 Task: Create a Trello card for 'Task-7 (Manali)' and add checklists for 'Famous Places To Visit' and 'Famous Food' with relevant items.
Action: Mouse moved to (458, 453)
Screenshot: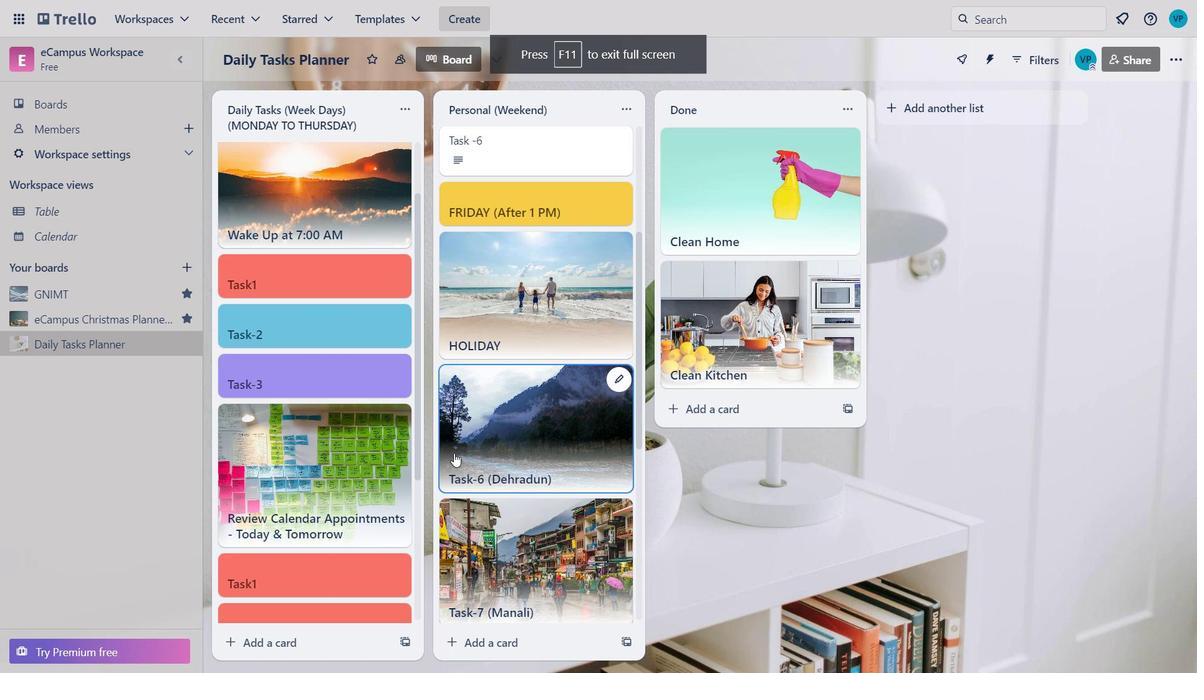 
Action: Mouse scrolled (458, 453) with delta (0, 0)
Screenshot: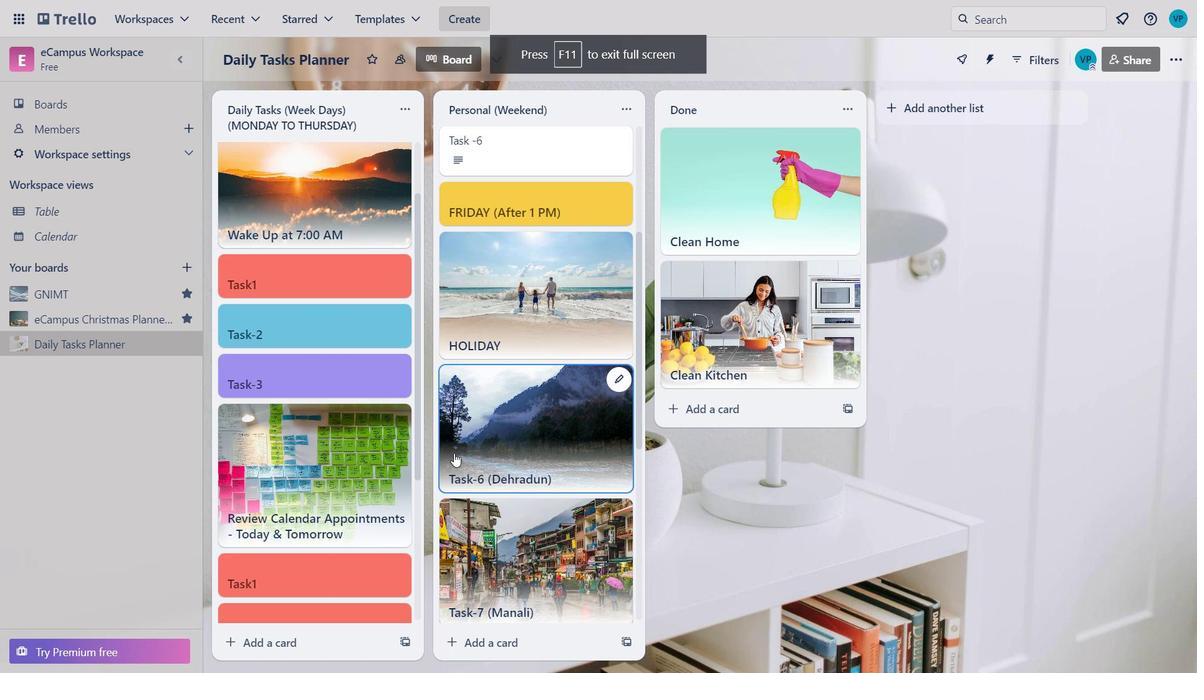 
Action: Mouse moved to (460, 456)
Screenshot: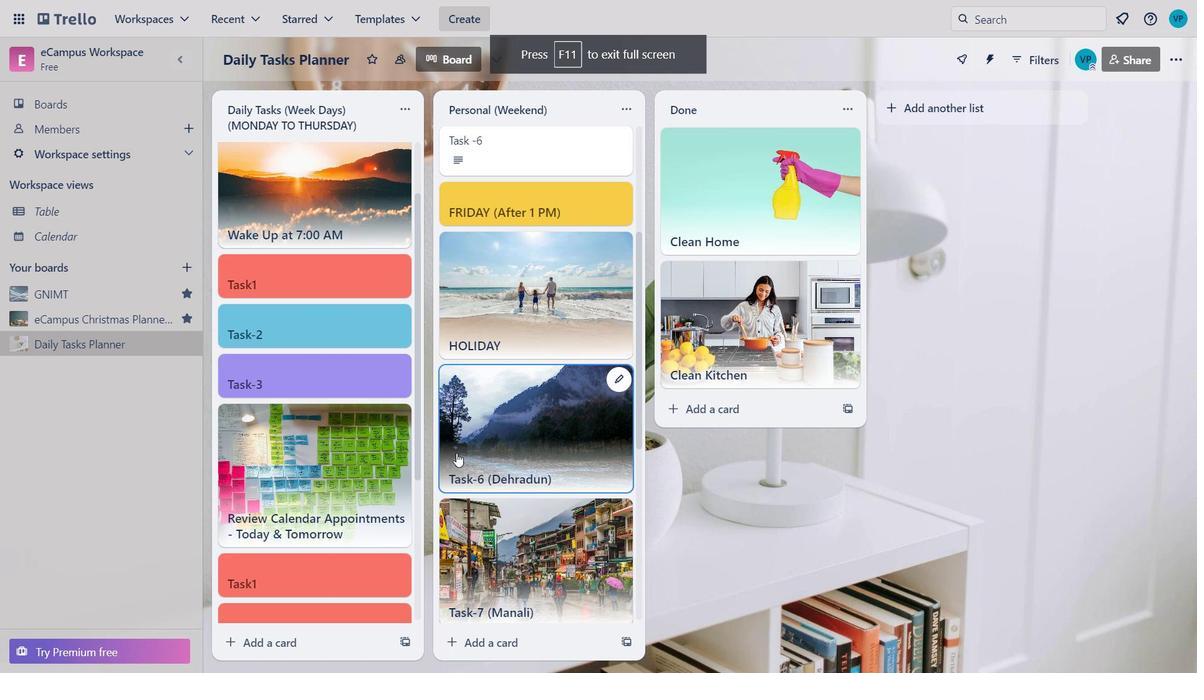 
Action: Mouse scrolled (460, 455) with delta (0, 0)
Screenshot: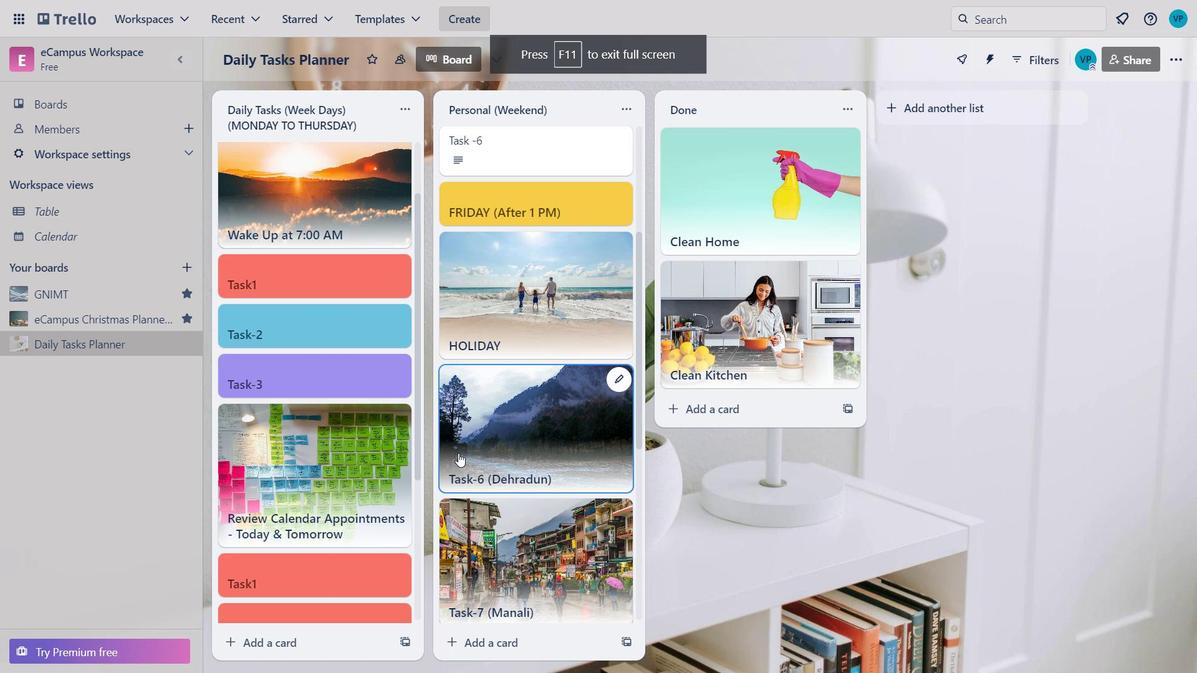 
Action: Mouse moved to (533, 404)
Screenshot: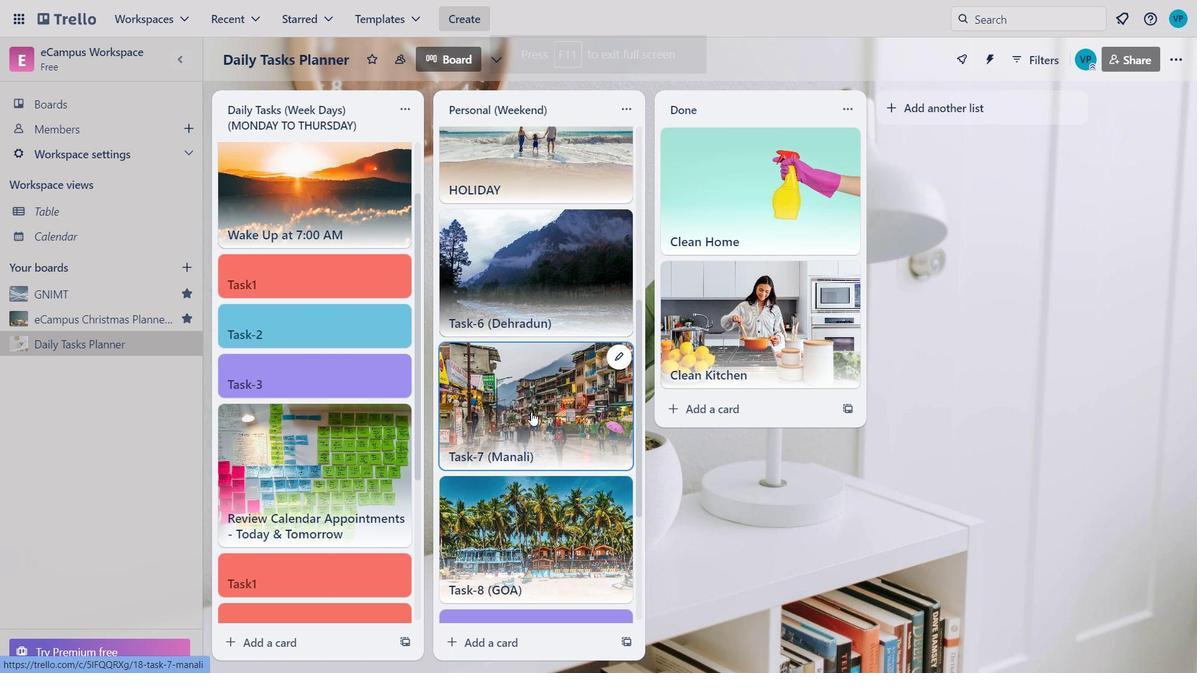 
Action: Mouse pressed left at (533, 404)
Screenshot: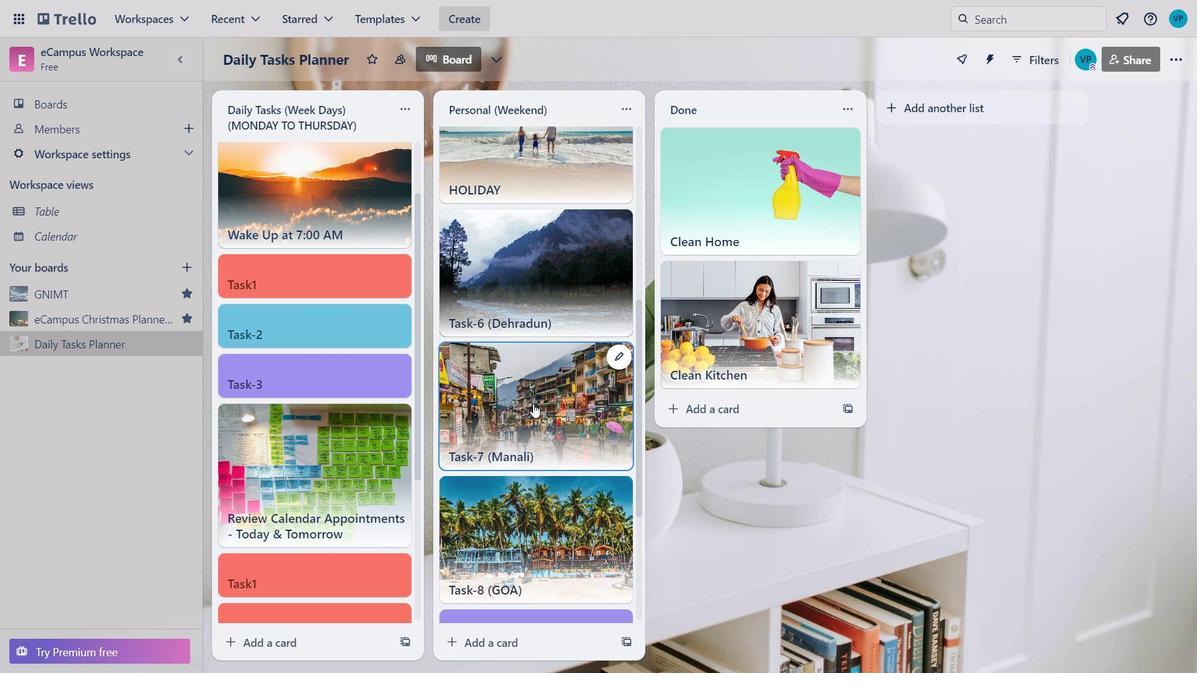 
Action: Mouse pressed left at (533, 404)
Screenshot: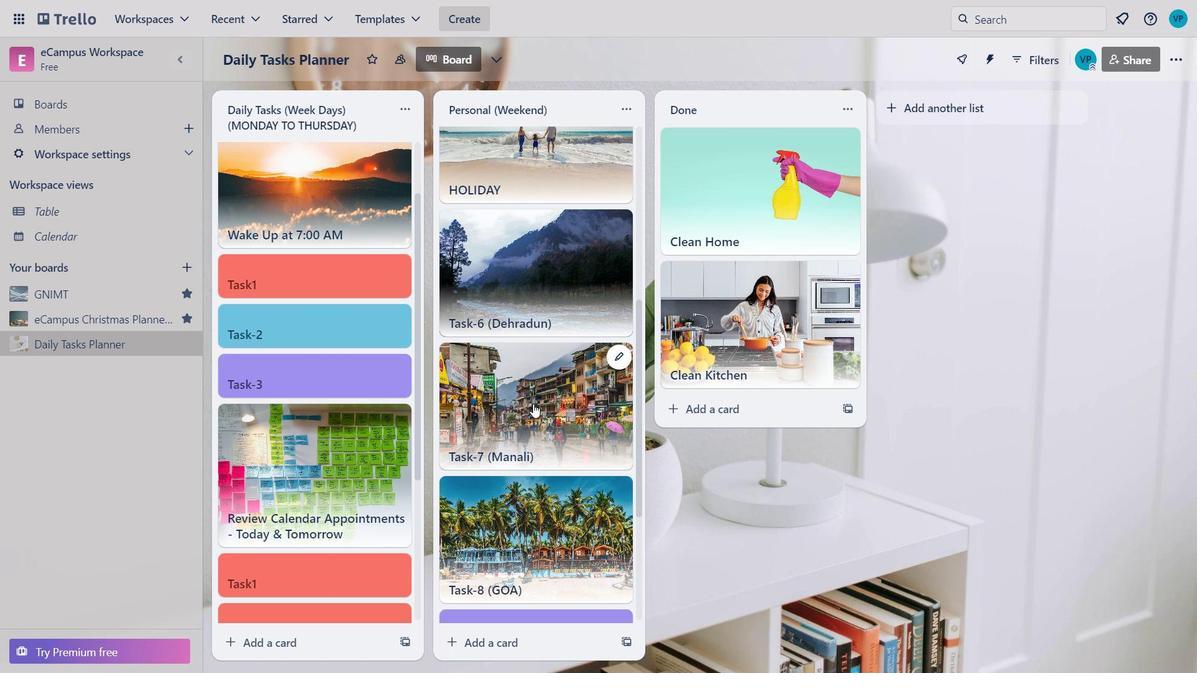 
Action: Mouse moved to (488, 352)
Screenshot: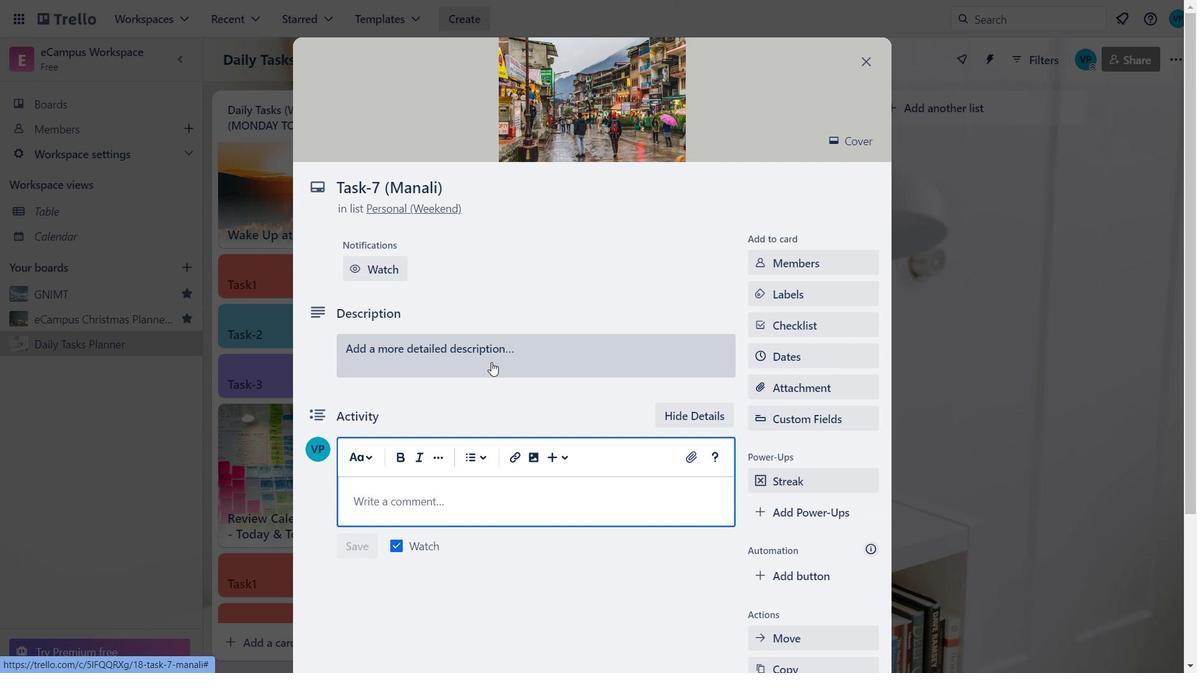 
Action: Mouse pressed left at (488, 352)
Screenshot: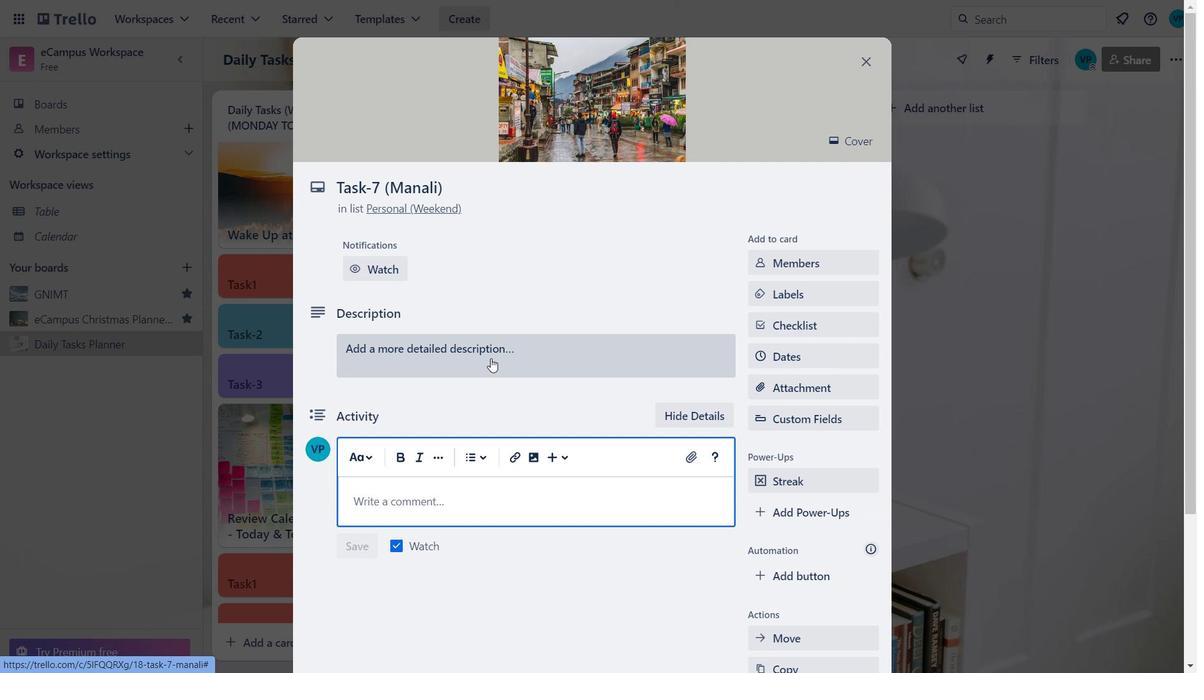 
Action: Mouse moved to (439, 406)
Screenshot: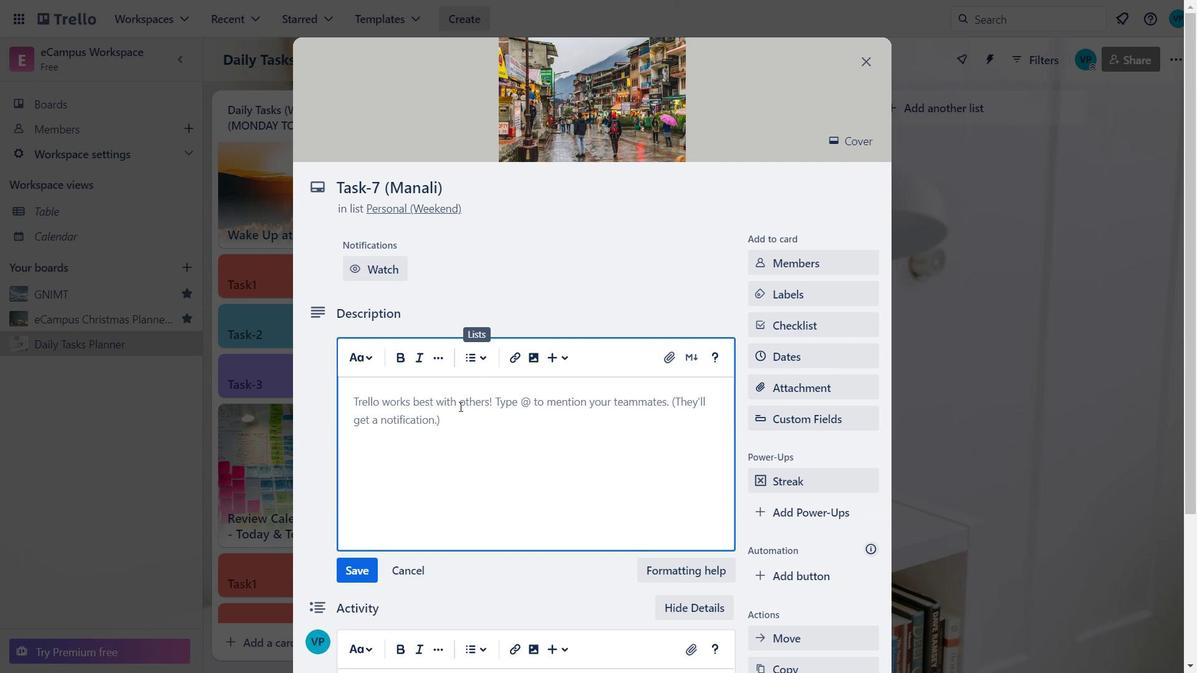 
Action: Key pressed <Key.caps_lock>FAMOUS<Key.space>PLACES<Key.space>TO<Key.space>VISIT
Screenshot: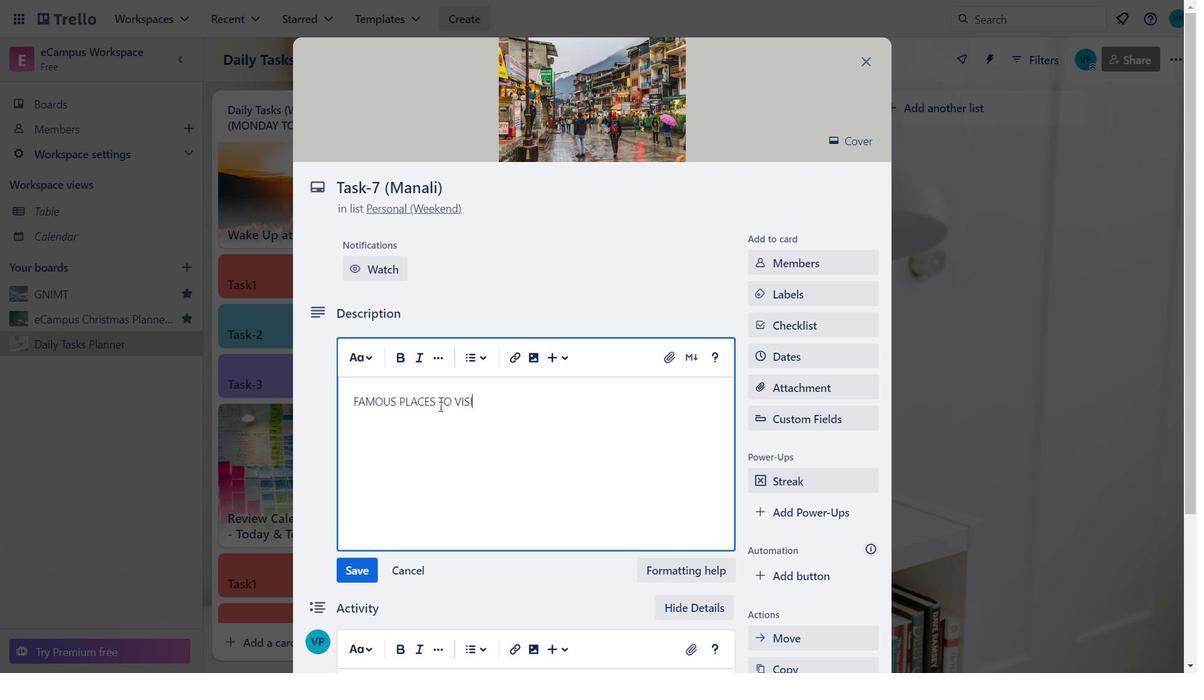 
Action: Mouse moved to (489, 400)
Screenshot: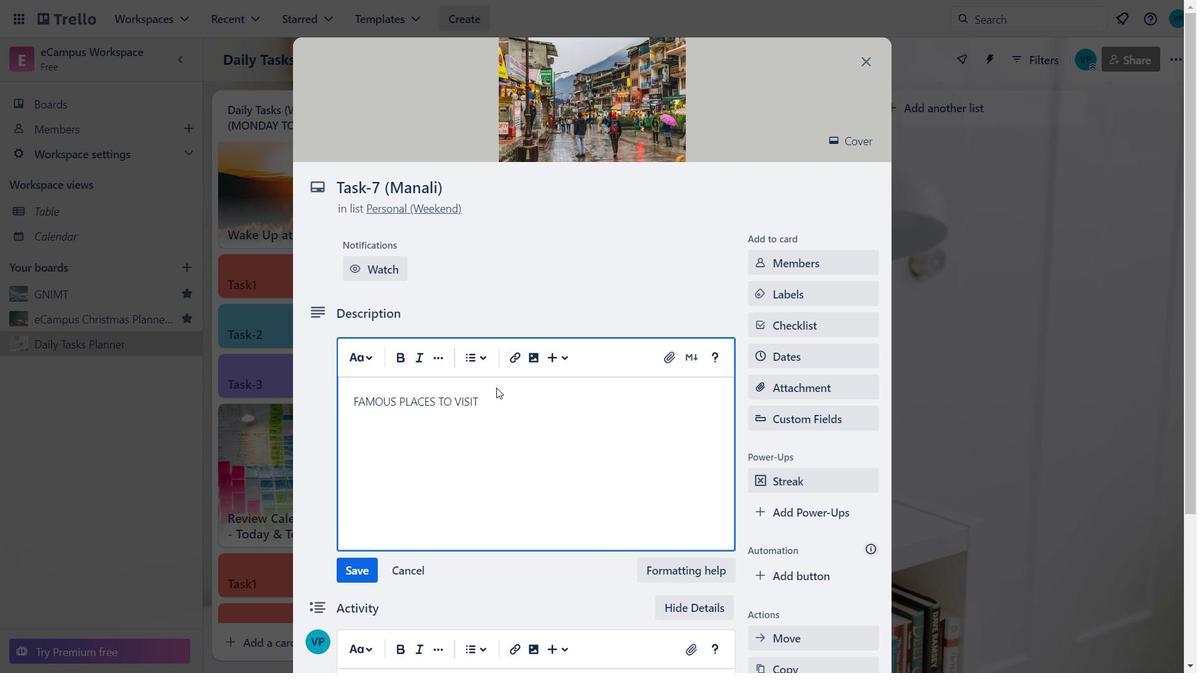 
Action: Mouse pressed left at (489, 400)
Screenshot: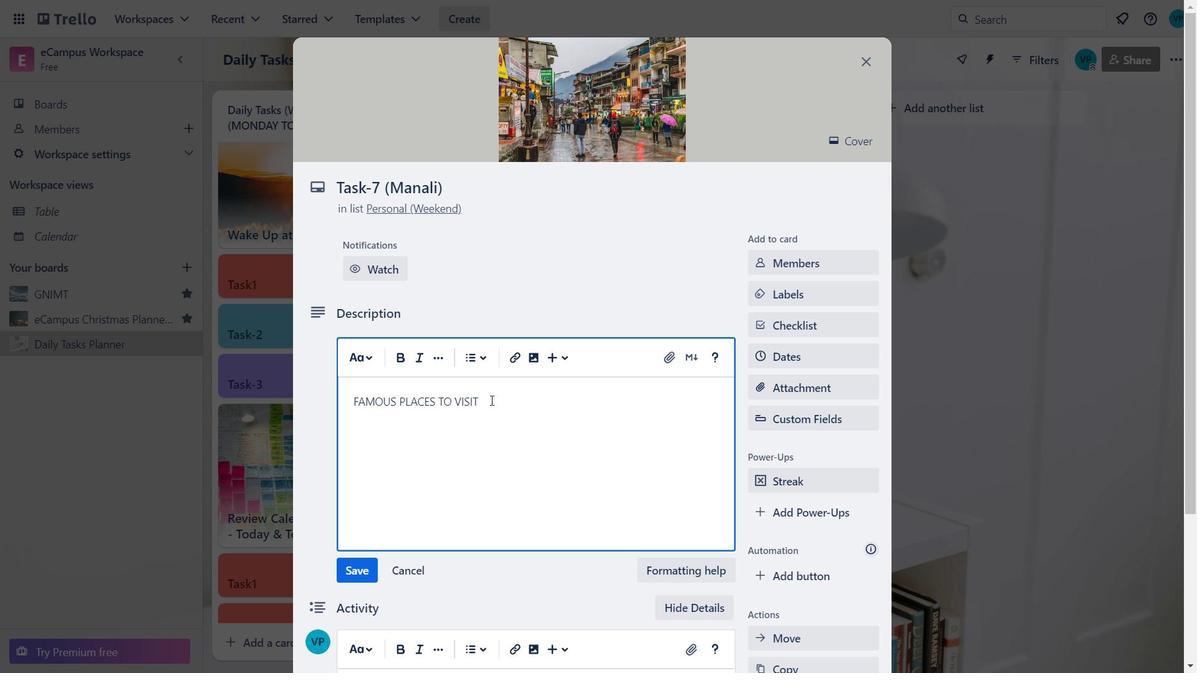 
Action: Mouse moved to (399, 359)
Screenshot: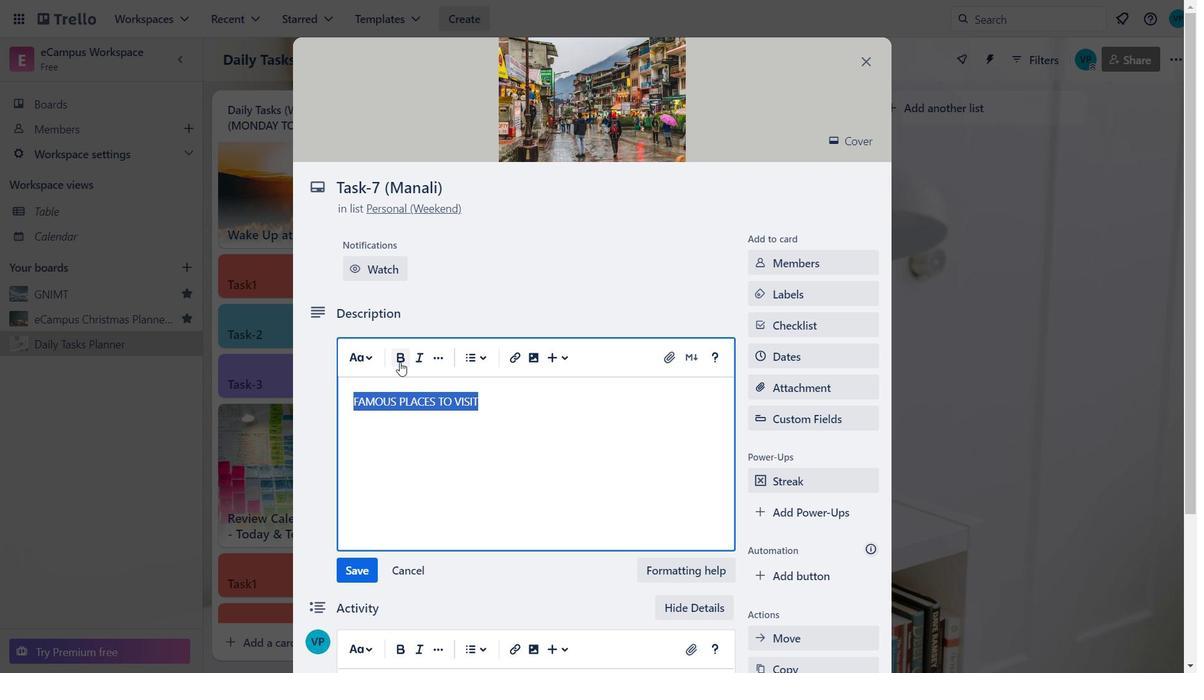 
Action: Mouse pressed left at (399, 359)
Screenshot: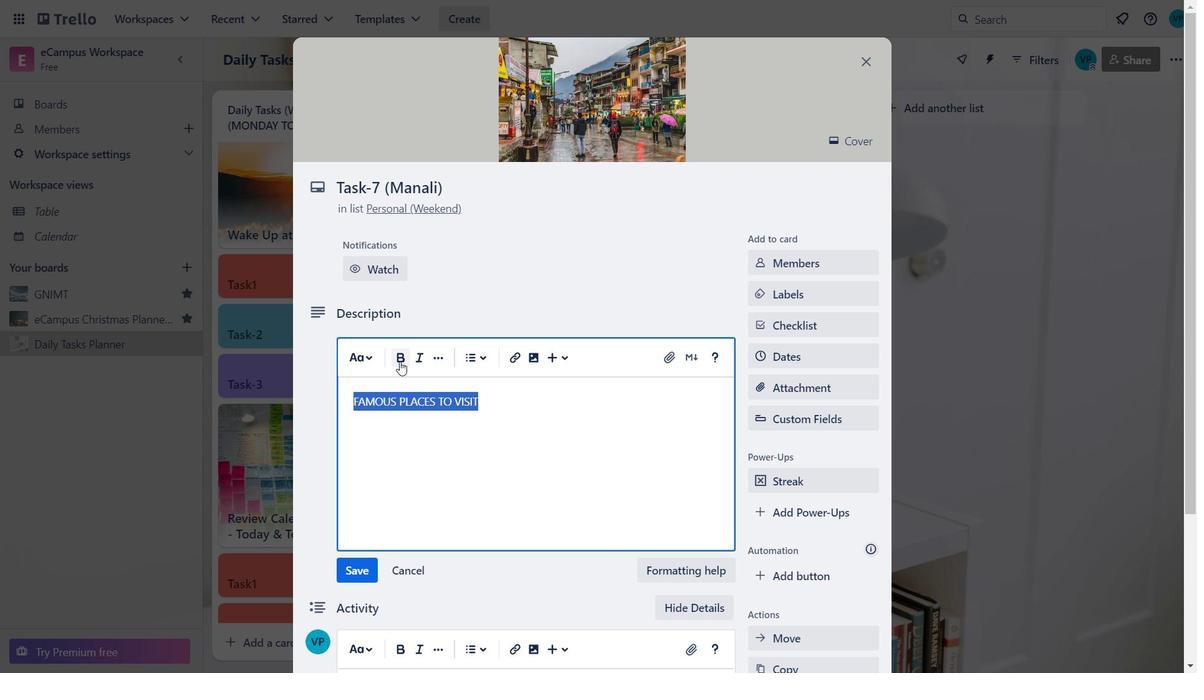 
Action: Mouse moved to (559, 430)
Screenshot: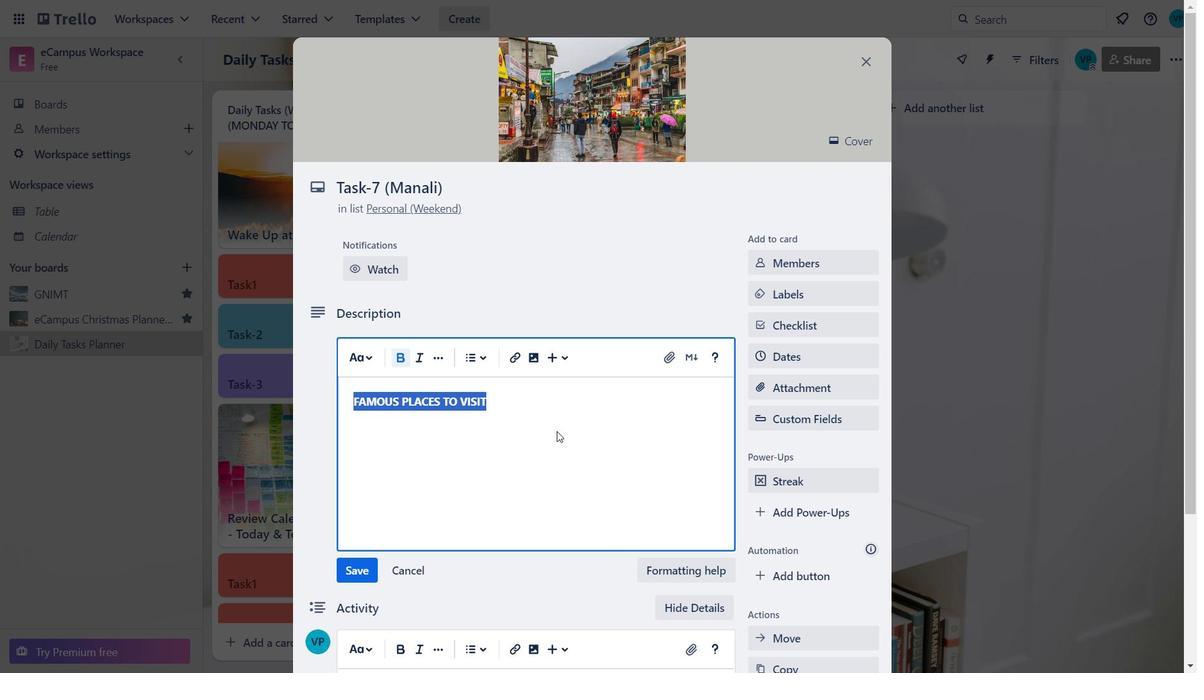 
Action: Mouse pressed left at (559, 430)
Screenshot: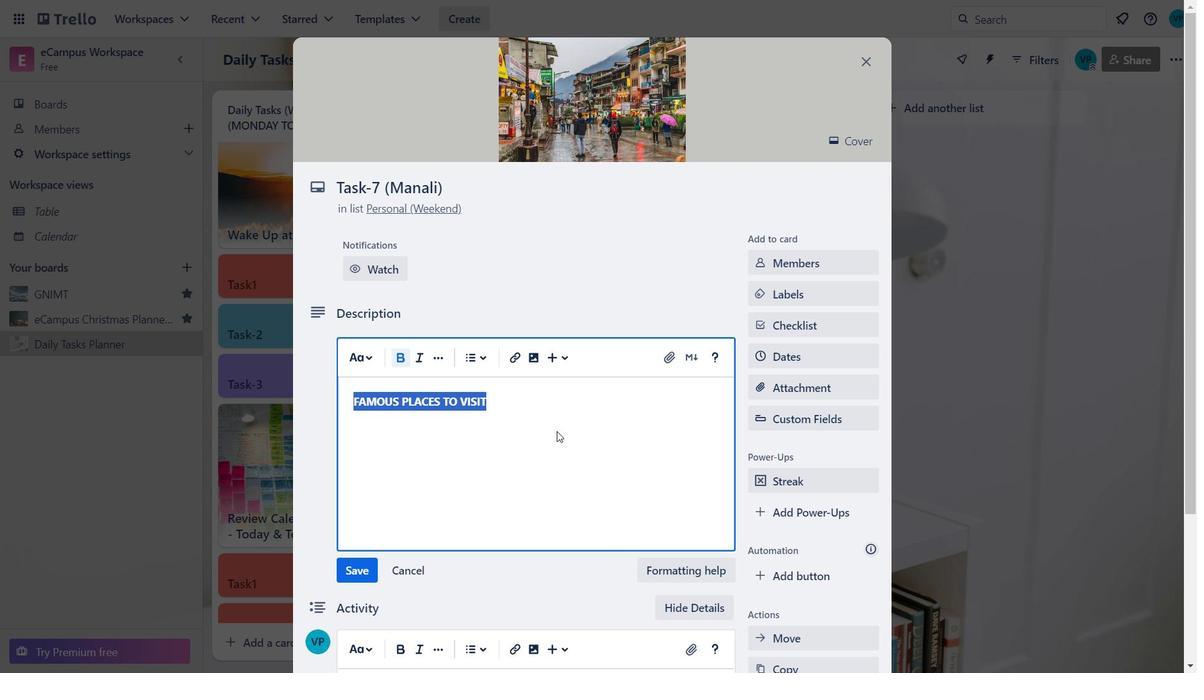 
Action: Mouse moved to (560, 289)
Screenshot: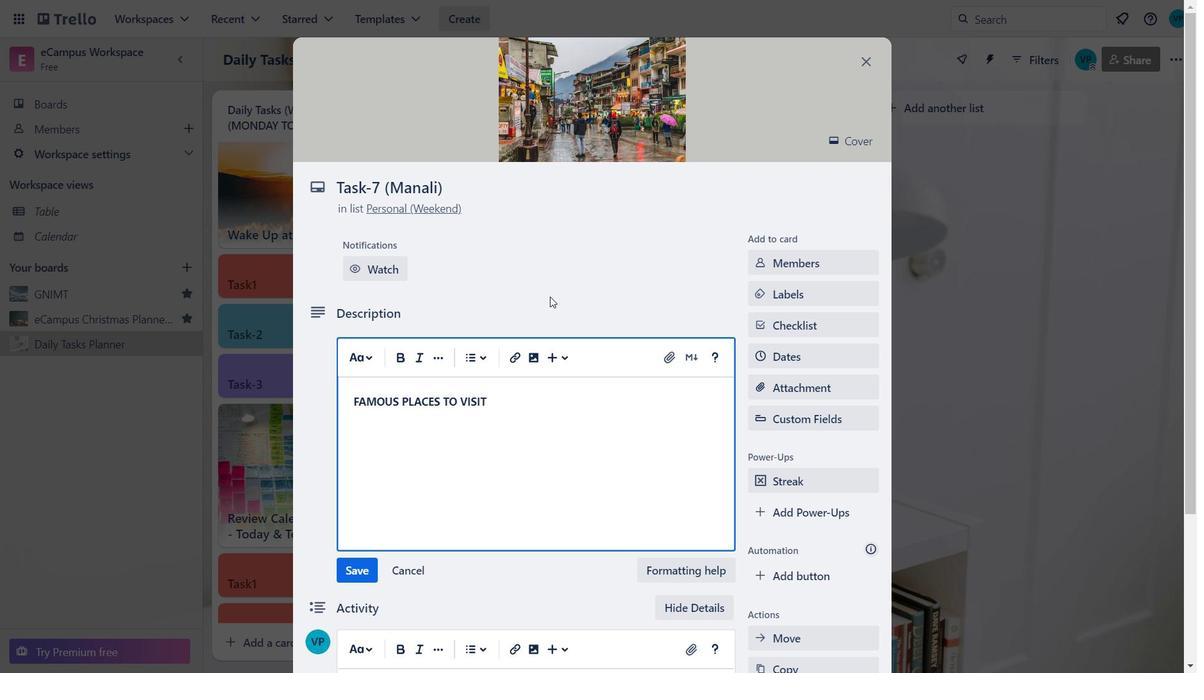 
Action: Mouse pressed left at (560, 289)
Screenshot: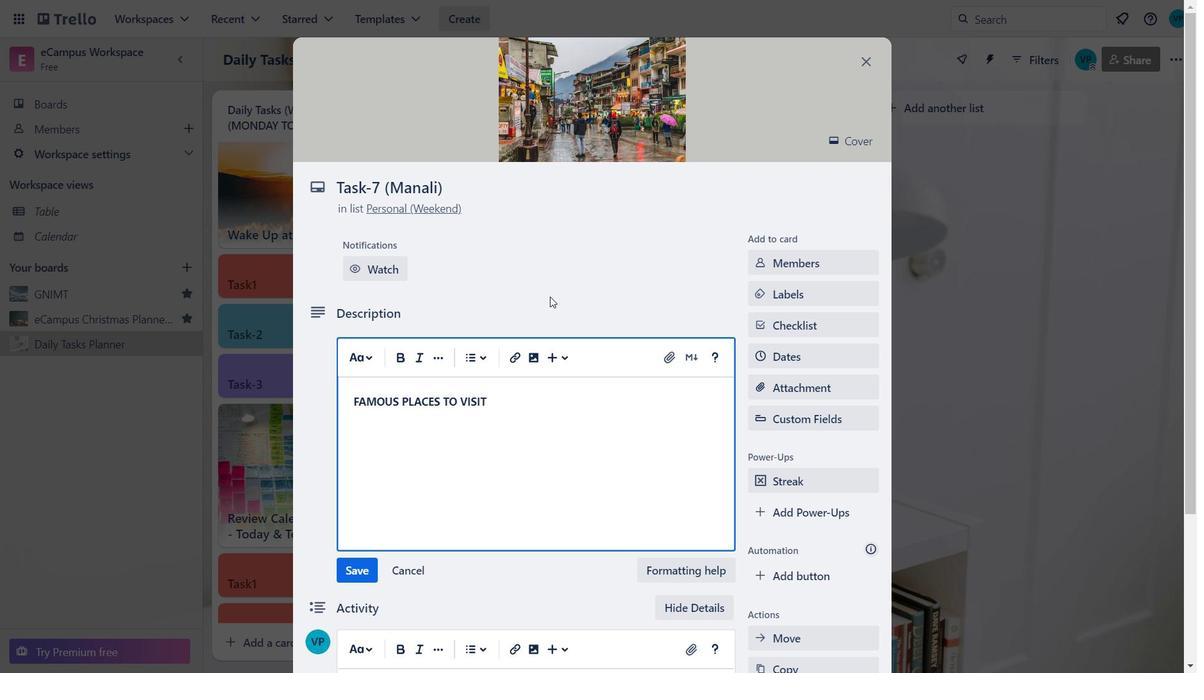 
Action: Mouse moved to (790, 322)
Screenshot: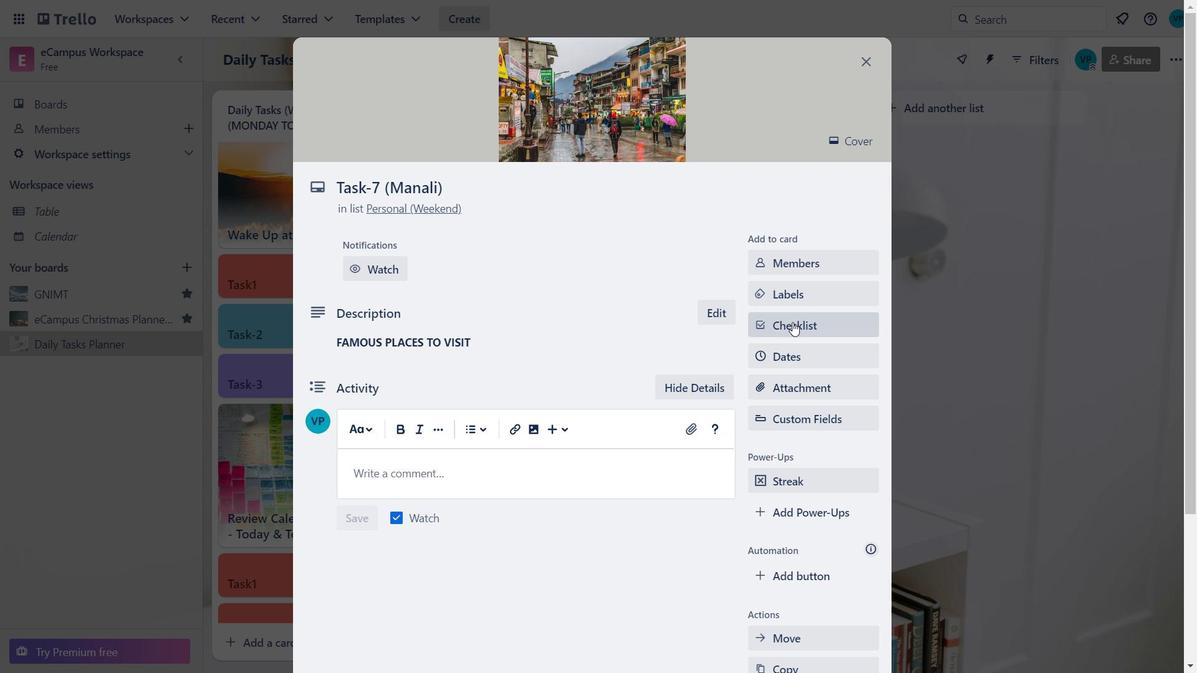 
Action: Mouse pressed left at (790, 322)
Screenshot: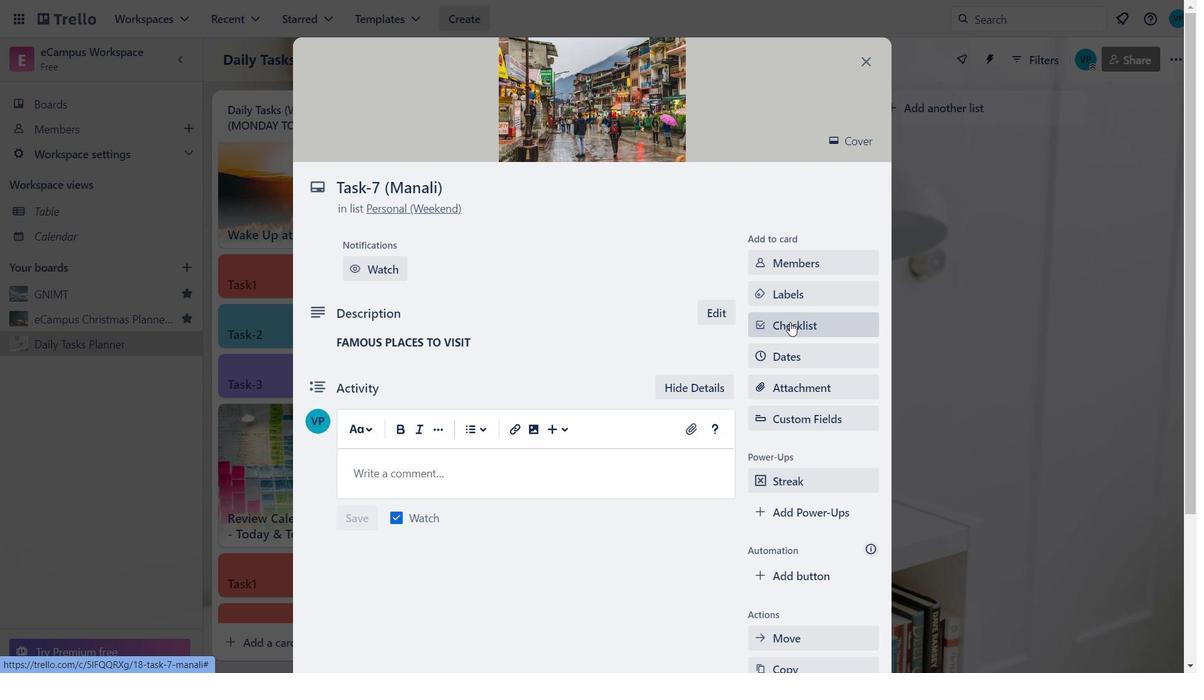 
Action: Mouse moved to (857, 411)
Screenshot: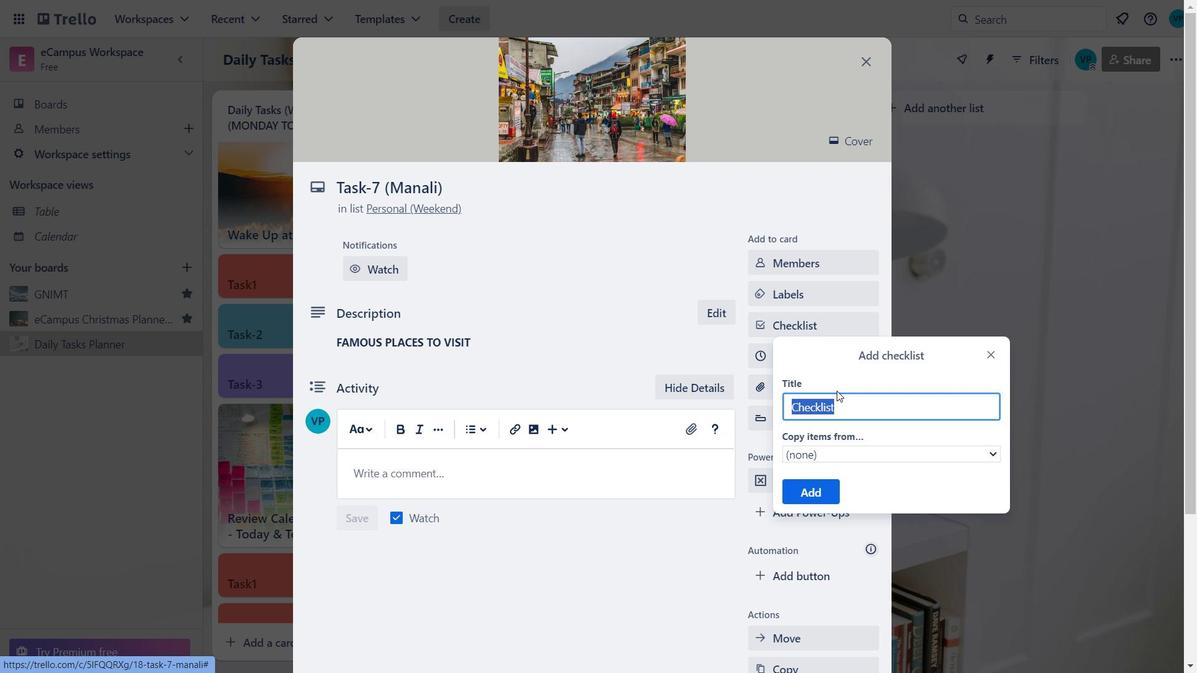 
Action: Mouse pressed left at (857, 411)
Screenshot: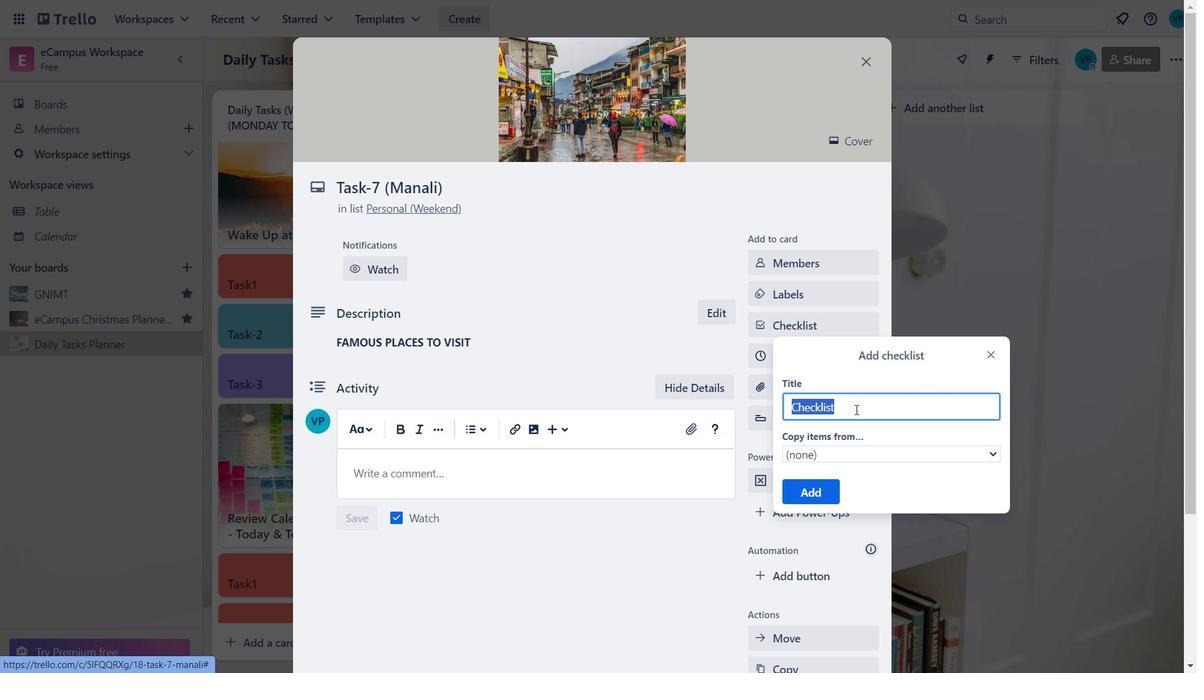 
Action: Mouse moved to (853, 409)
Screenshot: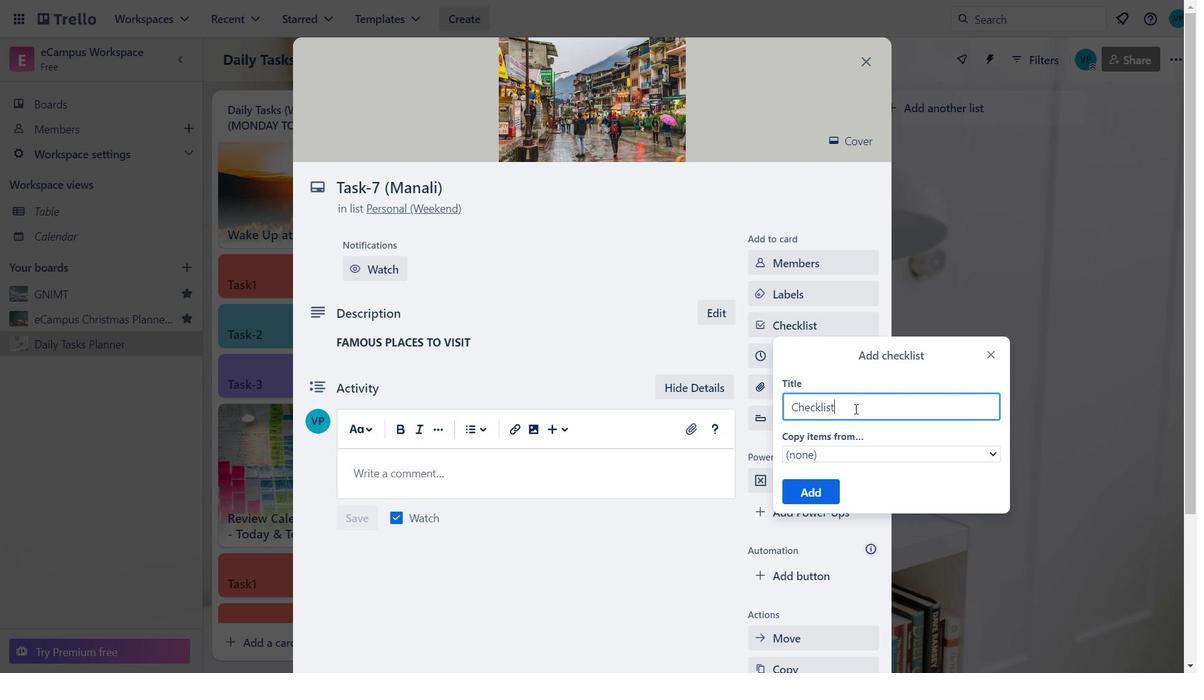 
Action: Key pressed <Key.backspace><Key.backspace><Key.backspace><Key.backspace><Key.backspace><Key.backspace><Key.backspace><Key.backspace><Key.backspace><Key.backspace><Key.backspace><Key.backspace><Key.backspace><Key.backspace><Key.backspace><Key.backspace><Key.caps_lock>p<Key.backspace><Key.caps_lock>P<Key.caps_lock>laces<Key.space><Key.caps_lock>T<Key.caps_lock>o<Key.space><Key.caps_lock>V<Key.caps_lock>isit<Key.enter>
Screenshot: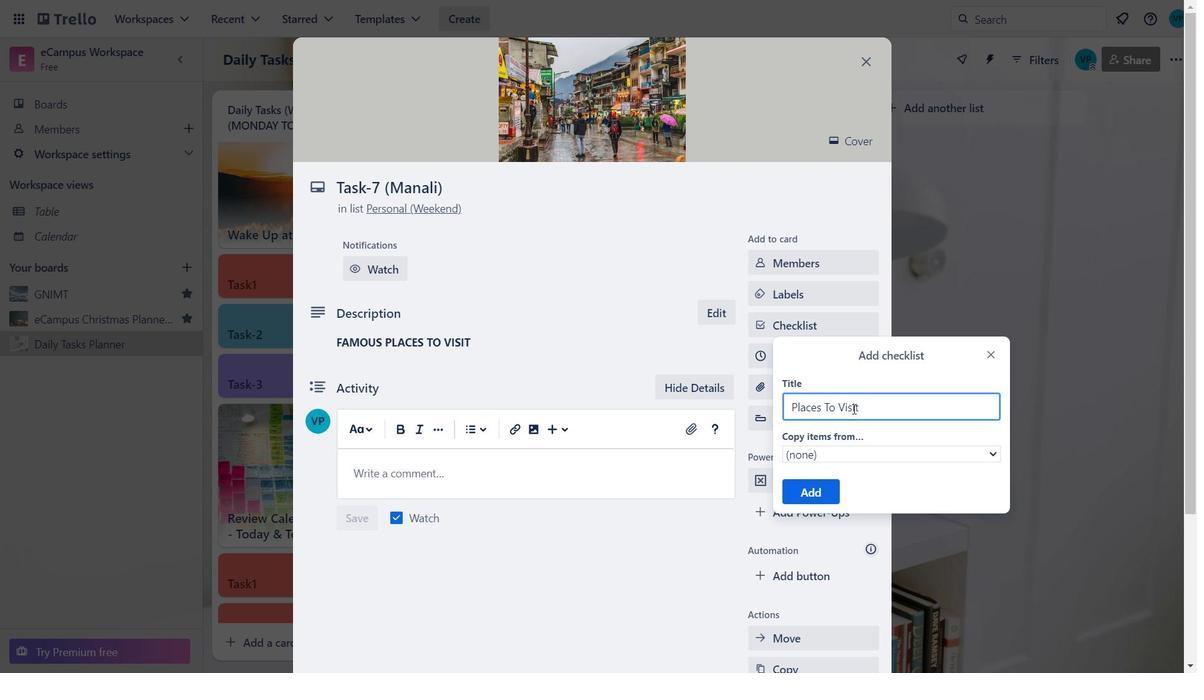 
Action: Mouse moved to (357, 479)
Screenshot: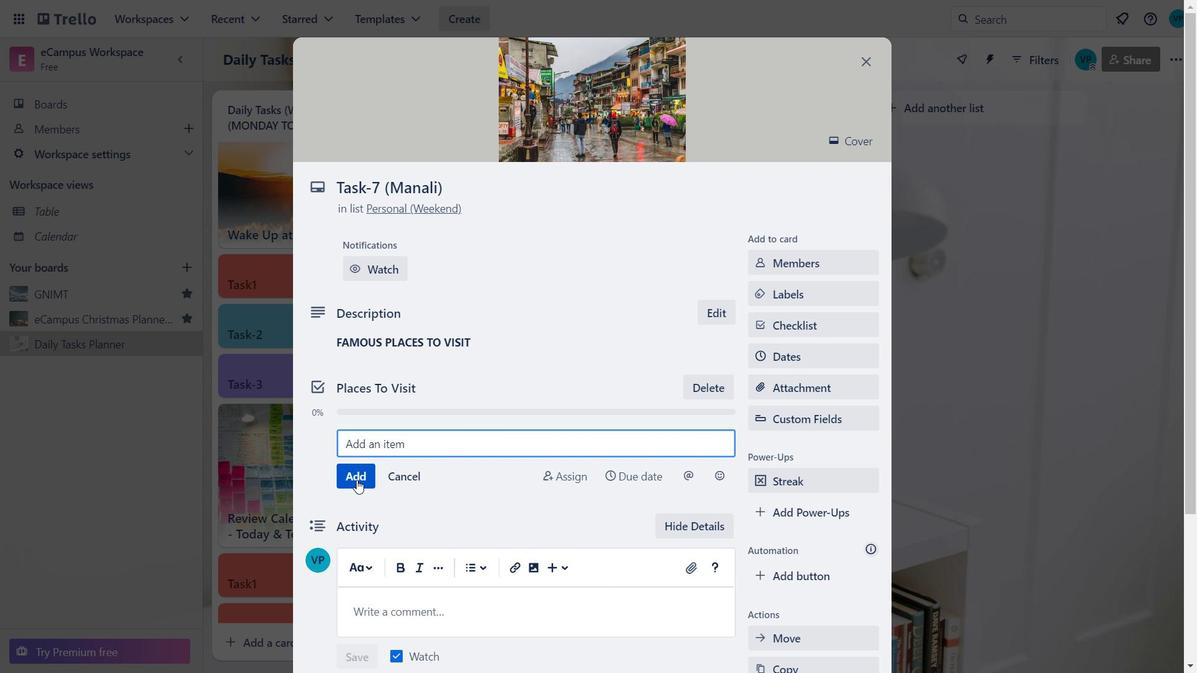 
Action: Mouse pressed left at (357, 479)
Screenshot: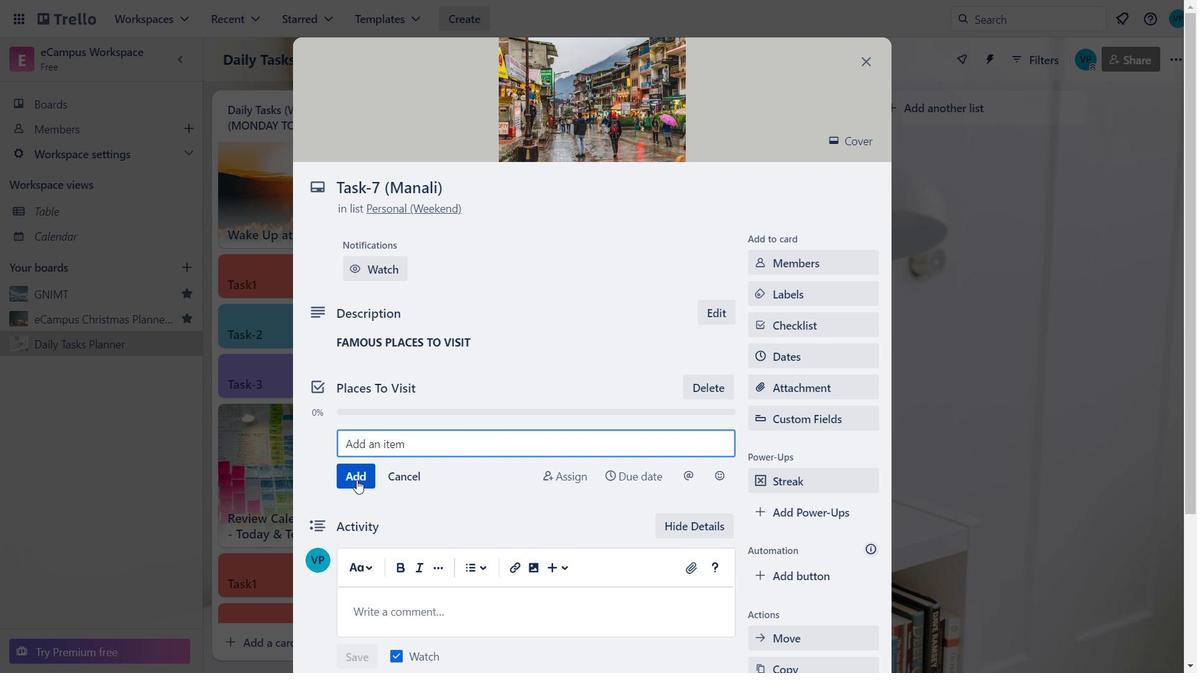 
Action: Mouse moved to (415, 445)
Screenshot: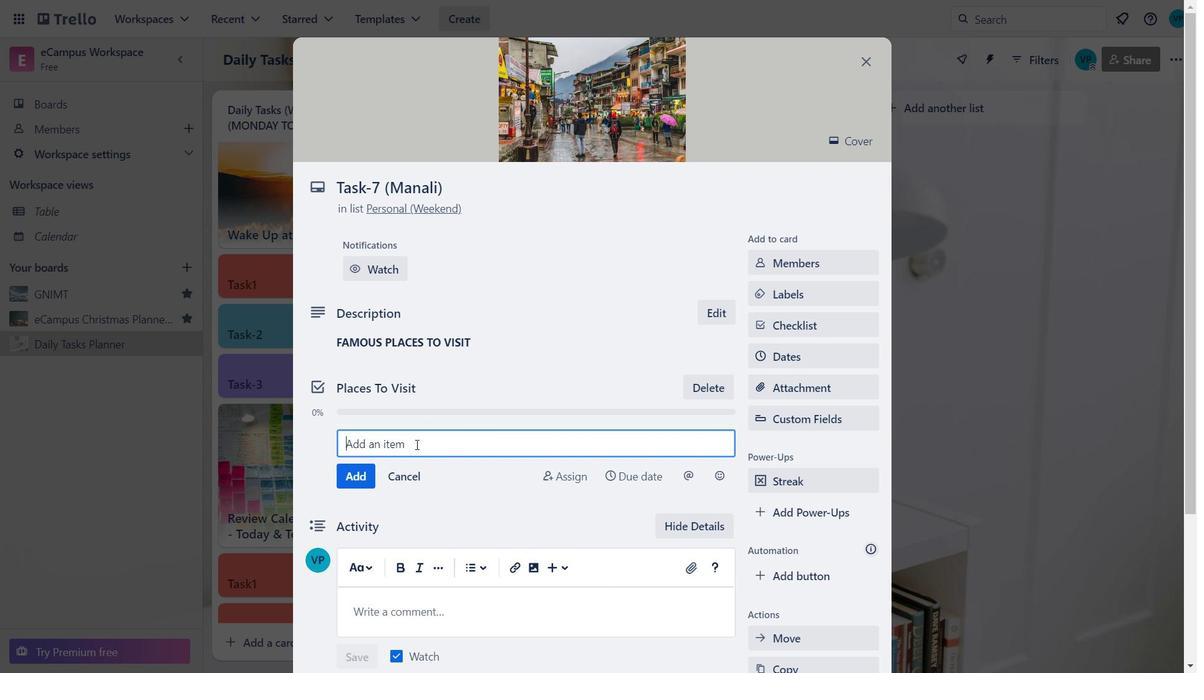 
Action: Mouse pressed left at (415, 445)
Screenshot: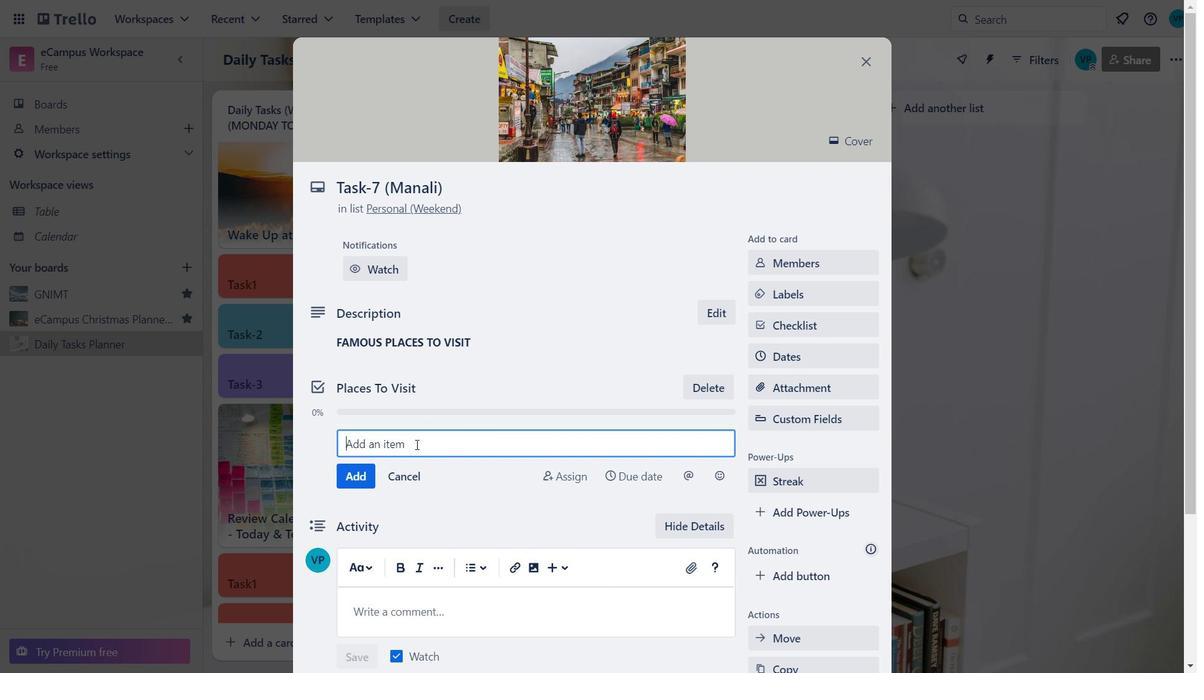 
Action: Mouse moved to (452, 420)
Screenshot: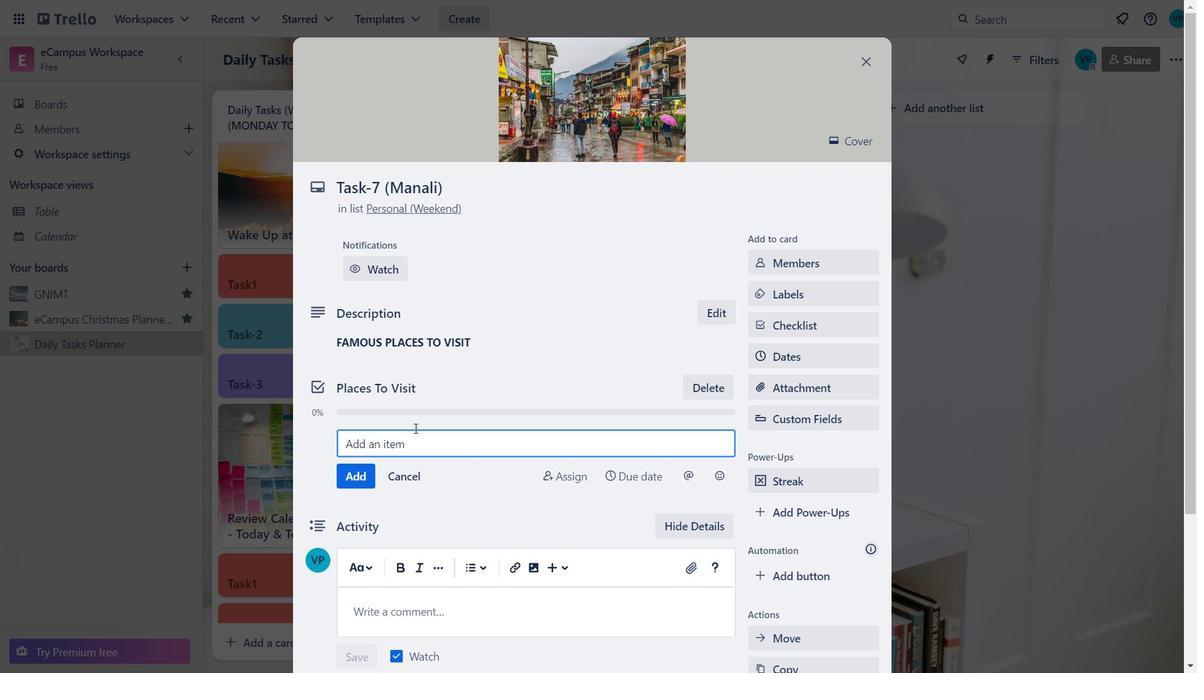 
Action: Key pressed m
Screenshot: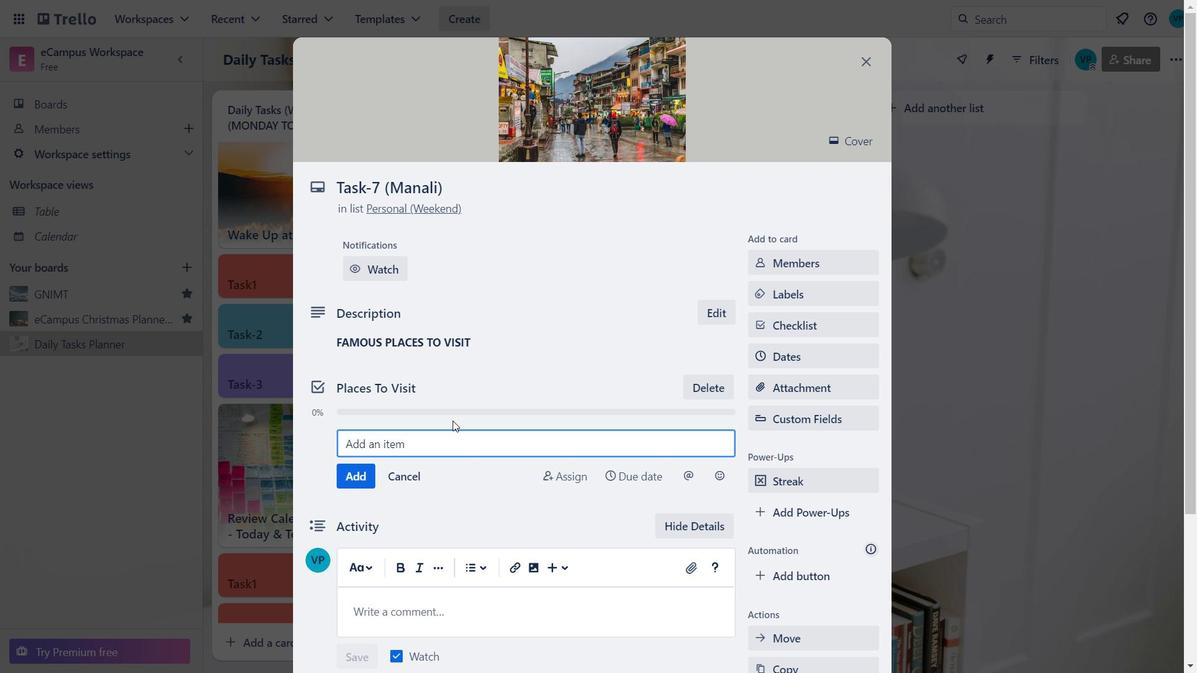 
Action: Mouse moved to (439, 574)
Screenshot: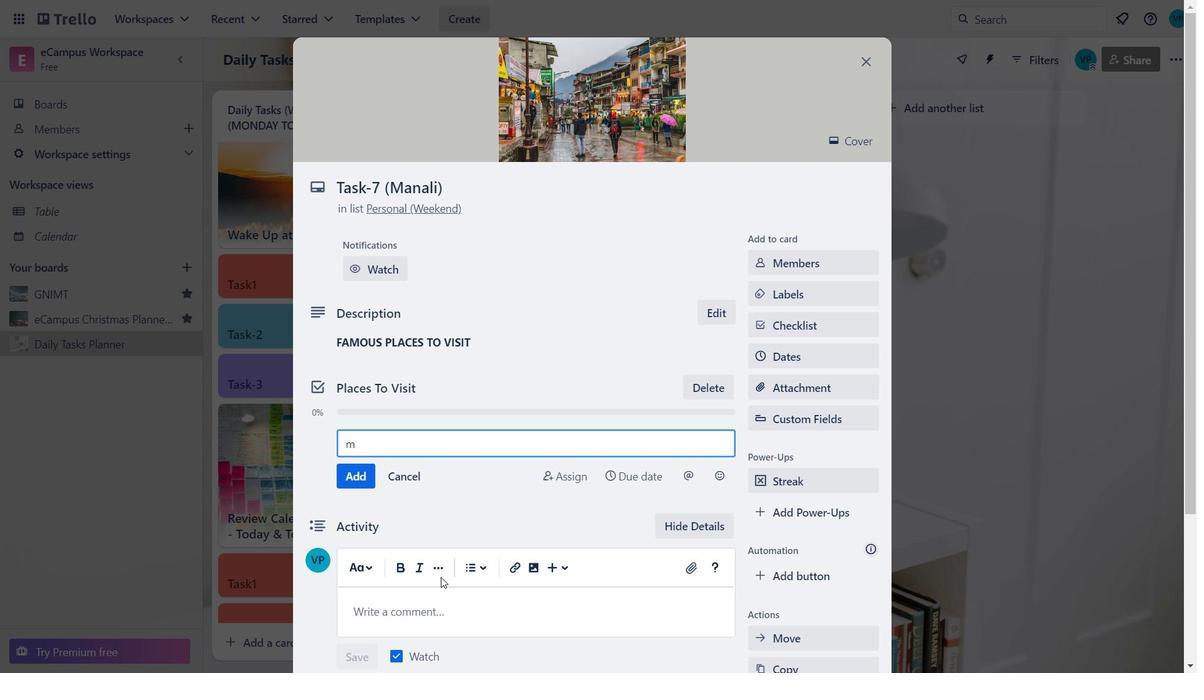 
Action: Key pressed an
Screenshot: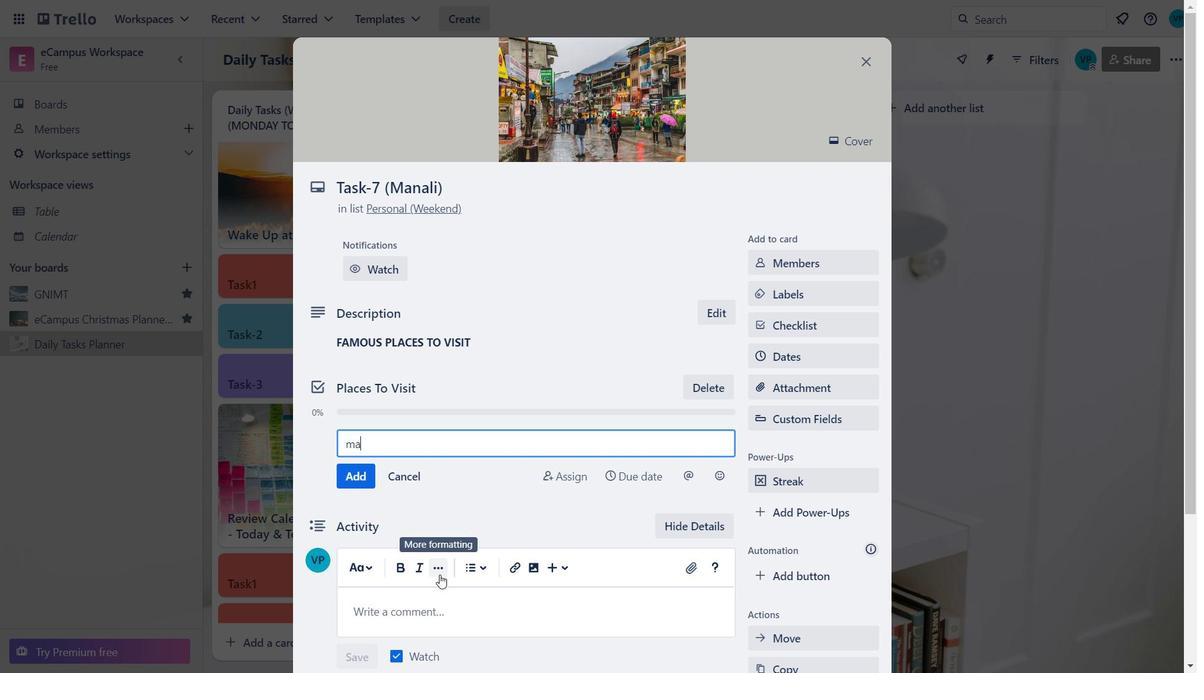 
Action: Mouse moved to (480, 381)
Screenshot: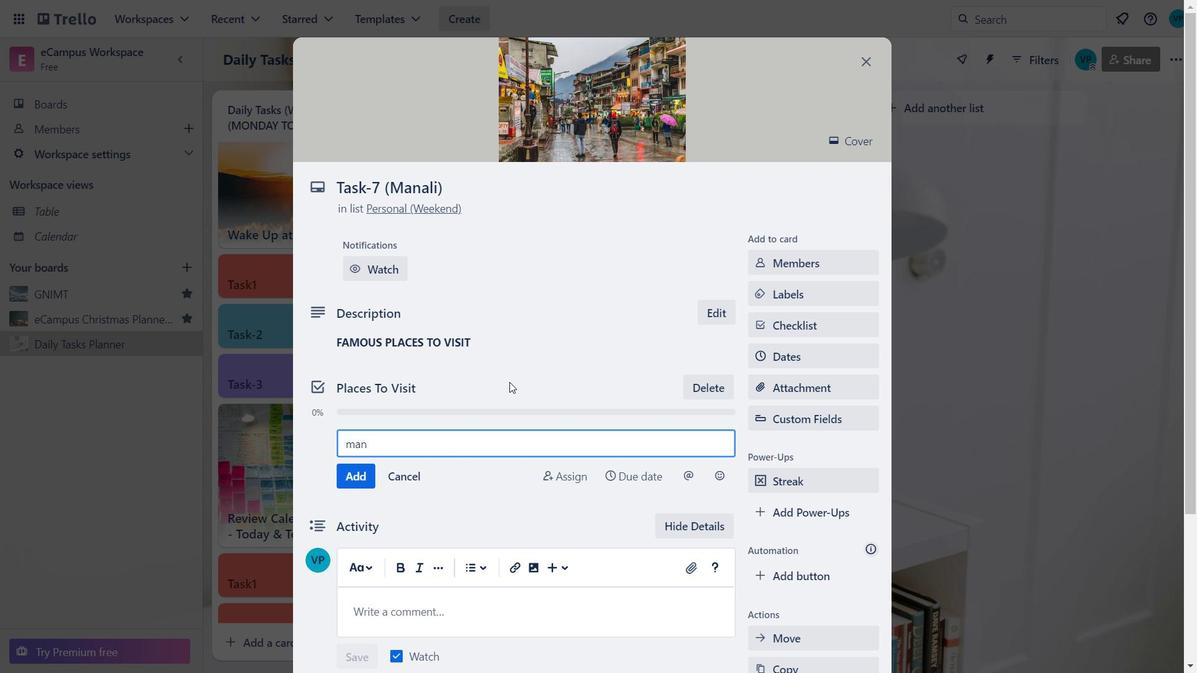 
Action: Mouse pressed left at (480, 381)
Screenshot: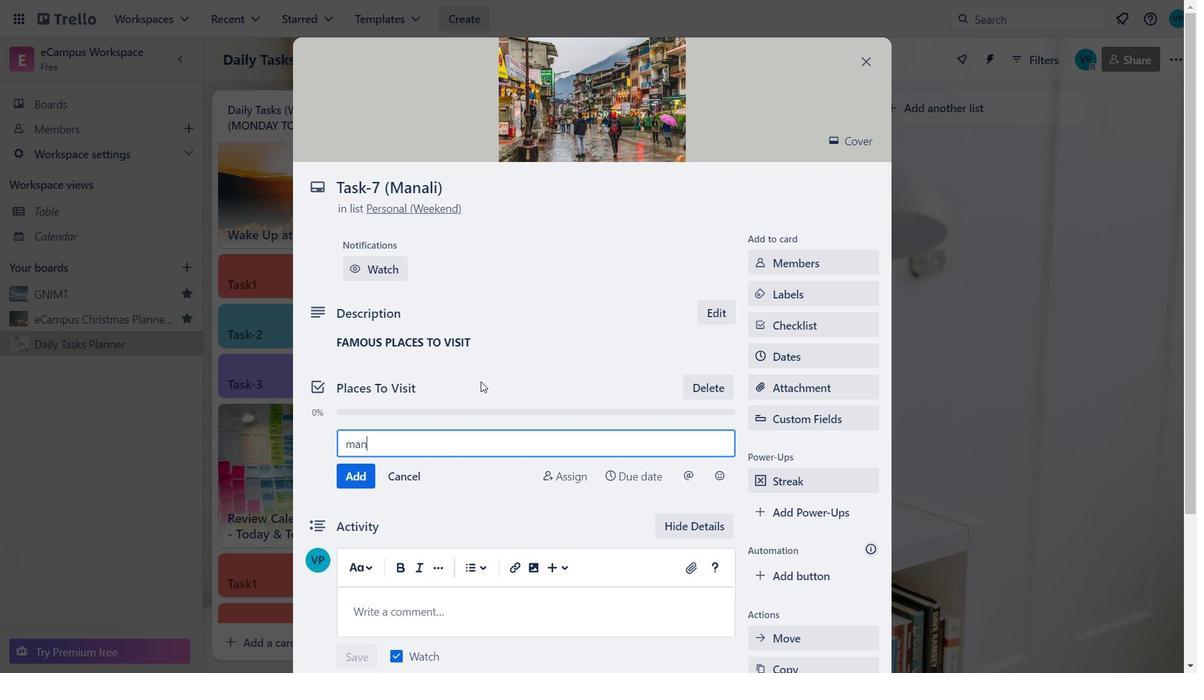 
Action: Mouse pressed left at (480, 381)
Screenshot: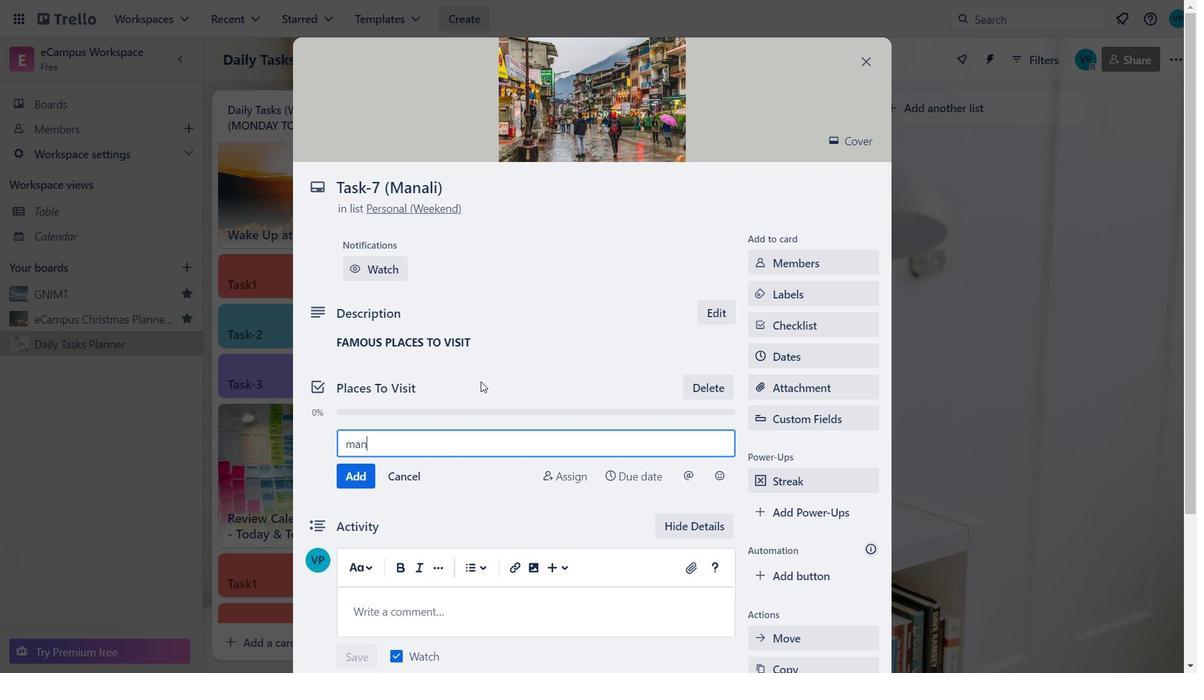 
Action: Mouse moved to (347, 393)
Screenshot: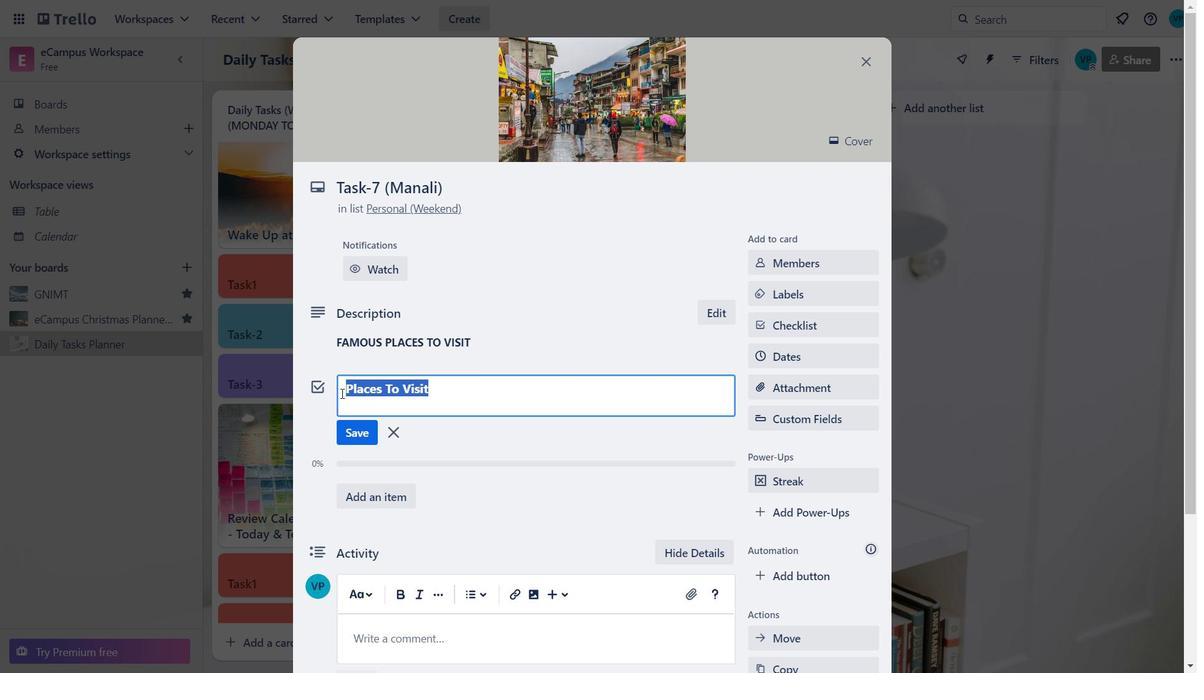 
Action: Mouse pressed left at (347, 393)
Screenshot: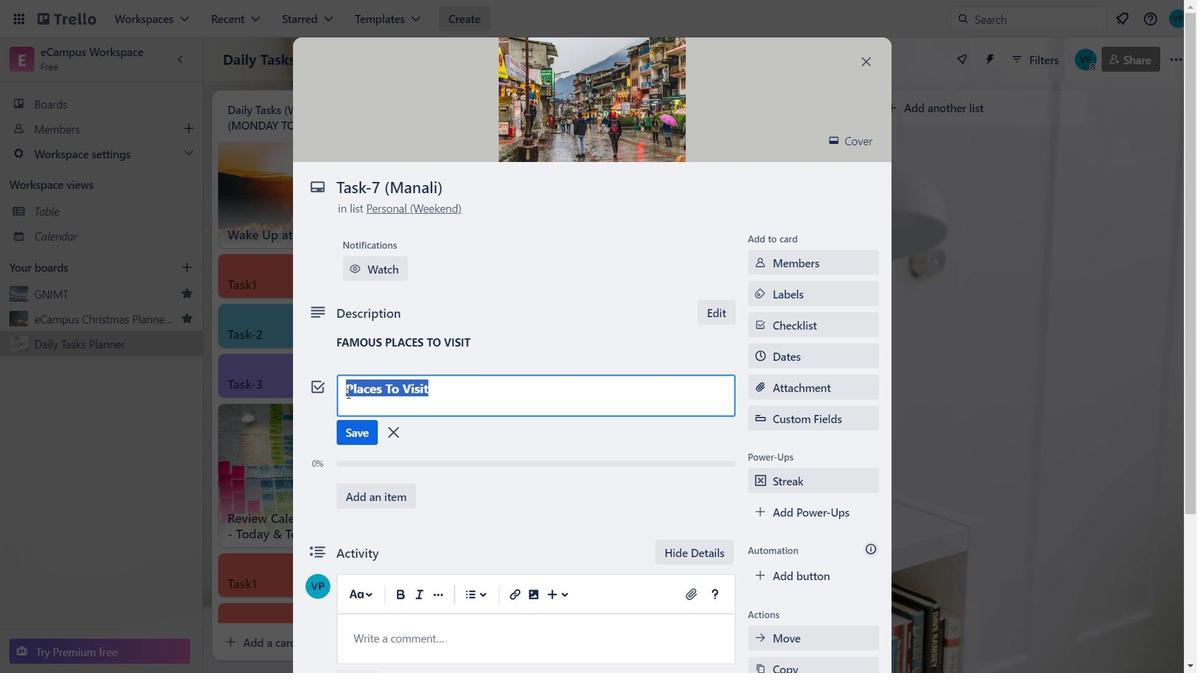 
Action: Key pressed <Key.caps_lock>F<Key.caps_lock>amous<Key.space>
Screenshot: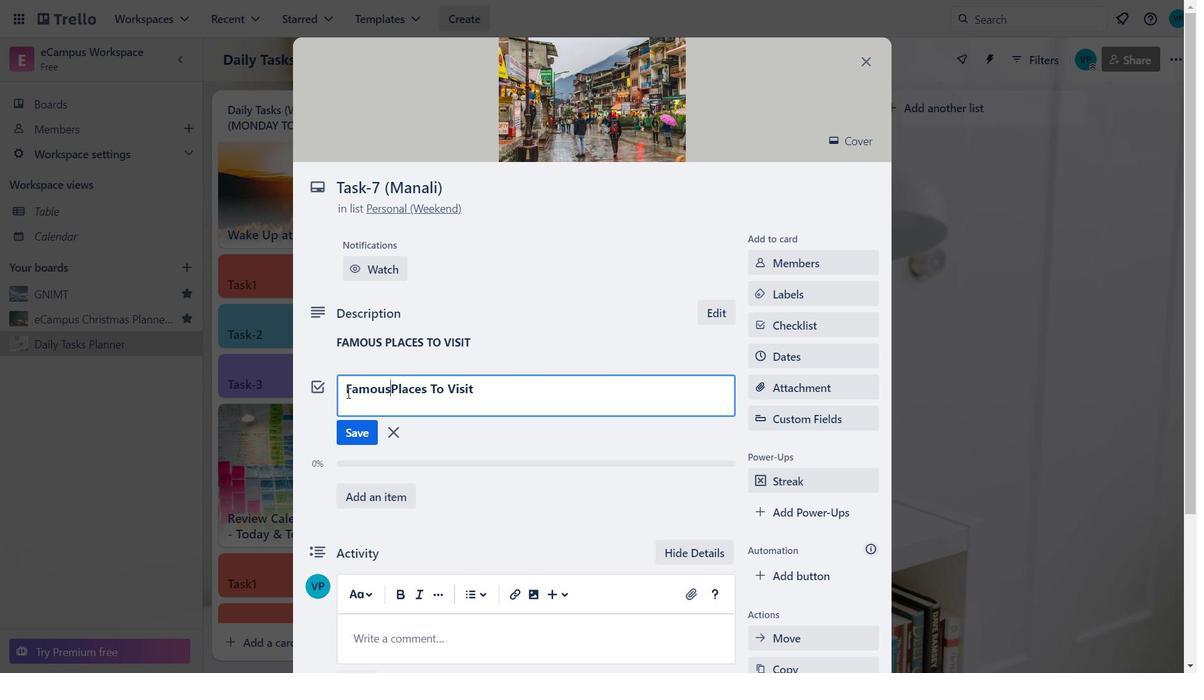 
Action: Mouse moved to (369, 427)
Screenshot: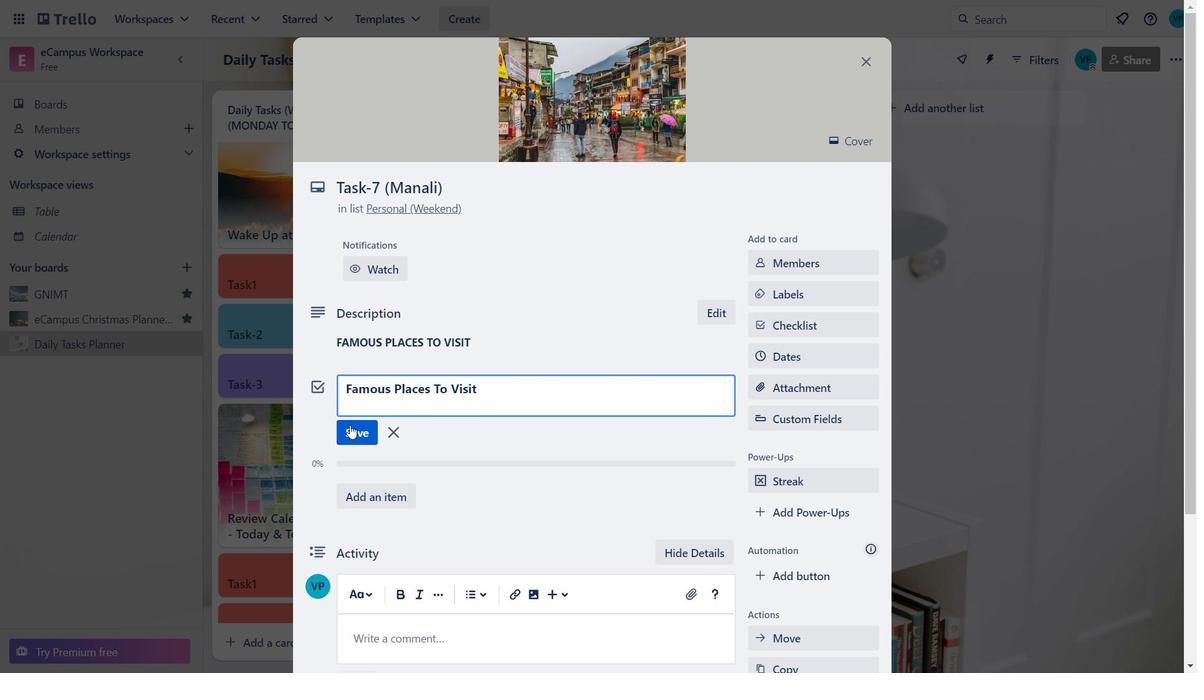 
Action: Mouse pressed left at (369, 427)
Screenshot: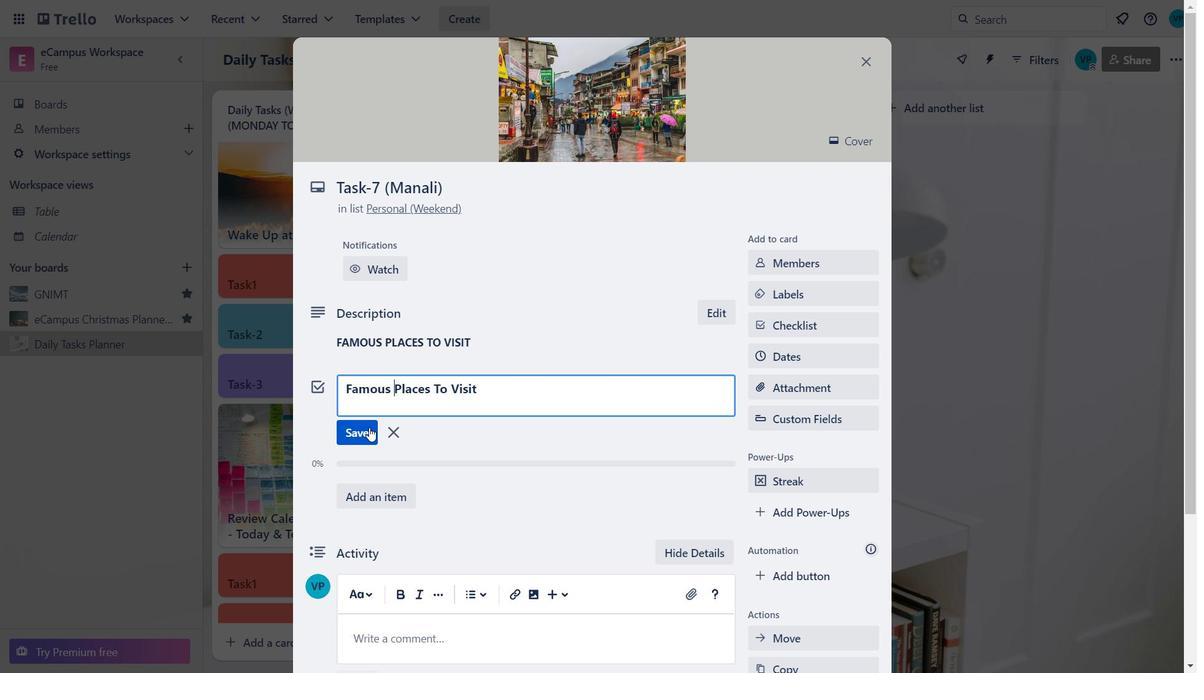
Action: Mouse moved to (370, 438)
Screenshot: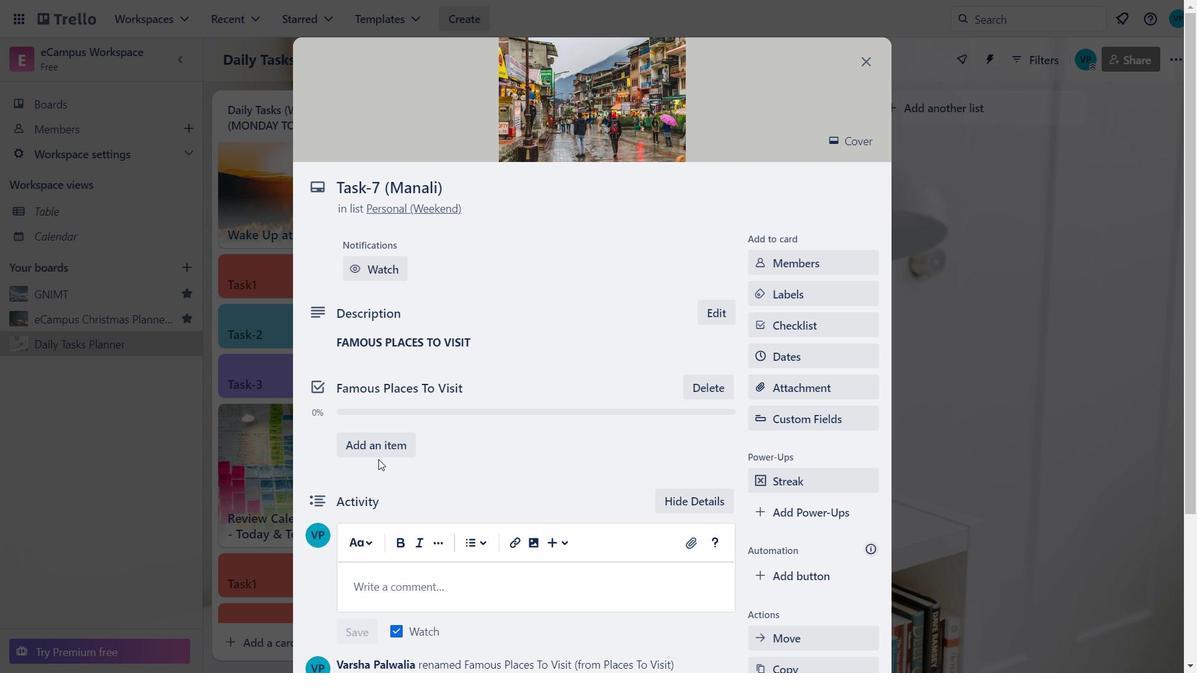 
Action: Mouse pressed left at (370, 438)
Screenshot: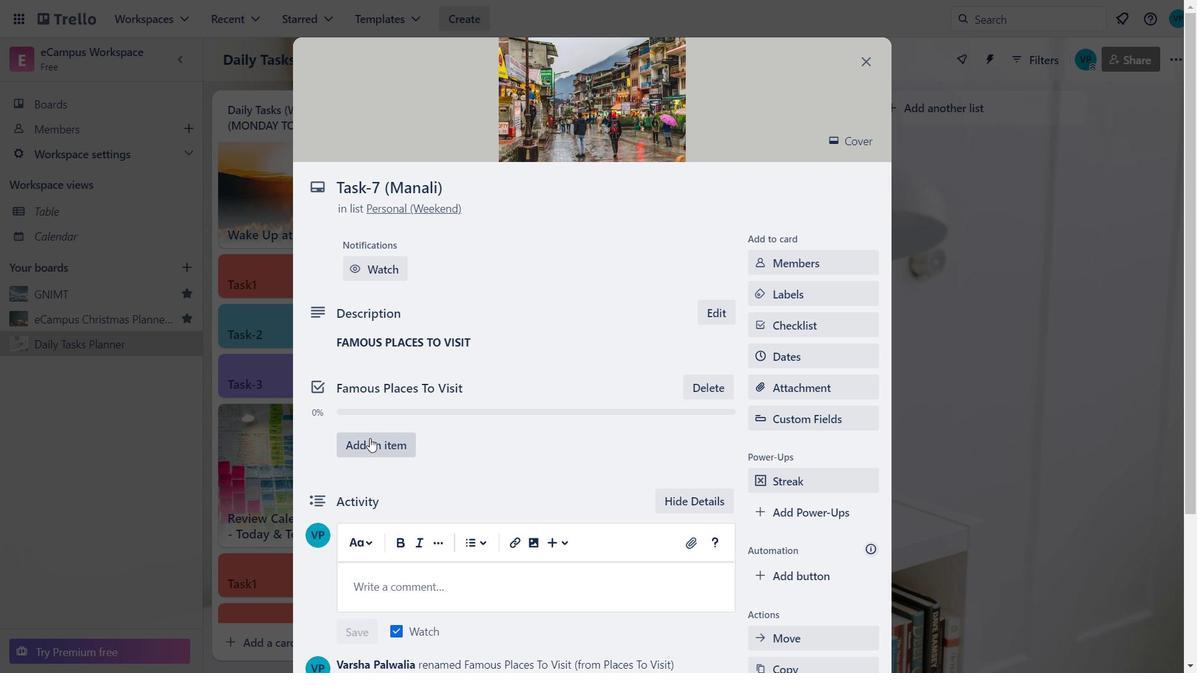 
Action: Key pressed ali<Key.backspace><Key.backspace><Key.backspace><Key.backspace>
Screenshot: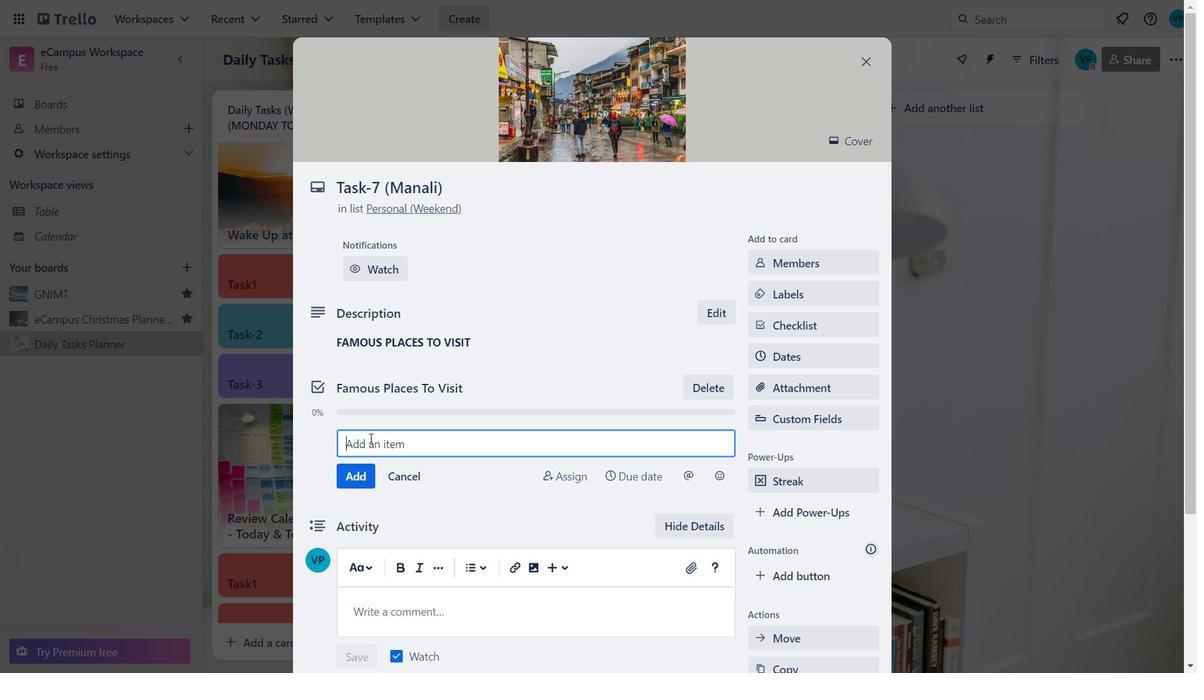 
Action: Mouse moved to (186, 0)
Screenshot: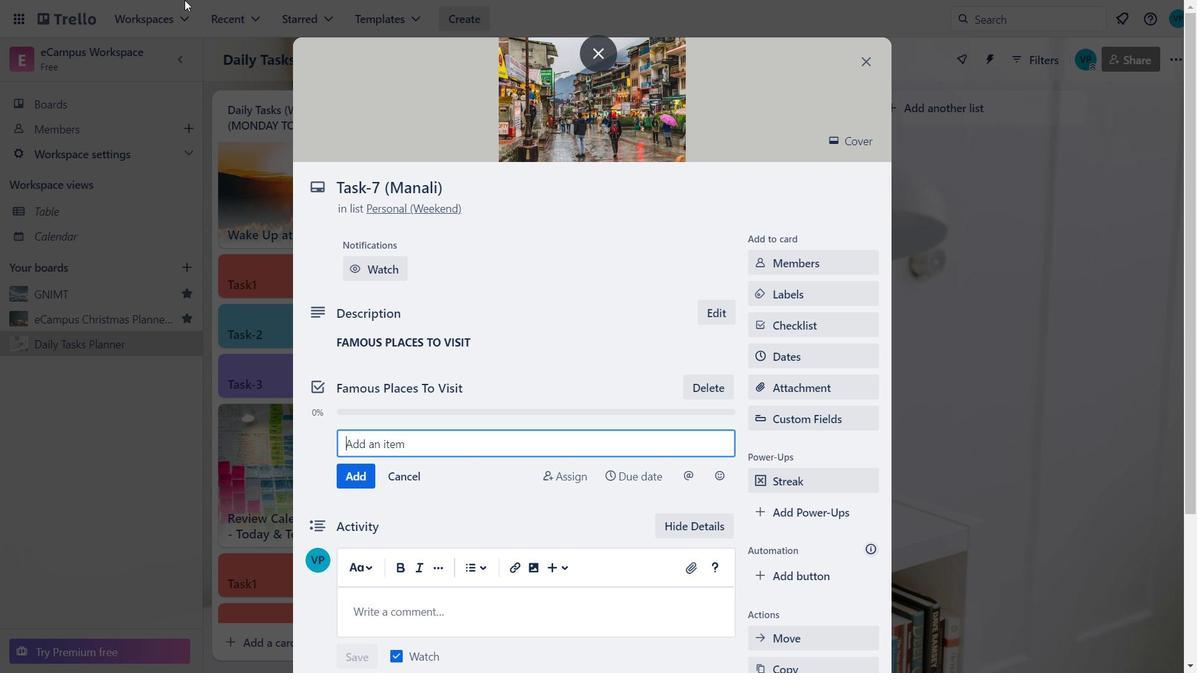 
Action: Mouse pressed left at (186, 0)
Screenshot: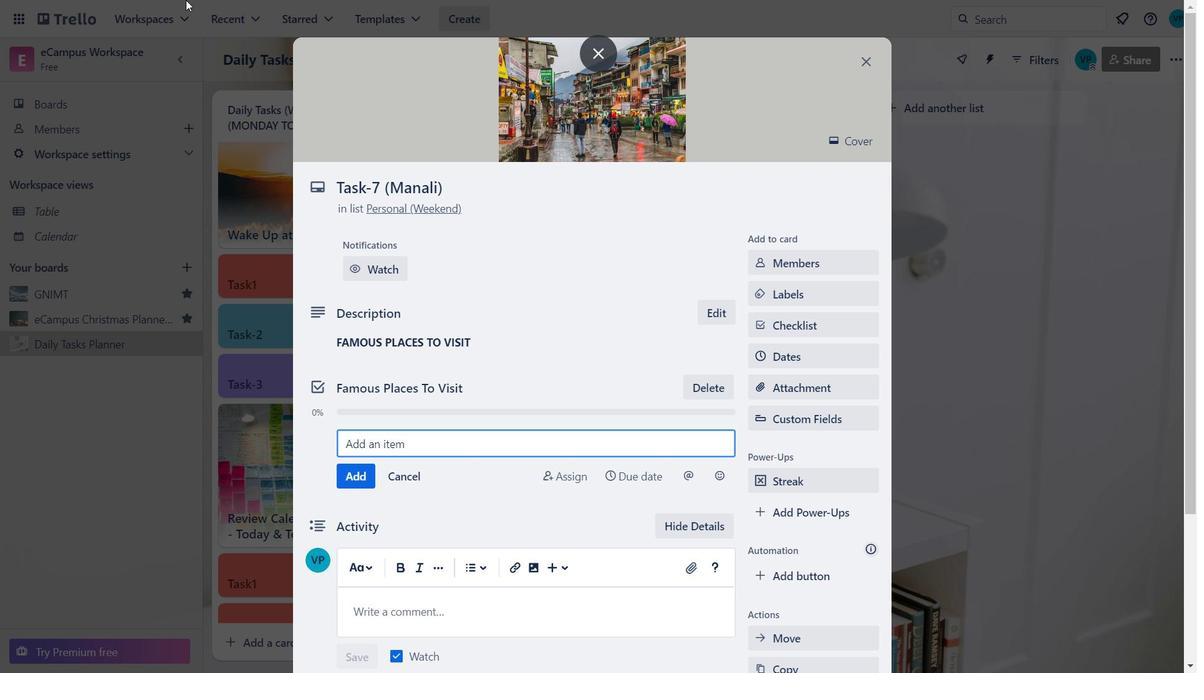 
Action: Mouse moved to (380, 455)
Screenshot: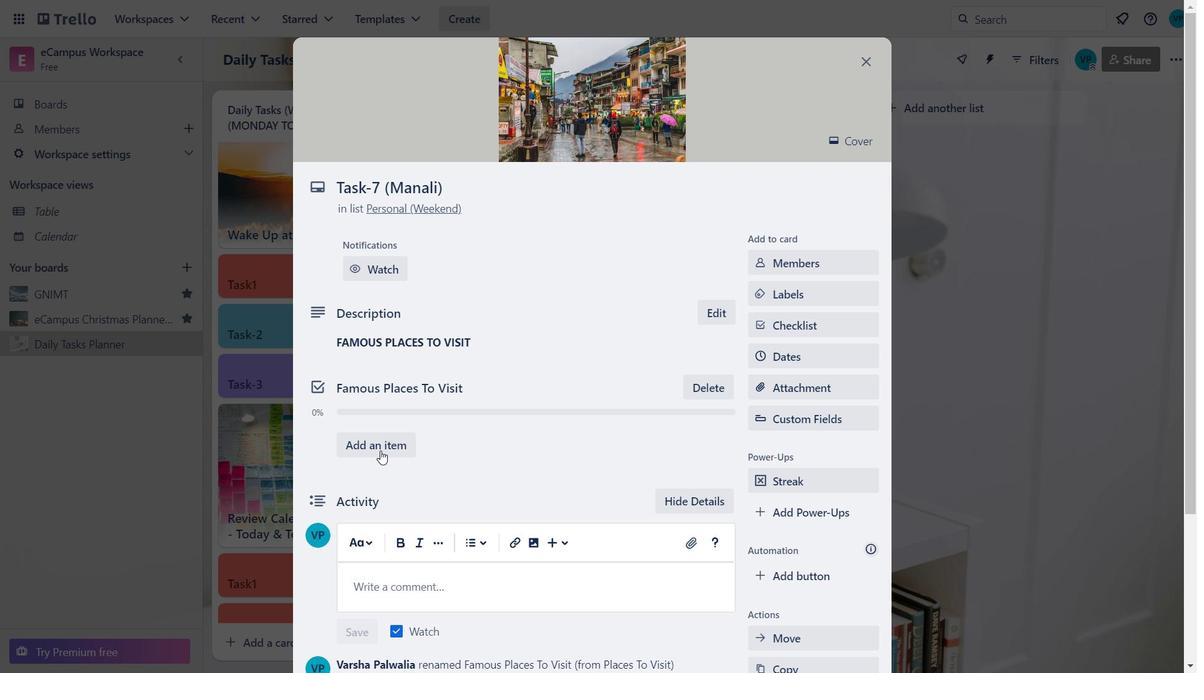
Action: Mouse pressed left at (380, 455)
Screenshot: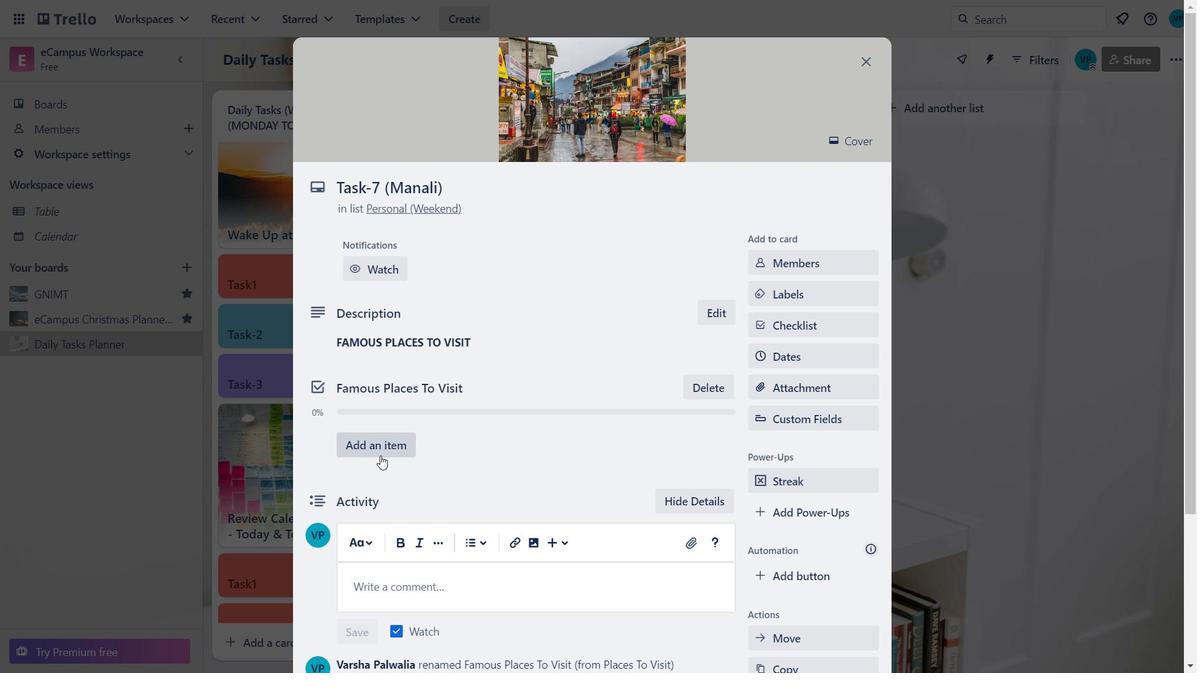
Action: Mouse moved to (394, 453)
Screenshot: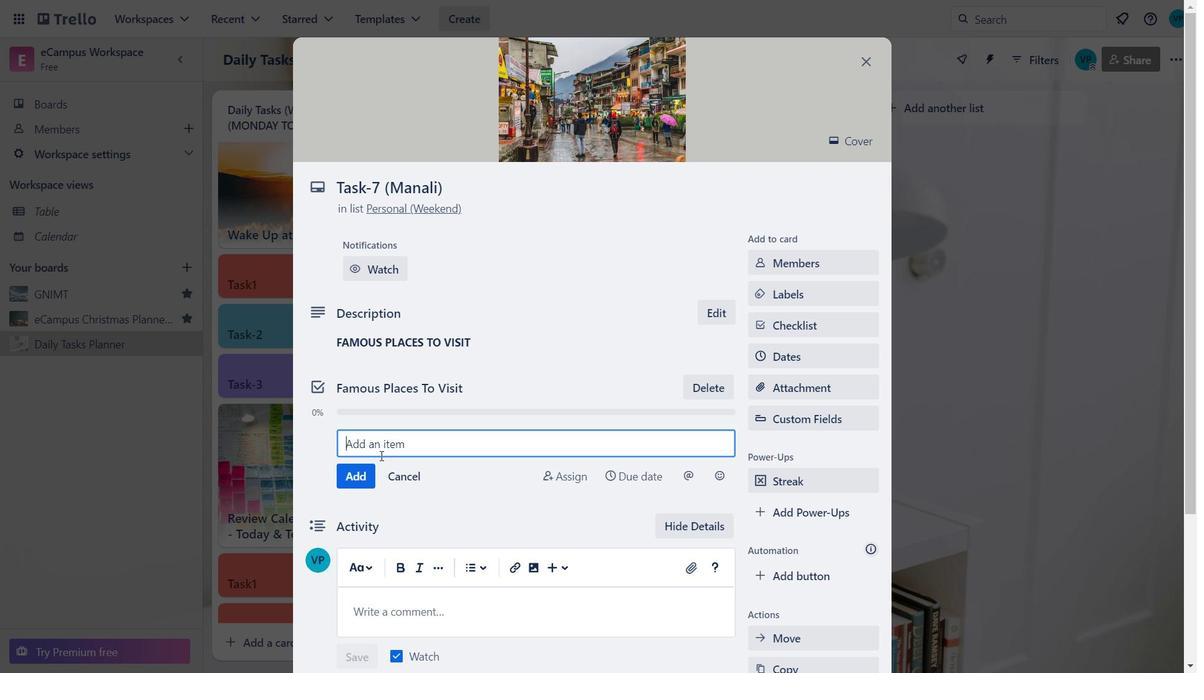 
Action: Key pressed <Key.caps_lock>H<Key.caps_lock>idimba<Key.space><Key.left><Key.left>h
Screenshot: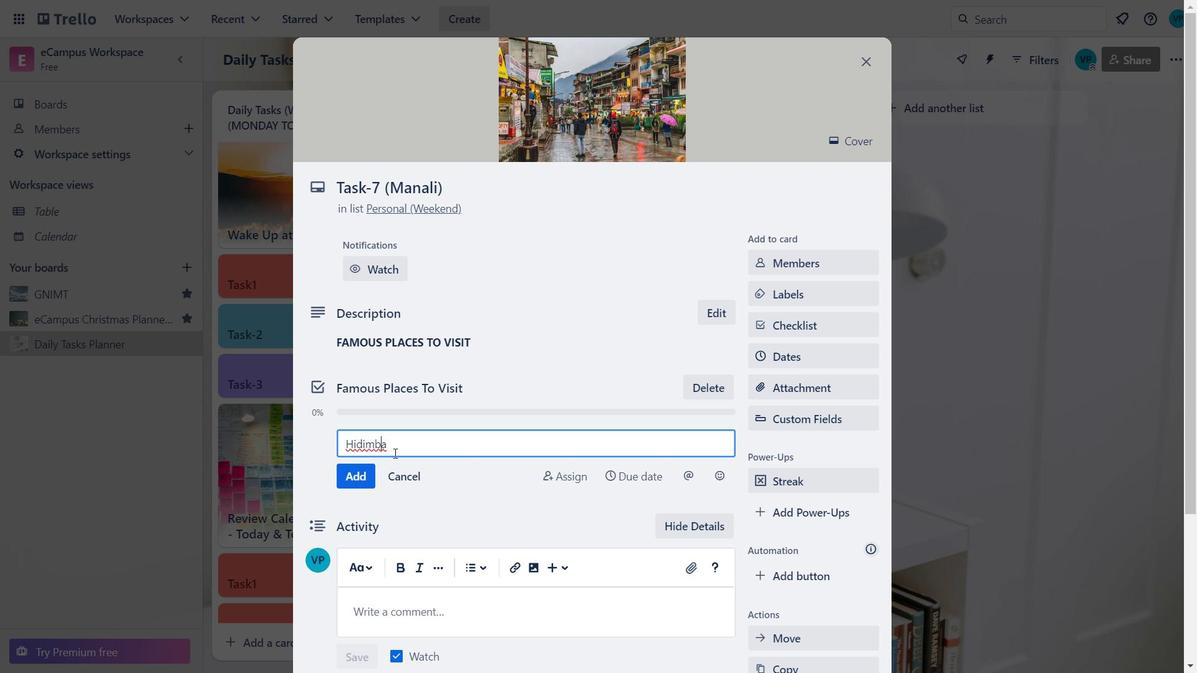 
Action: Mouse moved to (425, 452)
Screenshot: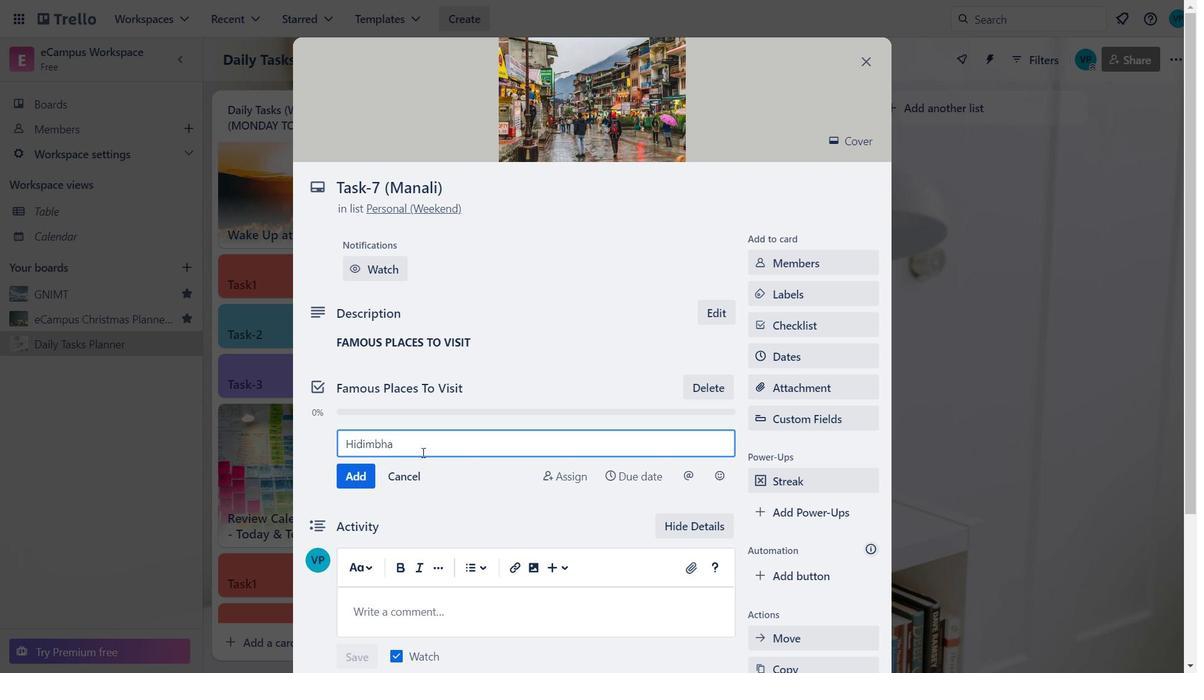 
Action: Mouse pressed left at (425, 452)
Screenshot: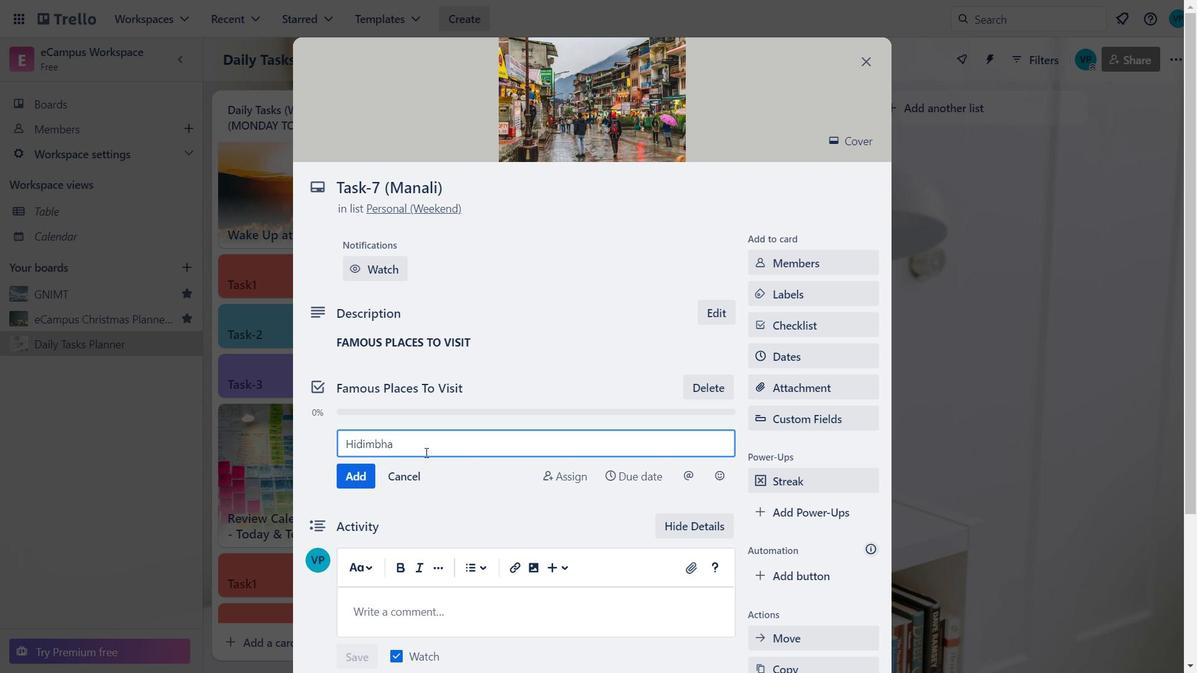 
Action: Mouse moved to (374, 444)
Screenshot: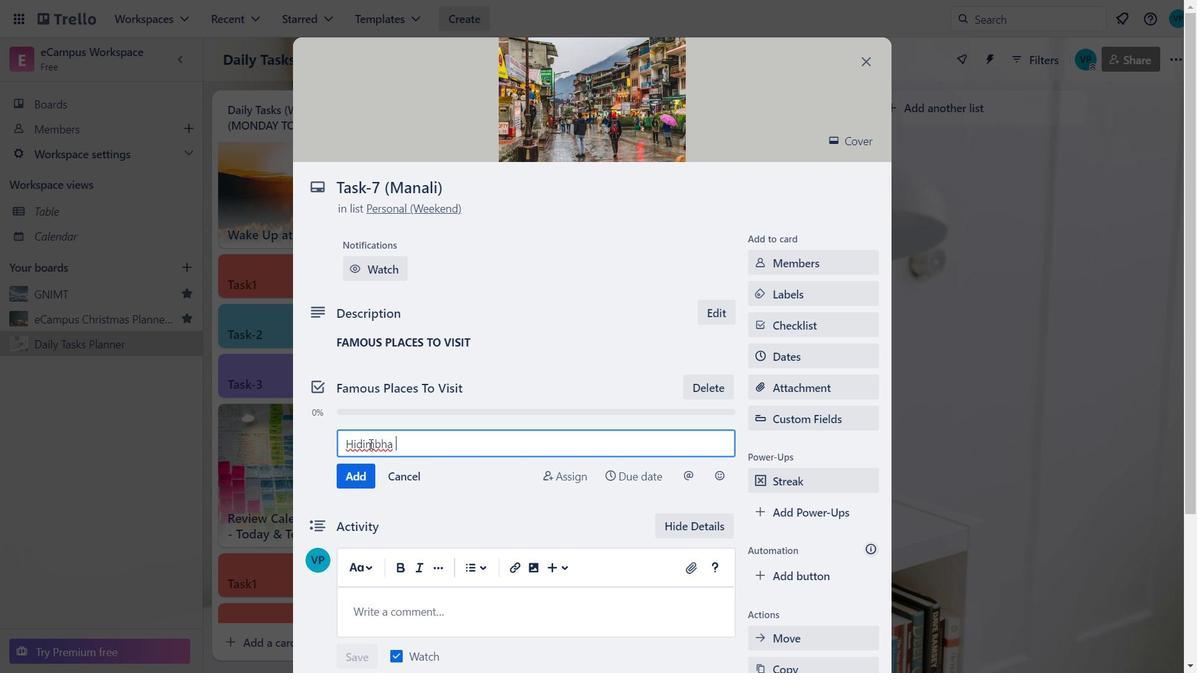 
Action: Mouse pressed left at (374, 444)
Screenshot: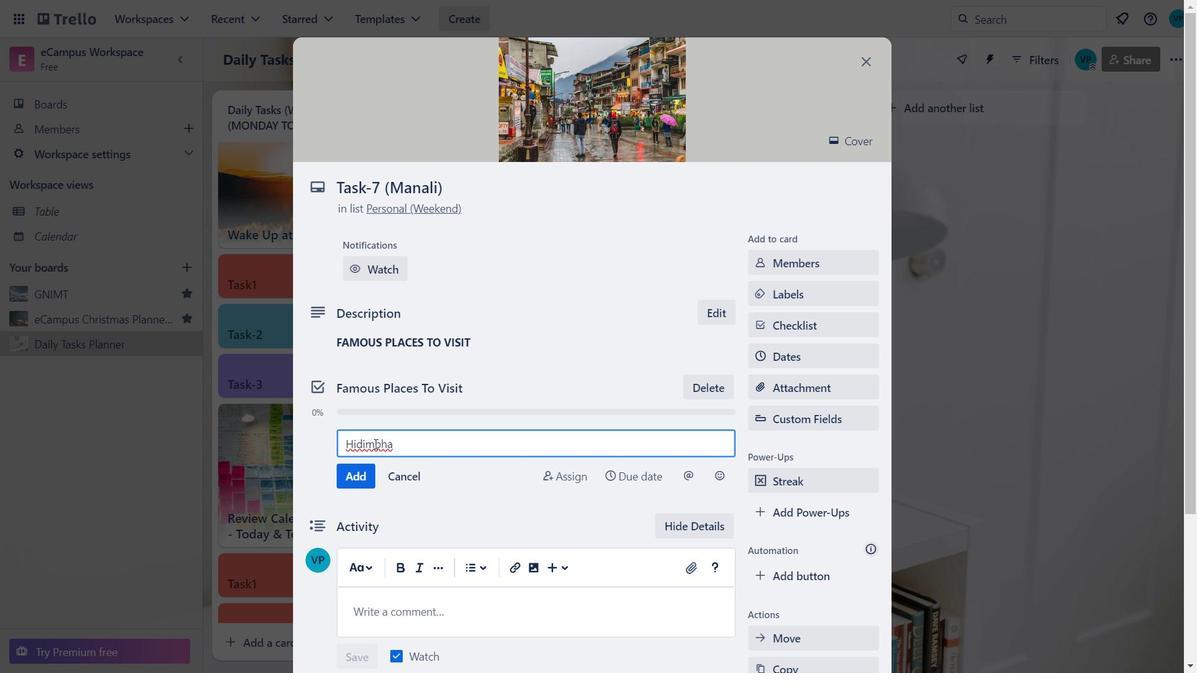 
Action: Key pressed a
Screenshot: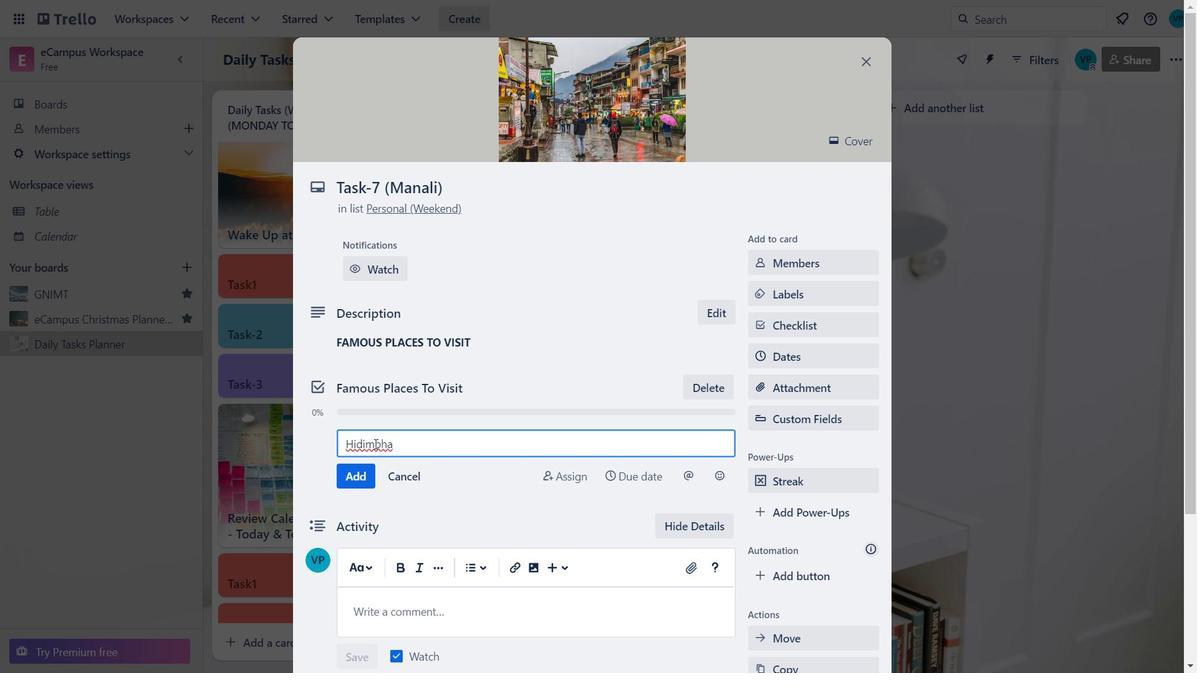 
Action: Mouse moved to (425, 445)
Screenshot: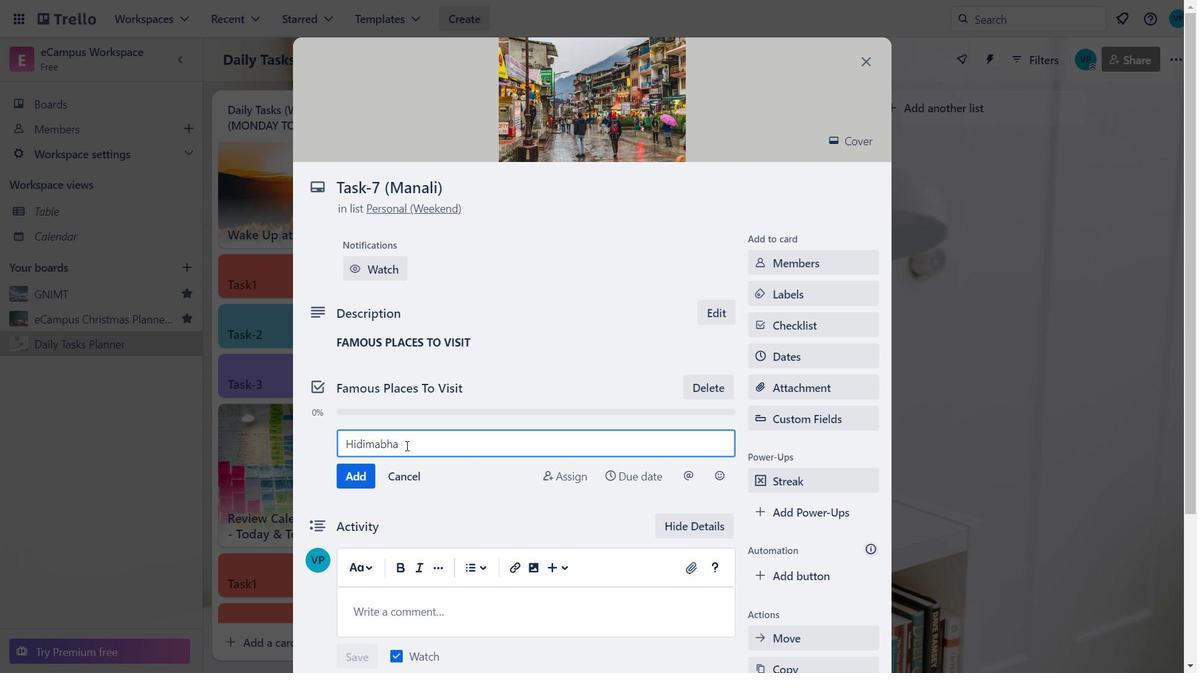 
Action: Mouse pressed left at (425, 445)
Screenshot: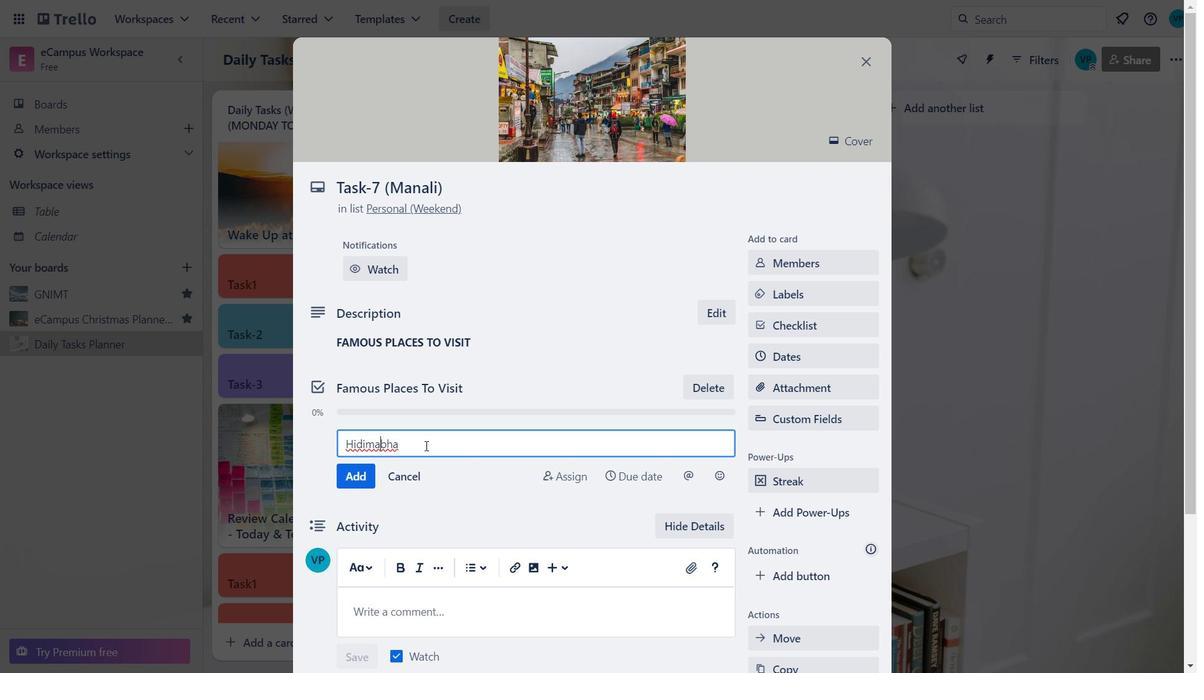 
Action: Key pressed <Key.caps_lock>D<Key.caps_lock>evi<Key.space><Key.caps_lock>T<Key.caps_lock>emple
Screenshot: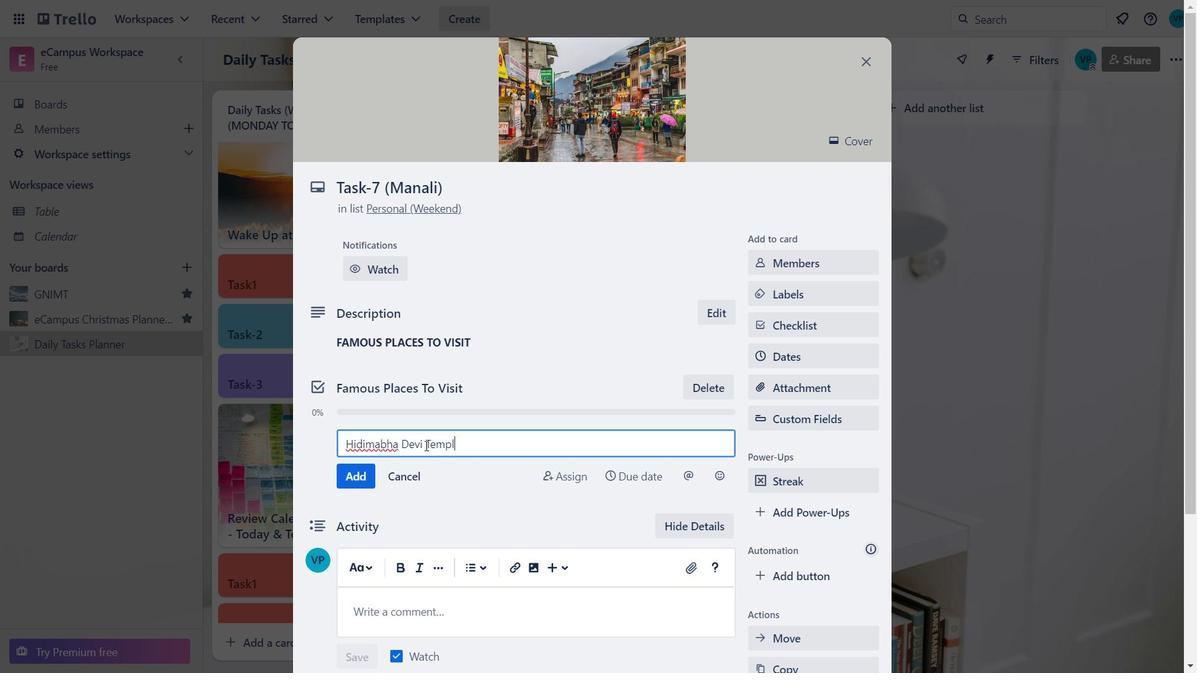 
Action: Mouse moved to (359, 478)
Screenshot: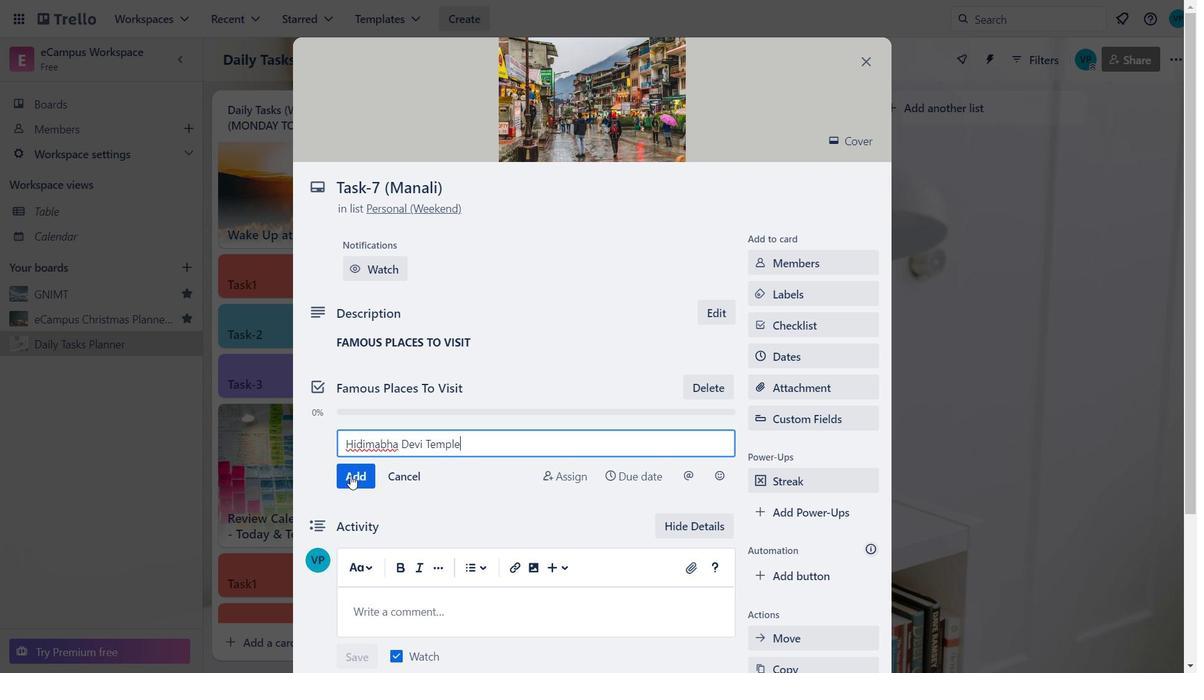 
Action: Mouse pressed left at (359, 478)
Screenshot: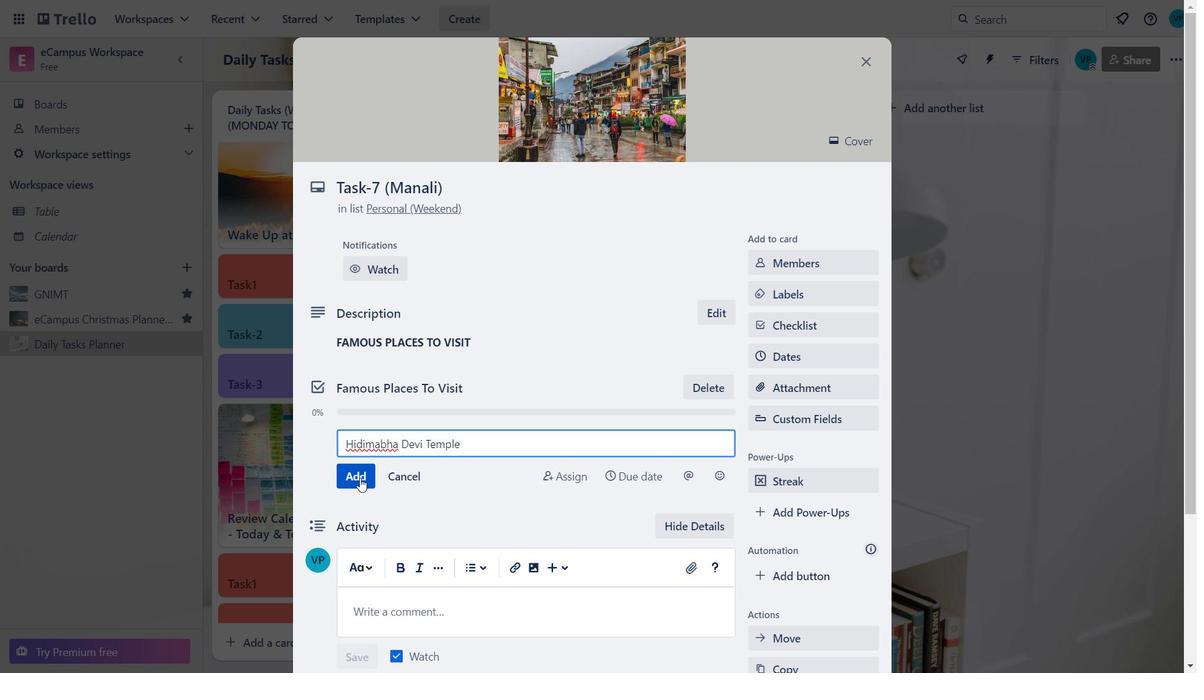 
Action: Mouse moved to (371, 460)
Screenshot: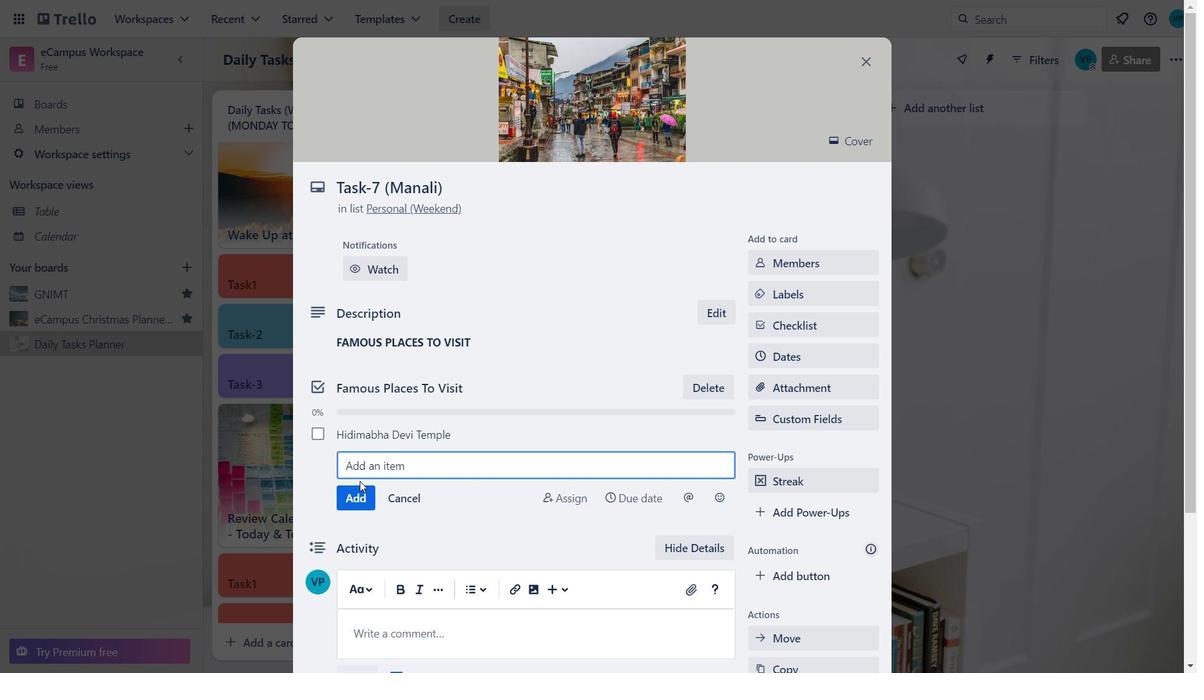 
Action: Key pressed <Key.caps_lock>S<Key.caps_lock>holang<Key.space><Key.caps_lock>V<Key.caps_lock>allet<Key.backspace>y
Screenshot: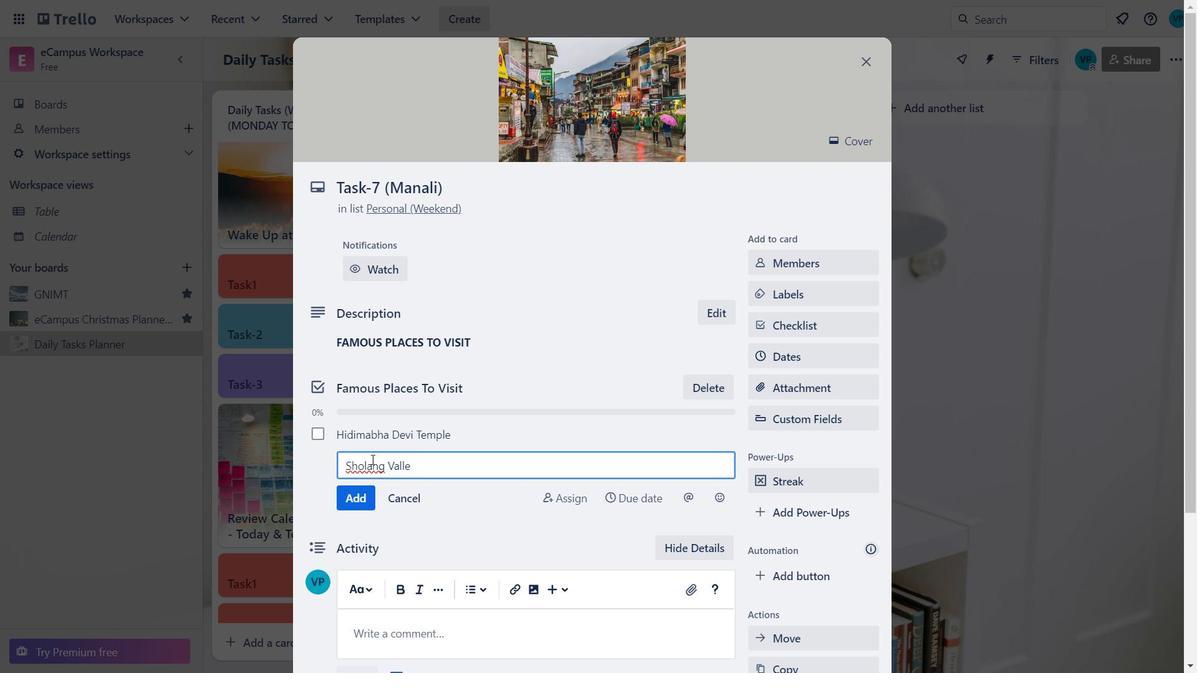 
Action: Mouse moved to (357, 471)
Screenshot: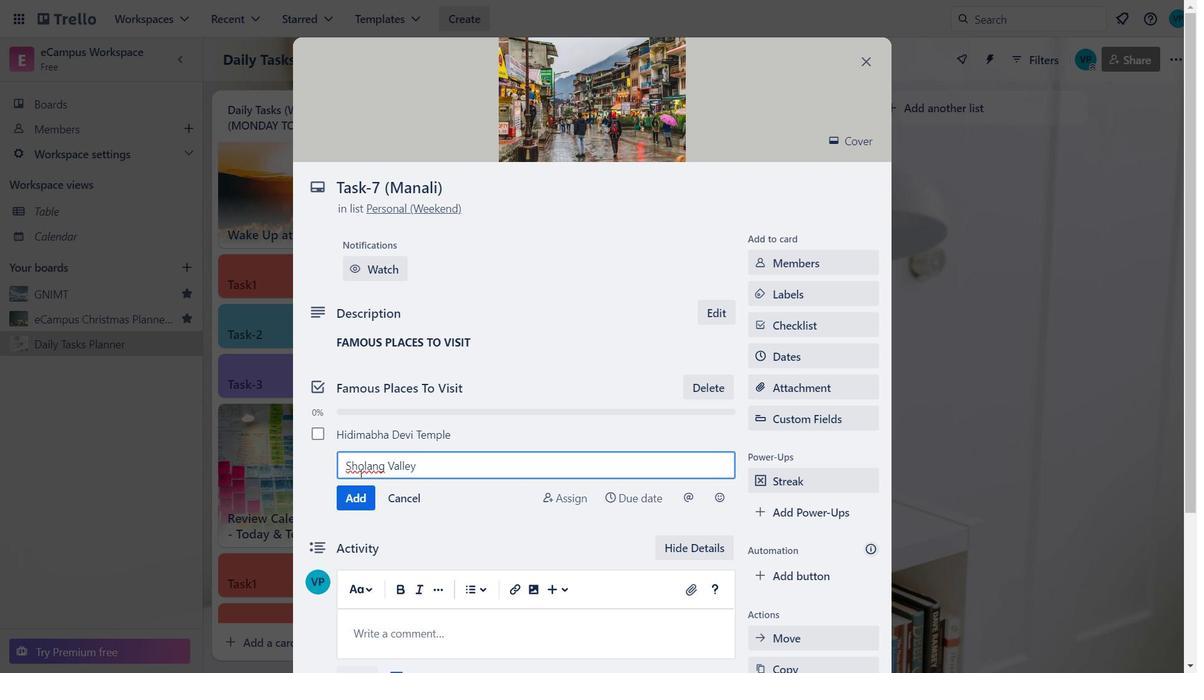 
Action: Mouse pressed left at (357, 471)
Screenshot: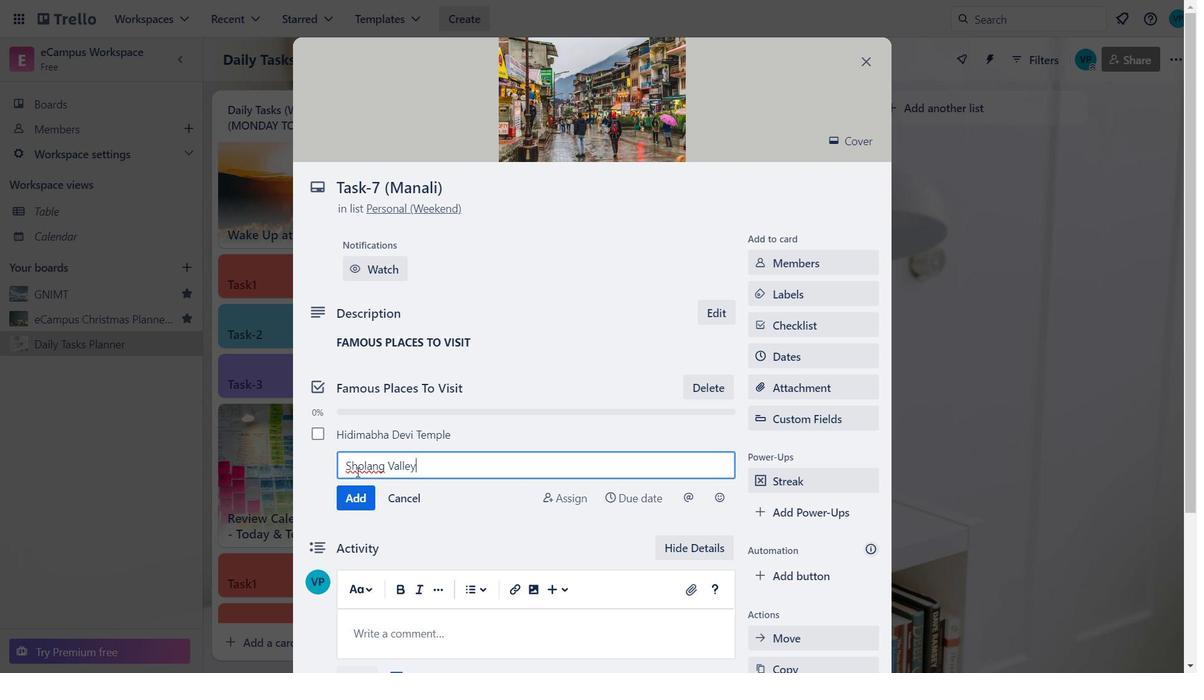 
Action: Key pressed <Key.backspace>
Screenshot: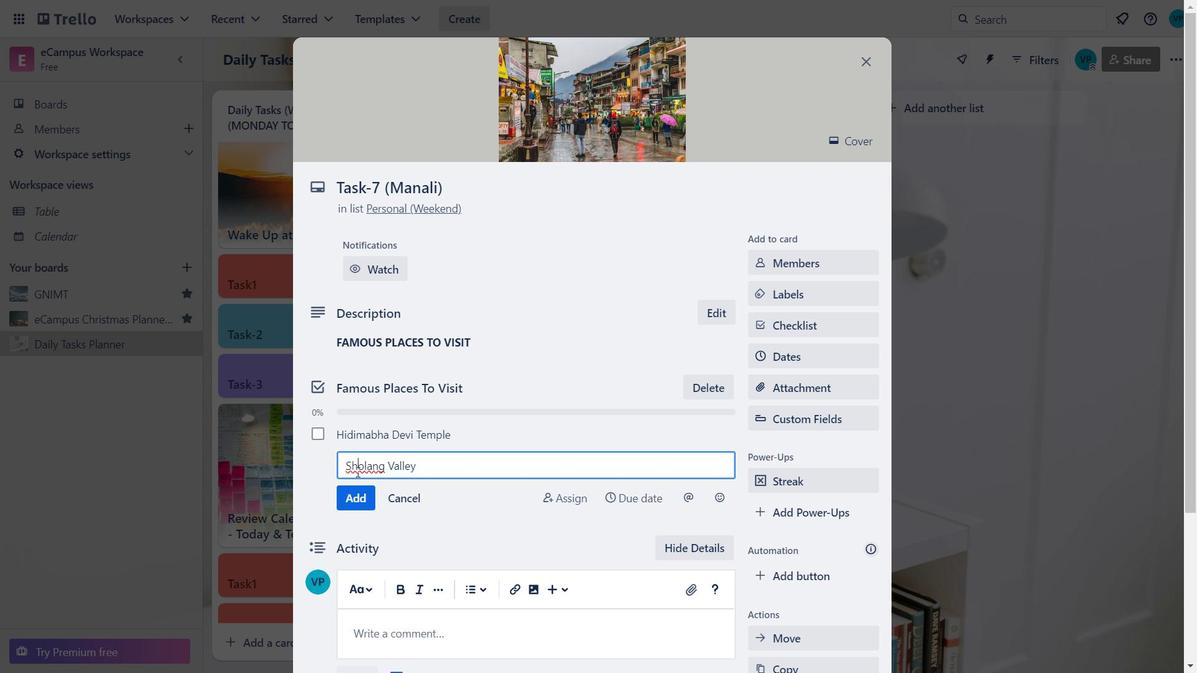 
Action: Mouse moved to (359, 494)
Screenshot: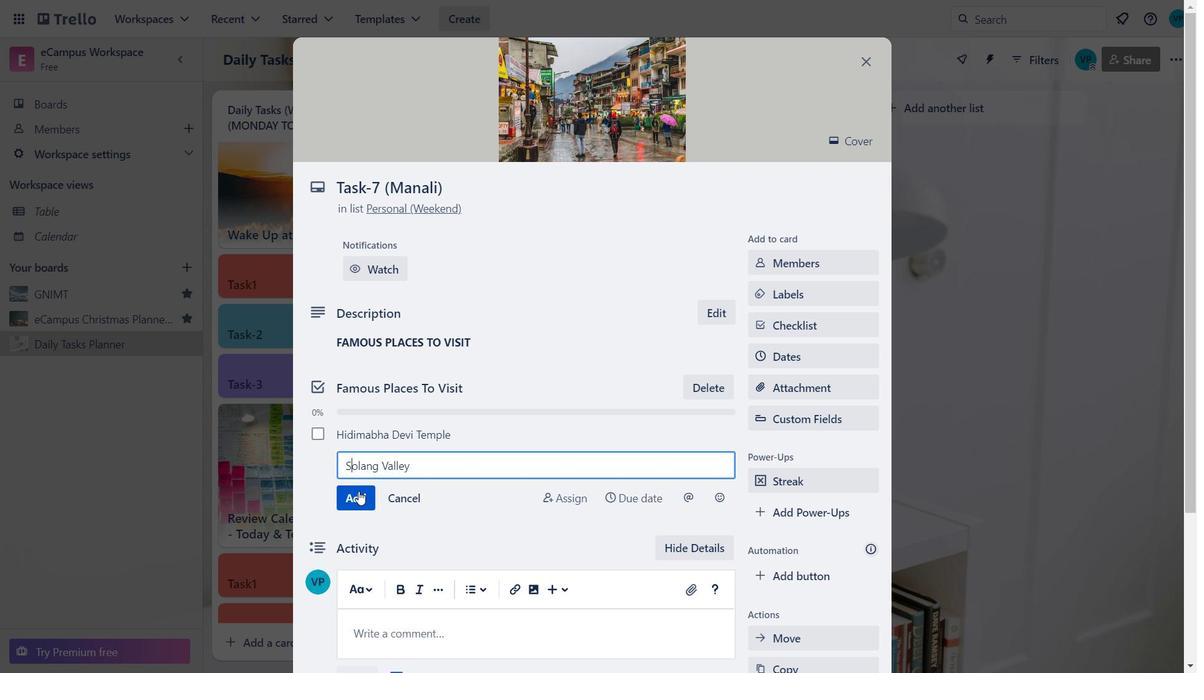 
Action: Mouse pressed left at (359, 494)
Screenshot: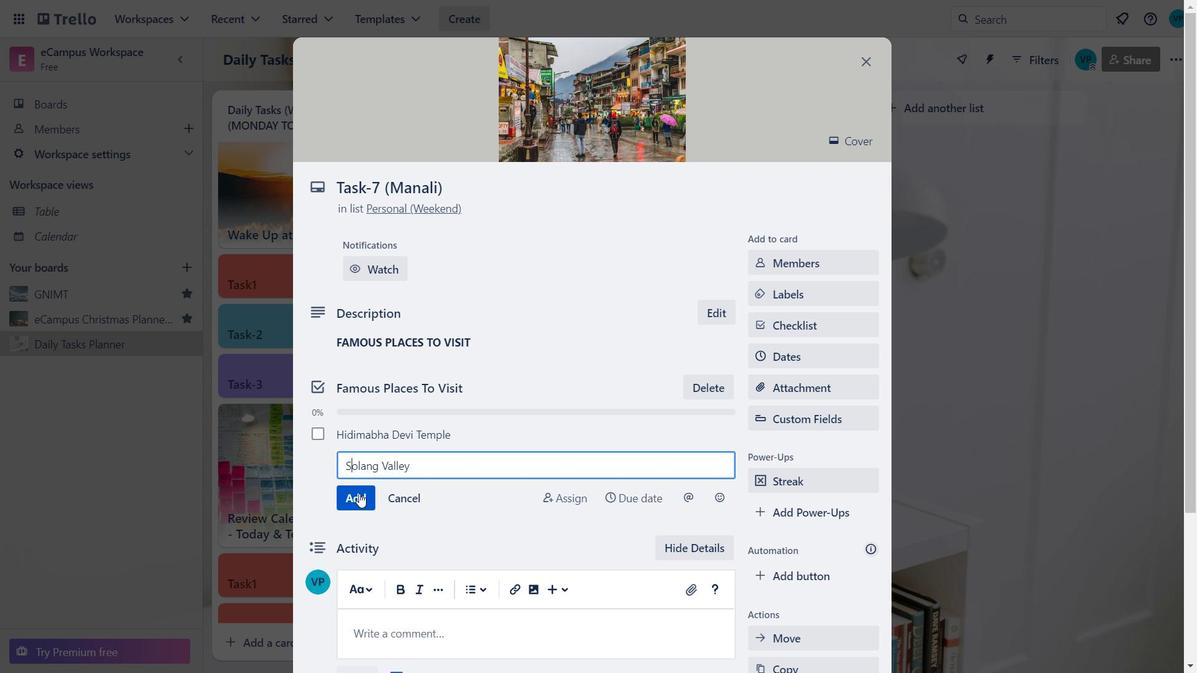 
Action: Key pressed <Key.caps_lock>R<Key.caps_lock>ohtang<Key.space><Key.caps_lock>P<Key.caps_lock>ass
Screenshot: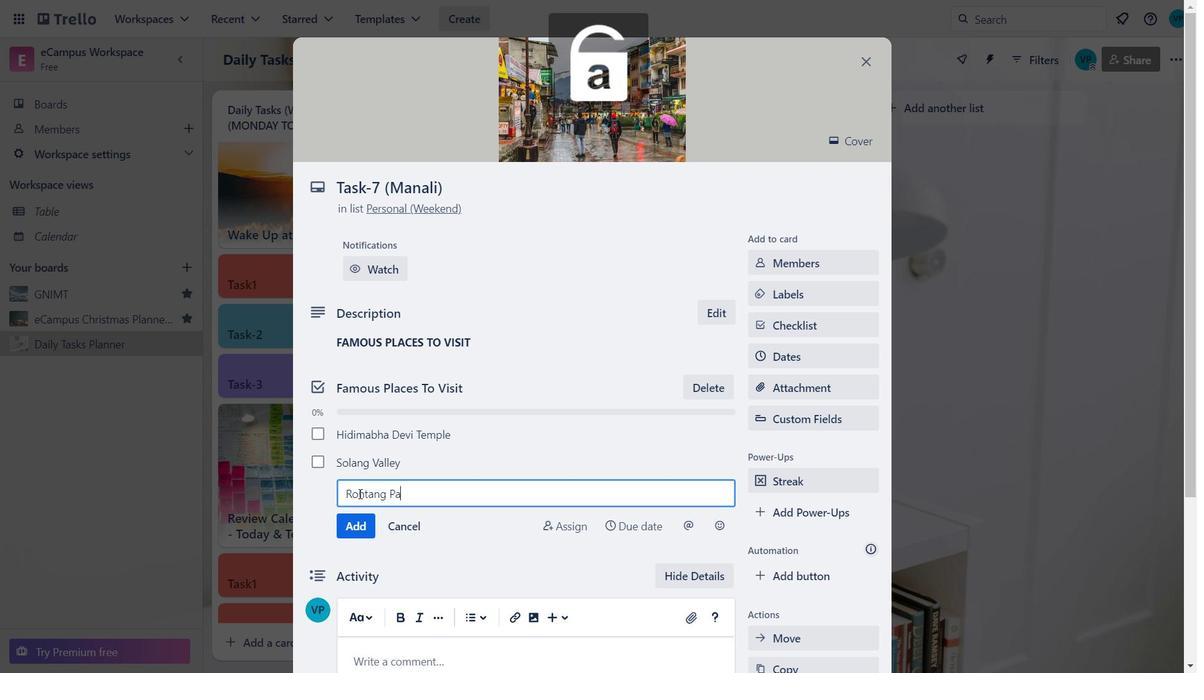 
Action: Mouse moved to (359, 532)
Screenshot: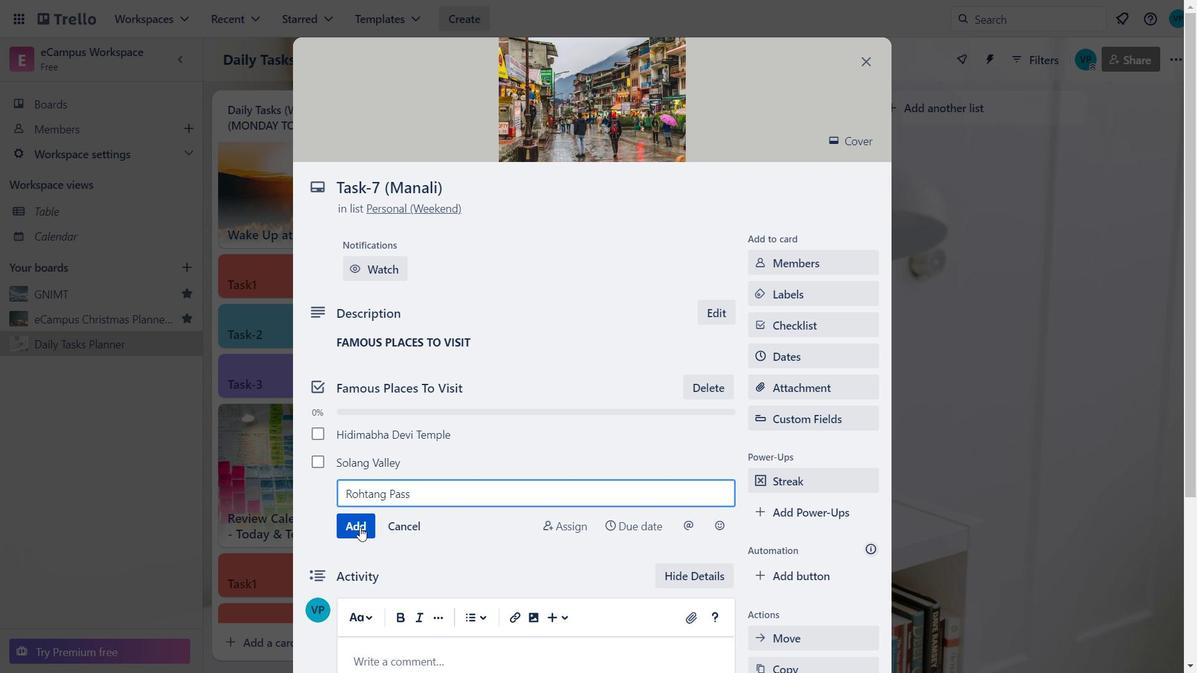 
Action: Mouse pressed left at (359, 532)
Screenshot: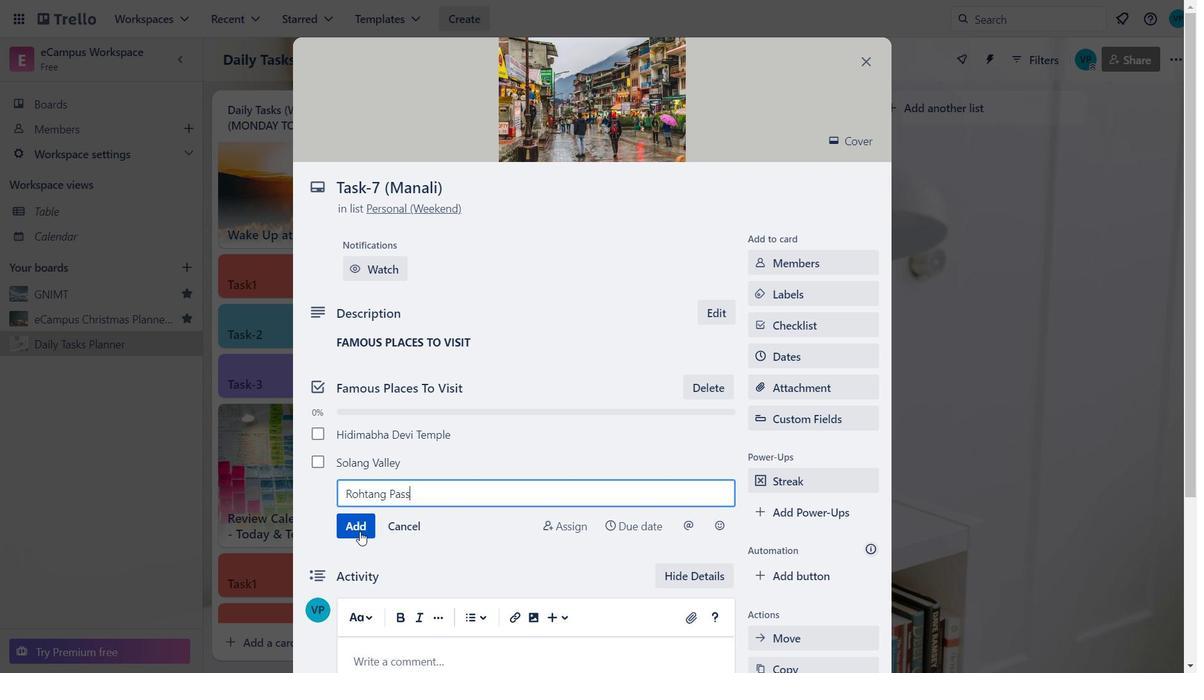 
Action: Mouse moved to (385, 526)
Screenshot: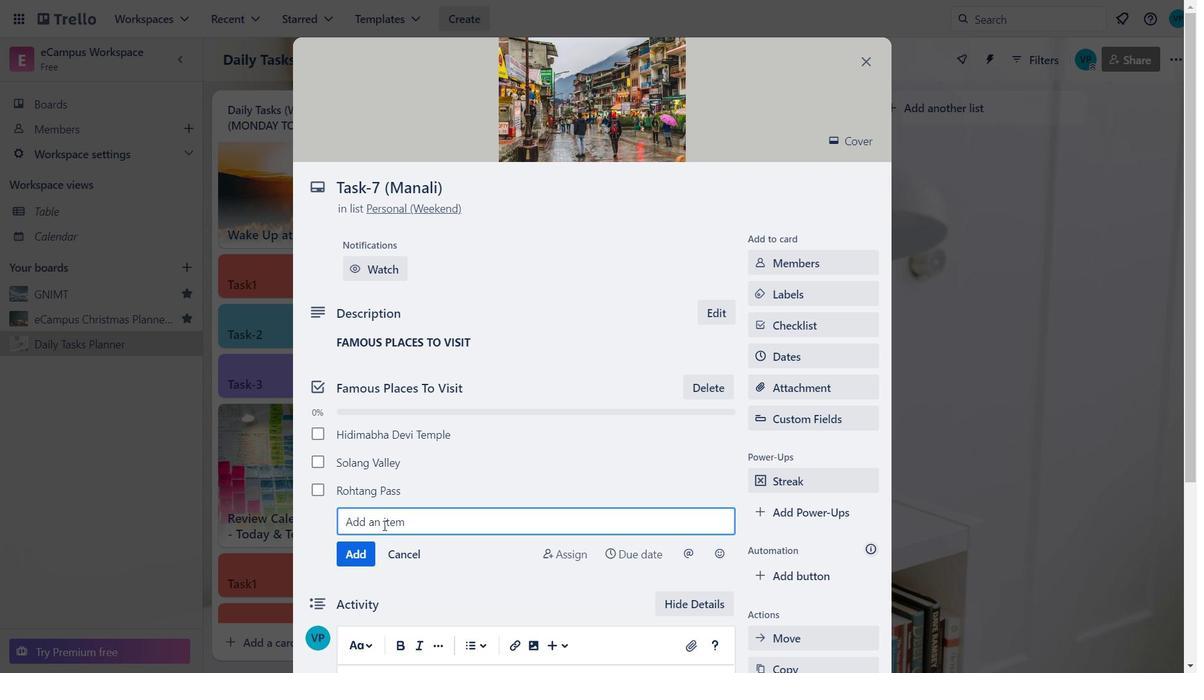 
Action: Key pressed sa<Key.backspace><Key.backspace><Key.caps_lock>S<Key.caps_lock>anctuary
Screenshot: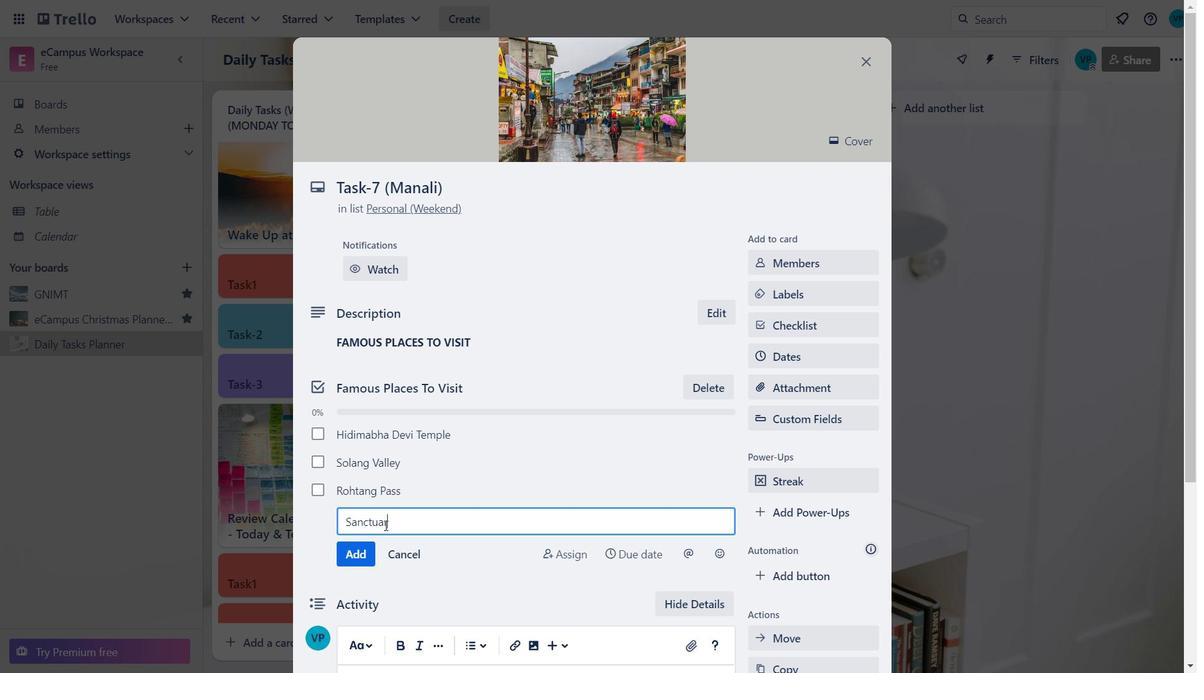 
Action: Mouse moved to (370, 554)
Screenshot: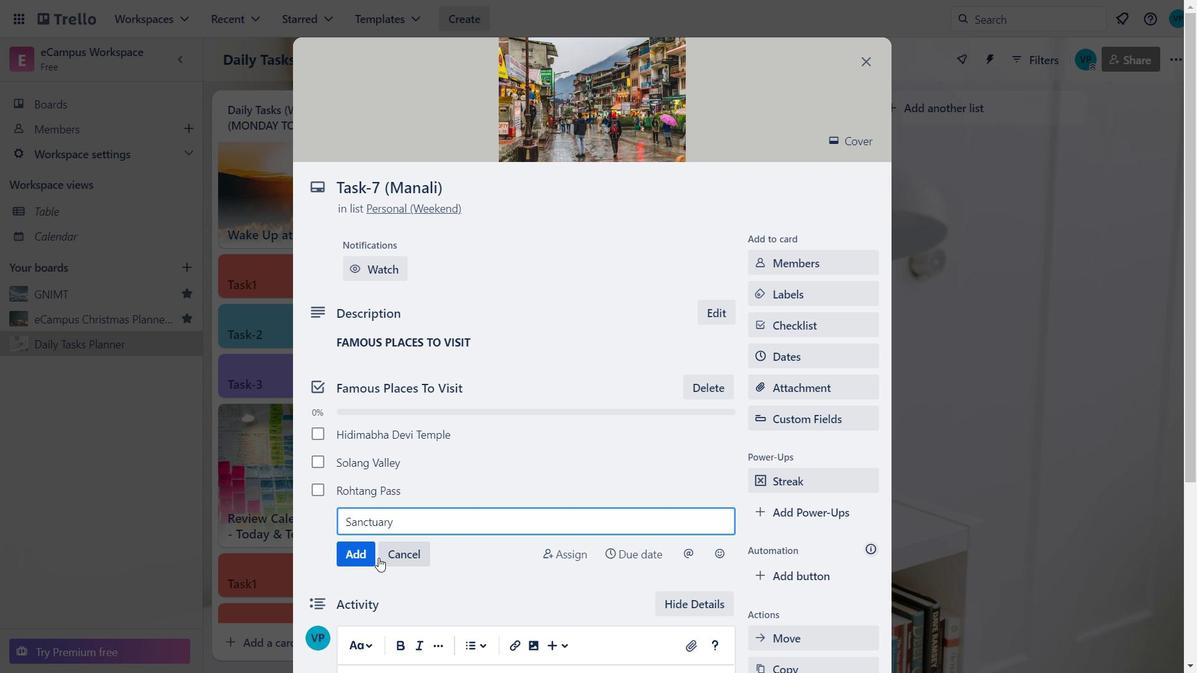 
Action: Mouse pressed left at (370, 554)
Screenshot: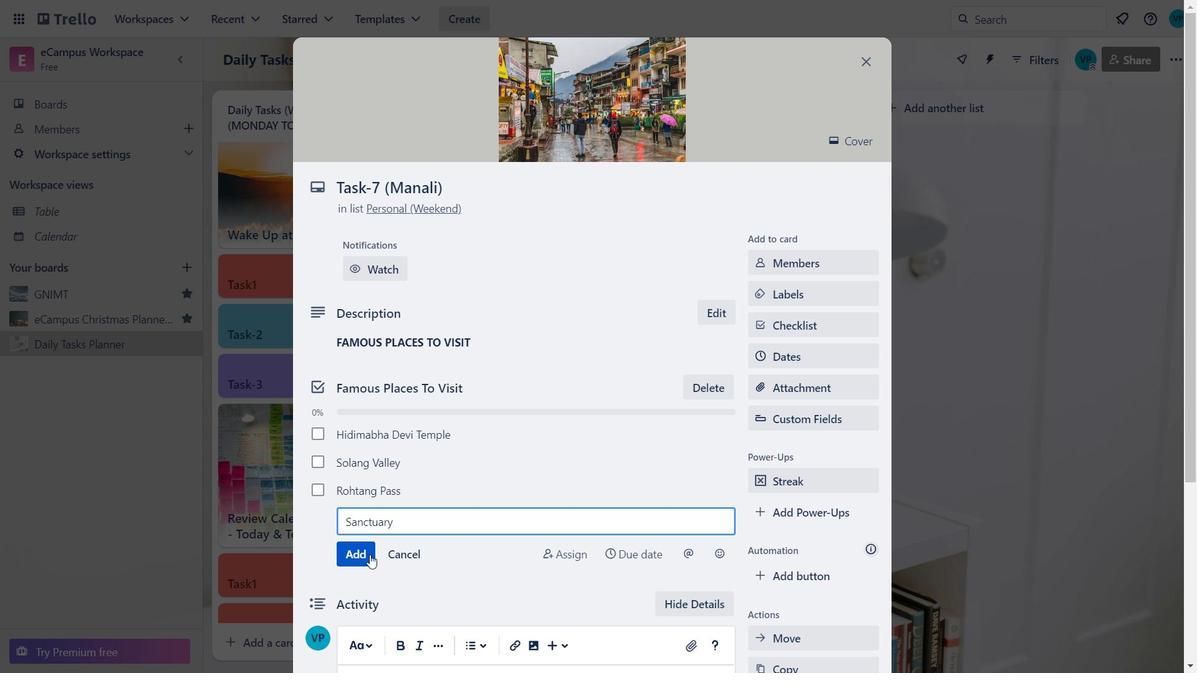 
Action: Mouse moved to (394, 541)
Screenshot: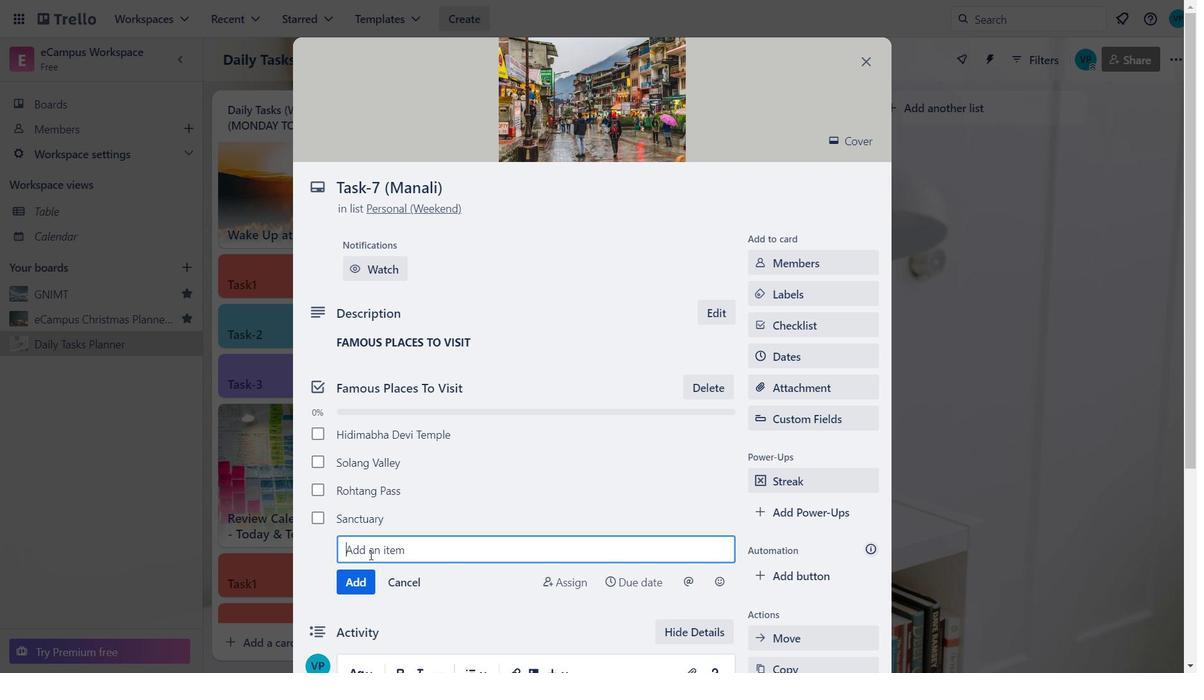 
Action: Key pressed <Key.caps_lock>M<Key.caps_lock>all<Key.space>r<Key.backspace><Key.caps_lock>R<Key.caps_lock>oad
Screenshot: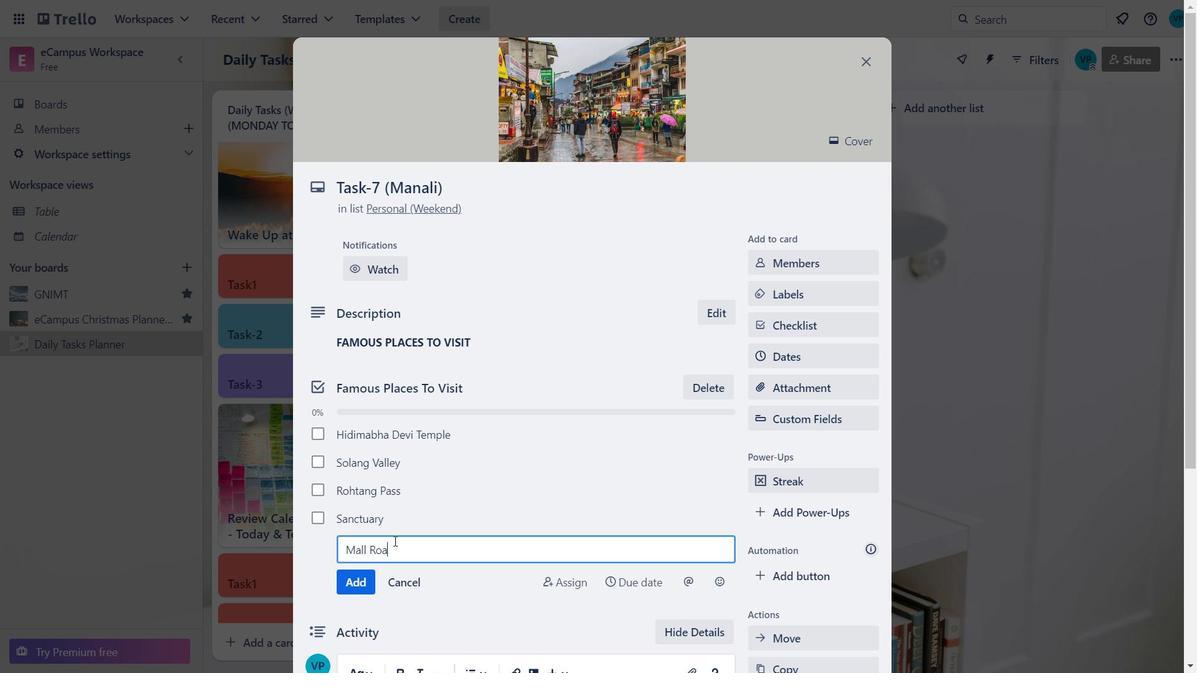 
Action: Mouse moved to (352, 576)
Screenshot: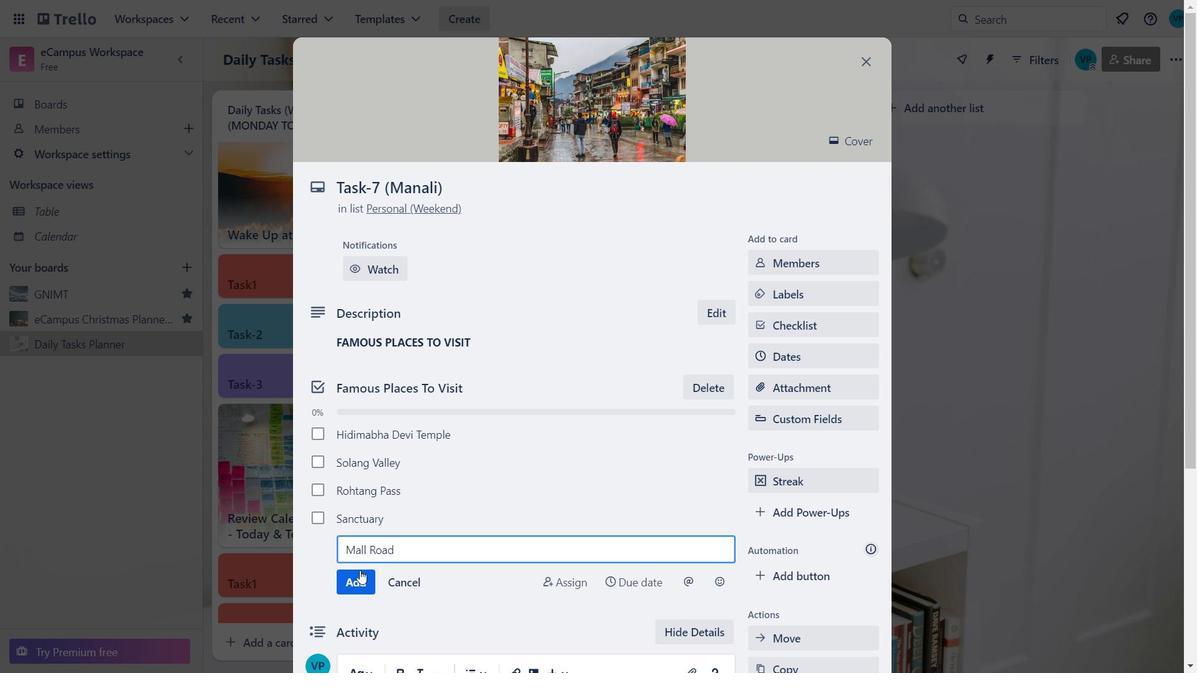 
Action: Mouse pressed left at (352, 576)
Screenshot: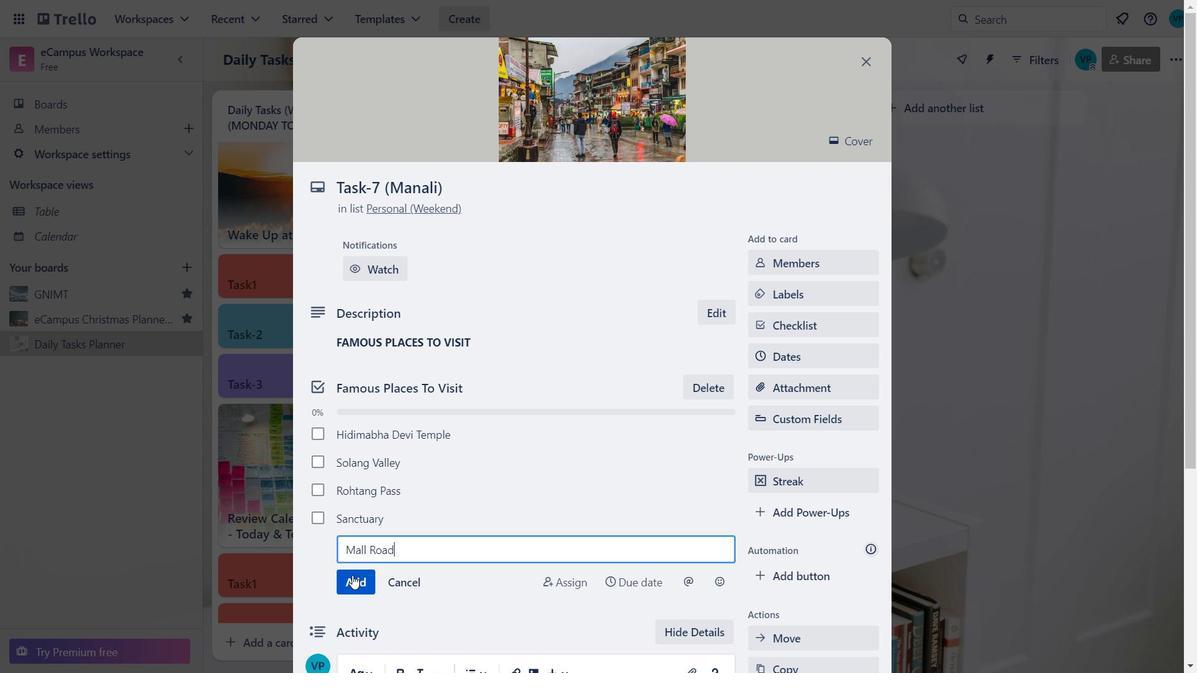 
Action: Key pressed o<Key.backspace><Key.caps_lock>O<Key.caps_lock>ld<Key.space><Key.caps_lock>M<Key.caps_lock>anali
Screenshot: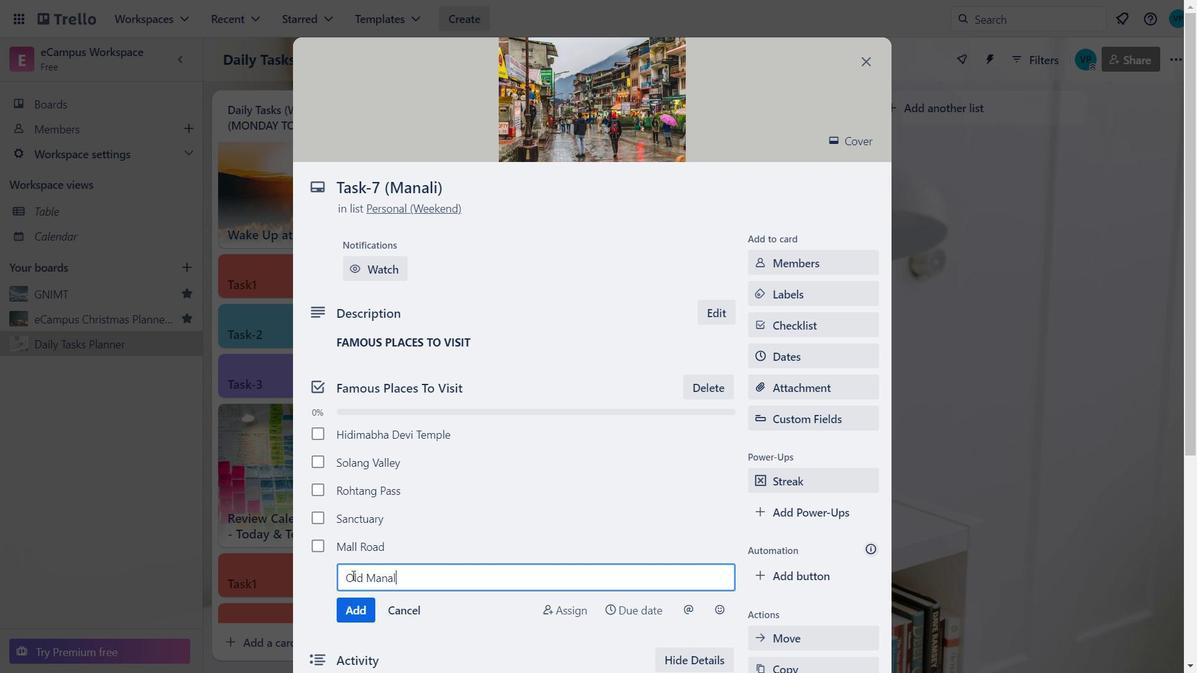 
Action: Mouse moved to (341, 608)
Screenshot: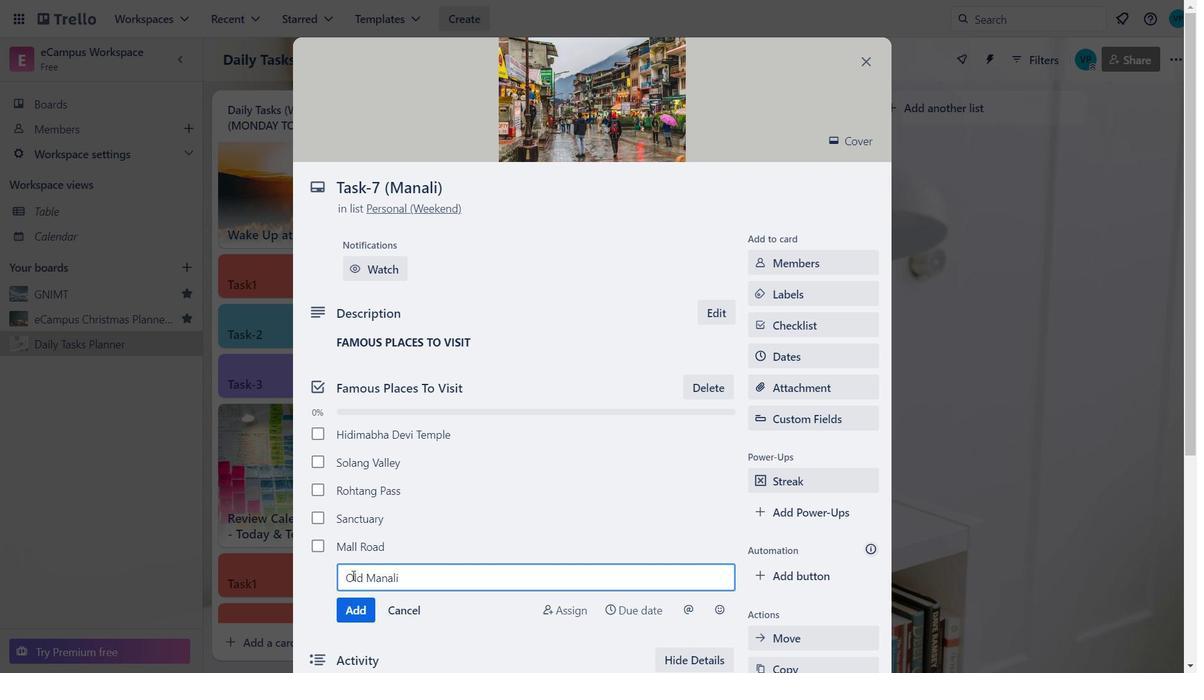 
Action: Mouse pressed left at (341, 608)
Screenshot: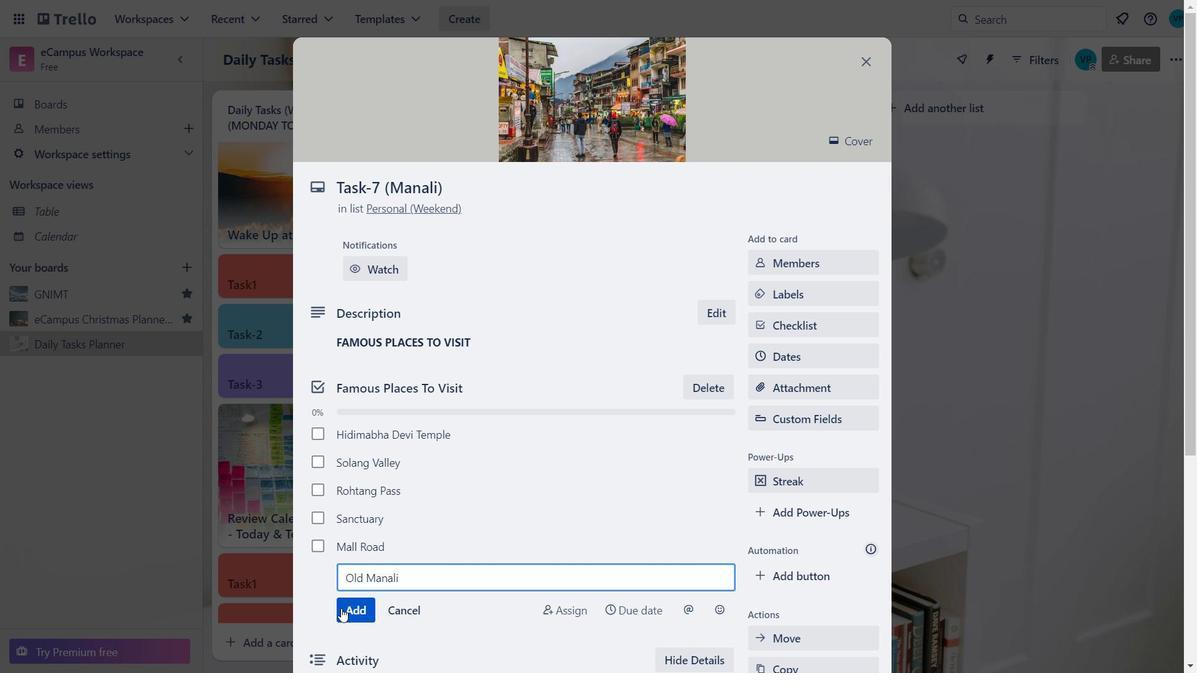 
Action: Key pressed <Key.caps_lock>V<Key.caps_lock>an<Key.space><Key.caps_lock>V<Key.caps_lock>ihar<Key.space>n<Key.backspace><Key.caps_lock>N<Key.caps_lock>atiom<Key.backspace>a<Key.backspace>nal<Key.space><Key.caps_lock>P<Key.caps_lock>ark<Key.enter>
Screenshot: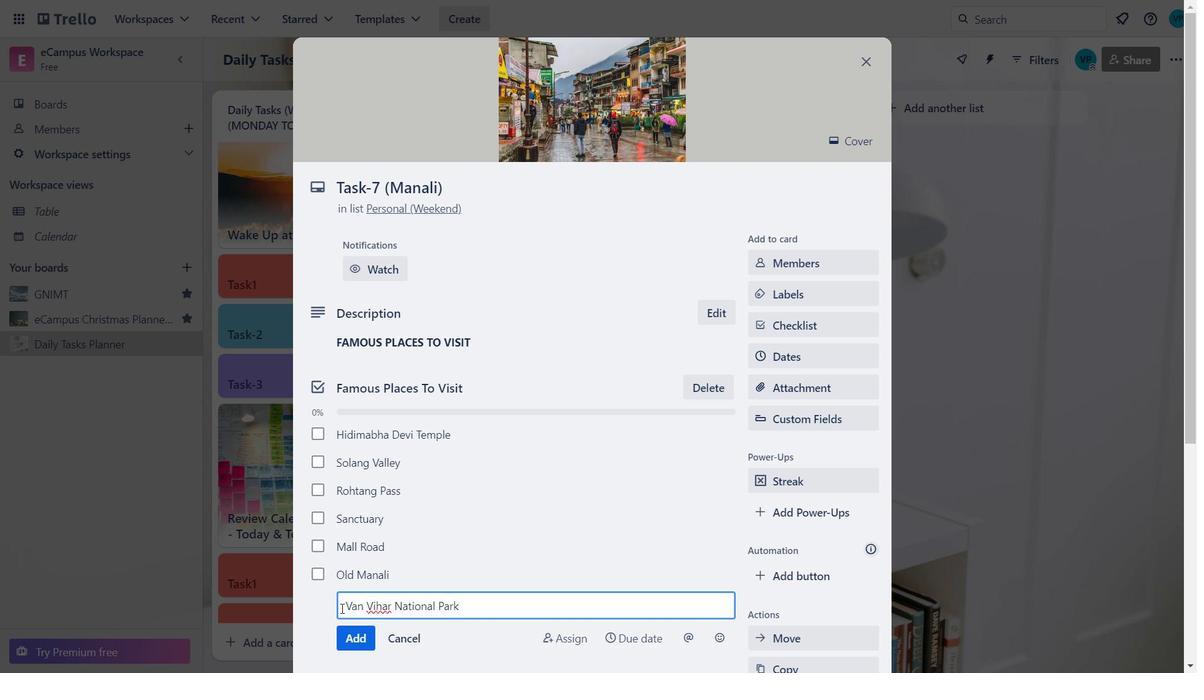 
Action: Mouse moved to (392, 630)
Screenshot: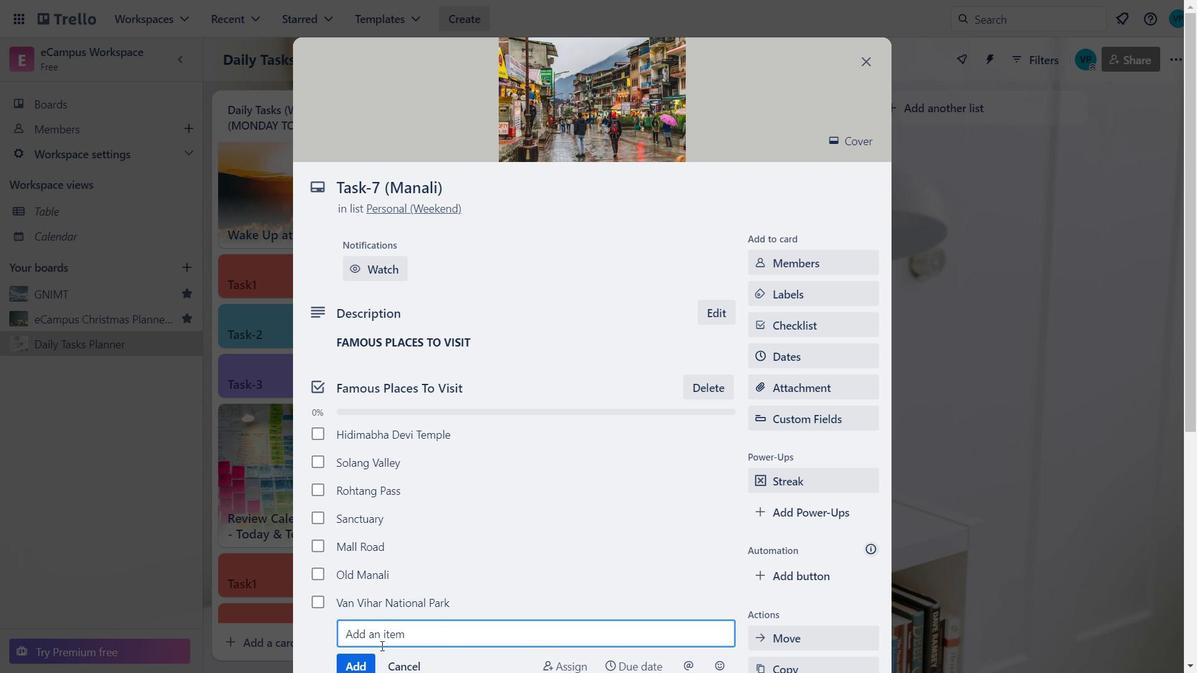 
Action: Key pressed <Key.caps_lock>J<Key.caps_lock>ogini<Key.space><Key.caps_lock>F<Key.caps_lock>alls
Screenshot: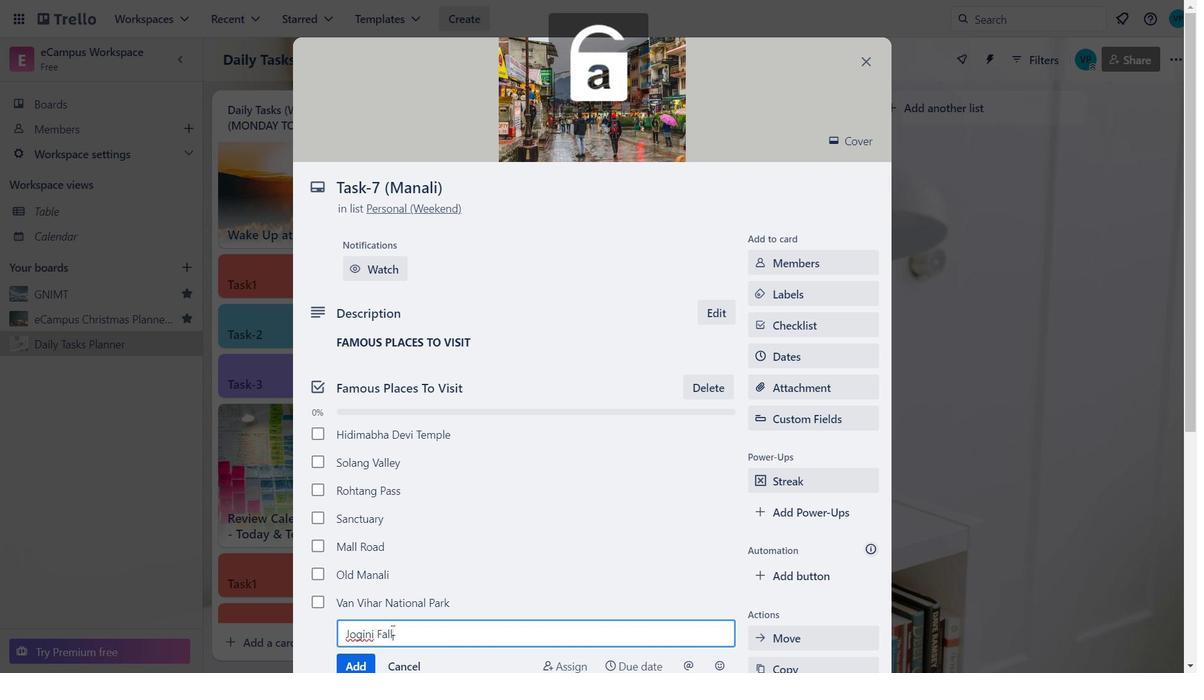 
Action: Mouse moved to (358, 663)
Screenshot: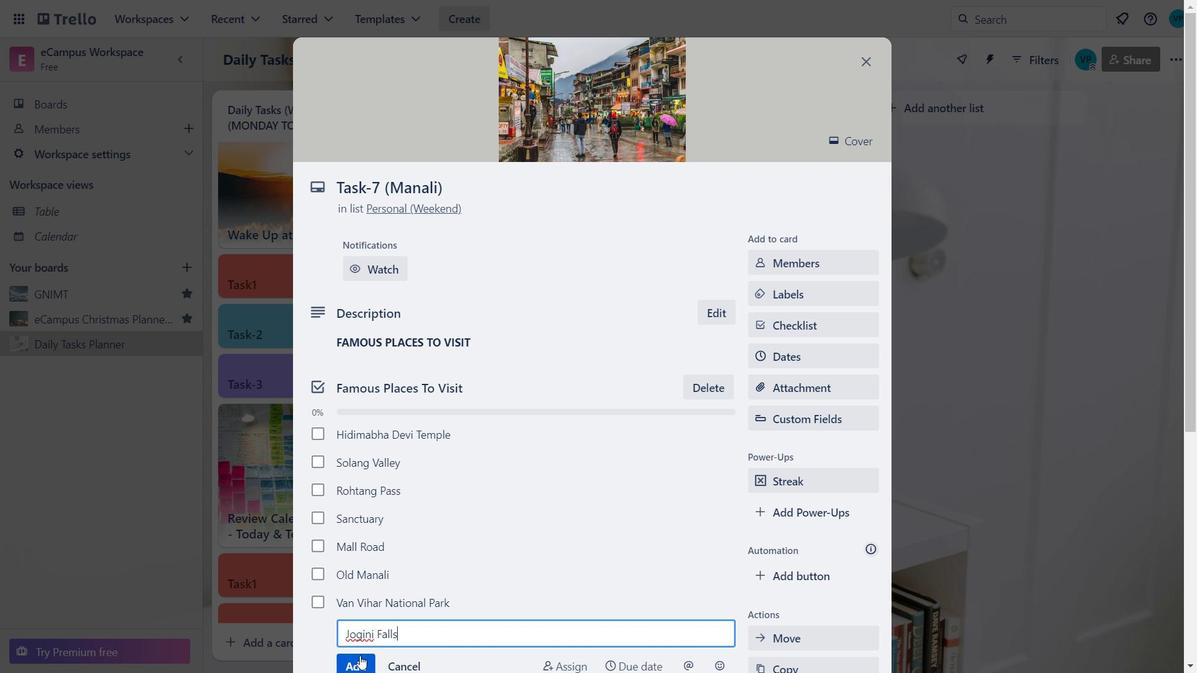 
Action: Mouse pressed left at (358, 663)
Screenshot: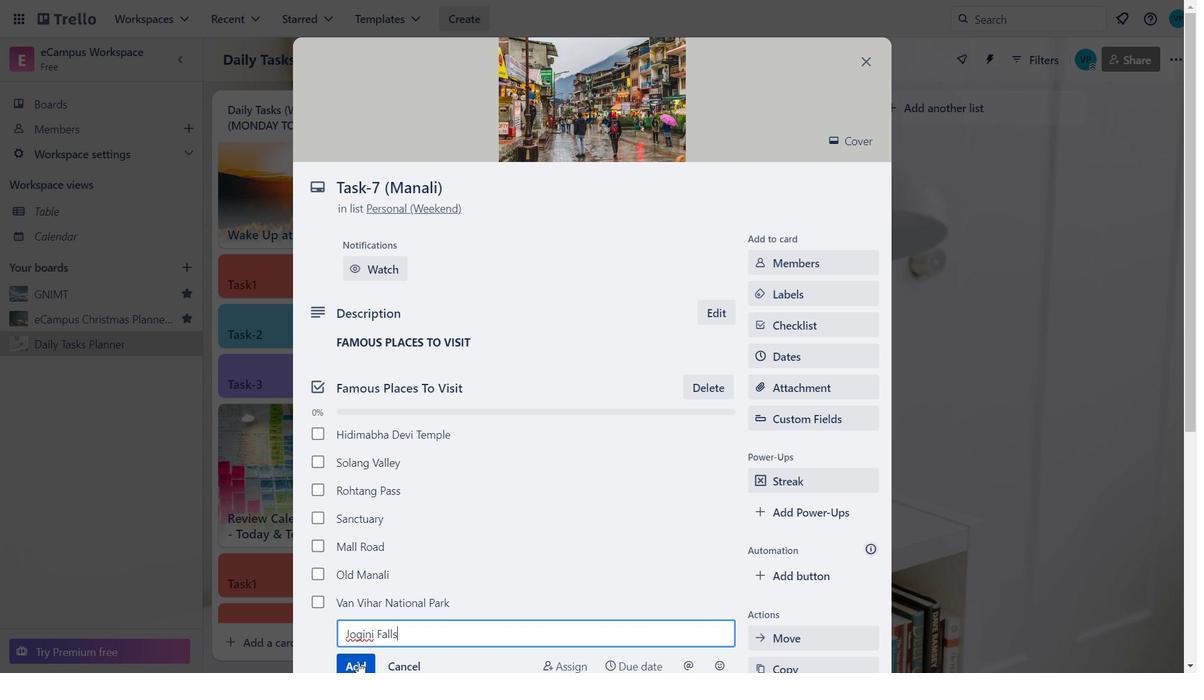 
Action: Mouse moved to (511, 565)
Screenshot: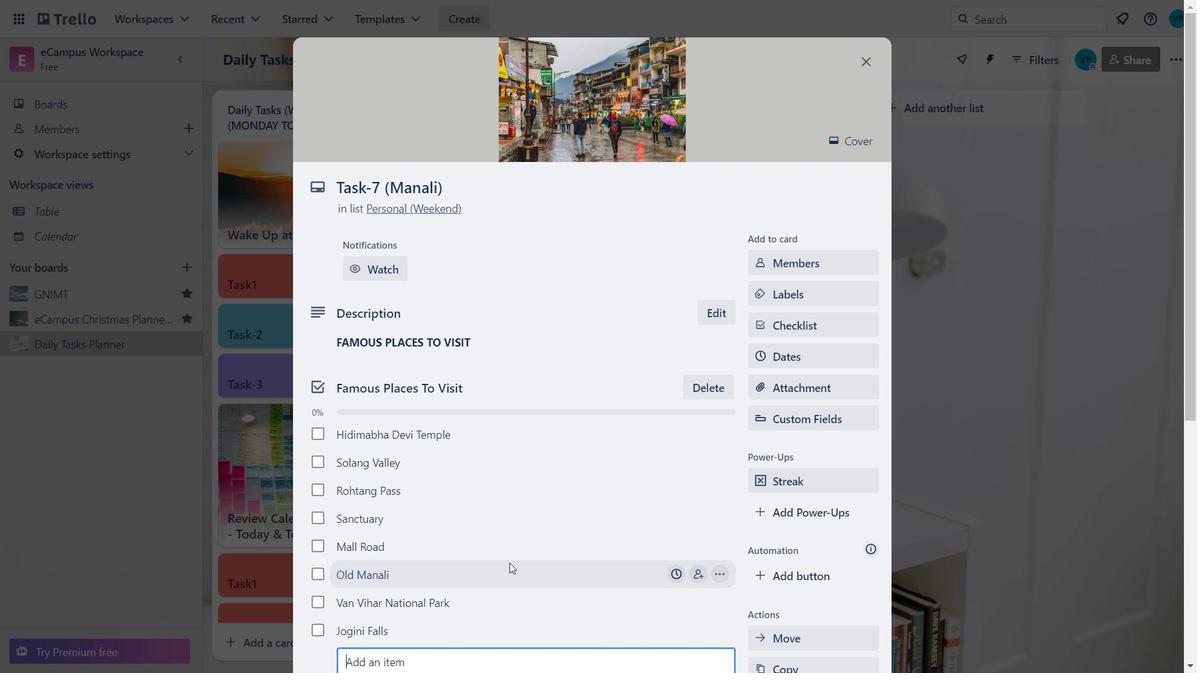 
Action: Mouse scrolled (511, 566) with delta (0, 0)
Screenshot: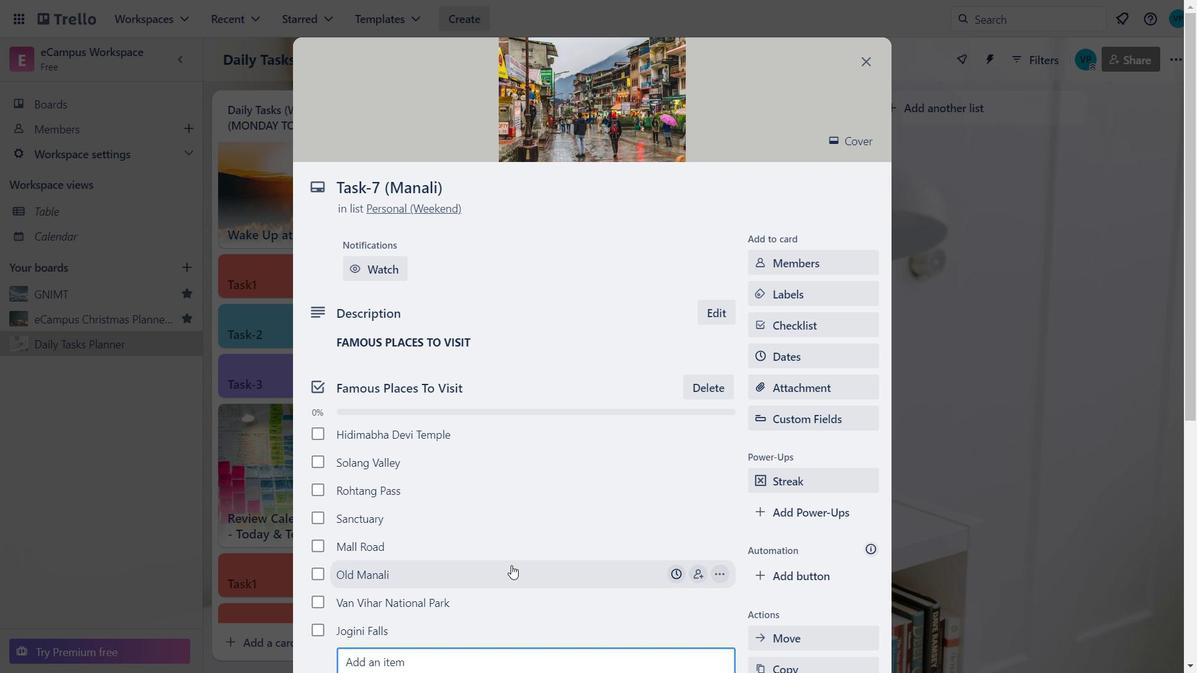 
Action: Mouse scrolled (511, 564) with delta (0, 0)
Screenshot: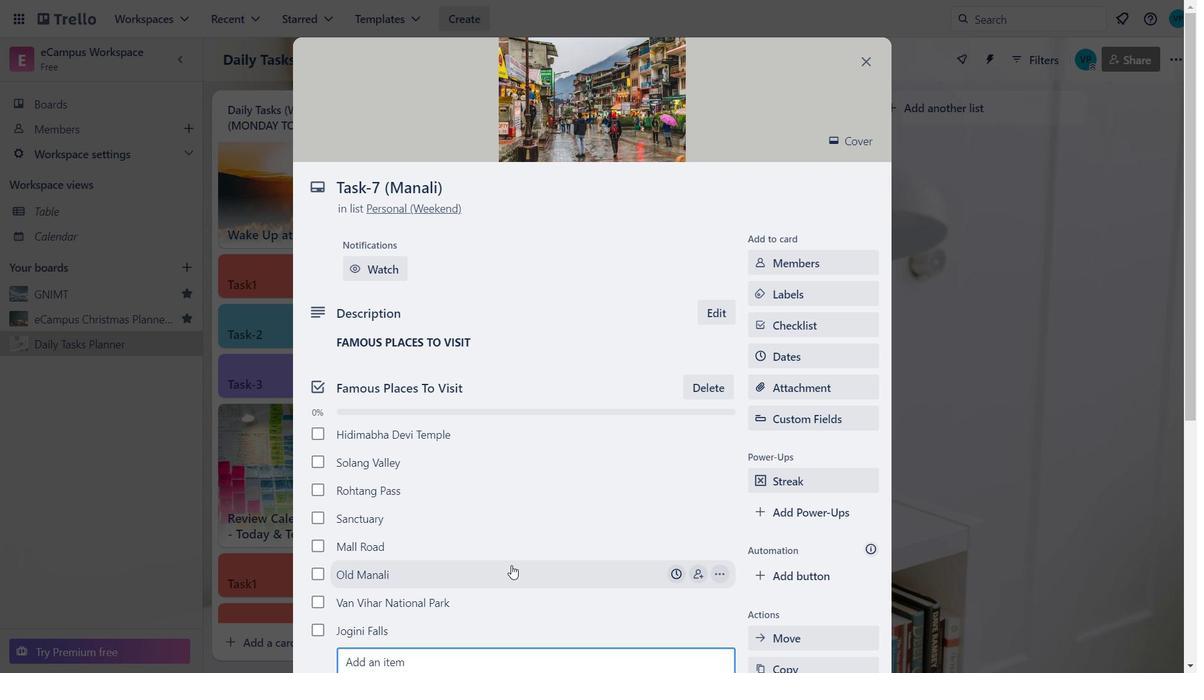 
Action: Mouse scrolled (511, 564) with delta (0, 0)
Screenshot: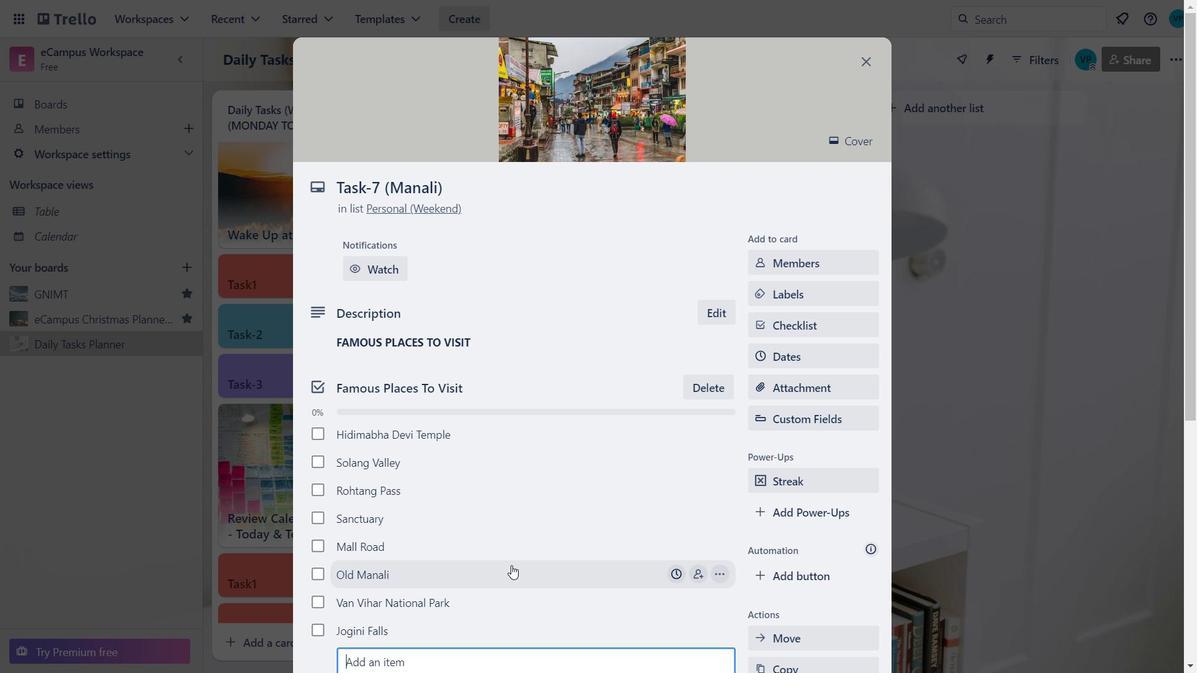 
Action: Mouse moved to (506, 573)
Screenshot: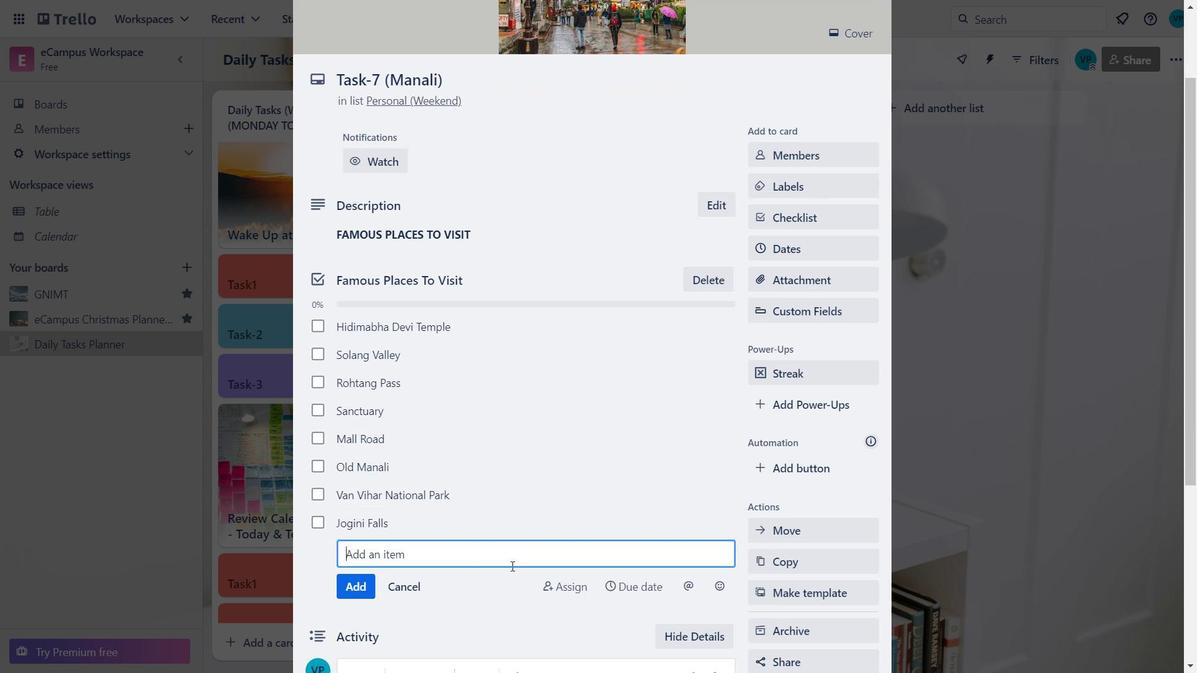 
Action: Mouse scrolled (506, 572) with delta (0, 0)
Screenshot: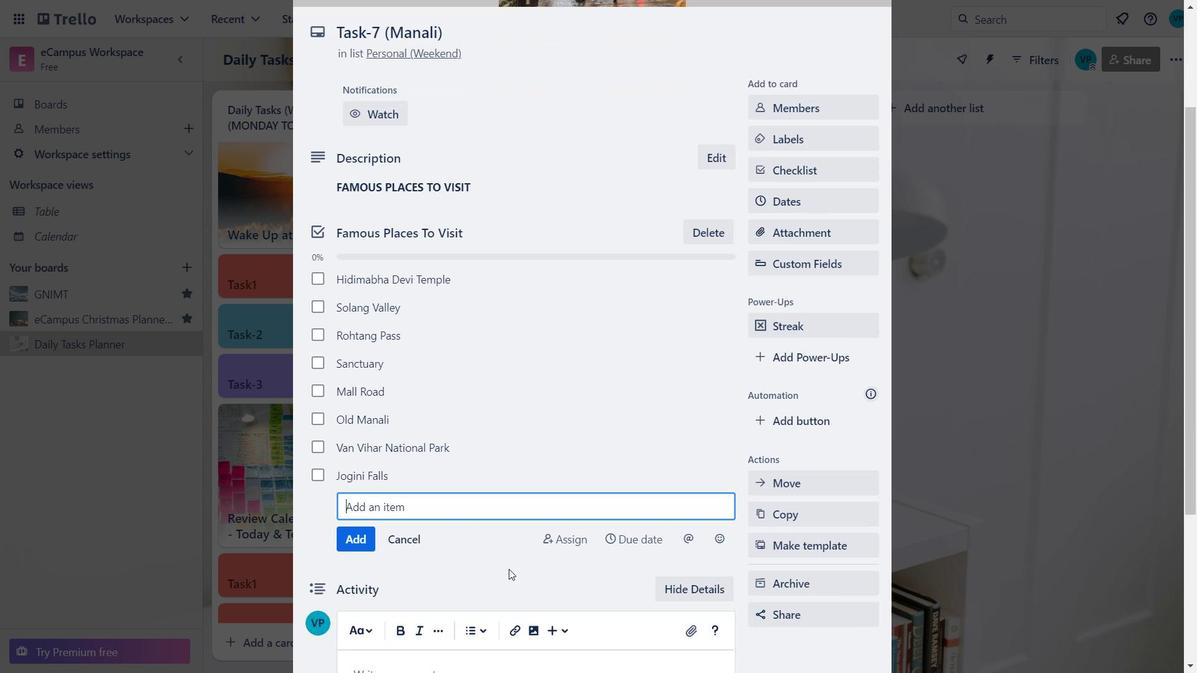 
Action: Mouse moved to (489, 637)
Screenshot: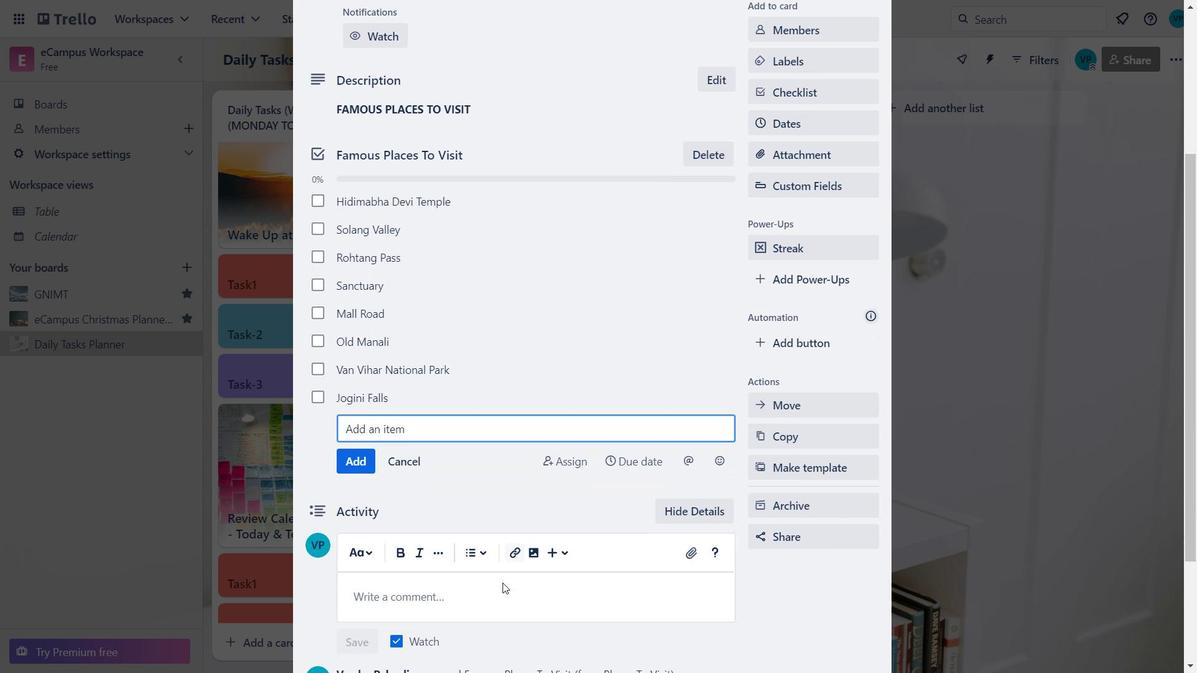 
Action: Key pressed <Key.caps_lock>N<Key.caps_lock>ehru<Key.space><Key.caps_lock>K<Key.caps_lock>und
Screenshot: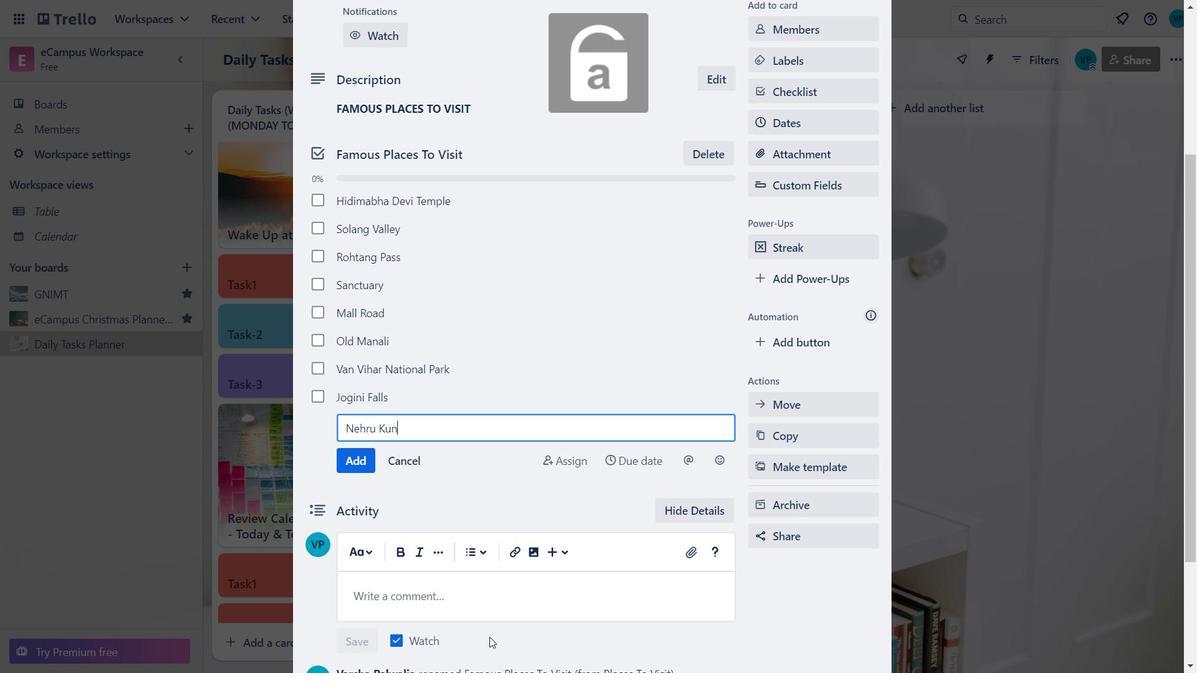 
Action: Mouse moved to (359, 465)
Screenshot: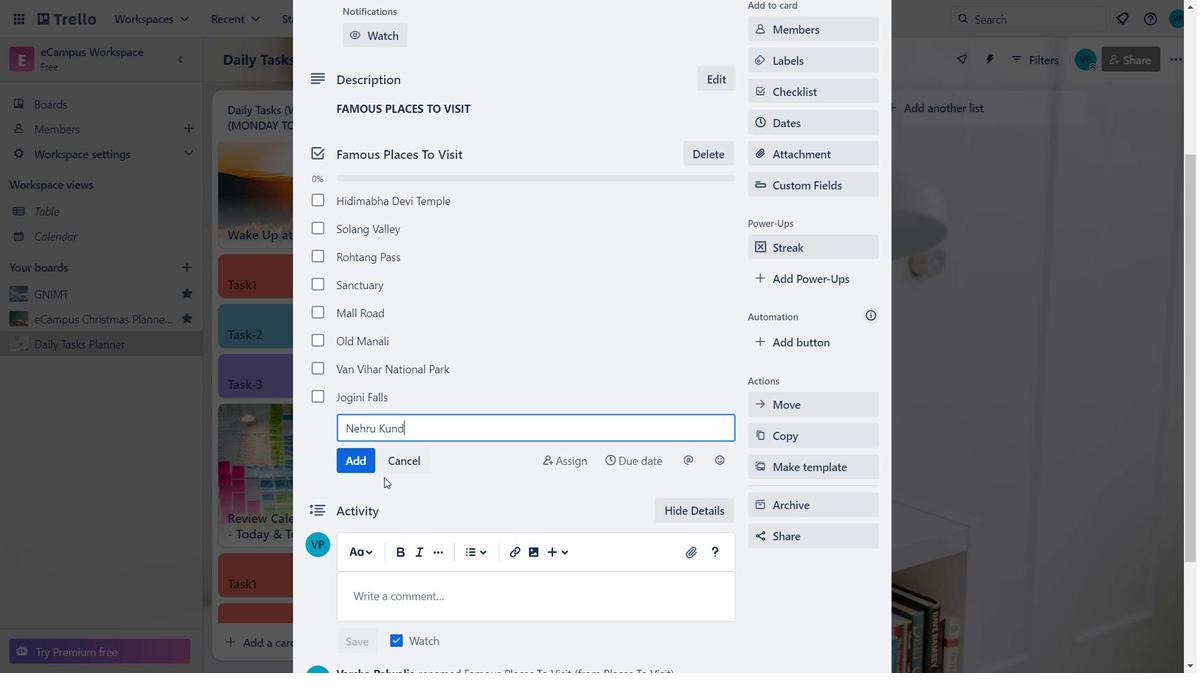 
Action: Mouse pressed left at (359, 465)
Screenshot: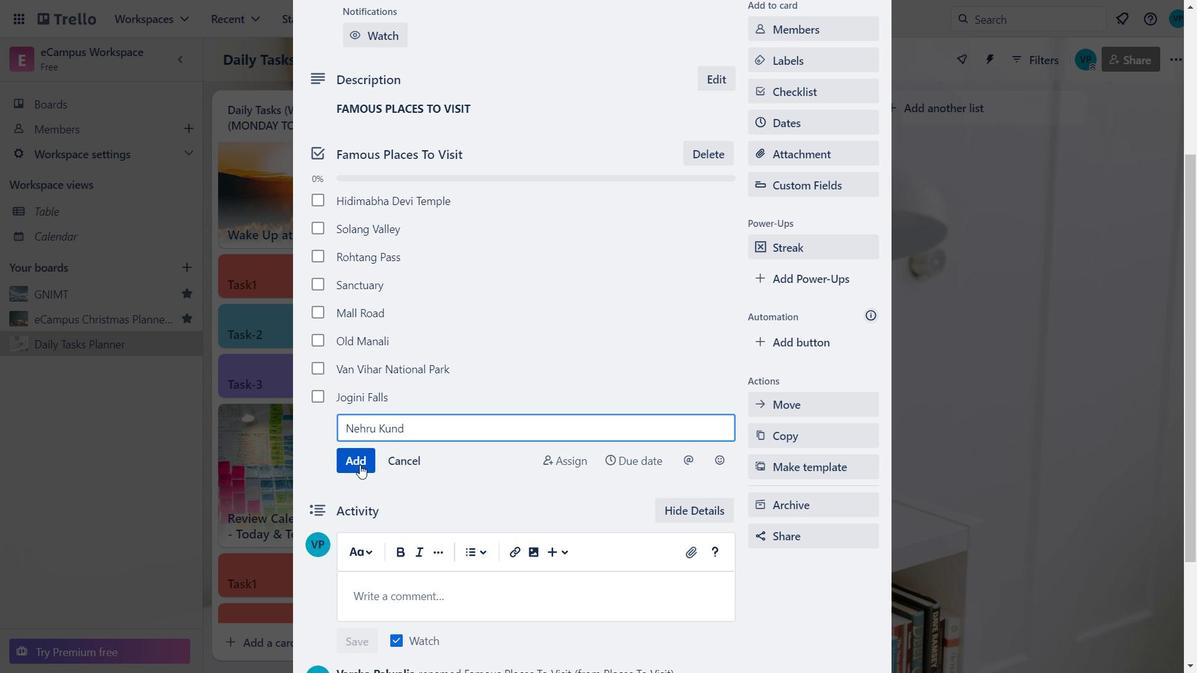 
Action: Mouse pressed left at (359, 465)
Screenshot: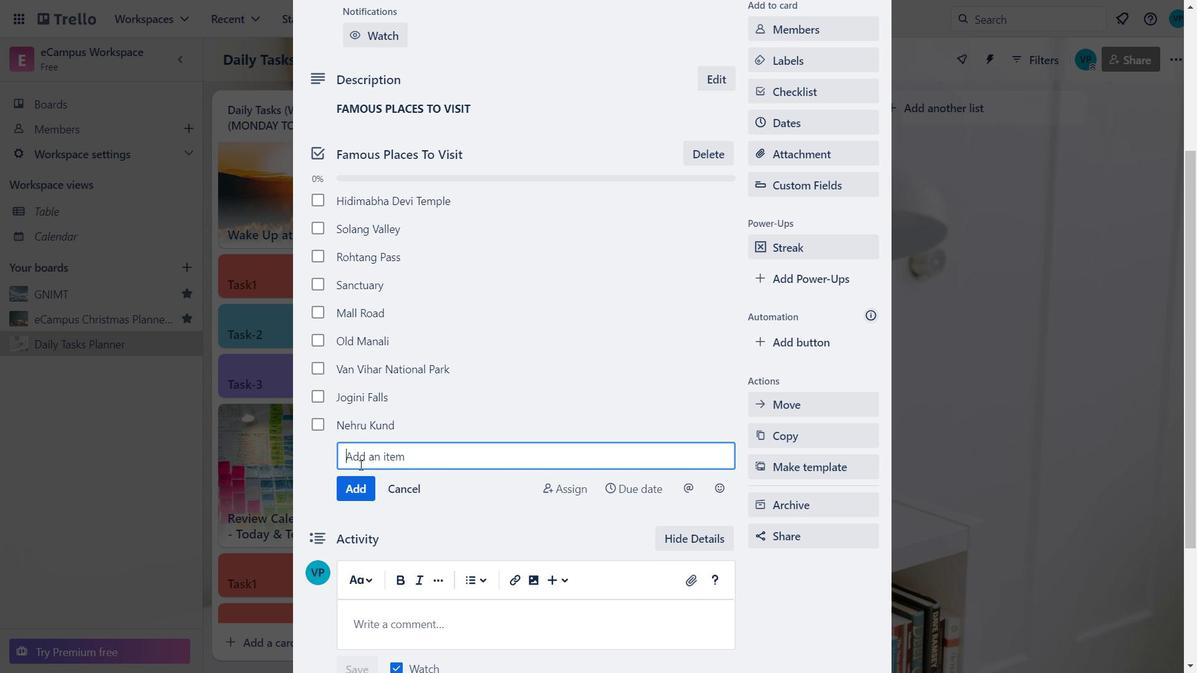 
Action: Key pressed <Key.caps_lock>R<Key.caps_lock>ahalla<Key.space><Key.caps_lock>F<Key.caps_lock>alls
Screenshot: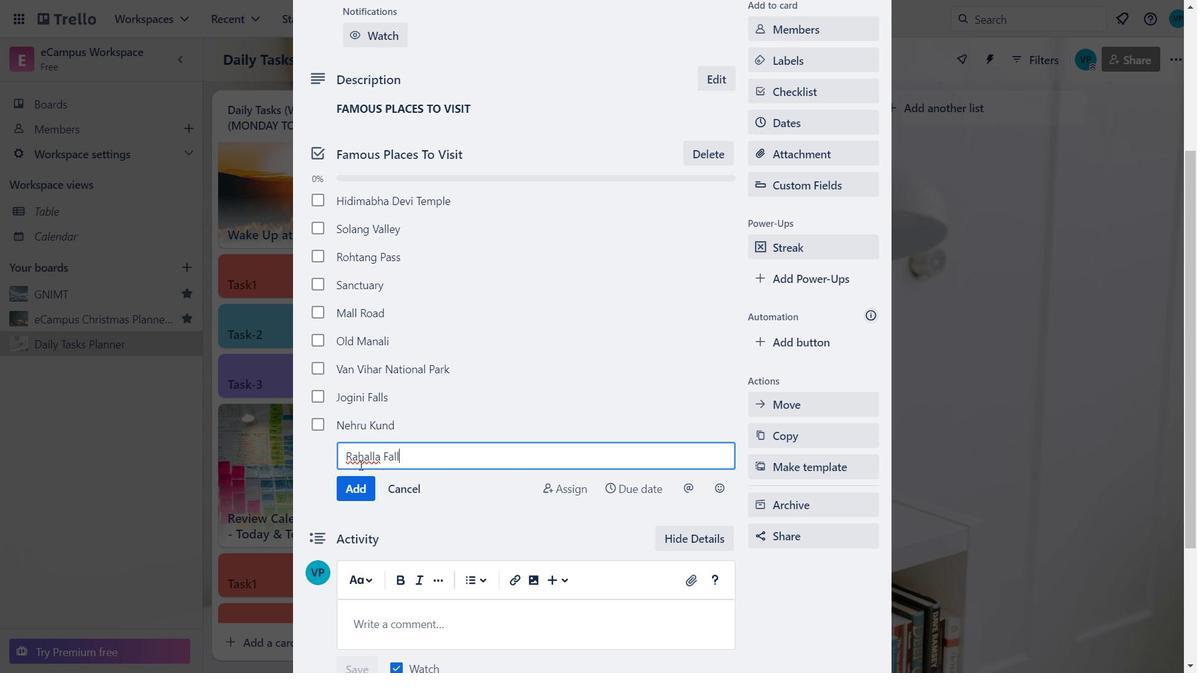 
Action: Mouse moved to (367, 495)
Screenshot: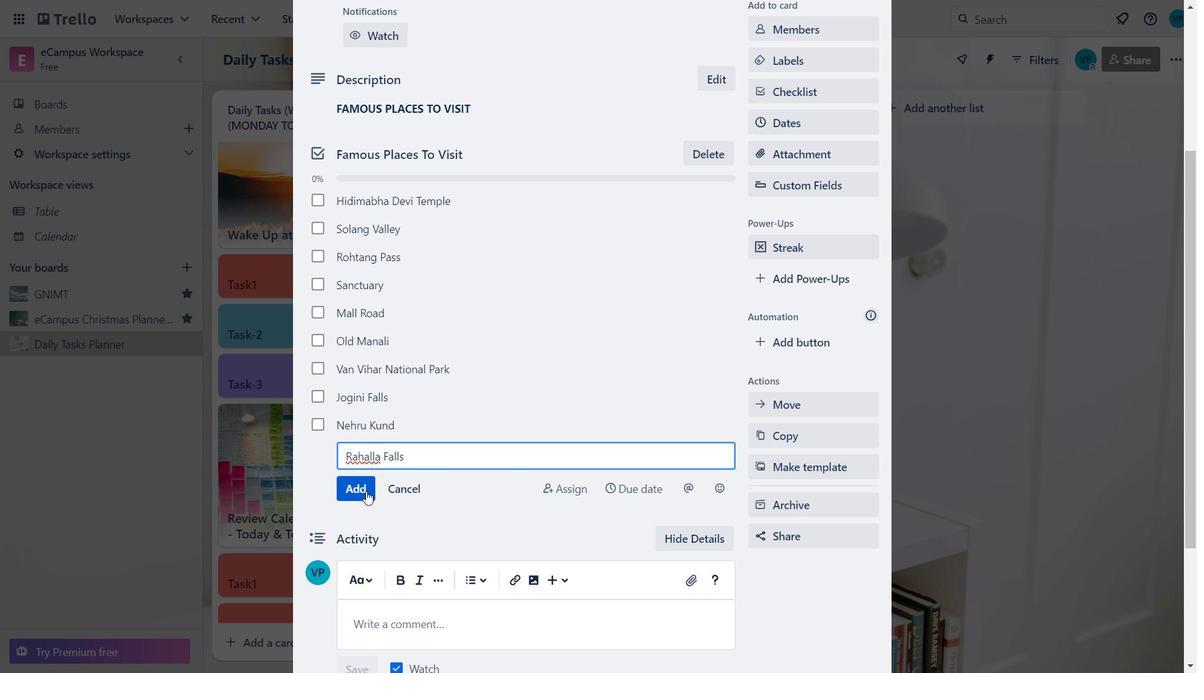 
Action: Mouse pressed left at (367, 495)
Screenshot: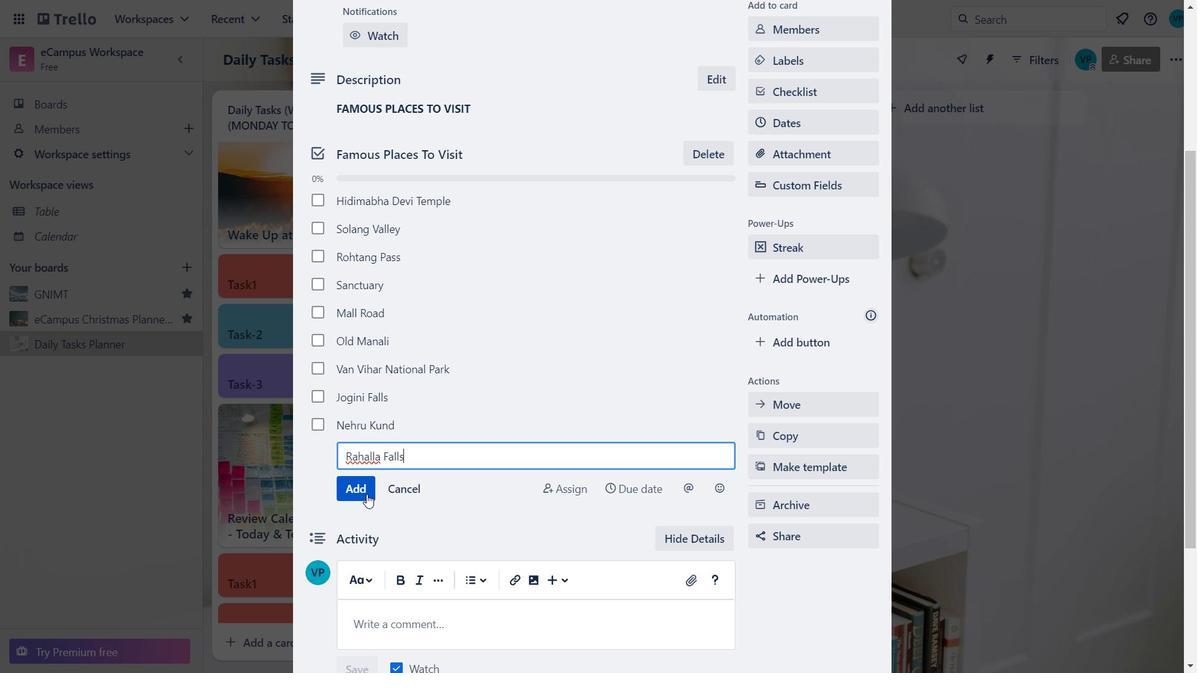 
Action: Mouse moved to (384, 494)
Screenshot: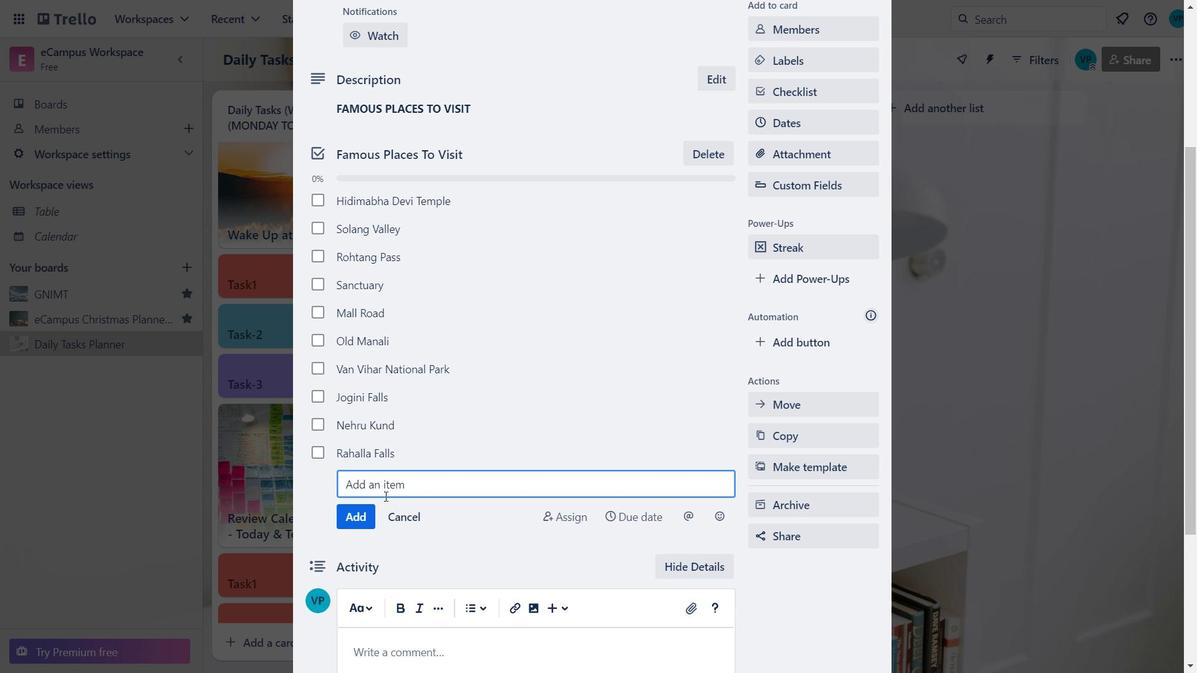
Action: Key pressed m<Key.backspace><Key.caps_lock>M<Key.caps_lock>anikarnika<Key.space><Key.caps_lock>S<Key.caps_lock>ahib
Screenshot: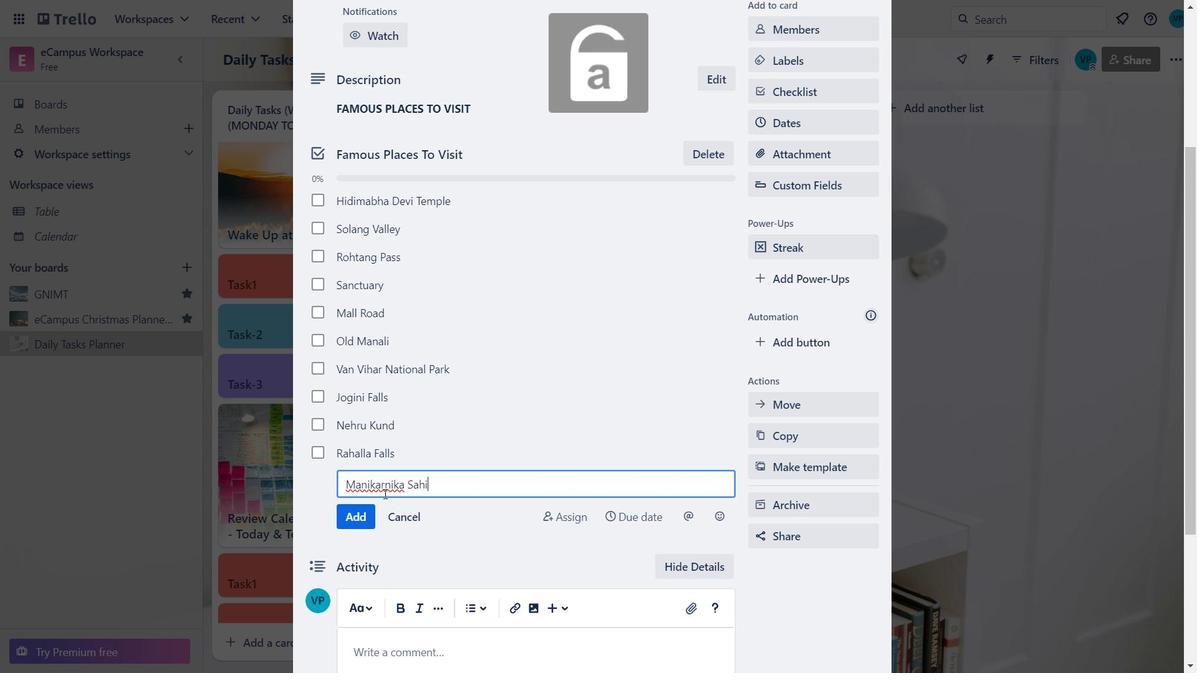 
Action: Mouse moved to (384, 203)
Screenshot: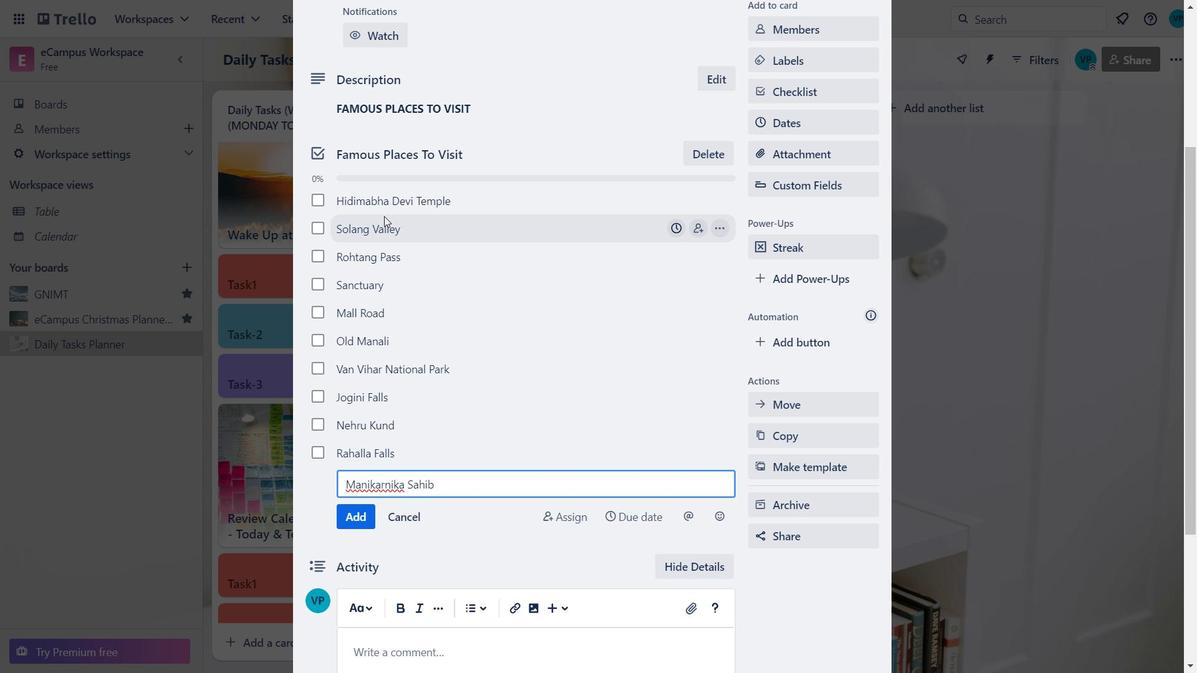 
Action: Mouse pressed left at (384, 203)
Screenshot: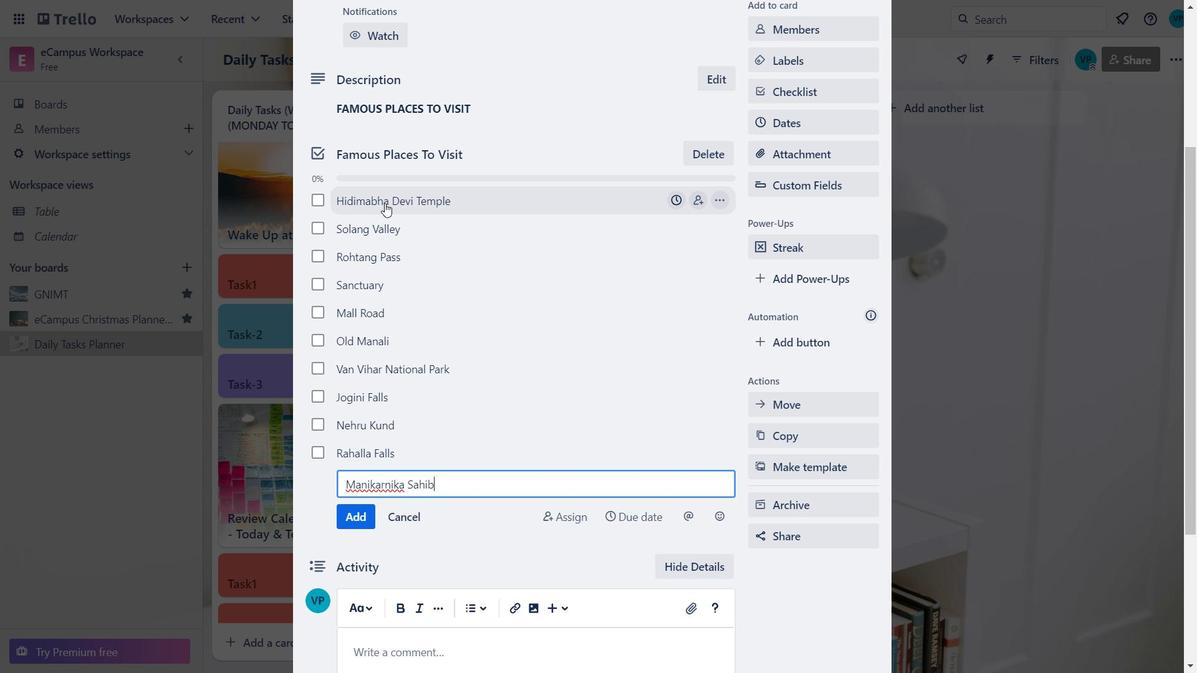 
Action: Mouse pressed left at (384, 203)
Screenshot: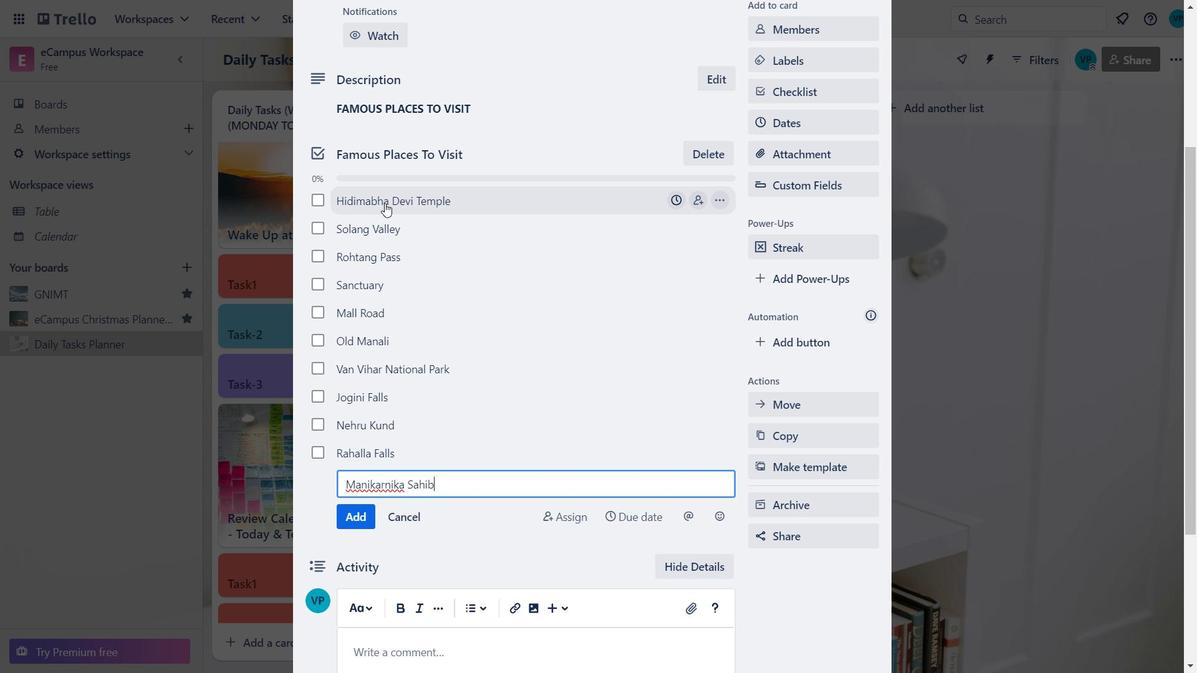 
Action: Mouse moved to (378, 203)
Screenshot: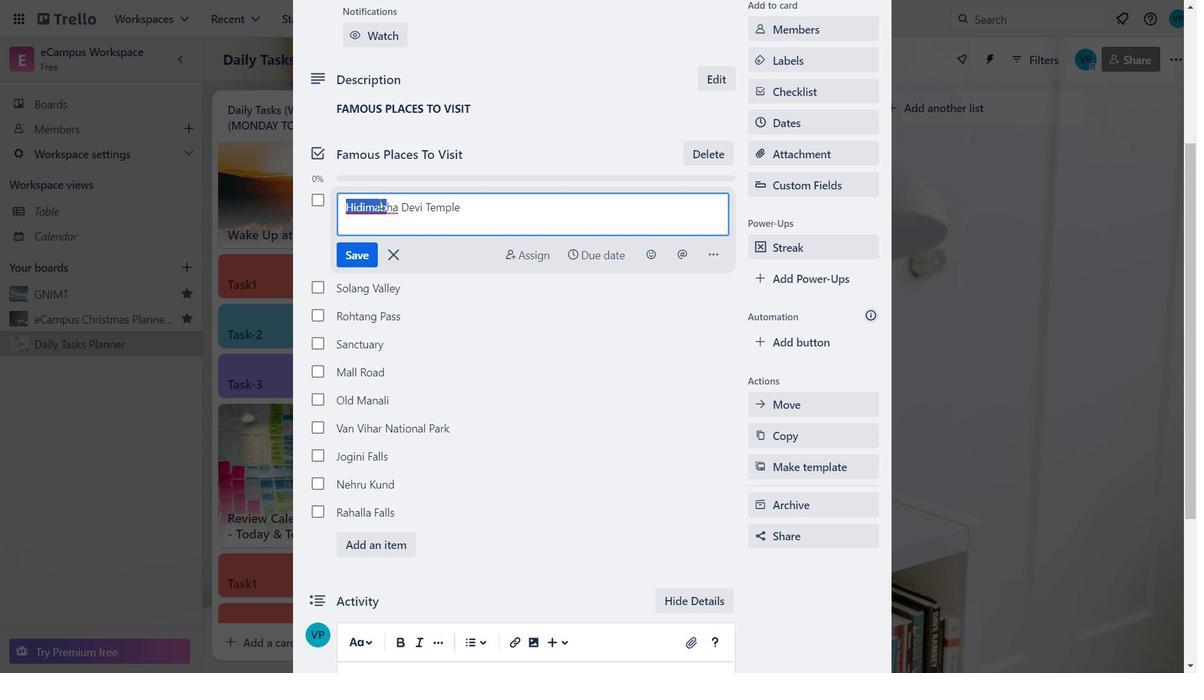 
Action: Mouse pressed left at (378, 203)
Screenshot: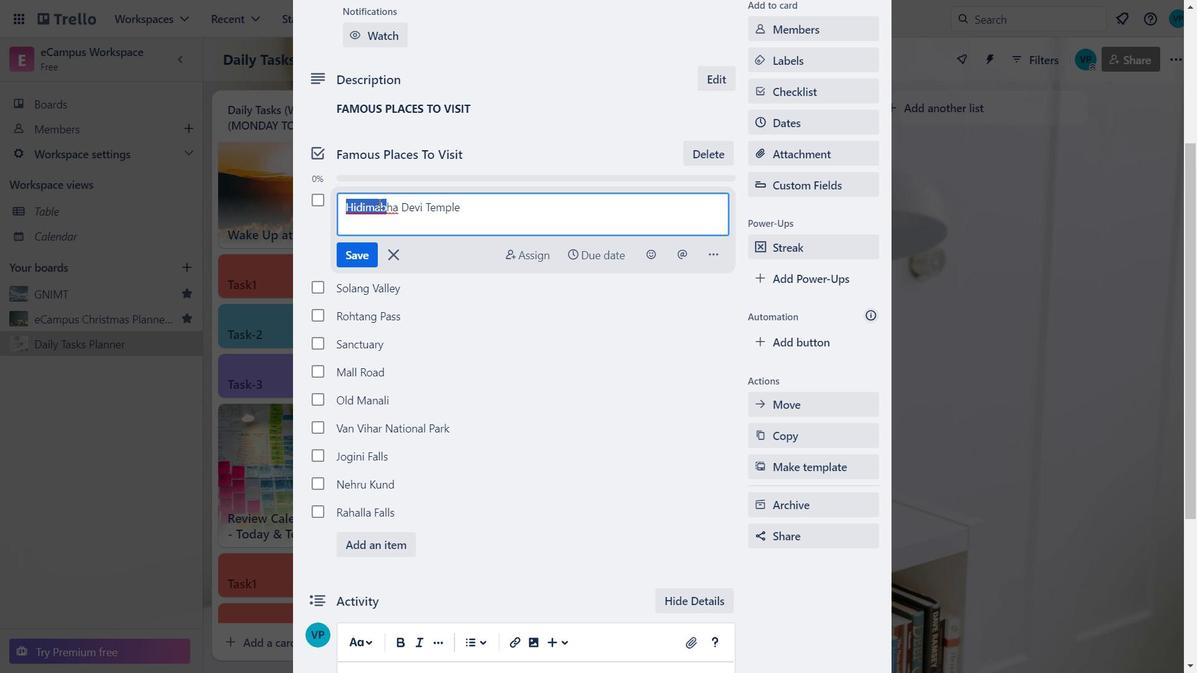 
Action: Key pressed <Key.backspace>
Screenshot: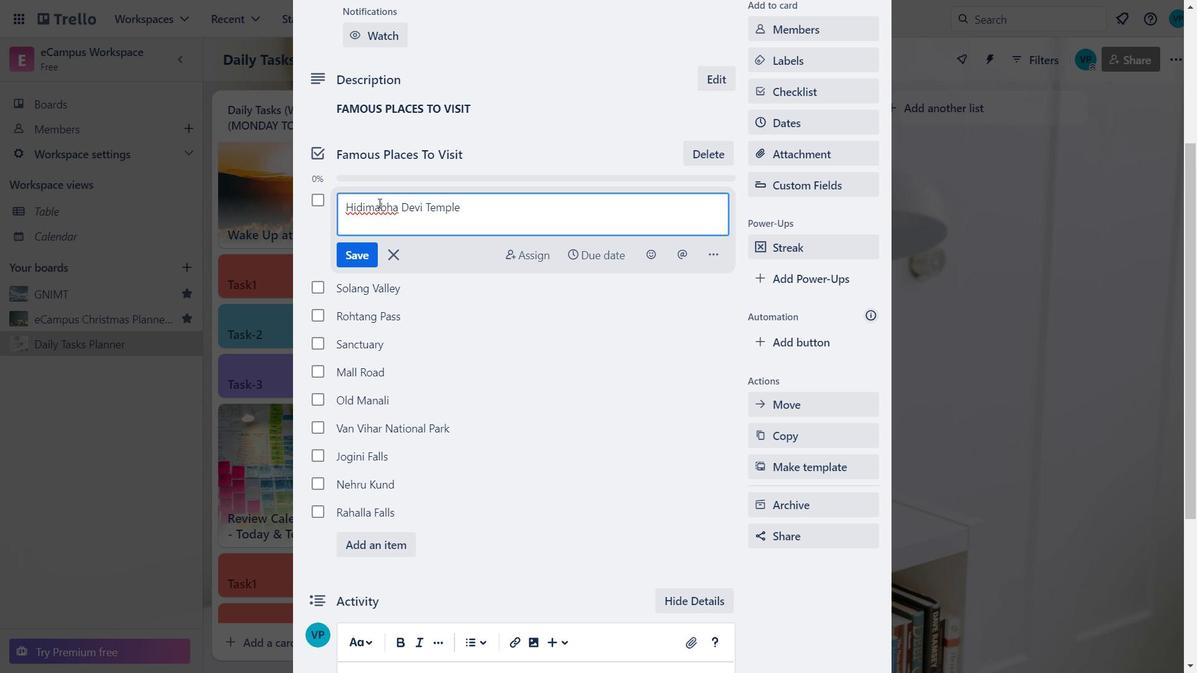
Action: Mouse moved to (388, 538)
Screenshot: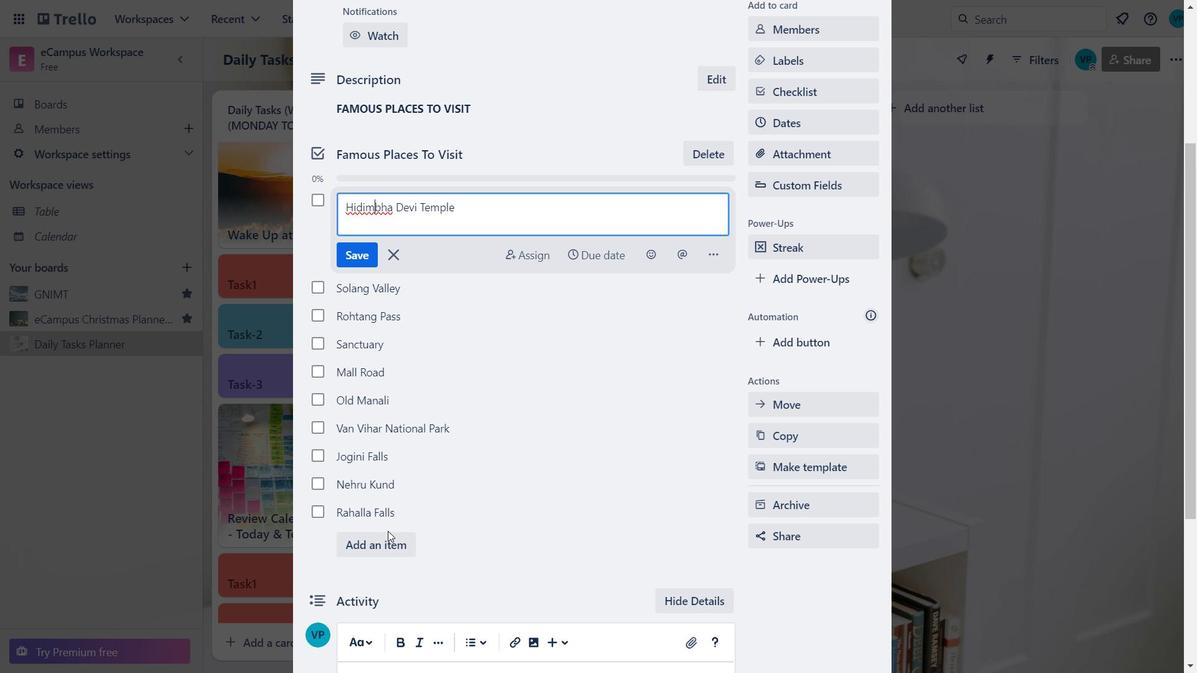 
Action: Mouse pressed left at (388, 538)
Screenshot: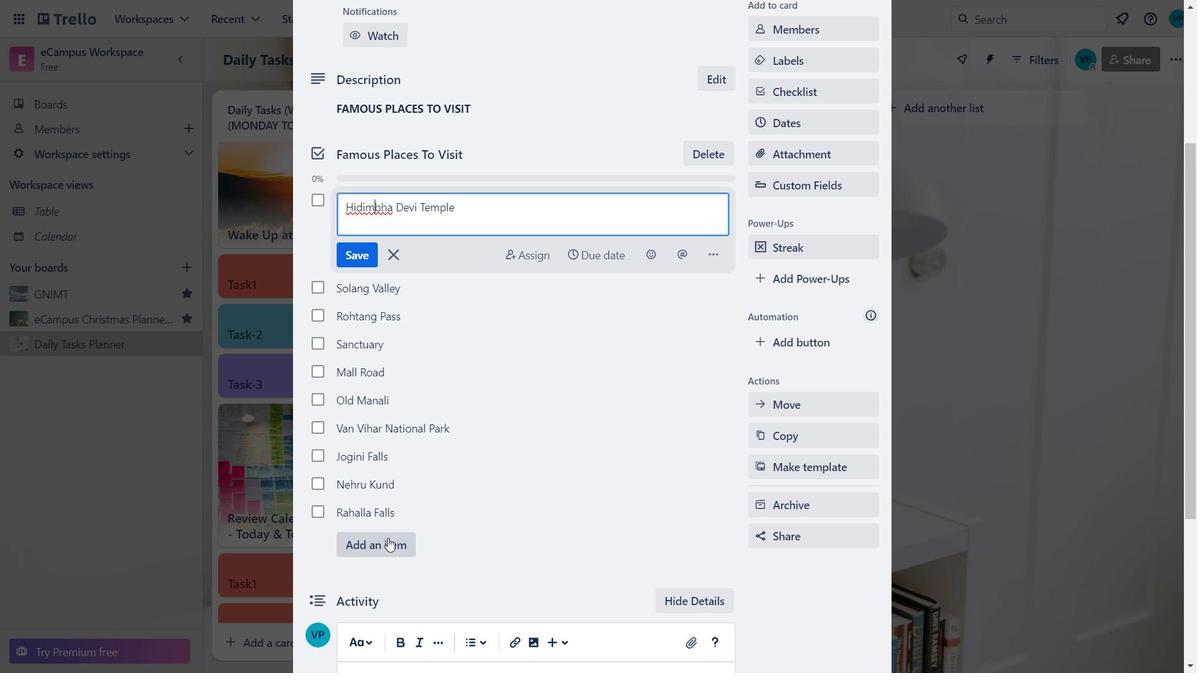 
Action: Mouse moved to (354, 538)
Screenshot: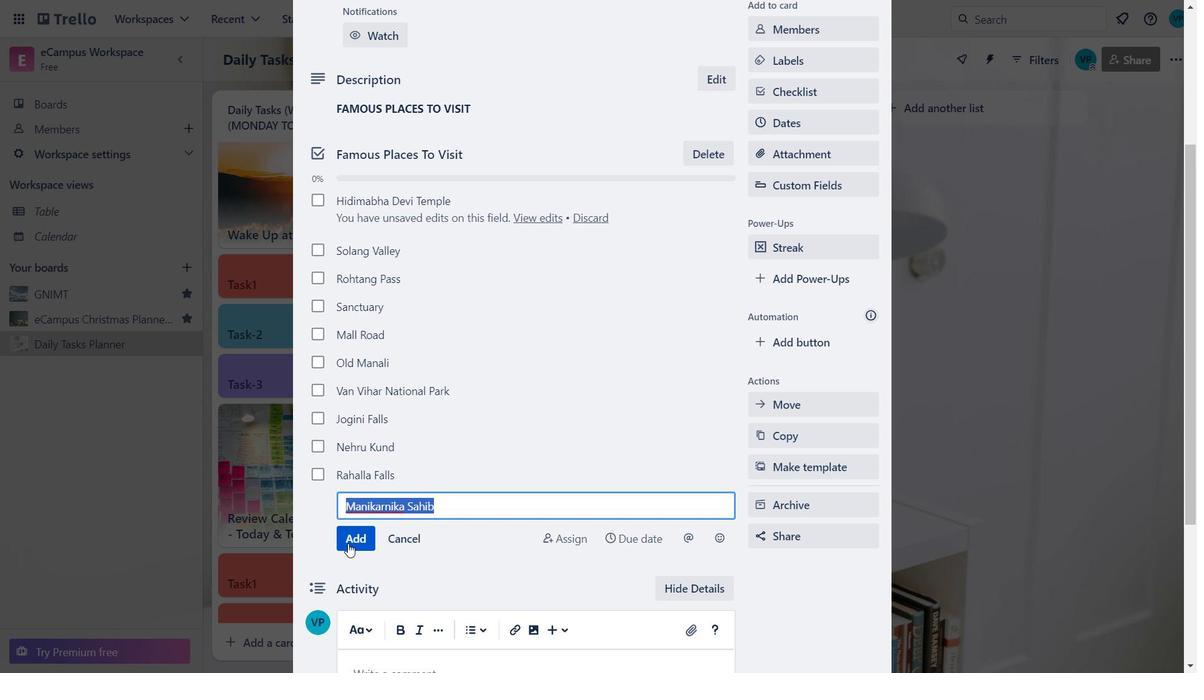 
Action: Mouse pressed left at (354, 538)
Screenshot: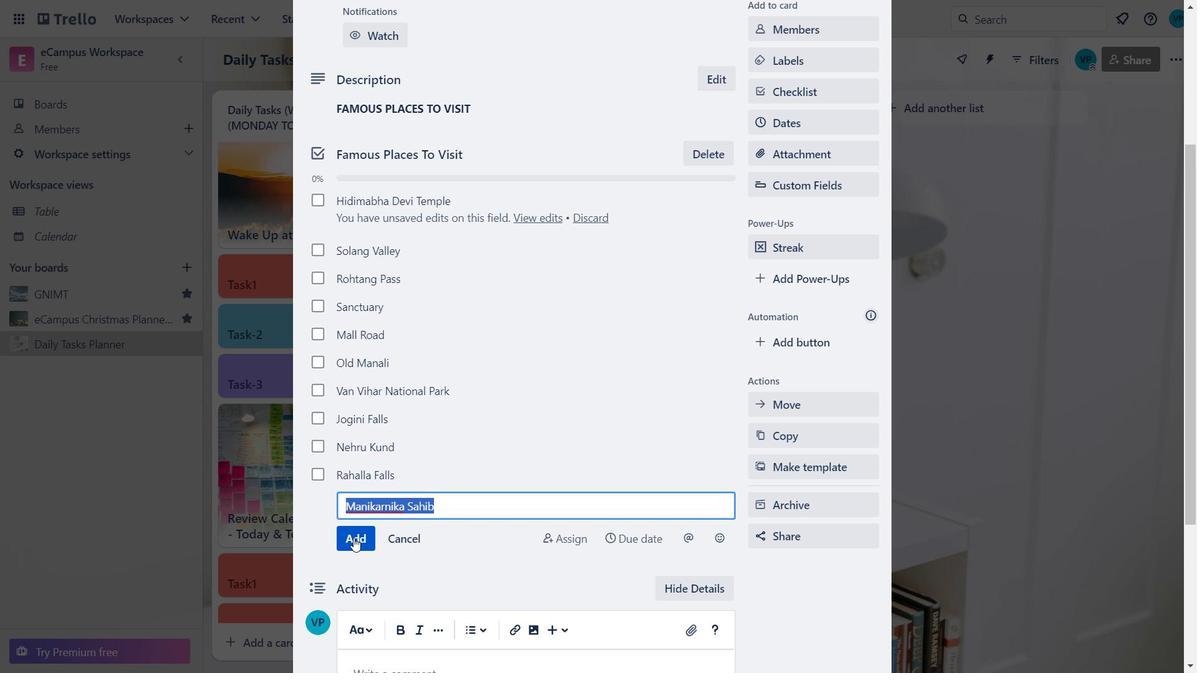 
Action: Mouse moved to (452, 528)
Screenshot: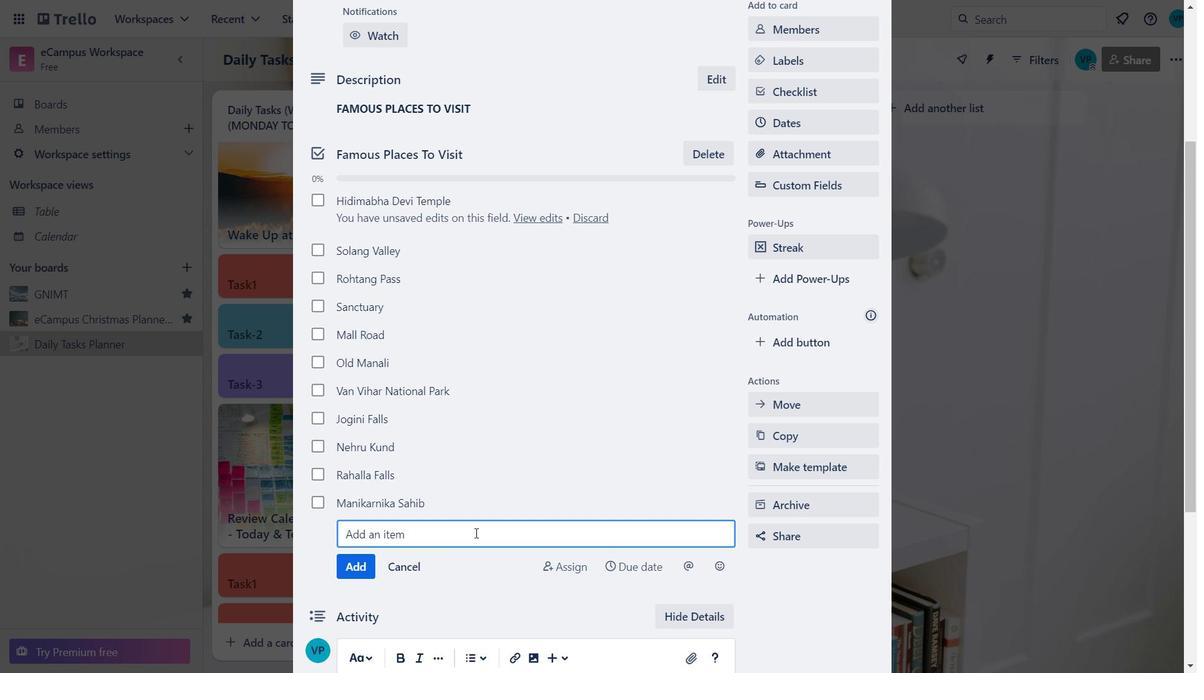 
Action: Key pressed <Key.caps_lock>N<Key.caps_lock>aggar<Key.space><Key.caps_lock>C<Key.caps_lock>astle<Key.space><Key.caps_lock>N<Key.caps_lock>ear<Key.space><Key.caps_lock>M<Key.caps_lock>anali
Screenshot: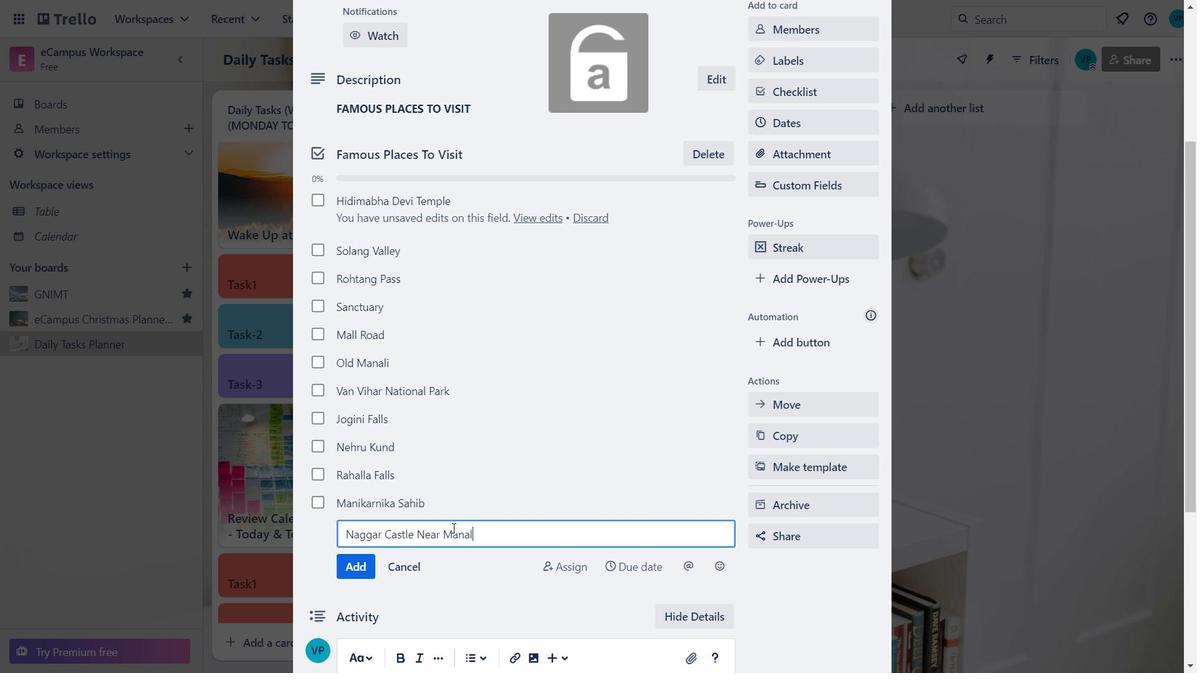 
Action: Mouse moved to (367, 564)
Screenshot: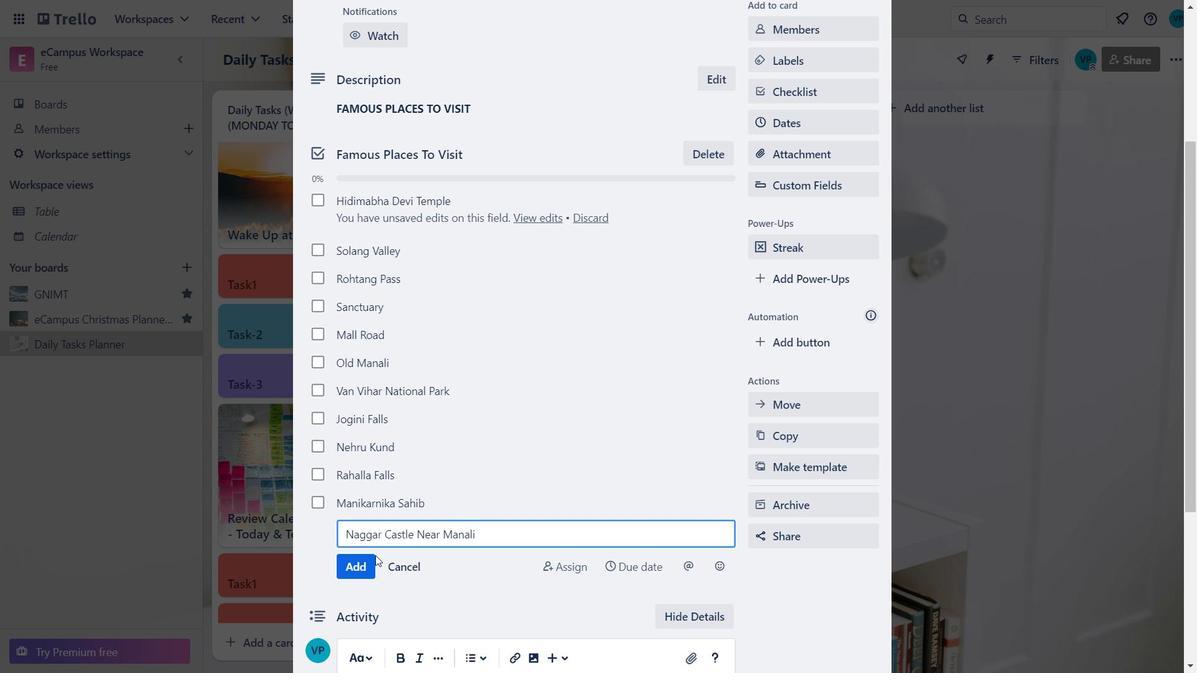 
Action: Mouse pressed left at (367, 564)
Screenshot: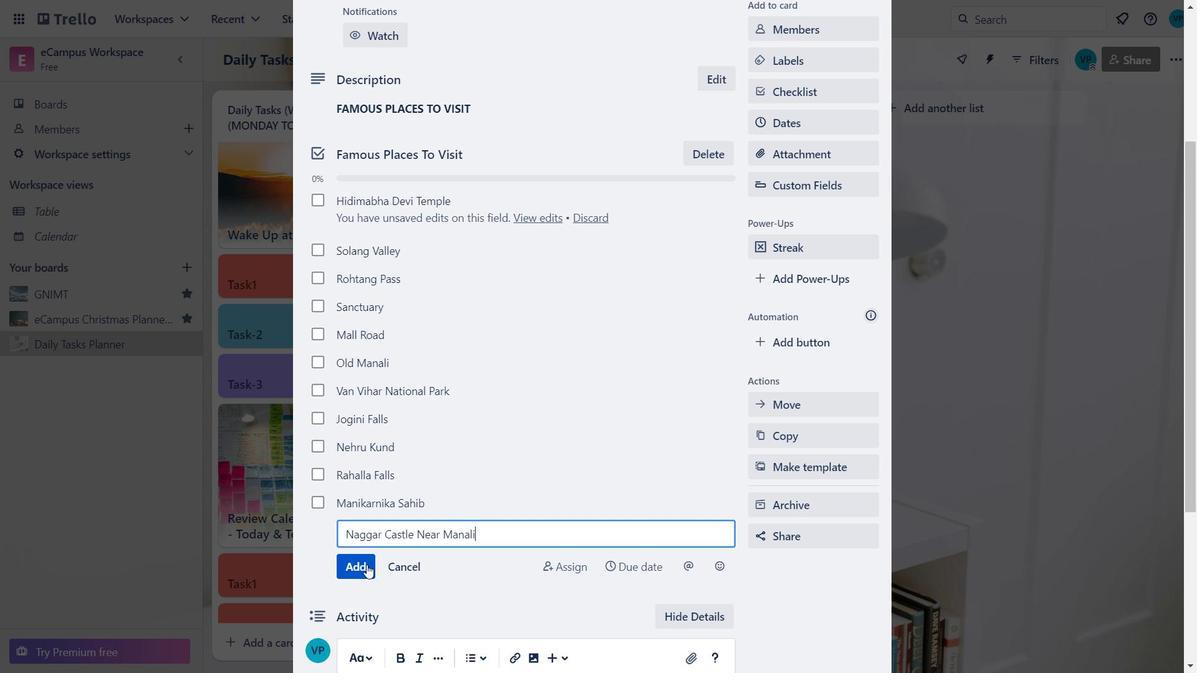 
Action: Key pressed <Key.caps_lock>S<Key.caps_lock>ethan<Key.space><Key.caps_lock>V<Key.caps_lock>alley
Screenshot: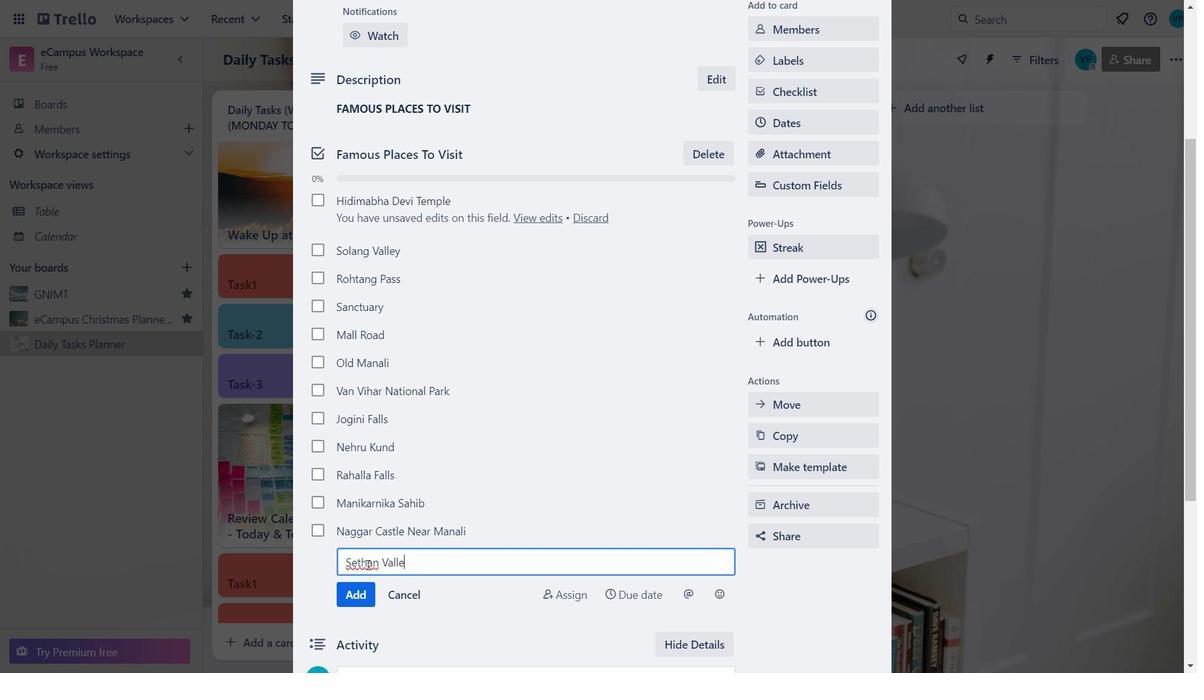 
Action: Mouse moved to (362, 598)
Screenshot: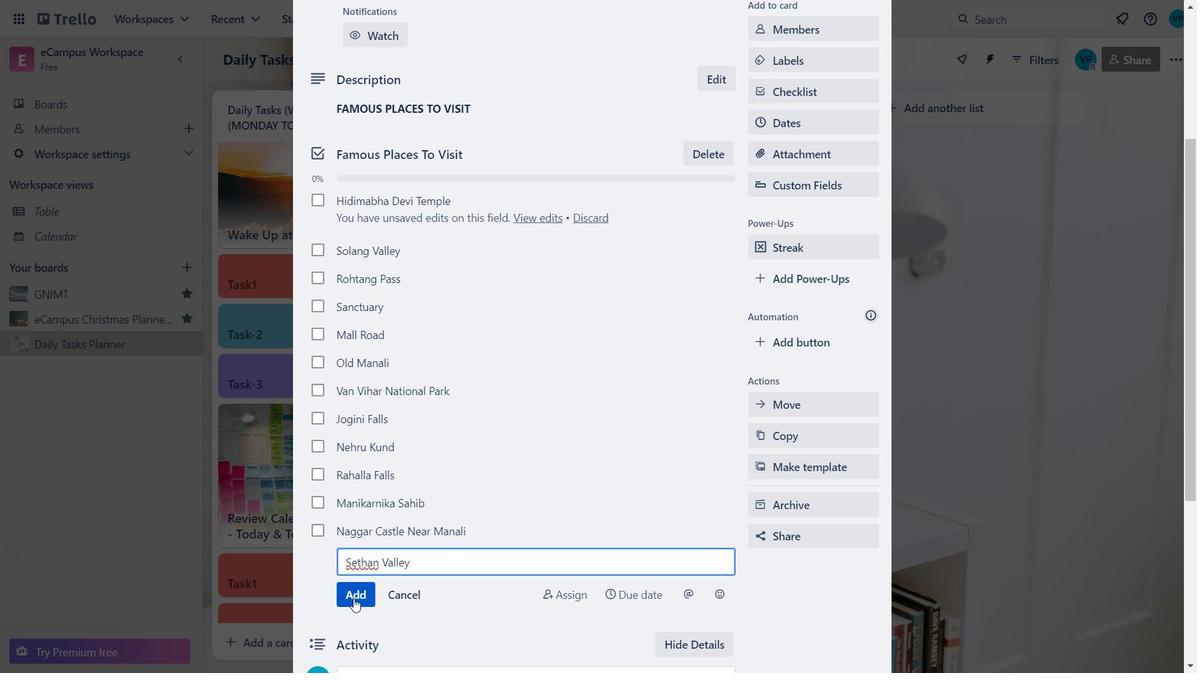 
Action: Mouse pressed left at (362, 598)
Screenshot: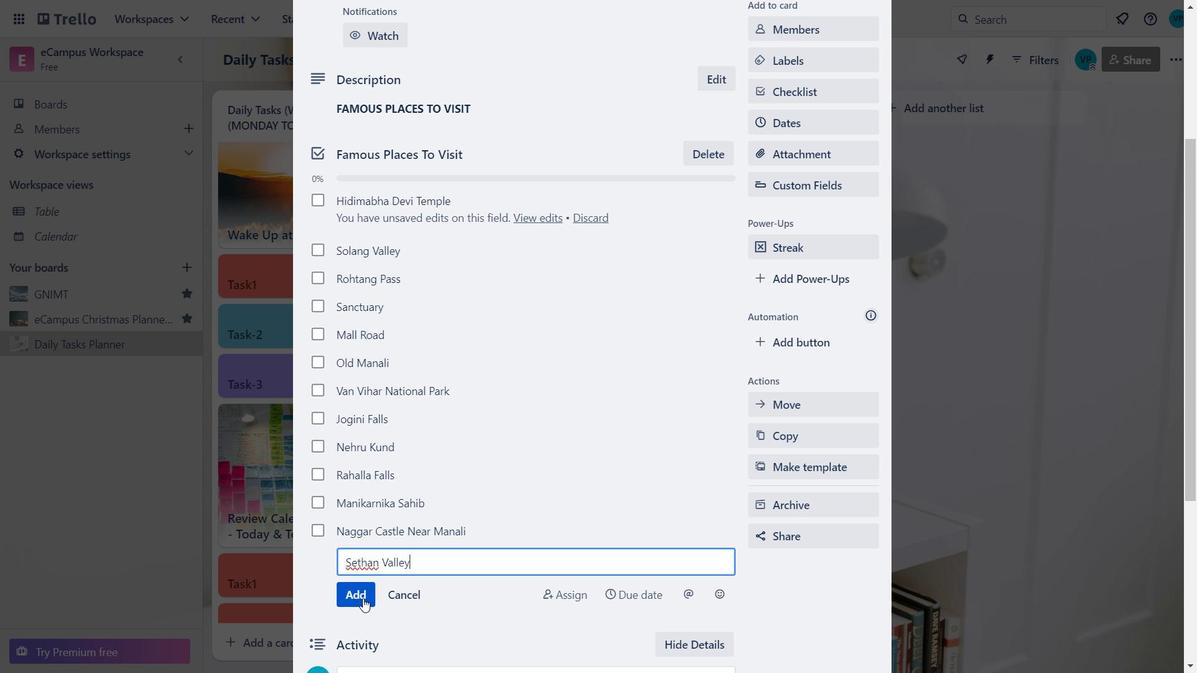 
Action: Key pressed <Key.caps_lock>A<Key.caps_lock>tak<Key.space><Key.caps_lock><Key.backspace><Key.backspace>L<Key.space><Key.caps_lock><Key.caps_lock>T<Key.caps_lock>unnel
Screenshot: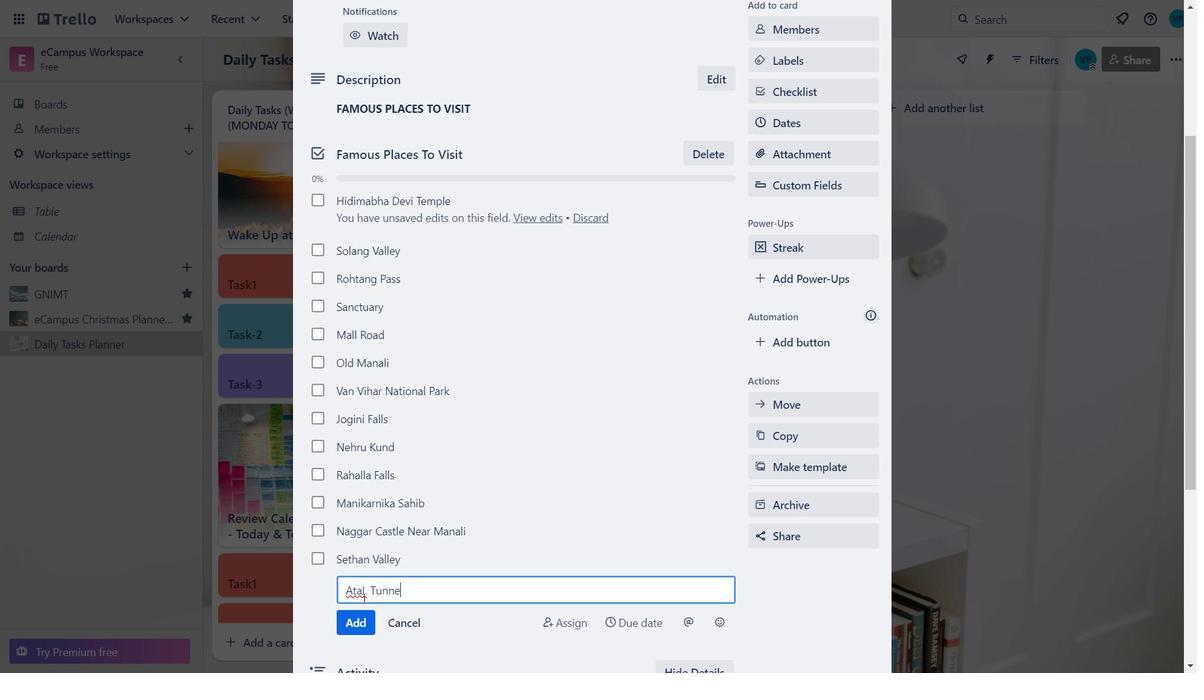 
Action: Mouse moved to (358, 616)
Screenshot: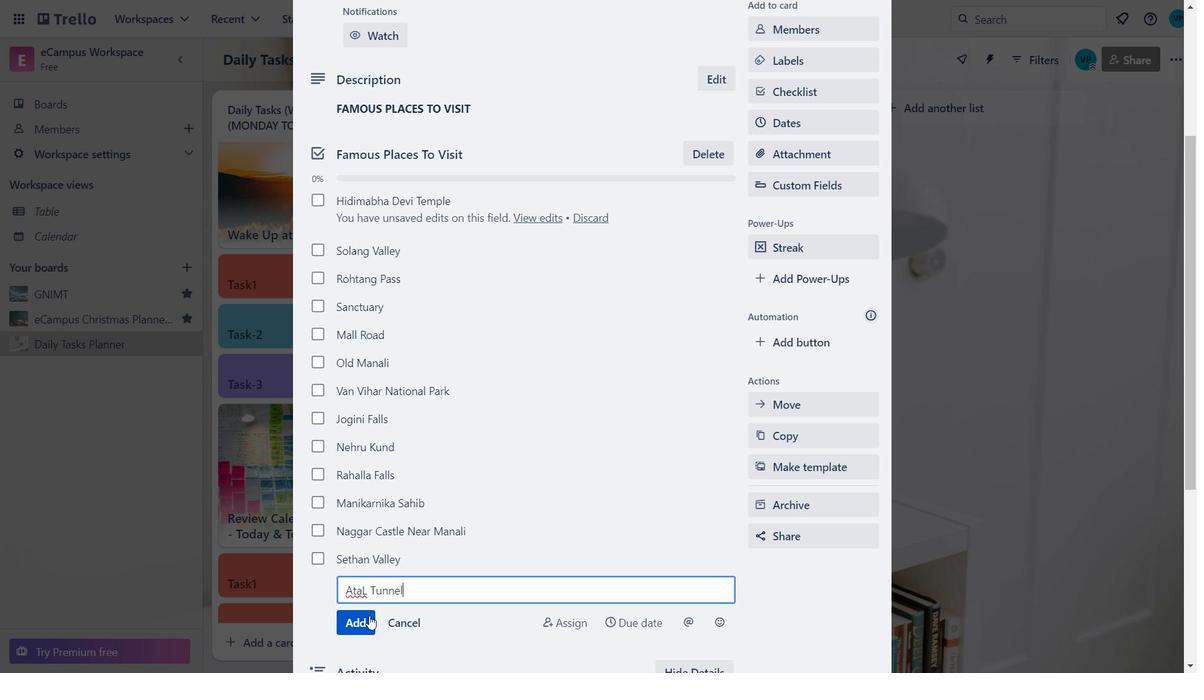 
Action: Mouse pressed left at (358, 616)
Screenshot: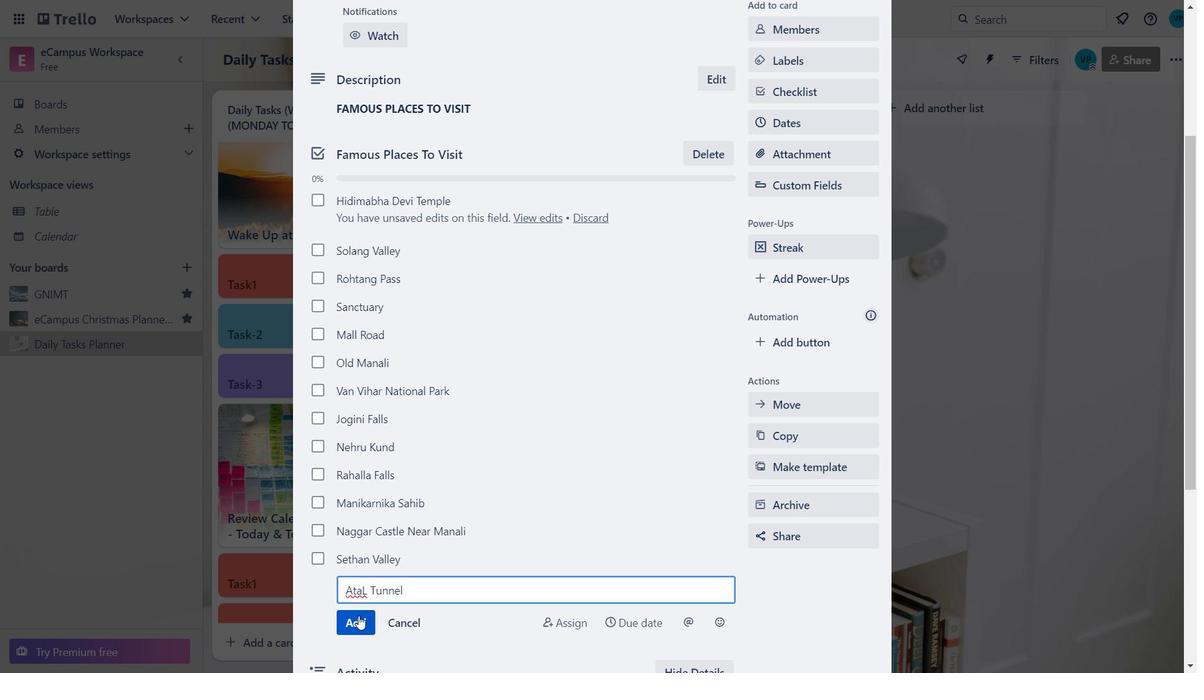 
Action: Mouse moved to (362, 594)
Screenshot: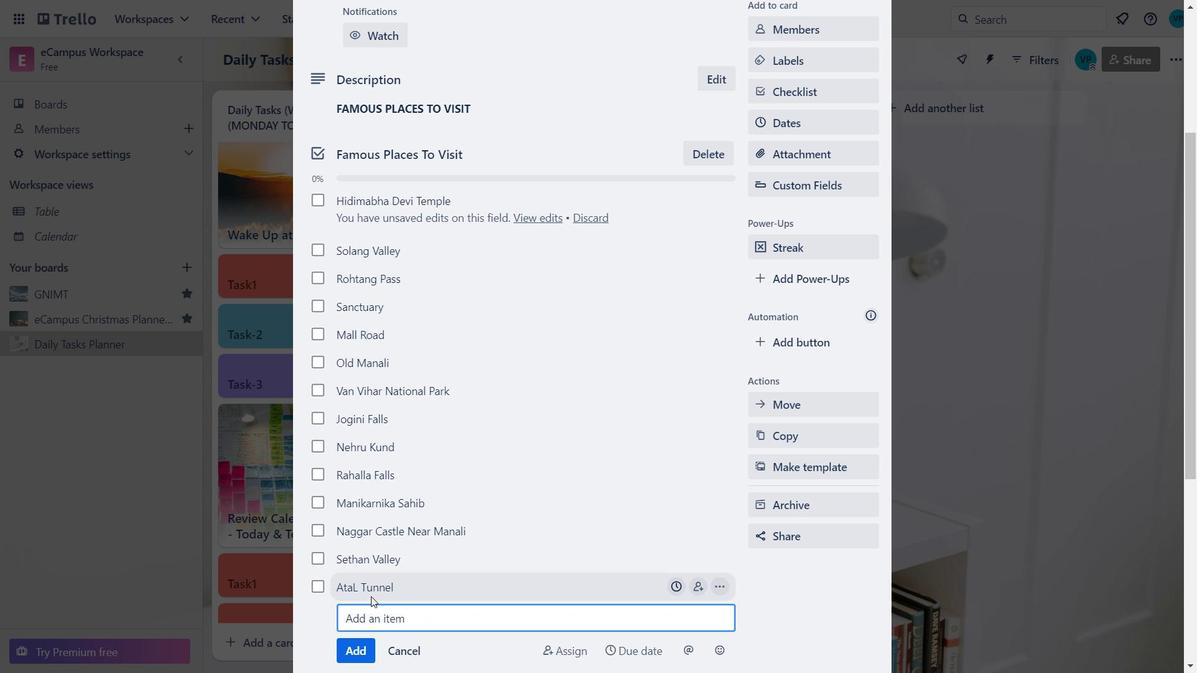 
Action: Mouse pressed left at (362, 594)
Screenshot: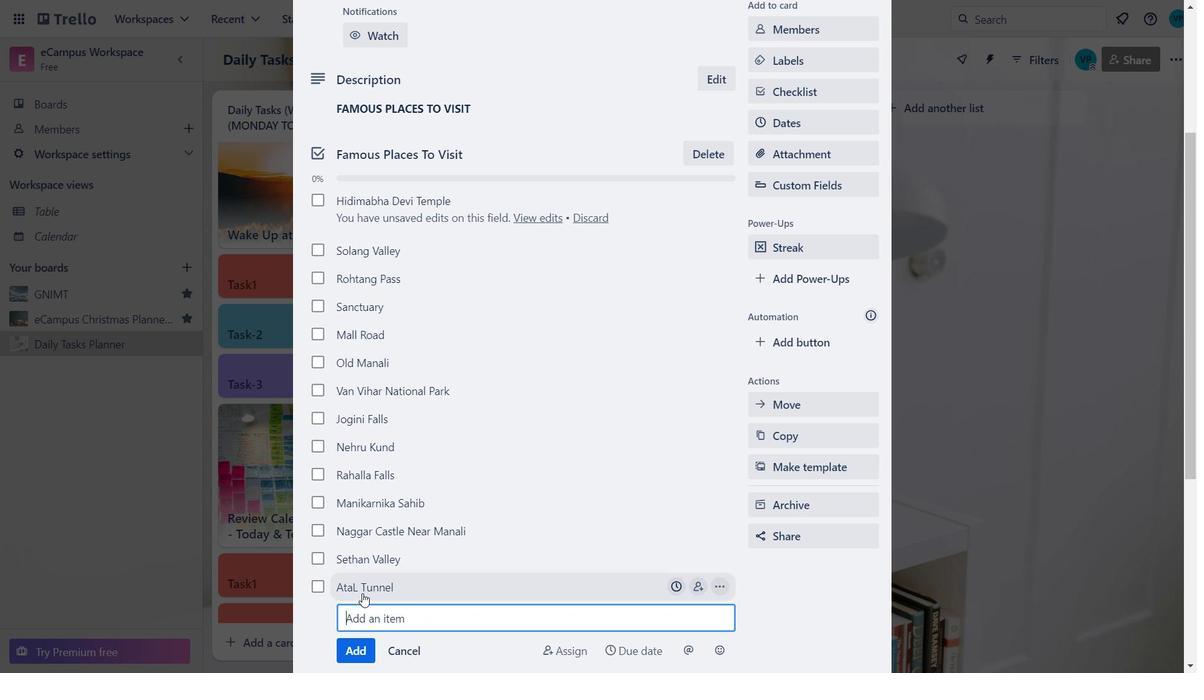 
Action: Mouse pressed left at (362, 594)
Screenshot: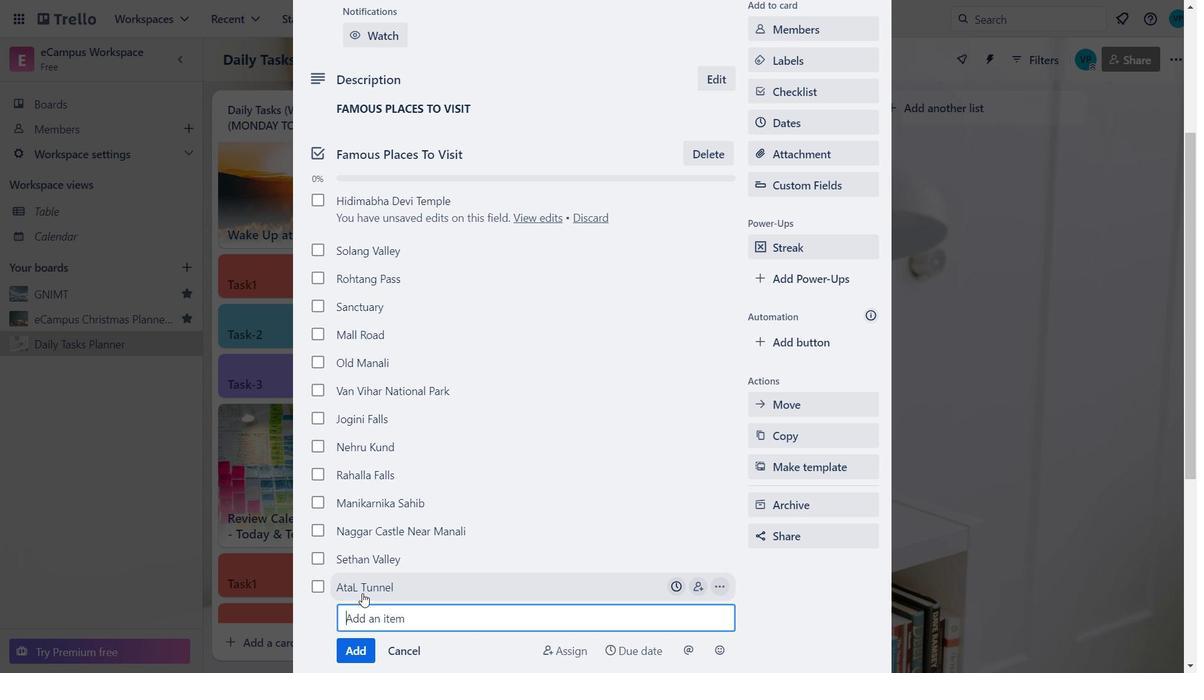 
Action: Mouse pressed left at (362, 594)
Screenshot: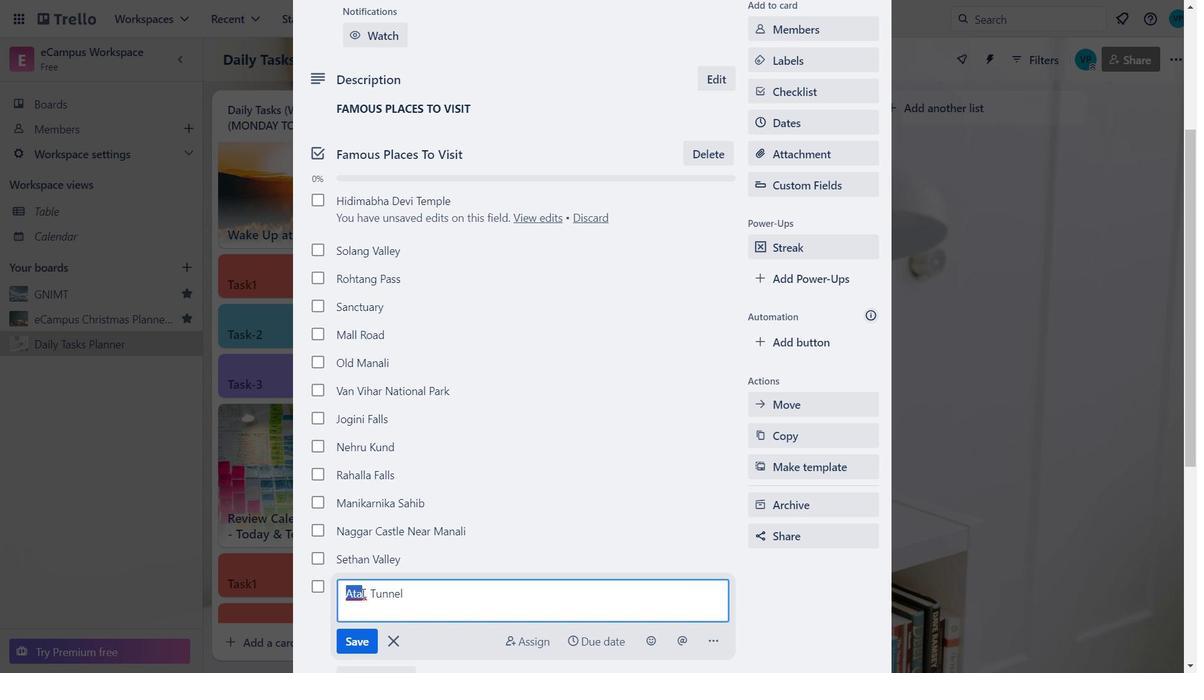 
Action: Mouse moved to (365, 594)
Screenshot: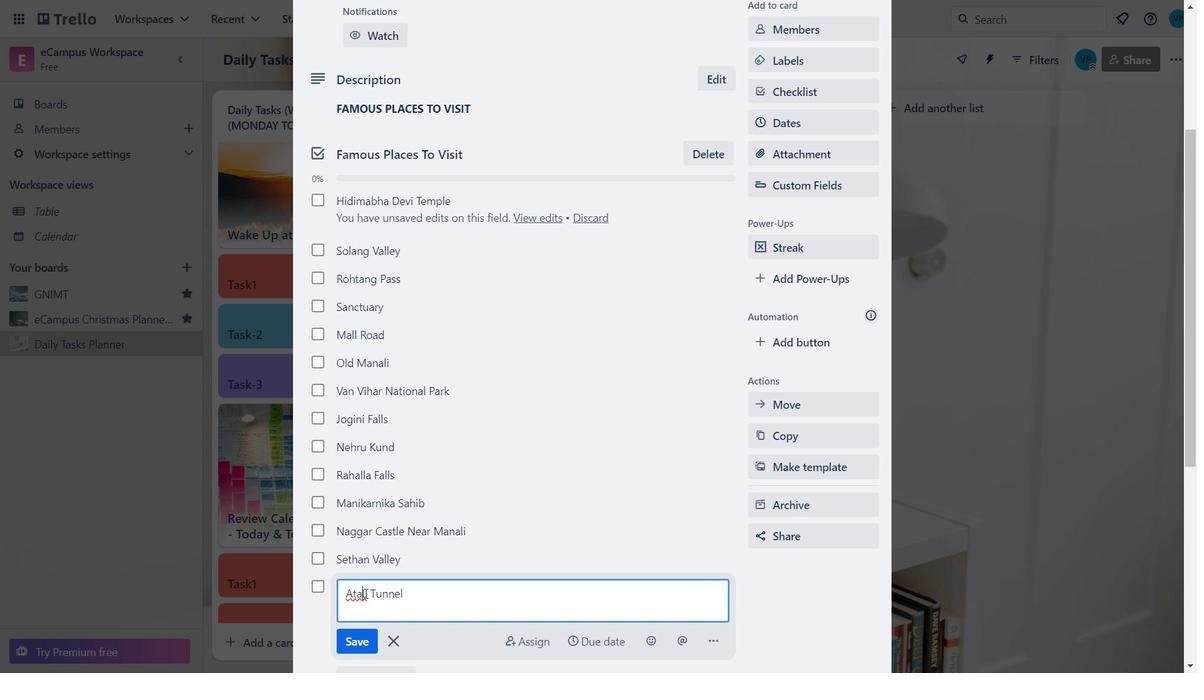 
Action: Mouse pressed left at (365, 594)
Screenshot: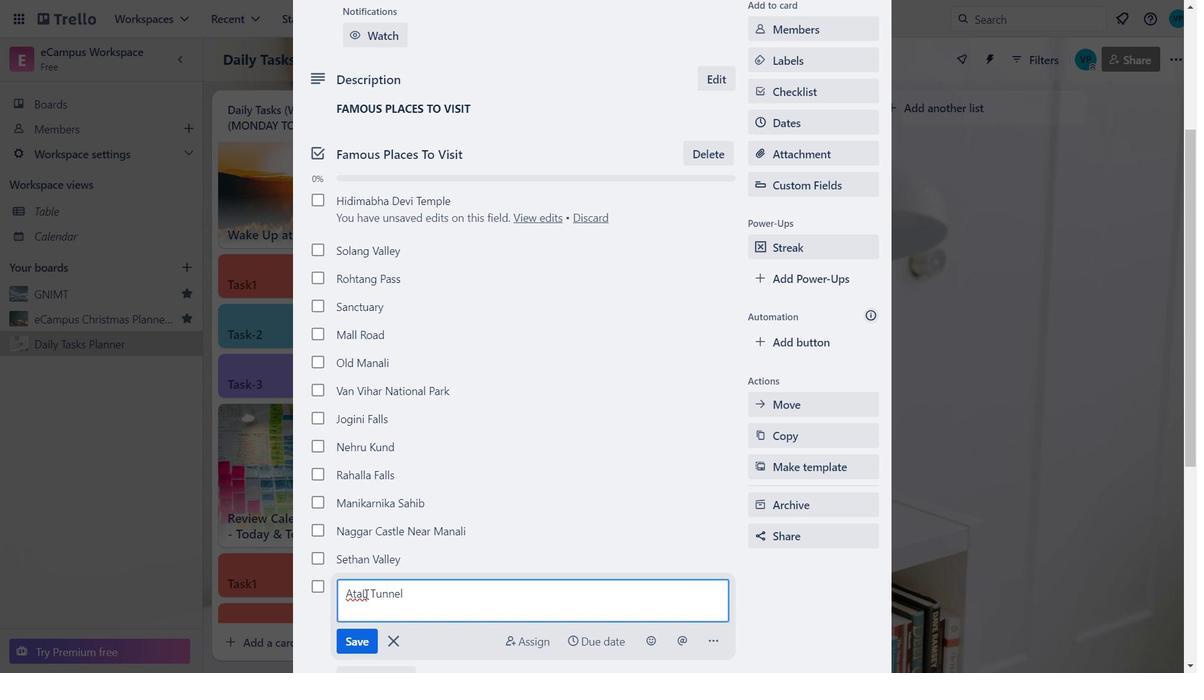 
Action: Key pressed <Key.backspace>
Screenshot: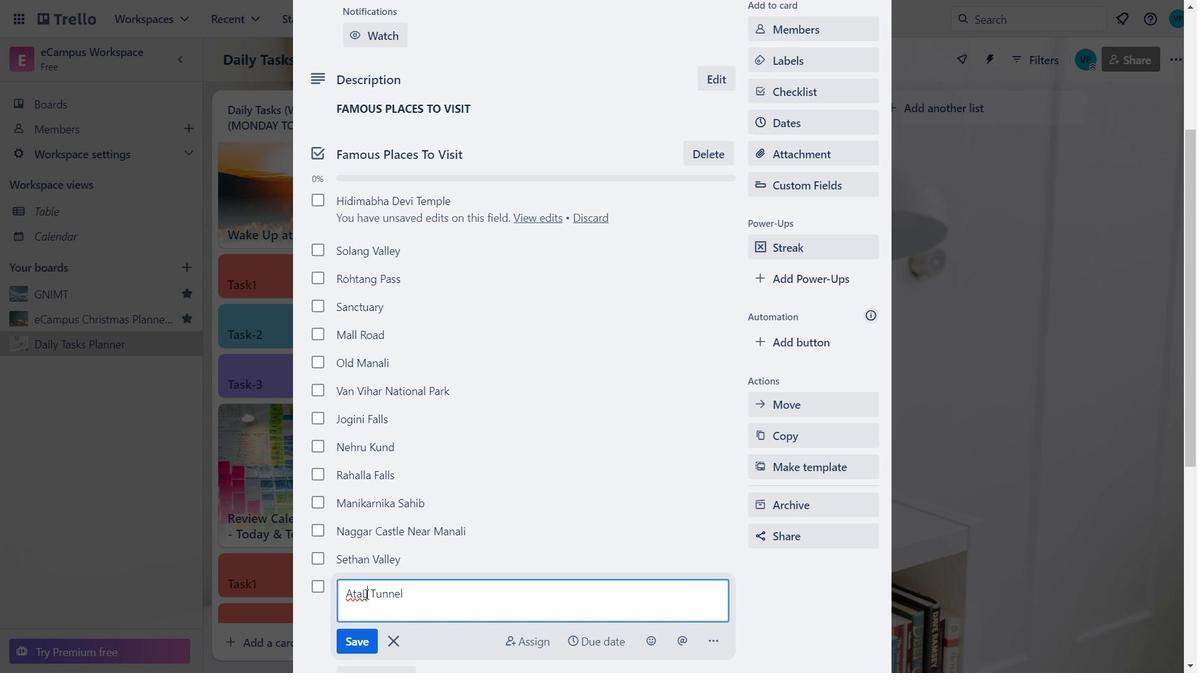 
Action: Mouse moved to (363, 632)
Screenshot: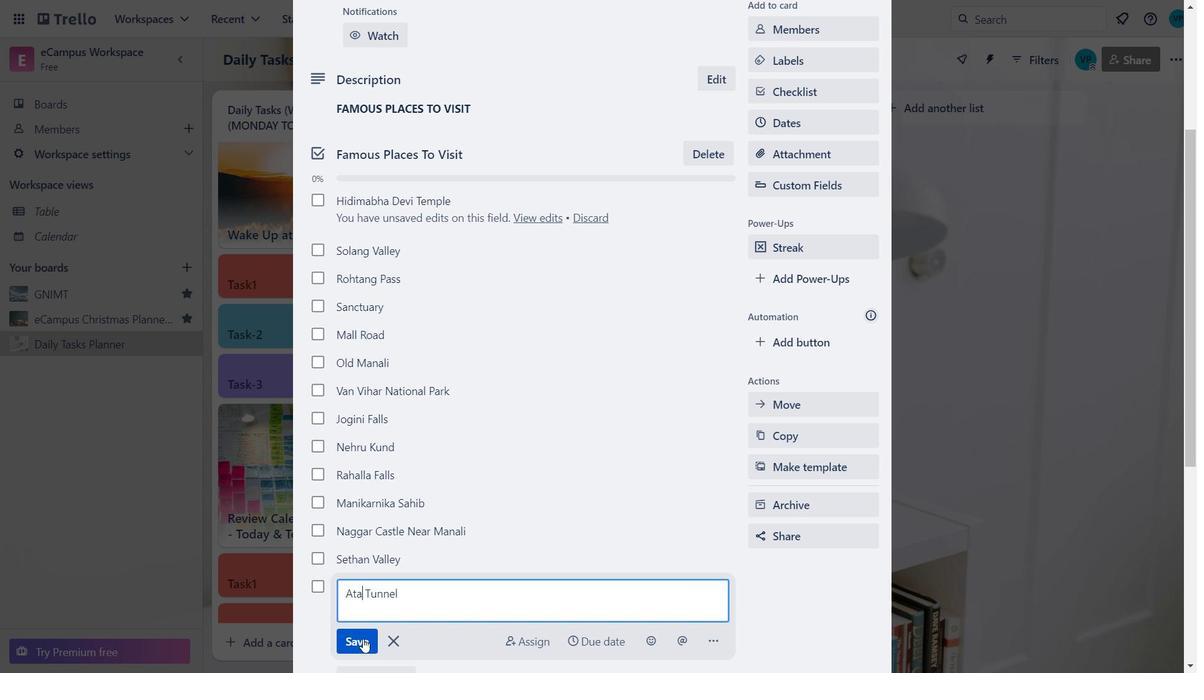 
Action: Key pressed l
Screenshot: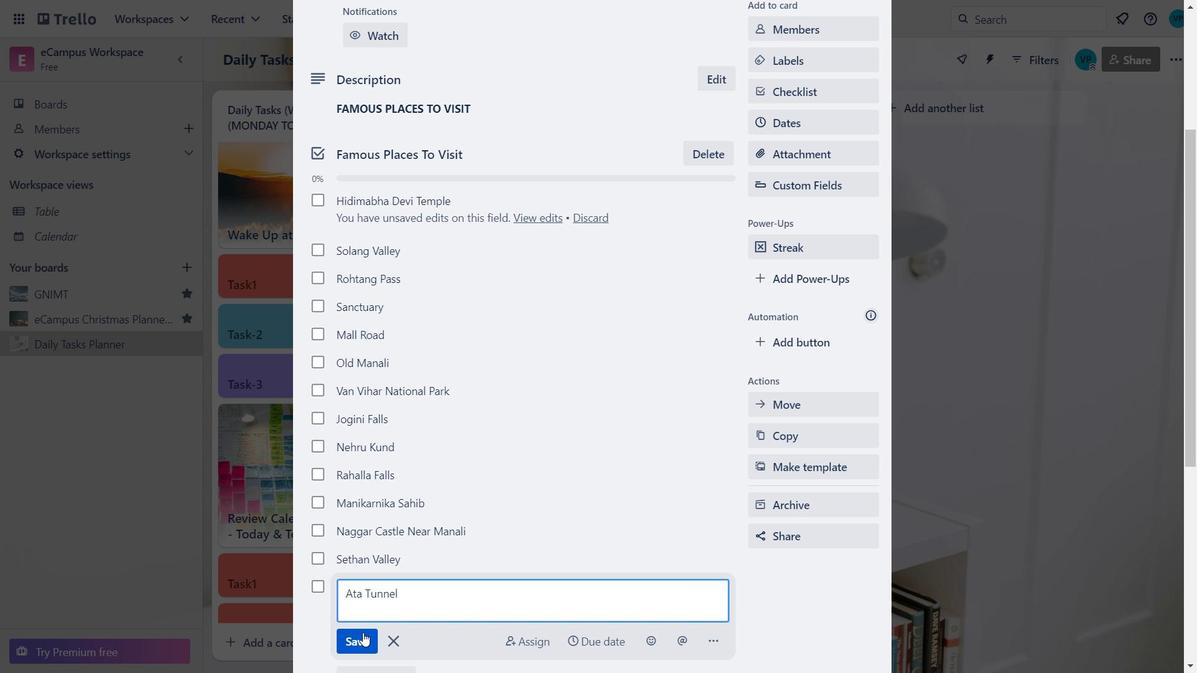 
Action: Mouse moved to (363, 641)
Screenshot: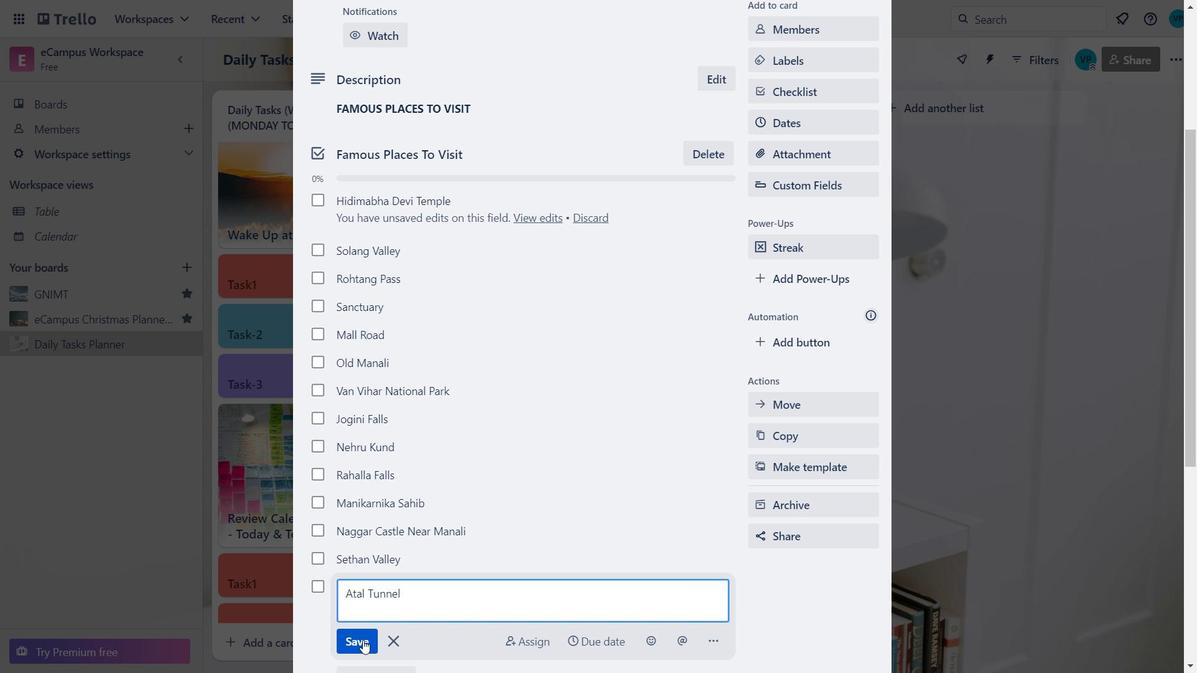 
Action: Mouse pressed left at (363, 641)
Screenshot: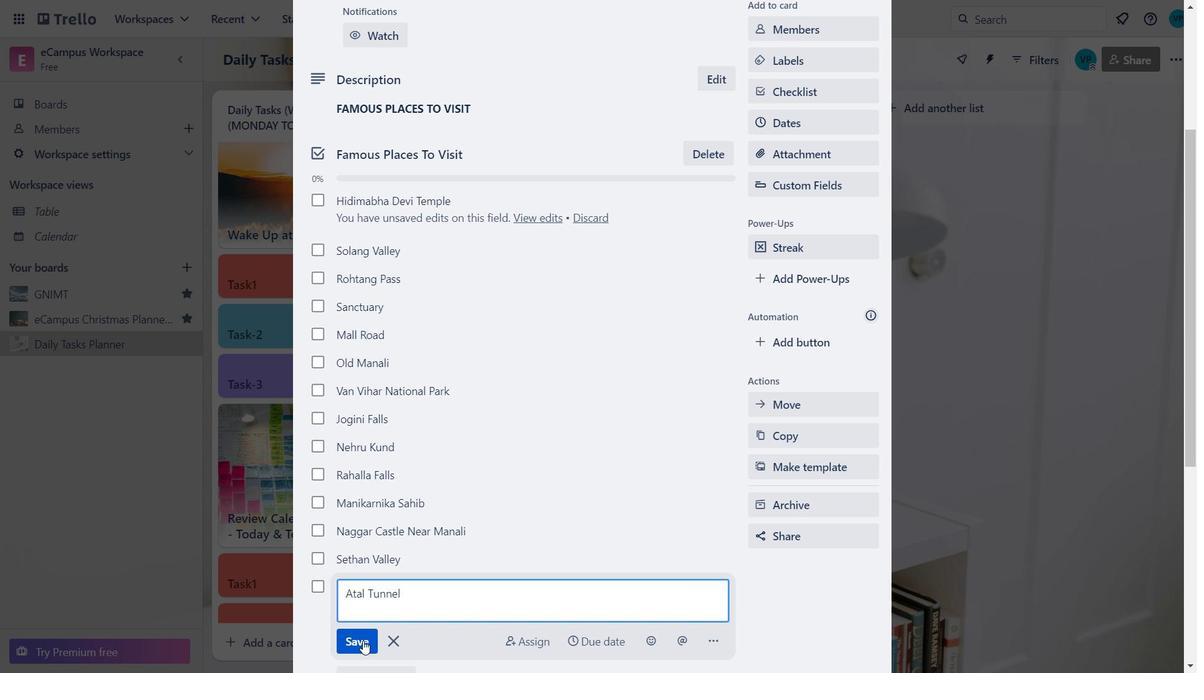 
Action: Mouse moved to (519, 362)
Screenshot: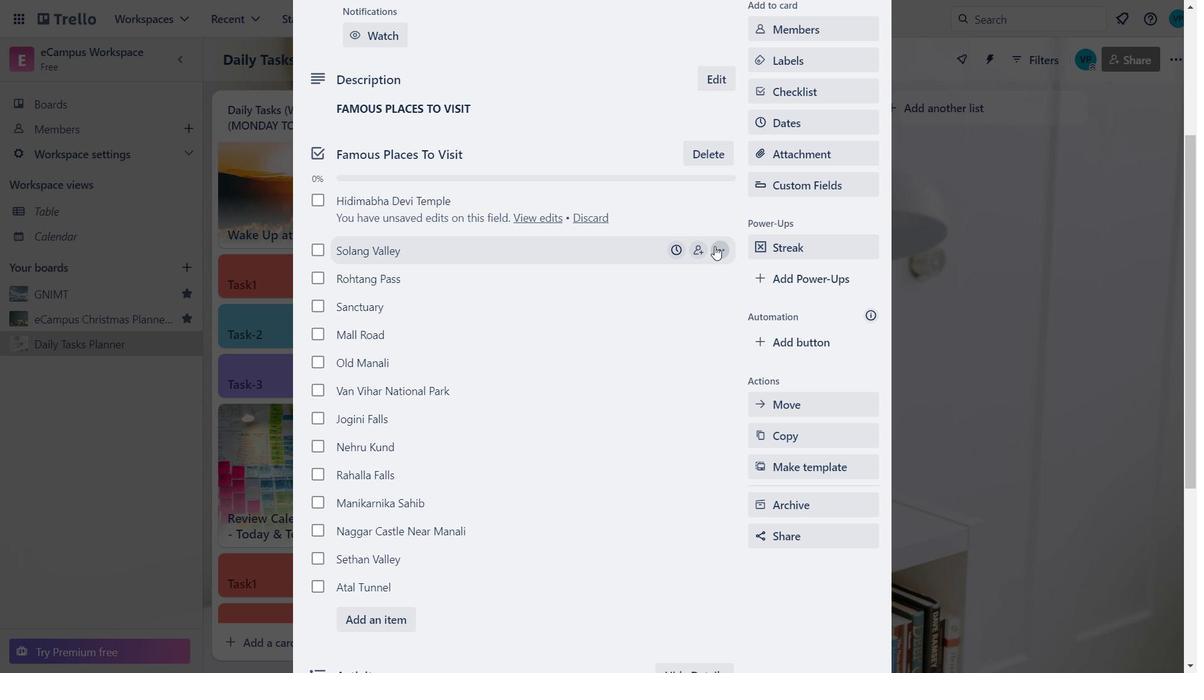 
Action: Mouse scrolled (519, 363) with delta (0, 0)
Screenshot: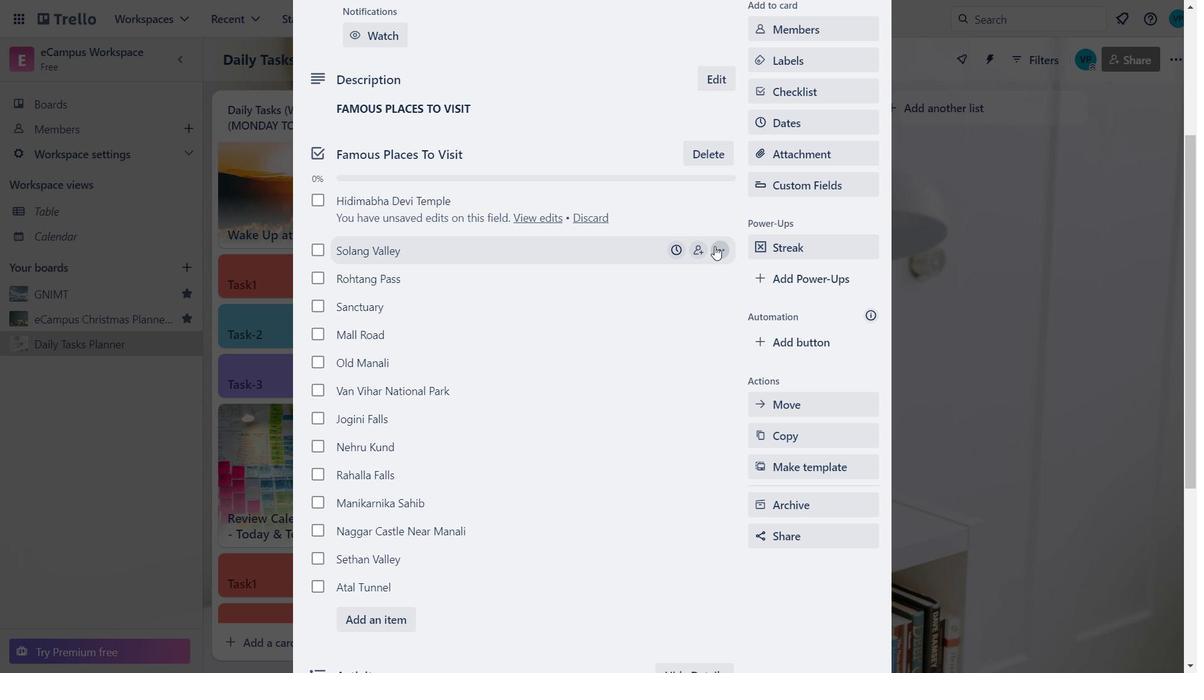 
Action: Mouse scrolled (519, 363) with delta (0, 0)
Screenshot: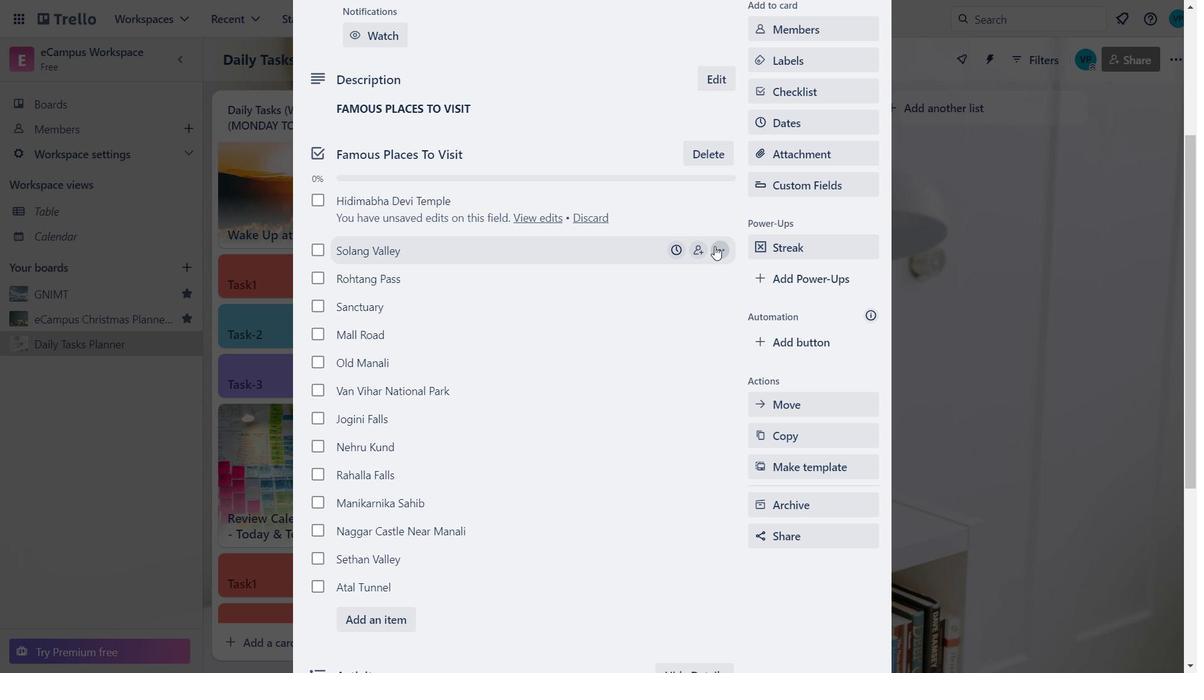 
Action: Mouse scrolled (519, 363) with delta (0, 0)
Screenshot: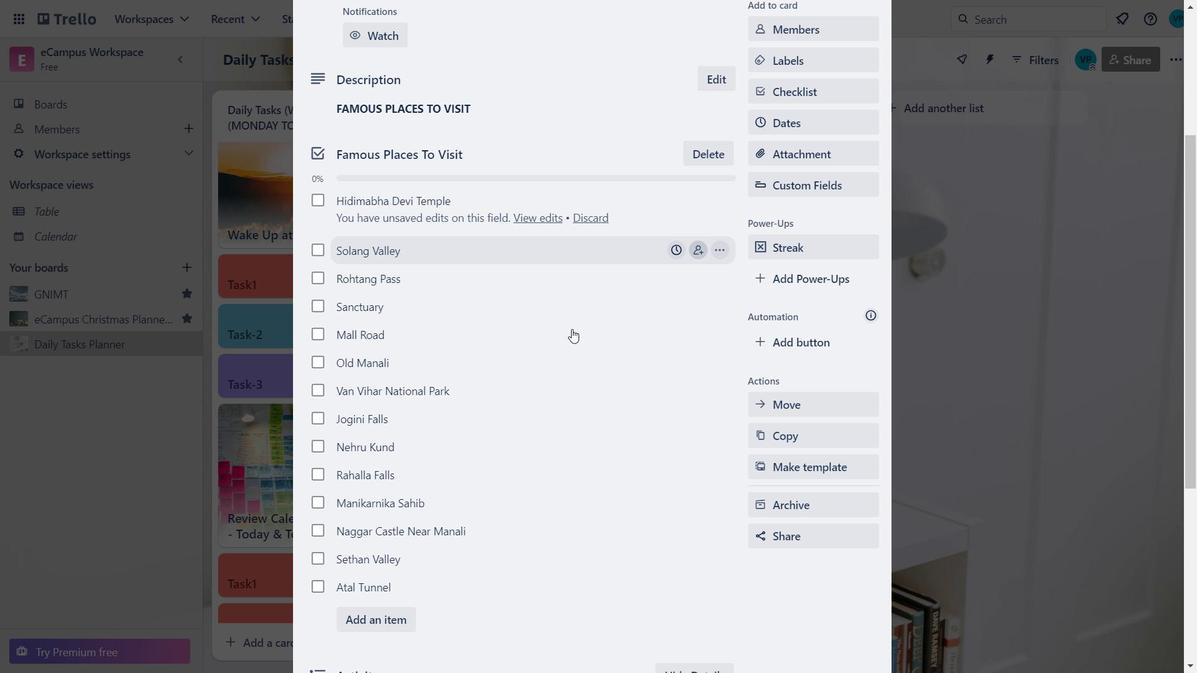 
Action: Mouse moved to (803, 316)
Screenshot: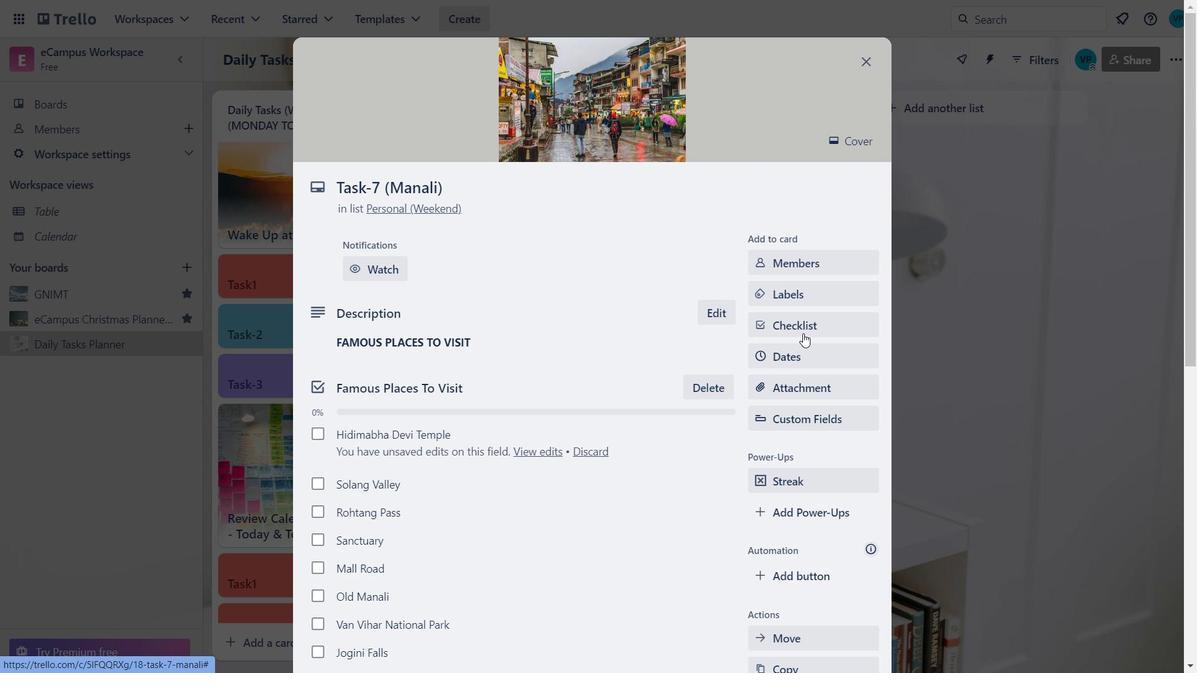 
Action: Mouse pressed left at (803, 316)
Screenshot: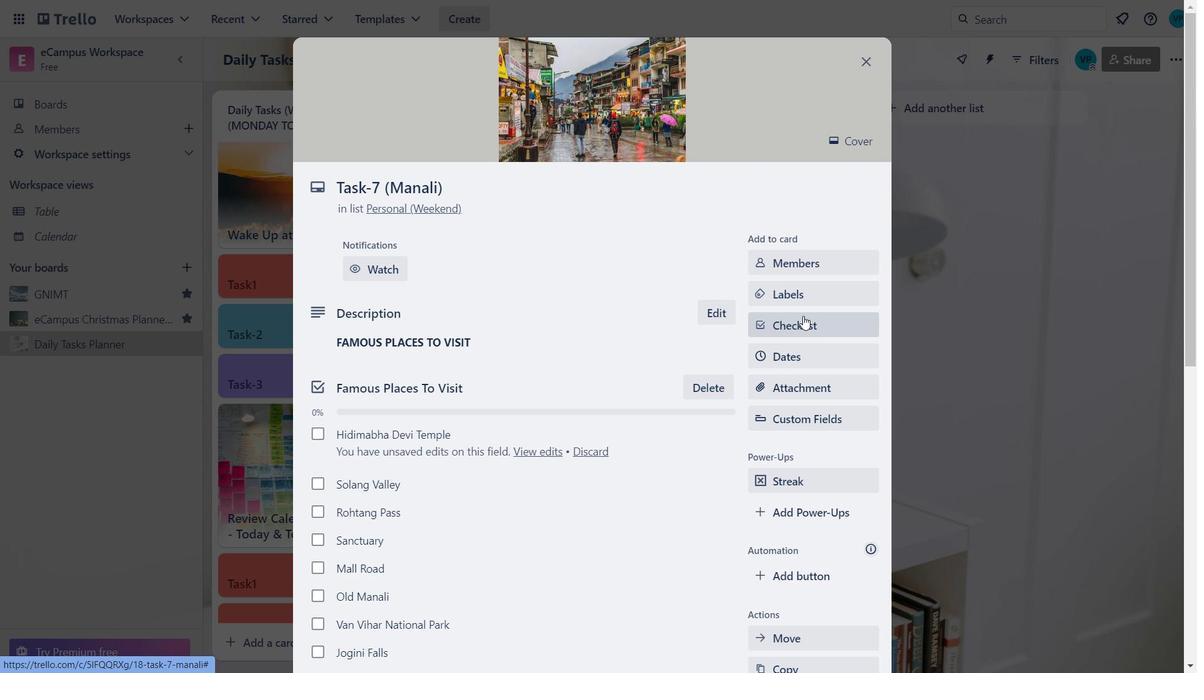 
Action: Mouse moved to (877, 412)
Screenshot: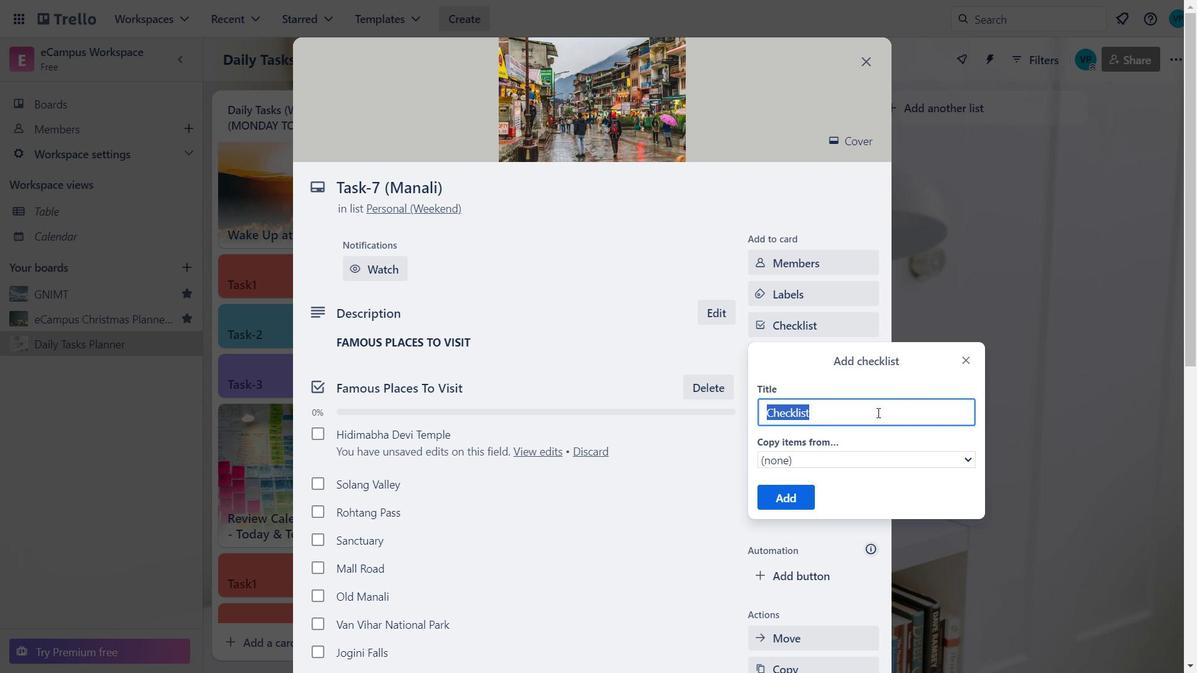 
Action: Key pressed <Key.backspace><Key.caps_lock>FAM<Key.backspace><Key.backspace><Key.caps_lock>amous<Key.space><Key.caps_lock>F<Key.caps_lock>ood
Screenshot: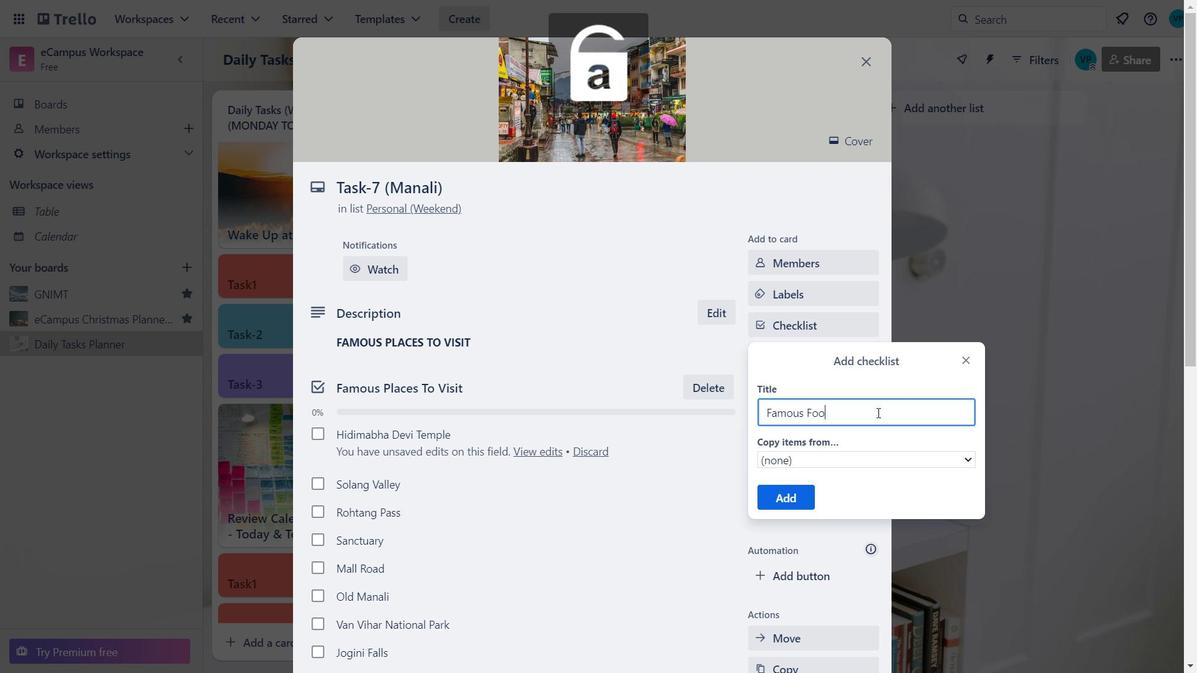 
Action: Mouse moved to (800, 490)
Screenshot: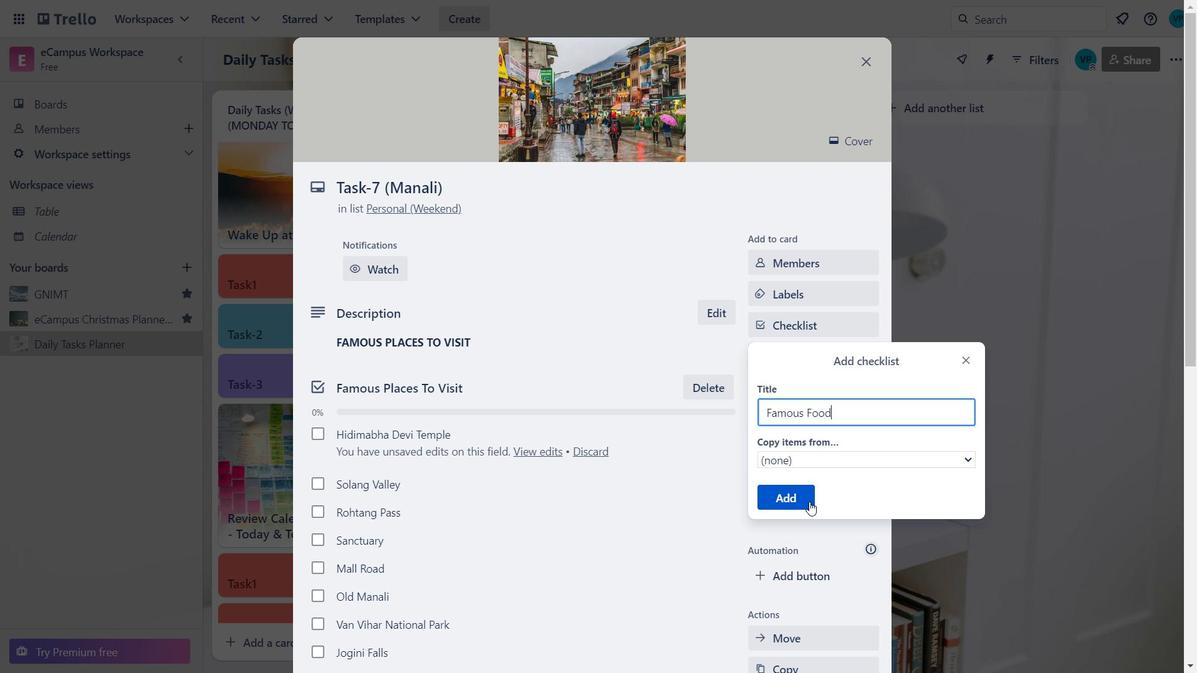 
Action: Mouse pressed left at (800, 490)
Screenshot: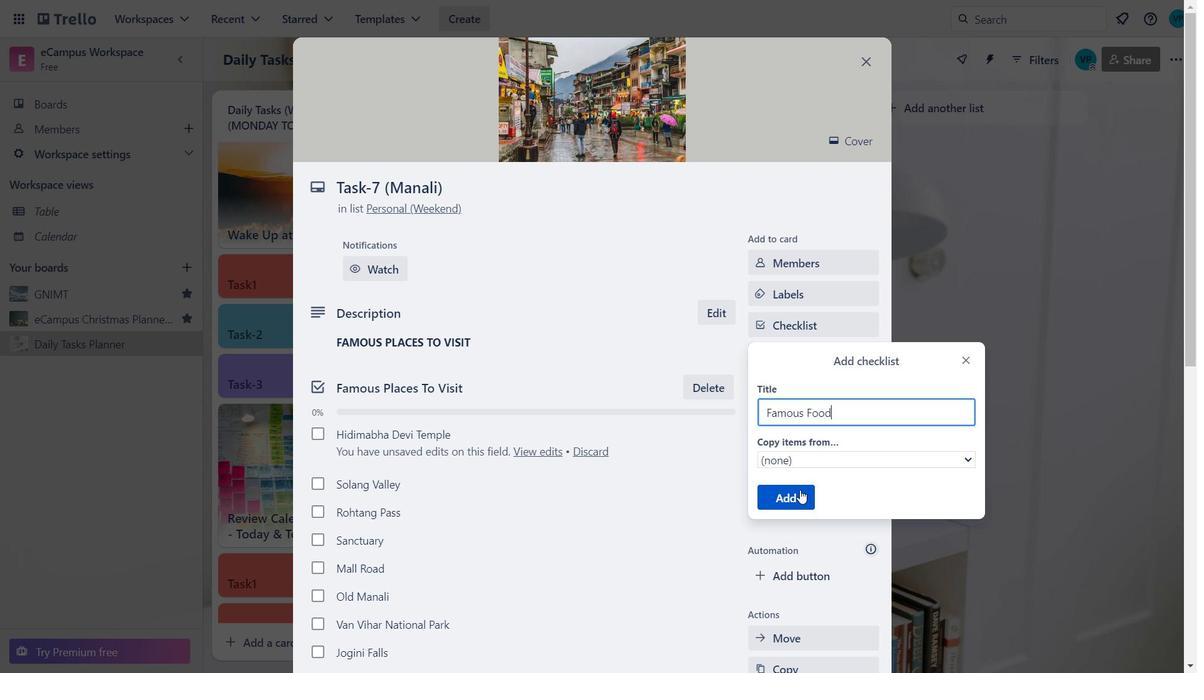 
Action: Mouse moved to (673, 338)
Screenshot: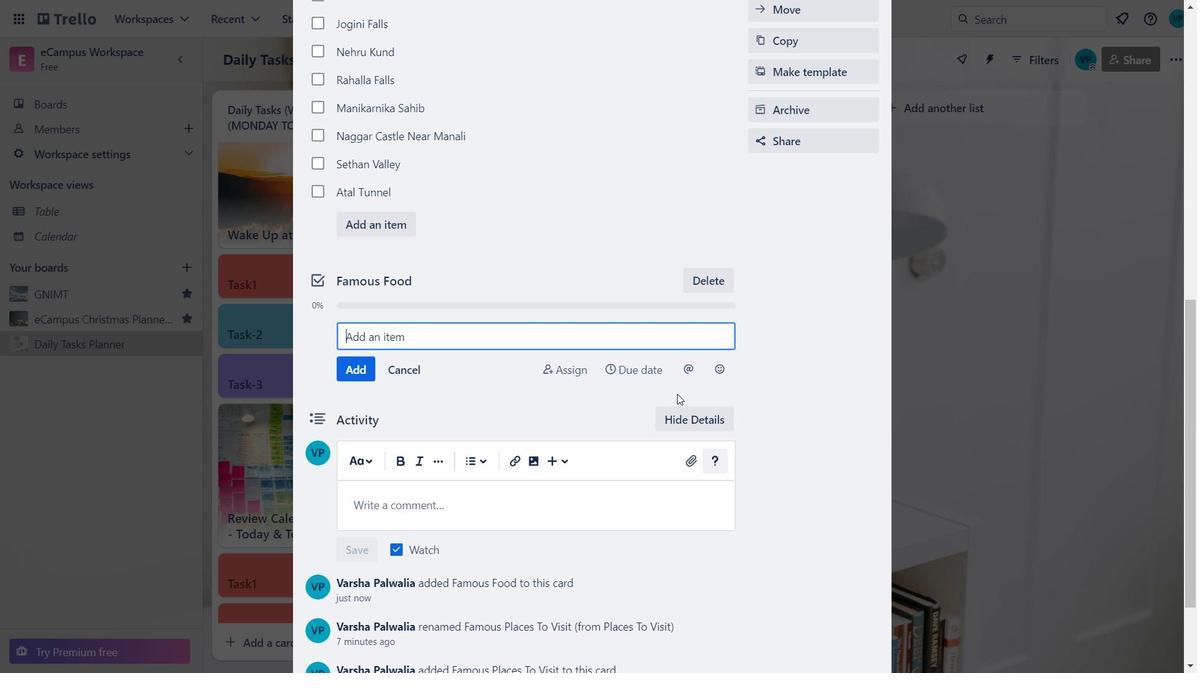 
Action: Key pressed <Key.caps_lock>K<Key.caps_lock>hatta
Screenshot: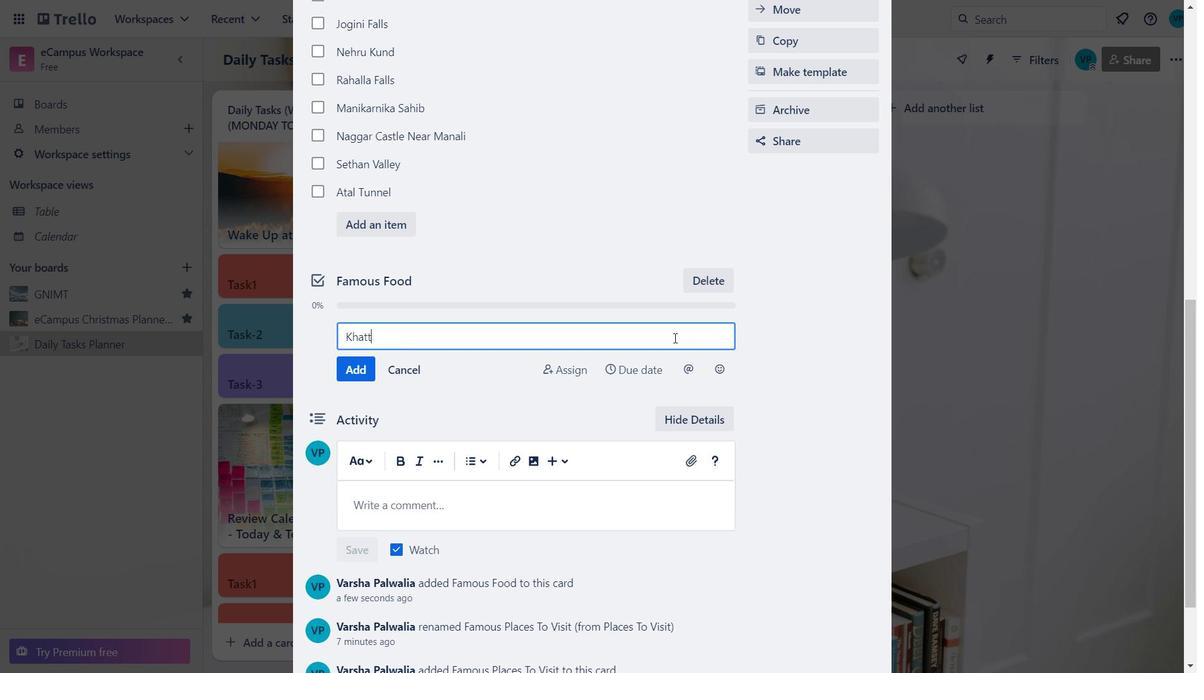 
Action: Mouse moved to (346, 362)
Screenshot: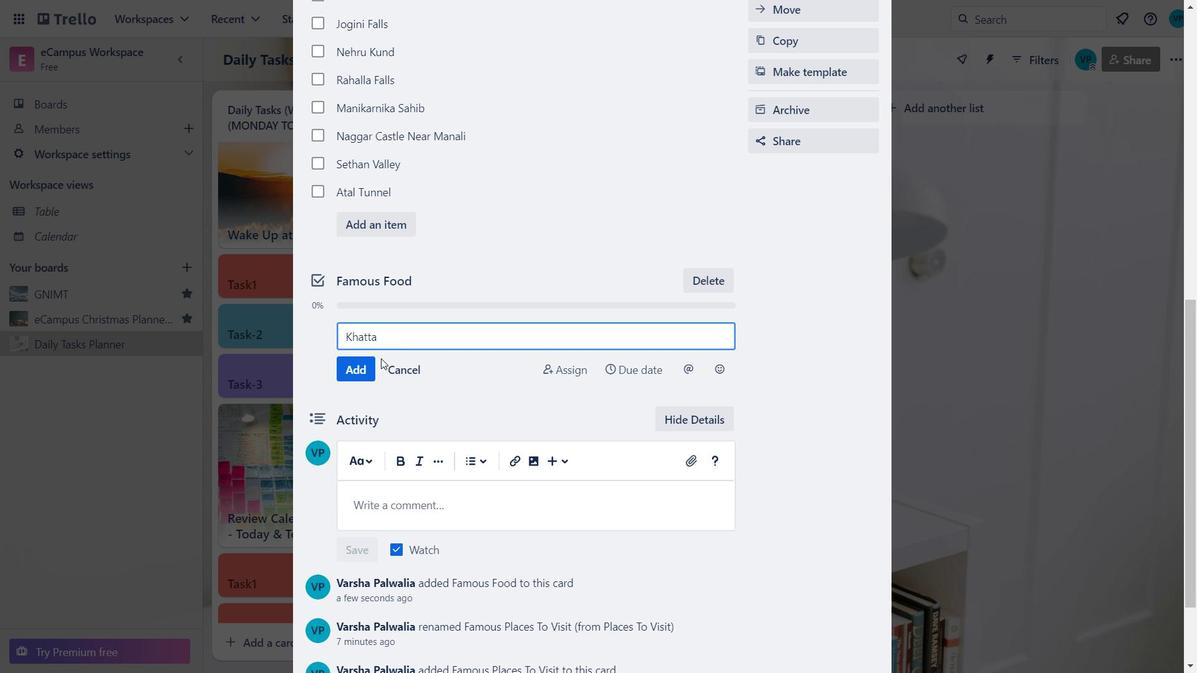 
Action: Mouse pressed left at (346, 362)
Screenshot: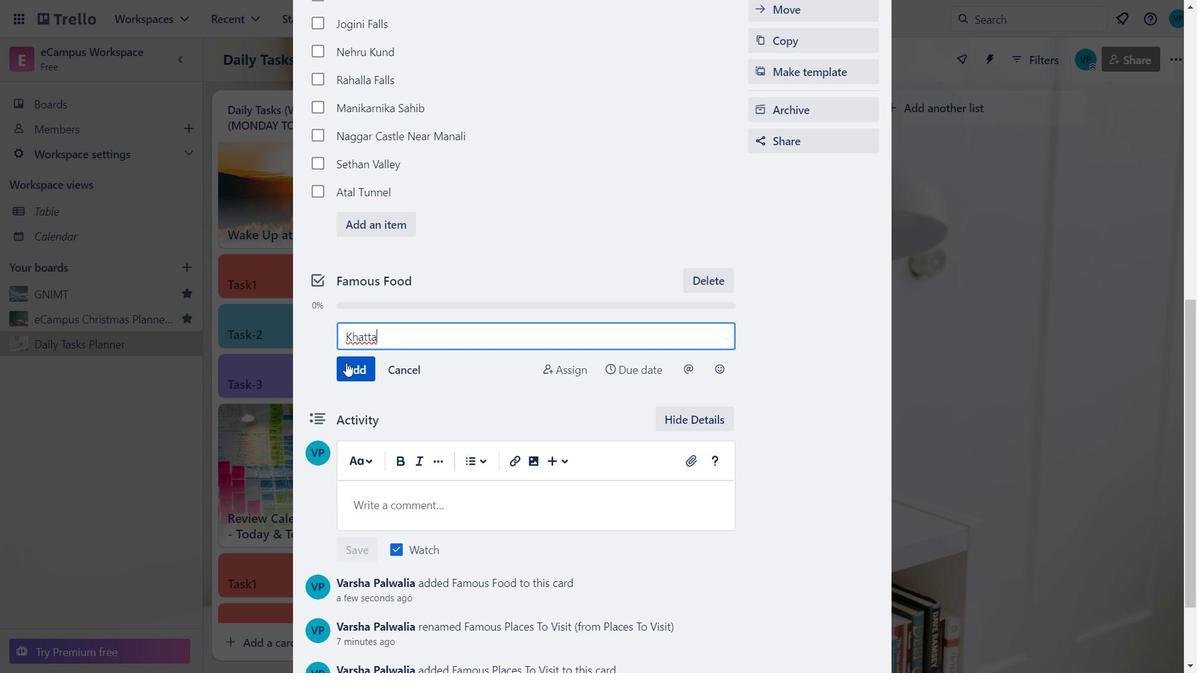 
Action: Mouse moved to (377, 352)
Screenshot: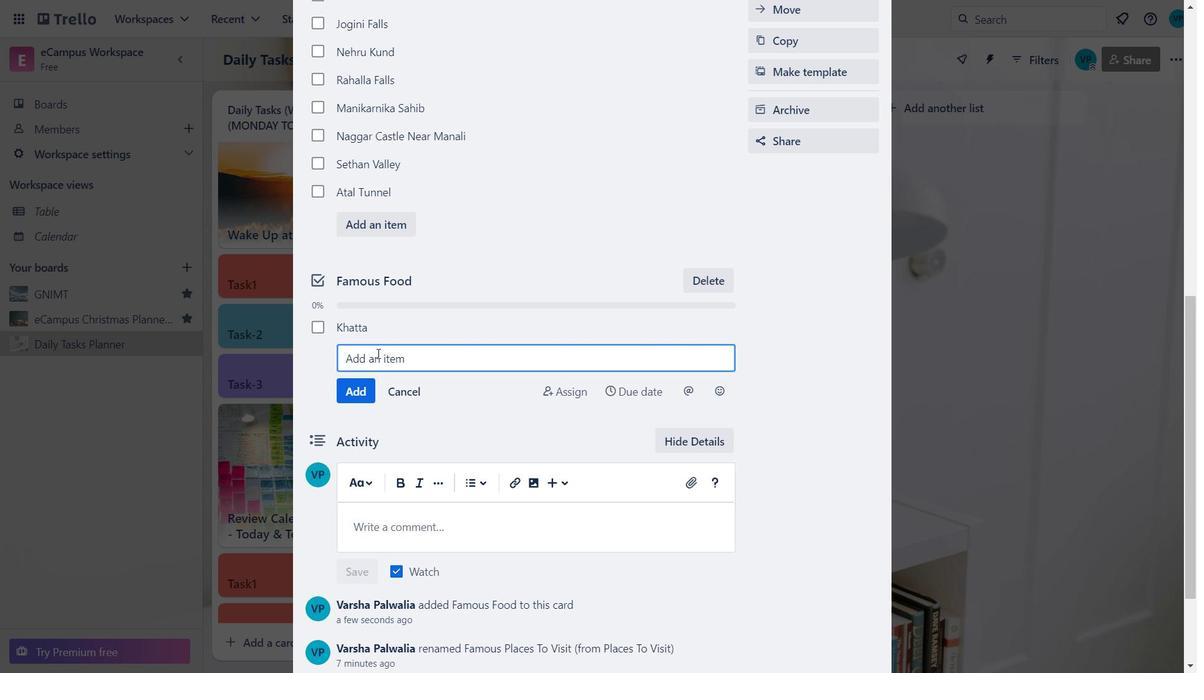 
Action: Key pressed <Key.caps_lock>B<Key.caps_lock>abru
Screenshot: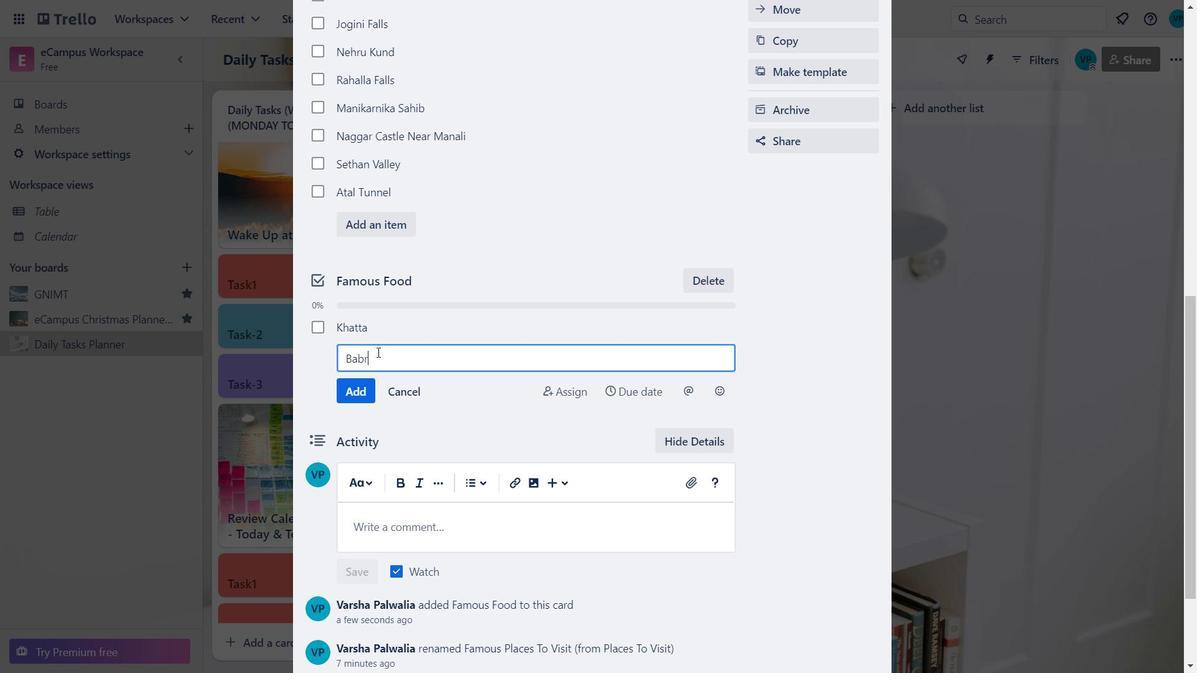 
Action: Mouse moved to (370, 385)
Screenshot: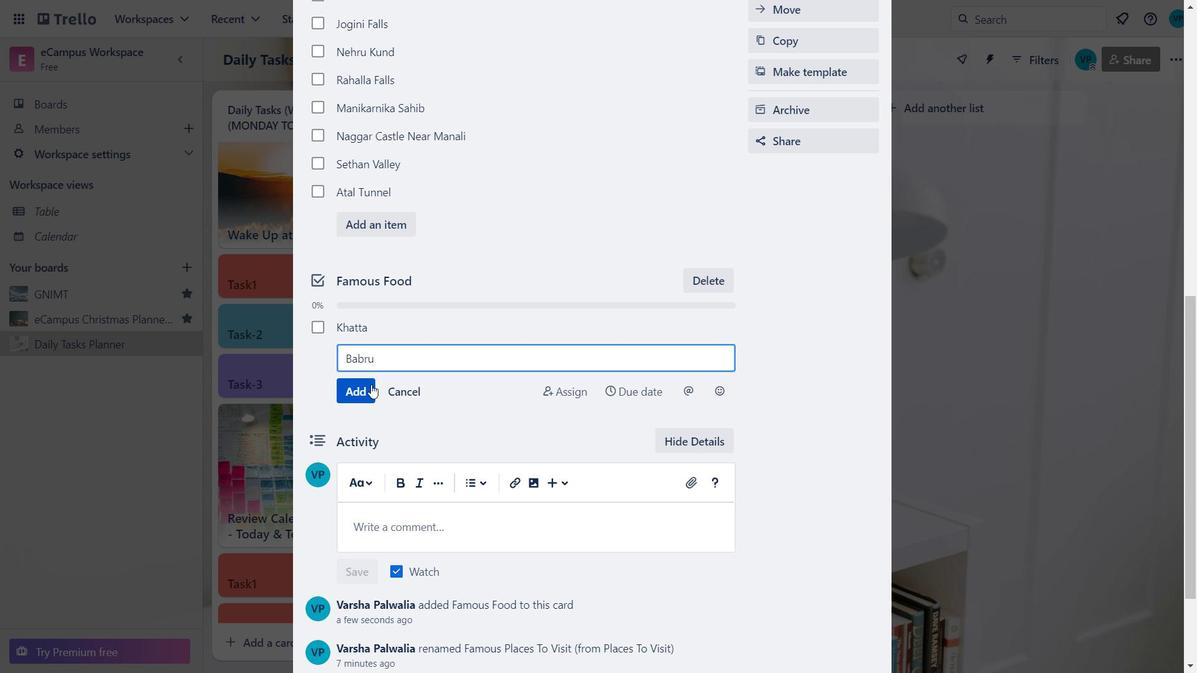 
Action: Mouse pressed left at (370, 385)
Screenshot: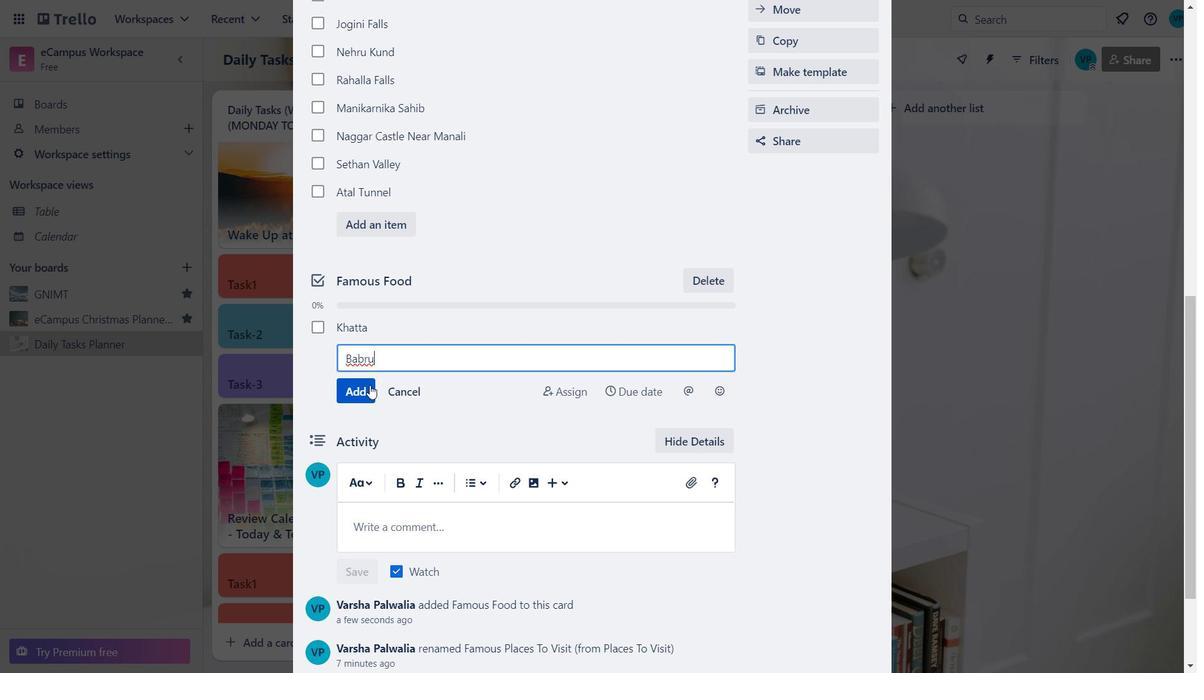 
Action: Key pressed <Key.caps_lock>S<Key.caps_lock>iddu
Screenshot: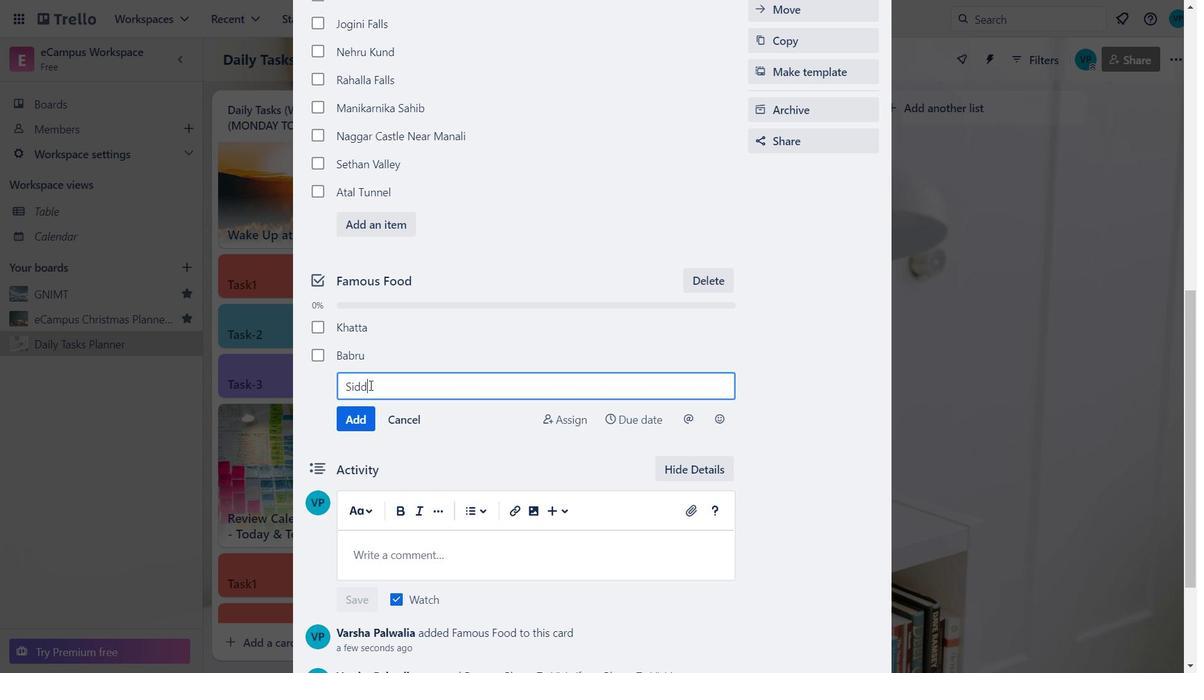 
Action: Mouse moved to (361, 422)
Screenshot: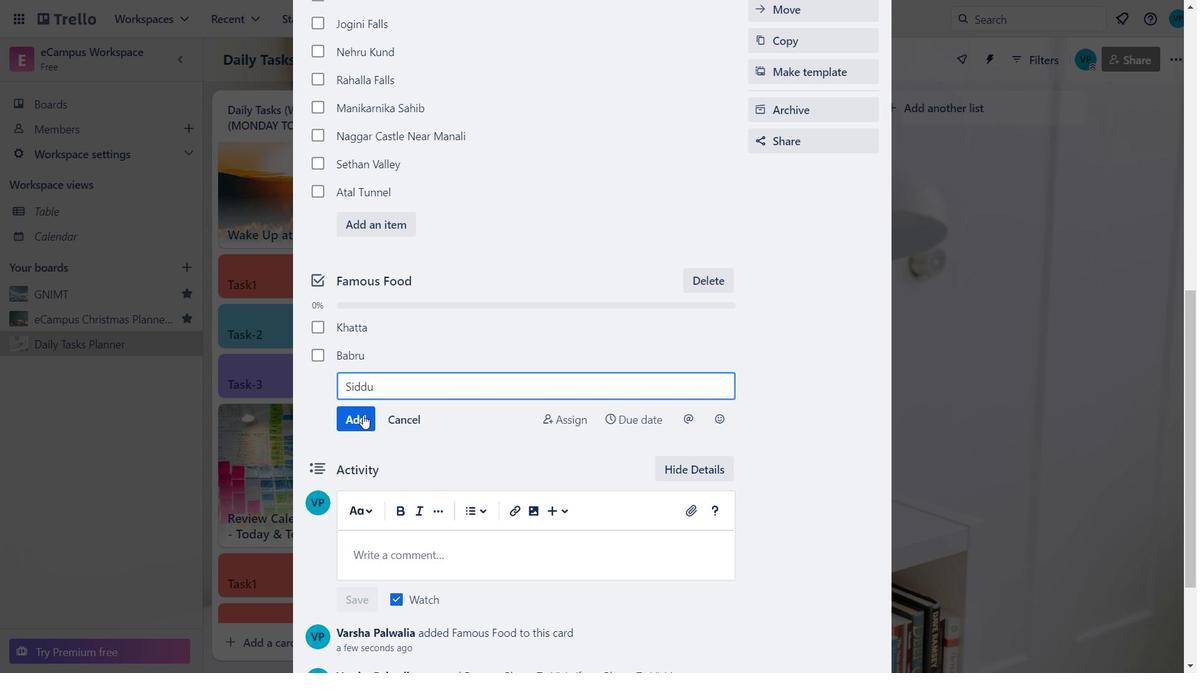 
Action: Mouse pressed left at (361, 422)
Screenshot: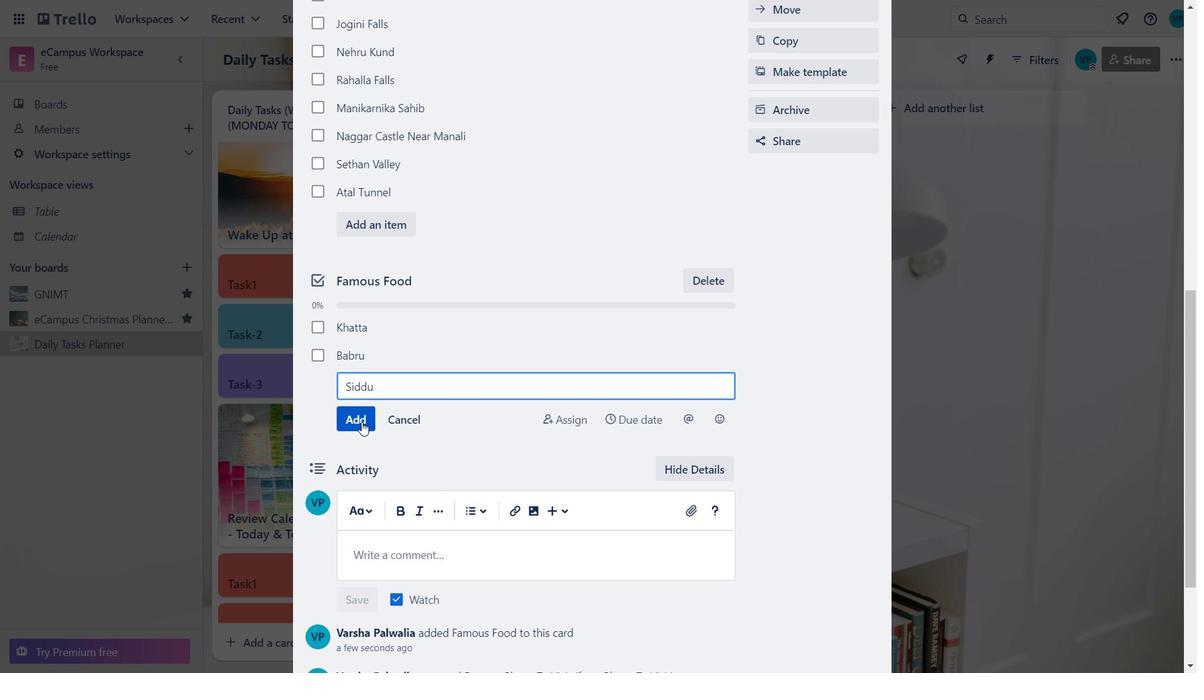 
Action: Key pressed <Key.caps_lock>C<Key.caps_lock>hha<Key.space><Key.caps_lock>F<Key.backspace><Key.caps_lock><Key.backspace><Key.space><Key.caps_lock>G<Key.caps_lock>host
Screenshot: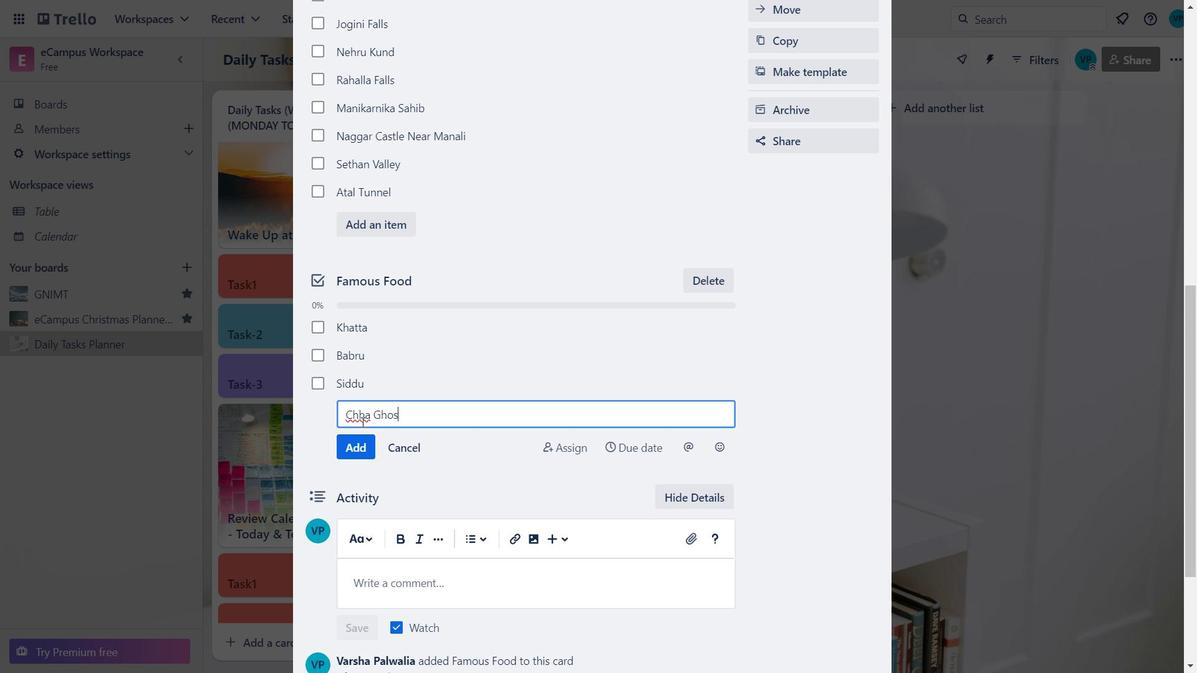 
Action: Mouse moved to (361, 453)
Screenshot: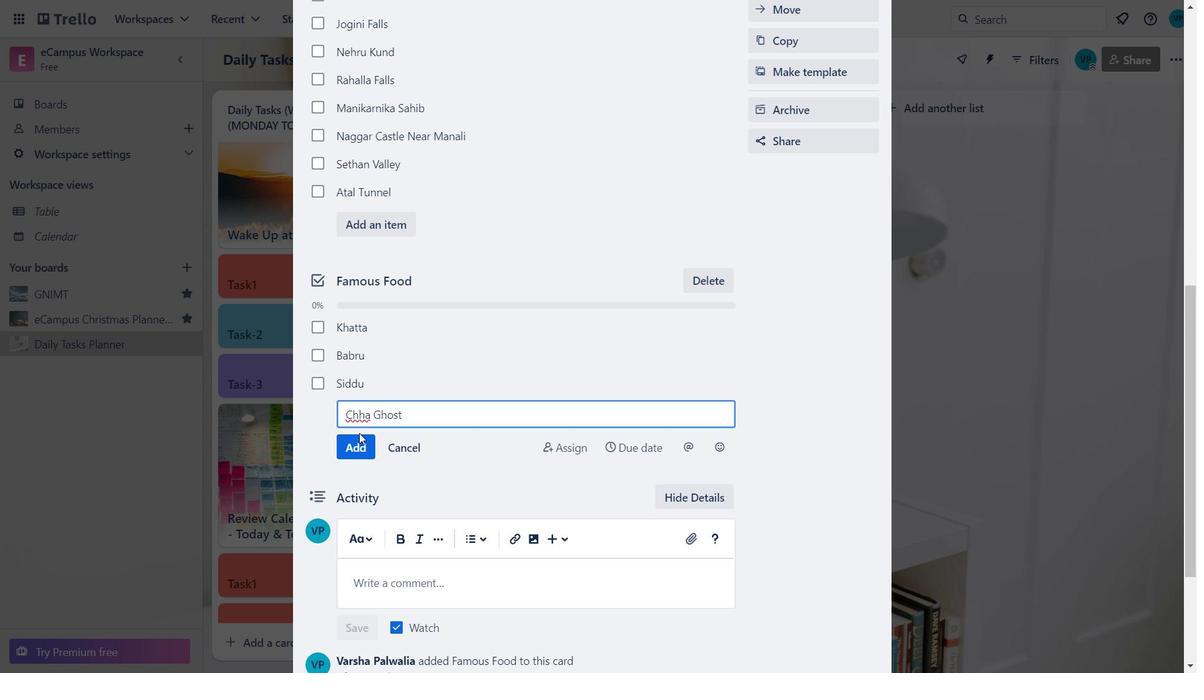 
Action: Mouse pressed left at (361, 453)
Screenshot: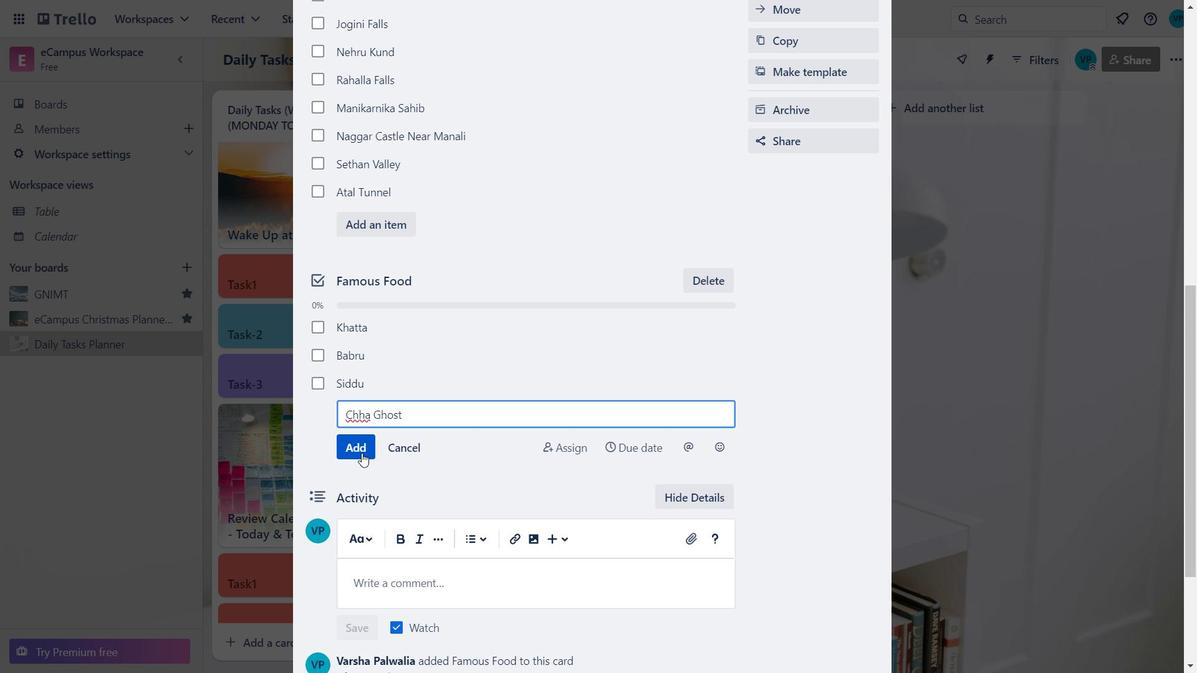 
Action: Key pressed <Key.caps_lock>B<Key.caps_lock>hey
Screenshot: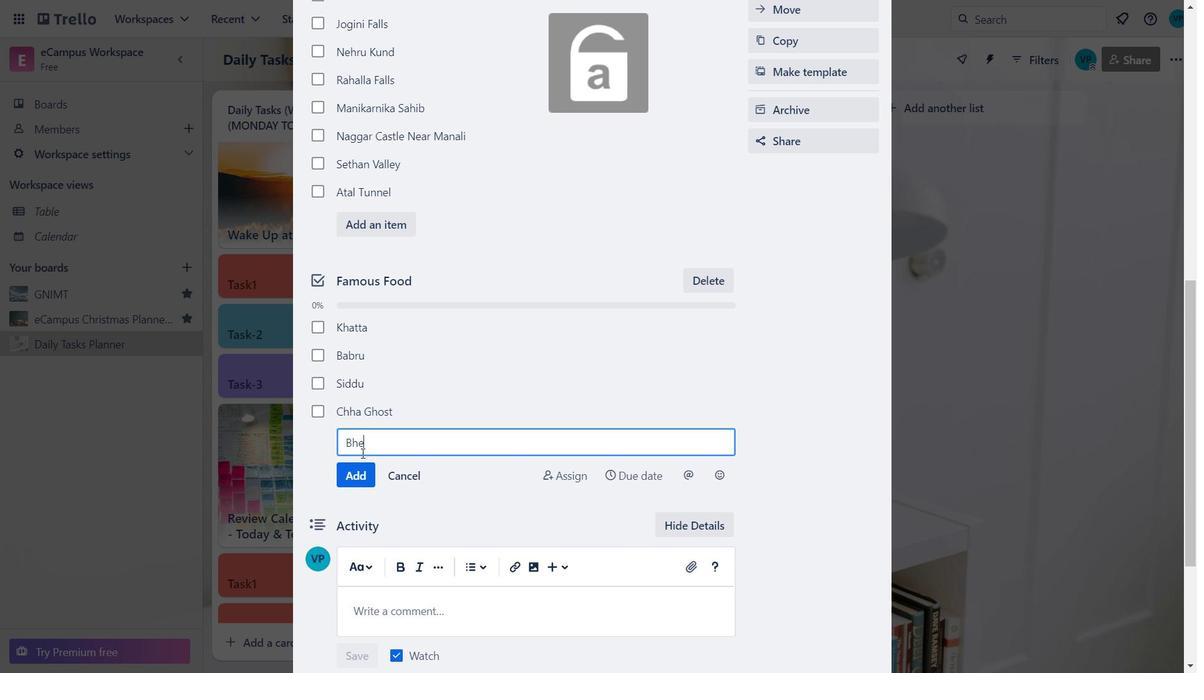 
Action: Mouse moved to (361, 467)
Screenshot: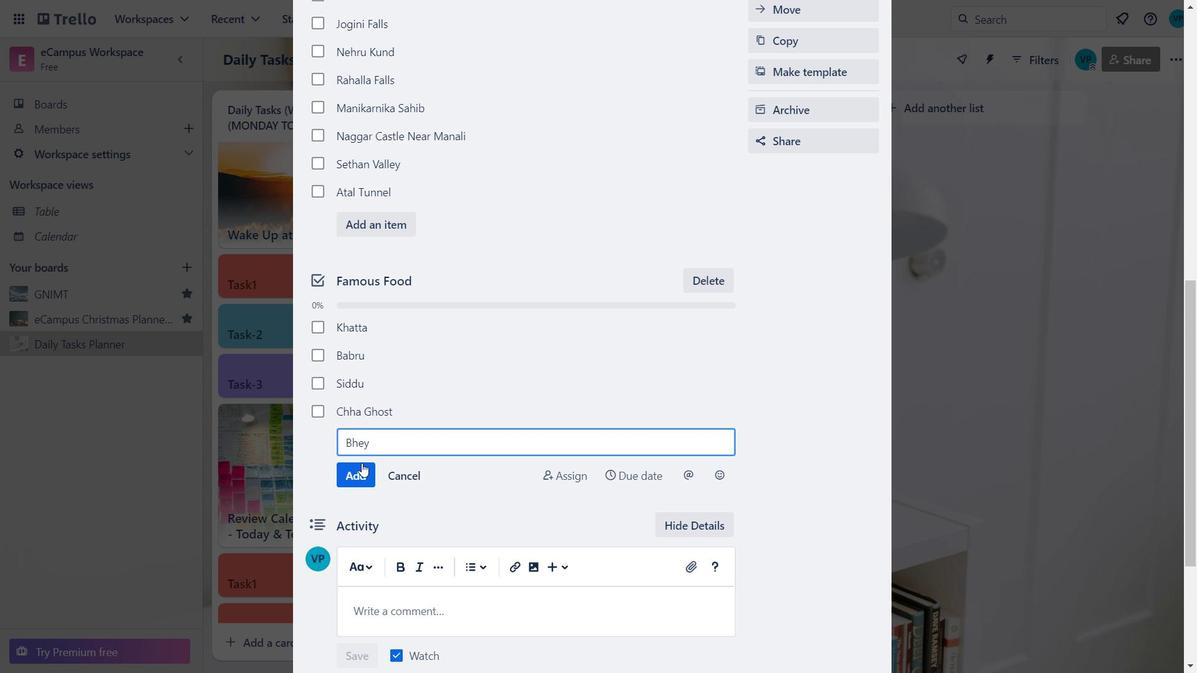 
Action: Mouse pressed left at (361, 467)
Screenshot: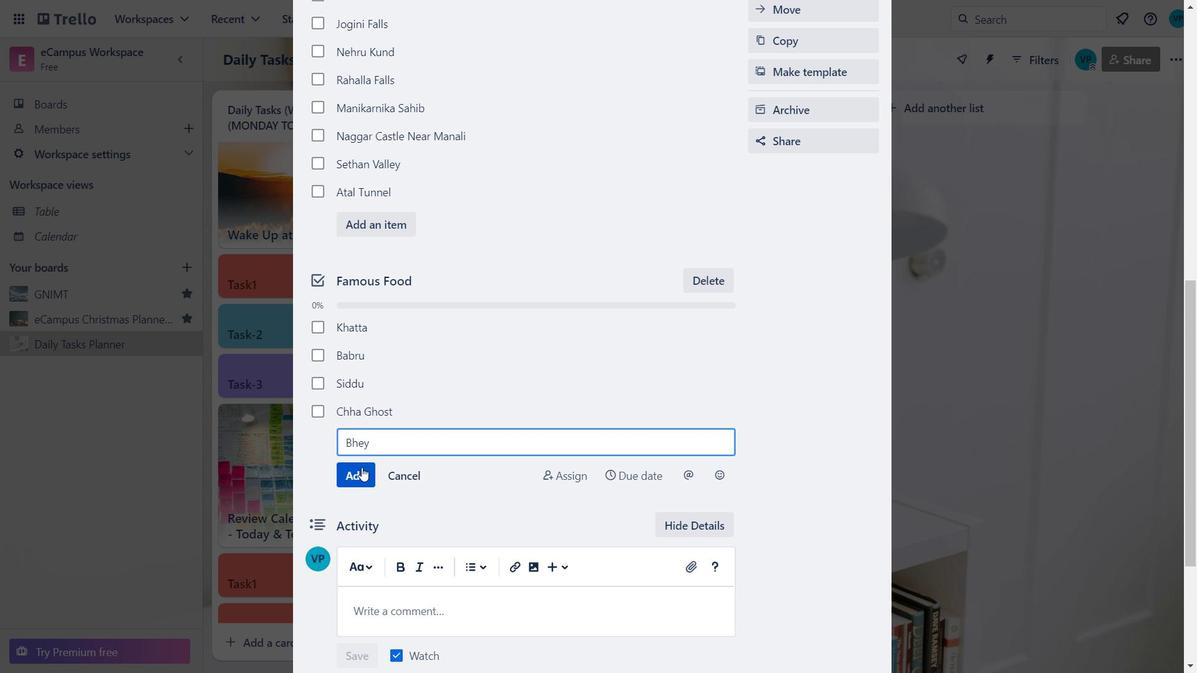 
Action: Mouse moved to (403, 482)
Screenshot: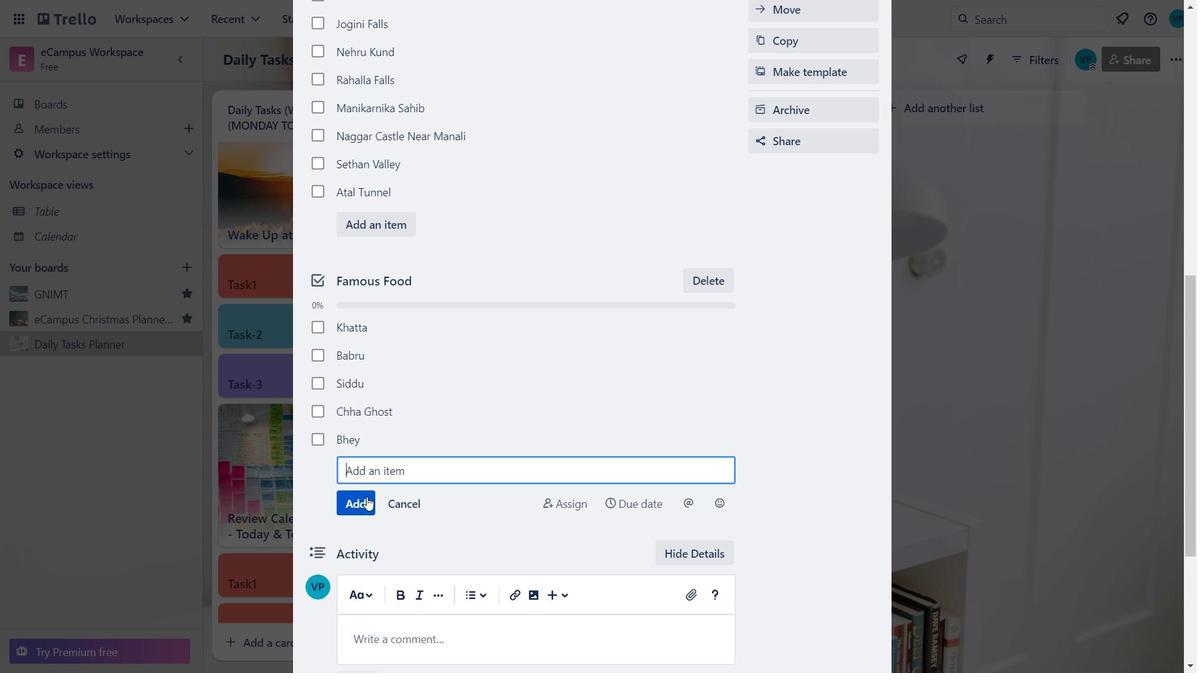 
Action: Mouse pressed left at (403, 482)
Screenshot: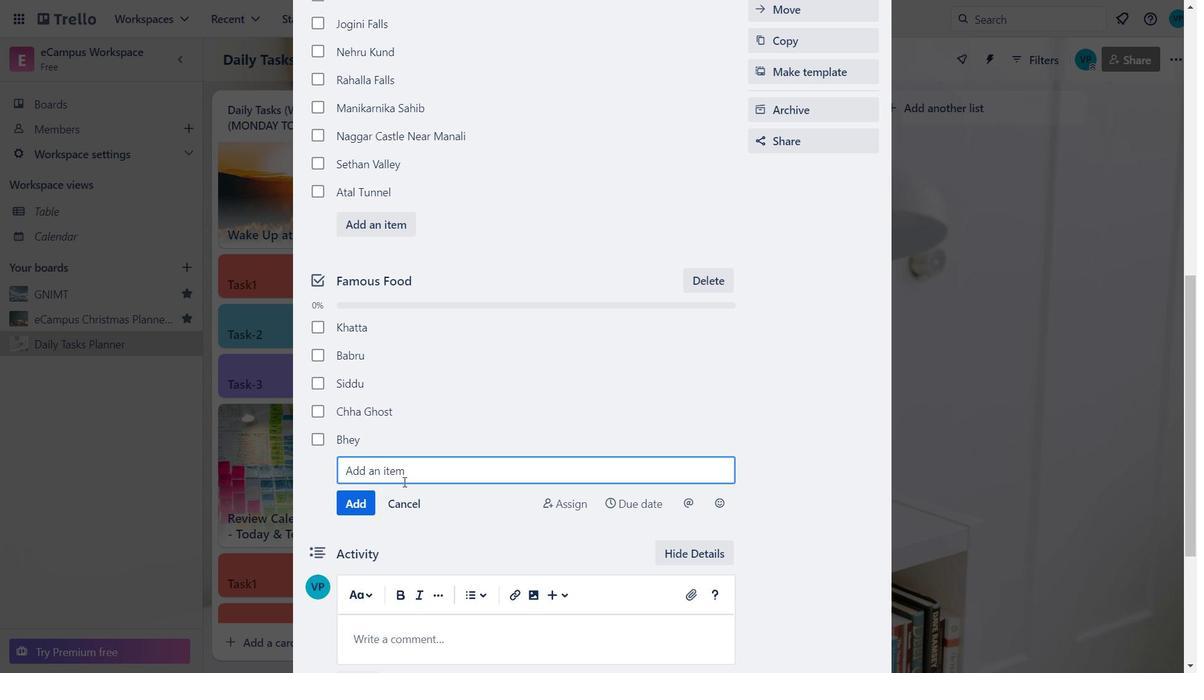 
Action: Mouse moved to (401, 482)
Screenshot: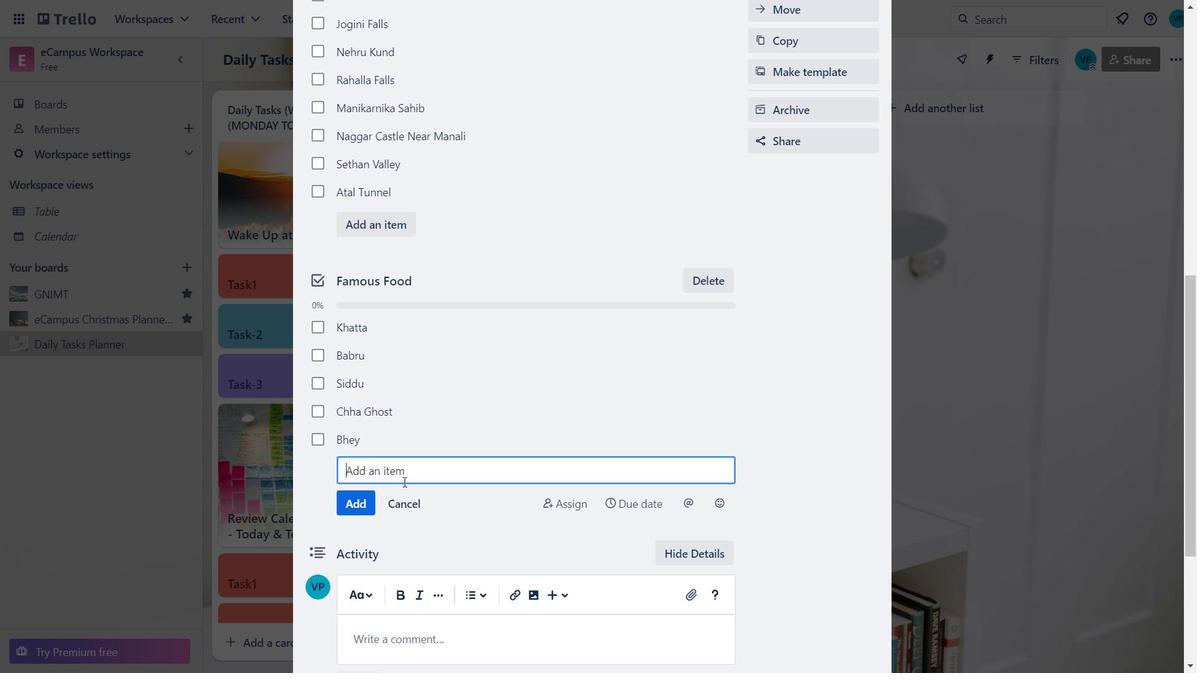 
Action: Key pressed <Key.caps_lock>T<Key.caps_lock>udkiya<Key.space><Key.caps_lock>B<Key.caps_lock>hat
Screenshot: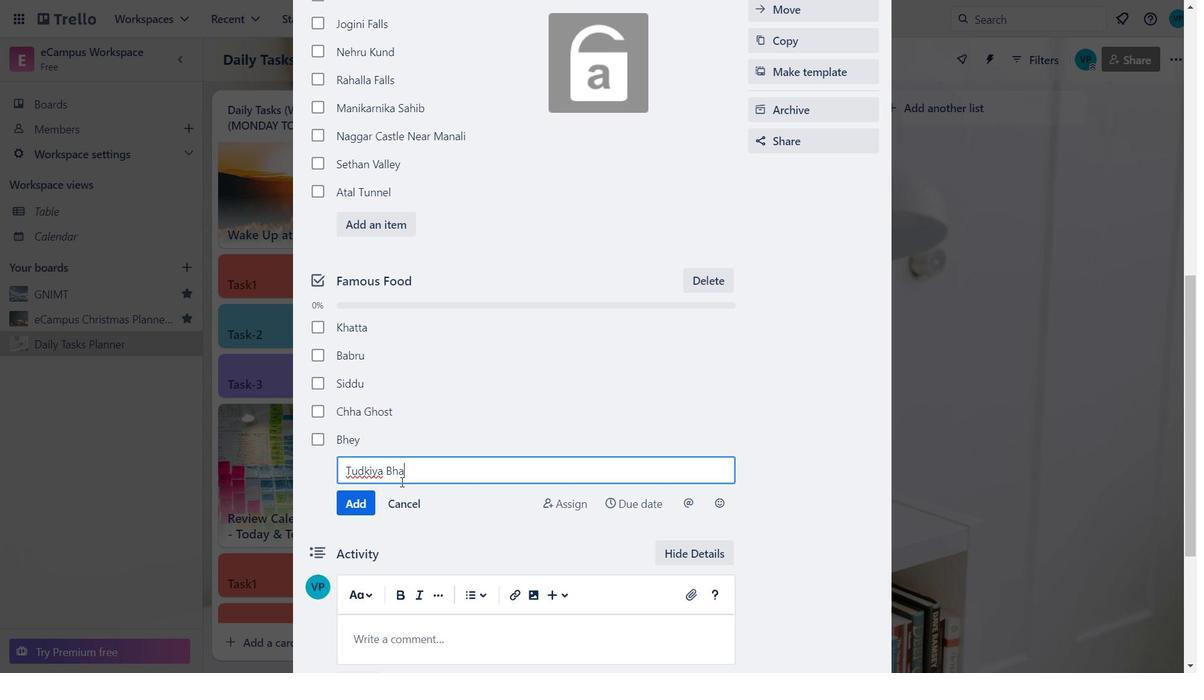 
Action: Mouse moved to (362, 494)
Screenshot: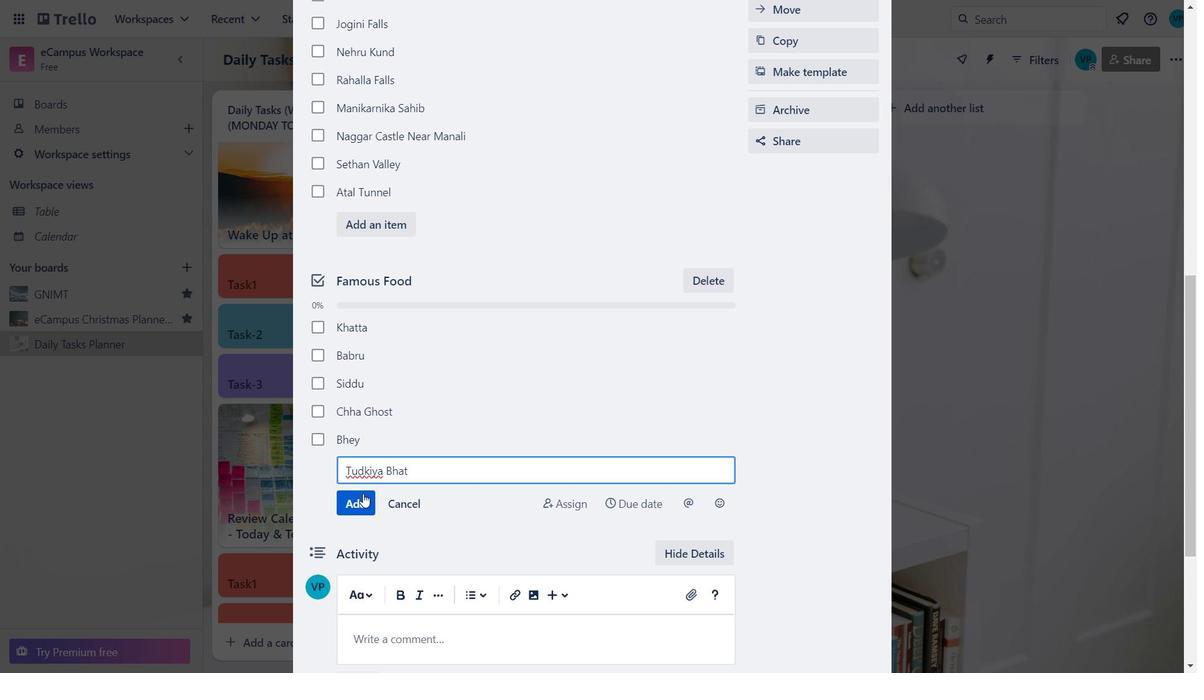 
Action: Mouse pressed left at (362, 494)
Screenshot: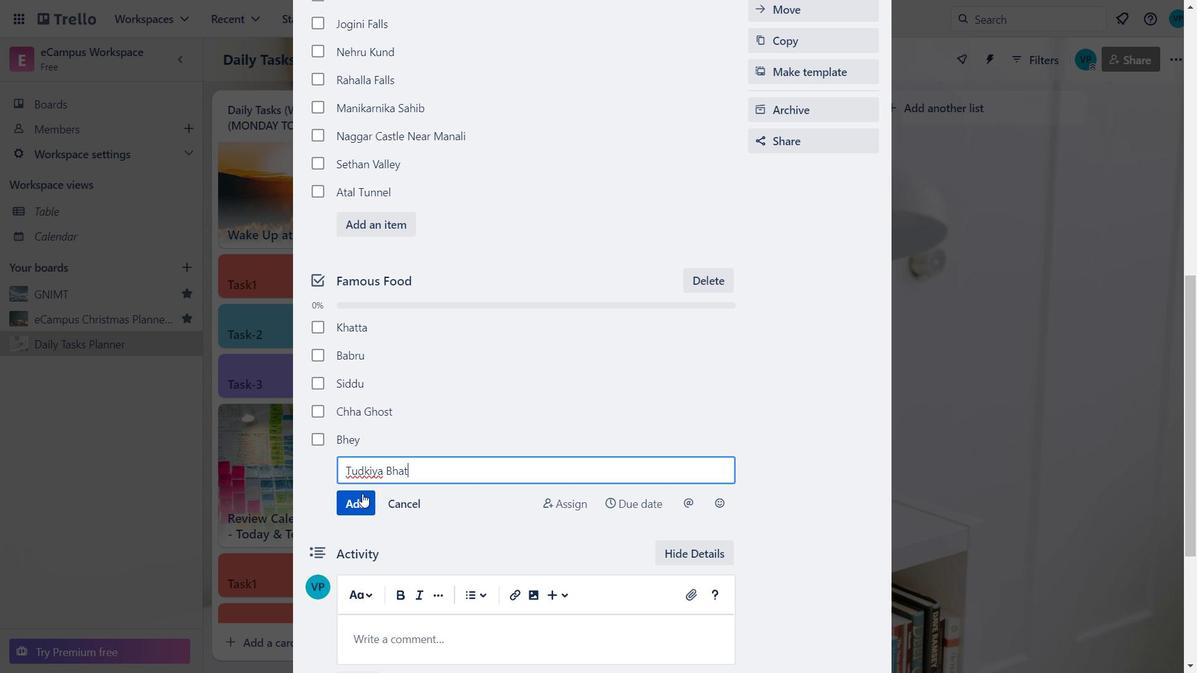 
Action: Key pressed <Key.caps_lock>C<Key.caps_lock>hana<Key.space><Key.caps_lock>M<Key.caps_lock>adra
Screenshot: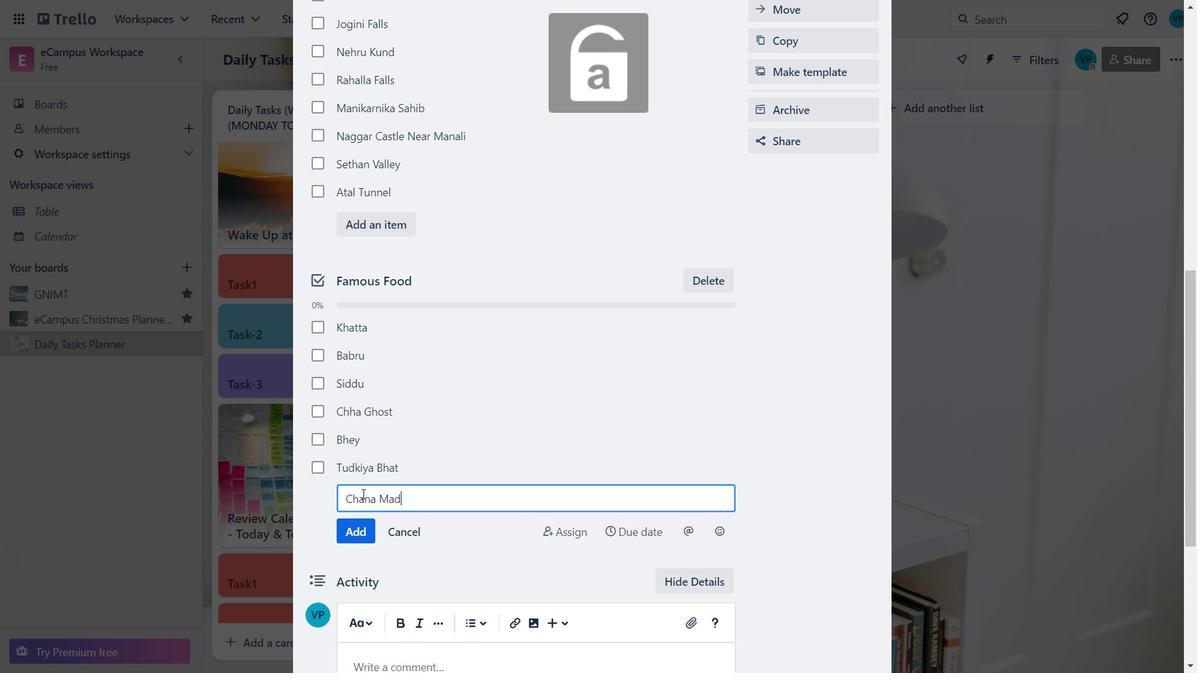
Action: Mouse moved to (358, 536)
Screenshot: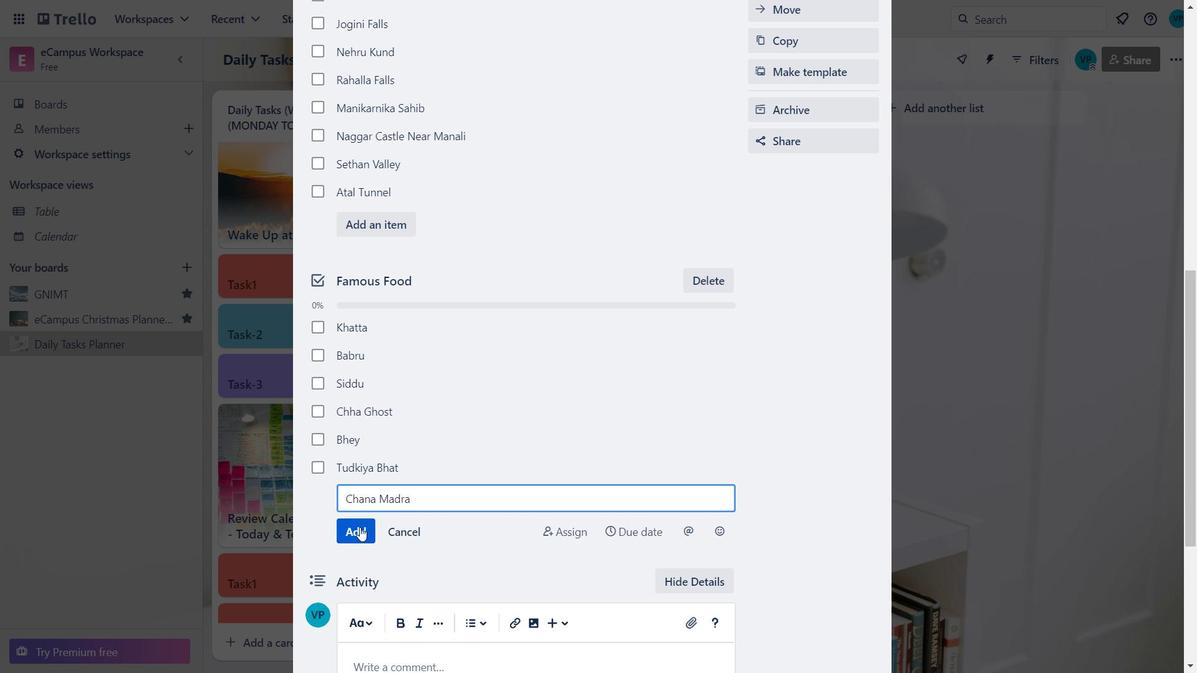 
Action: Mouse pressed left at (358, 536)
Screenshot: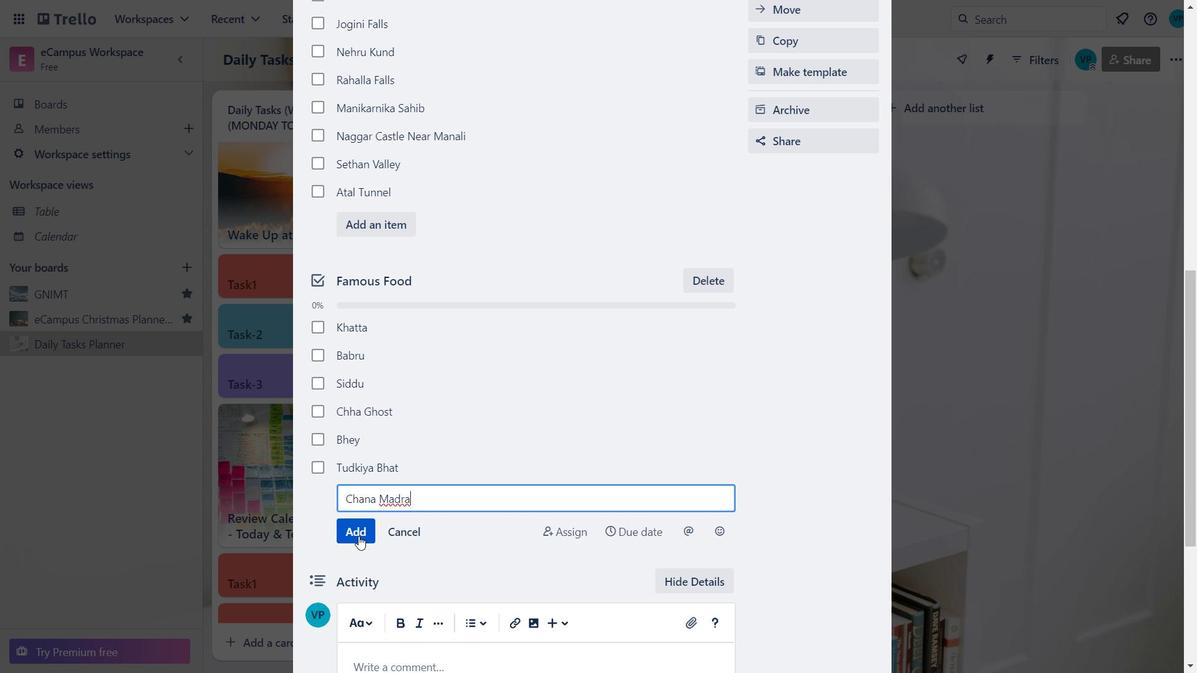 
Action: Mouse moved to (385, 525)
Screenshot: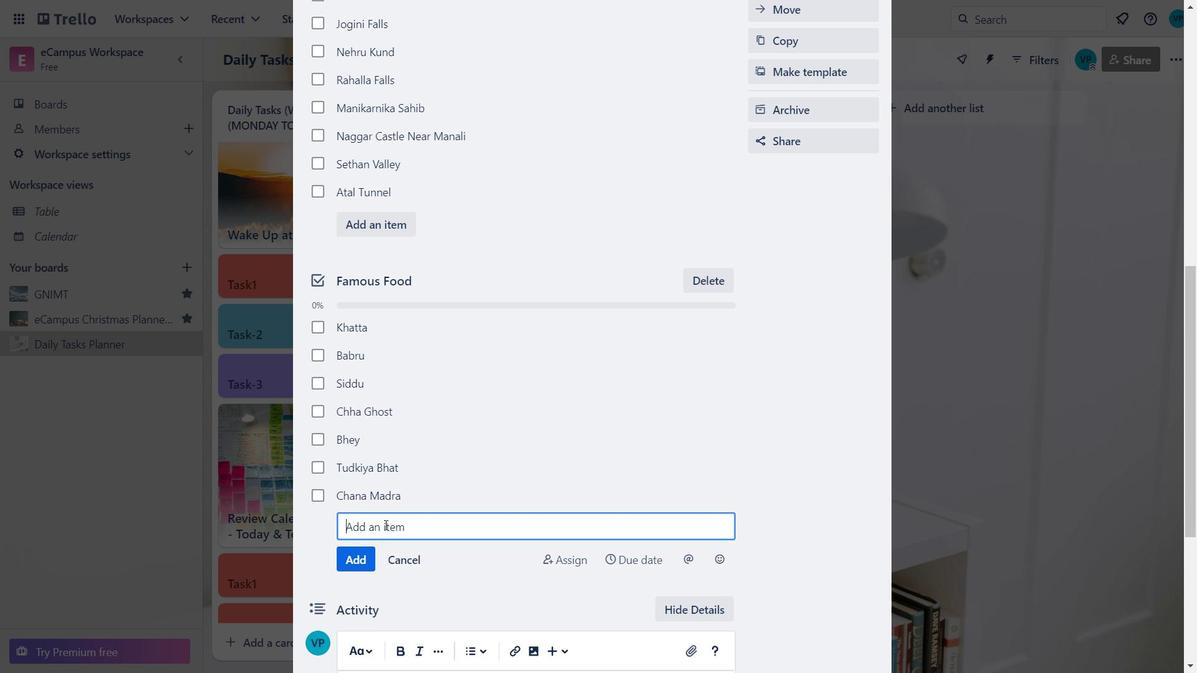 
Action: Key pressed <Key.caps_lock>M<Key.caps_lock>ittha
Screenshot: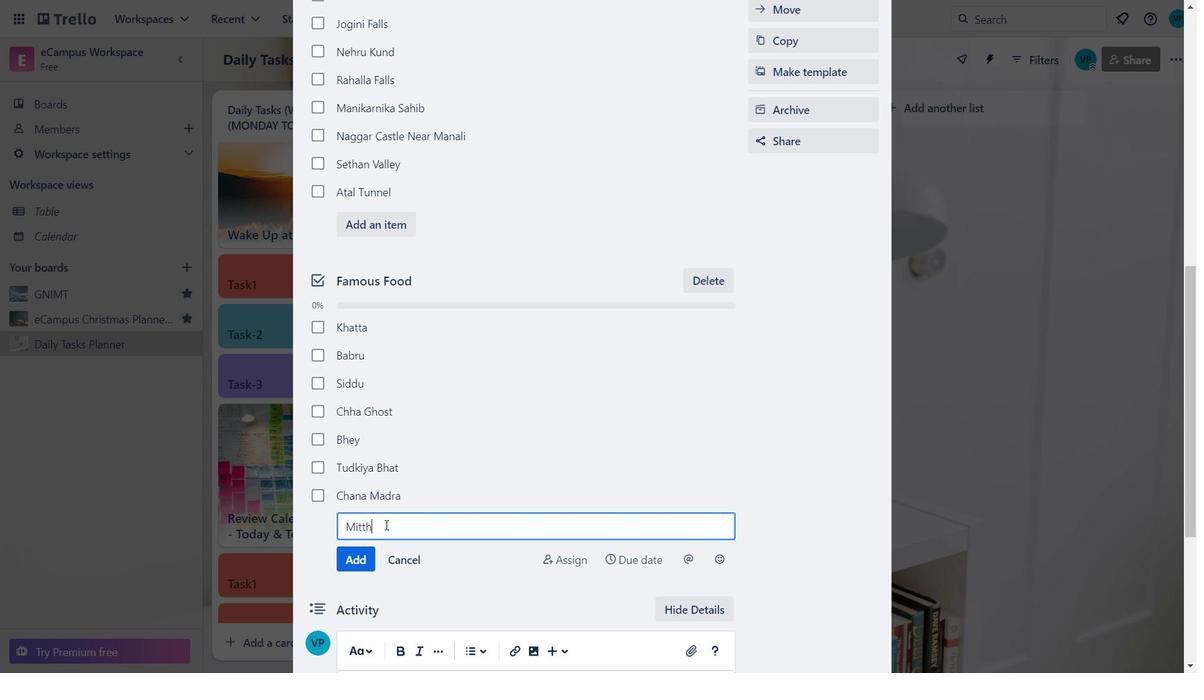 
Action: Mouse moved to (366, 558)
Screenshot: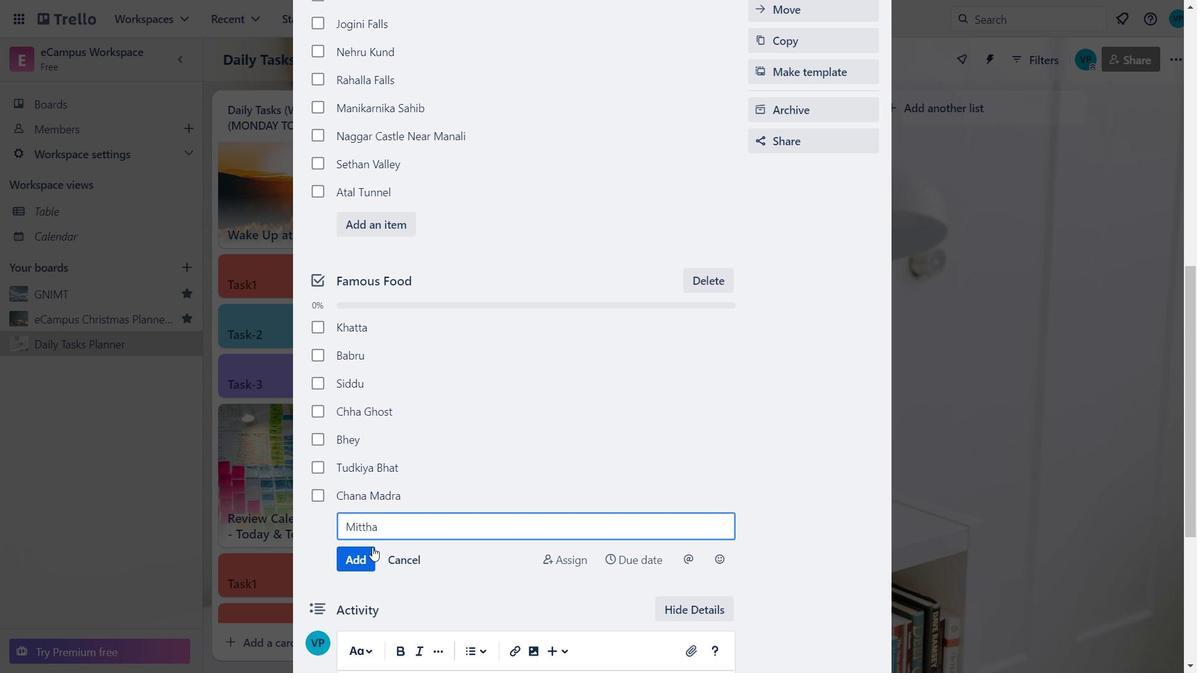 
Action: Mouse pressed left at (366, 558)
Screenshot: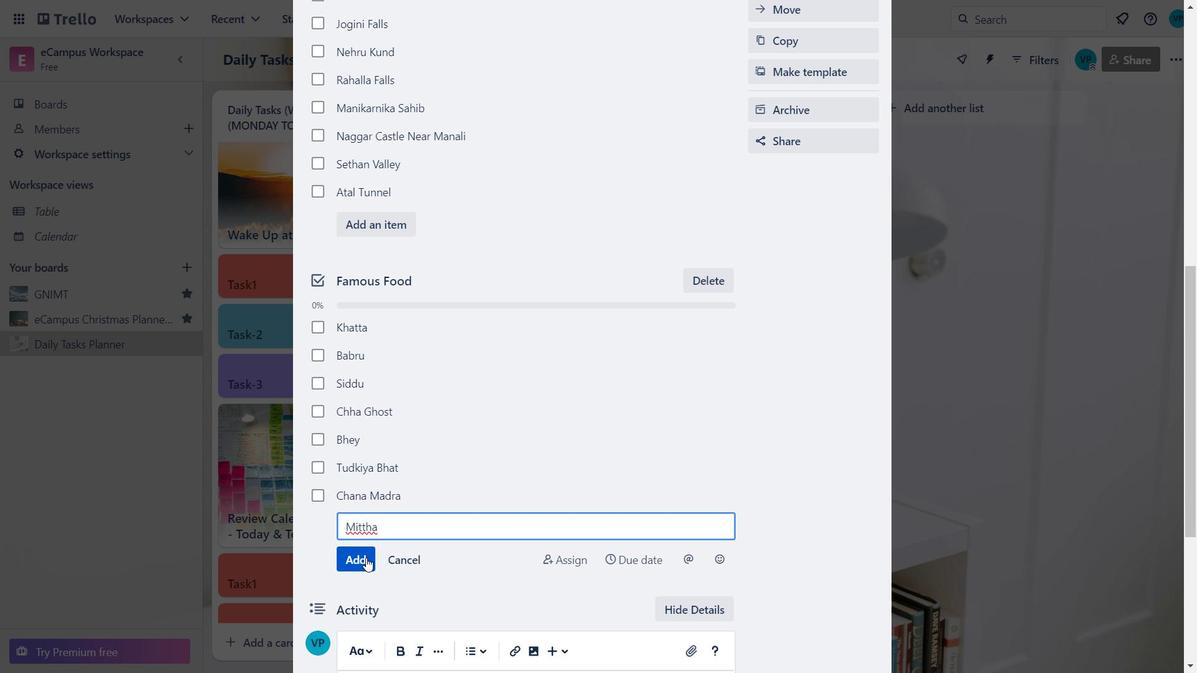 
Action: Mouse moved to (387, 546)
Screenshot: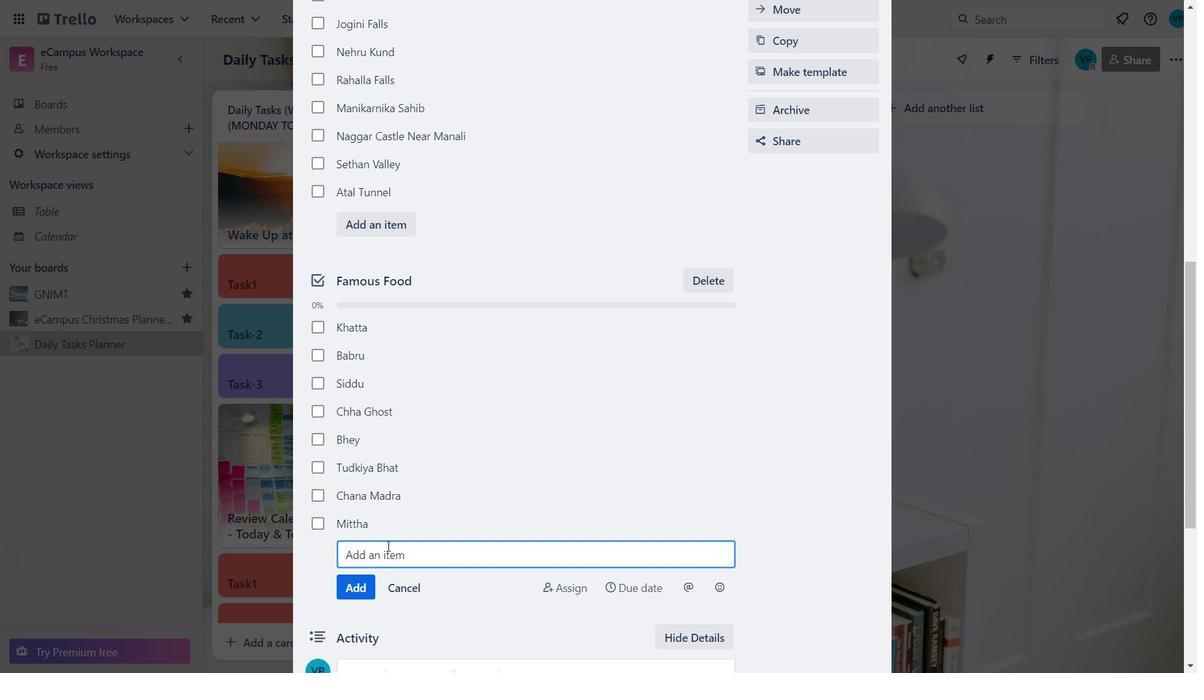 
Action: Key pressed <Key.caps_lock>A<Key.caps_lock>ktori
Screenshot: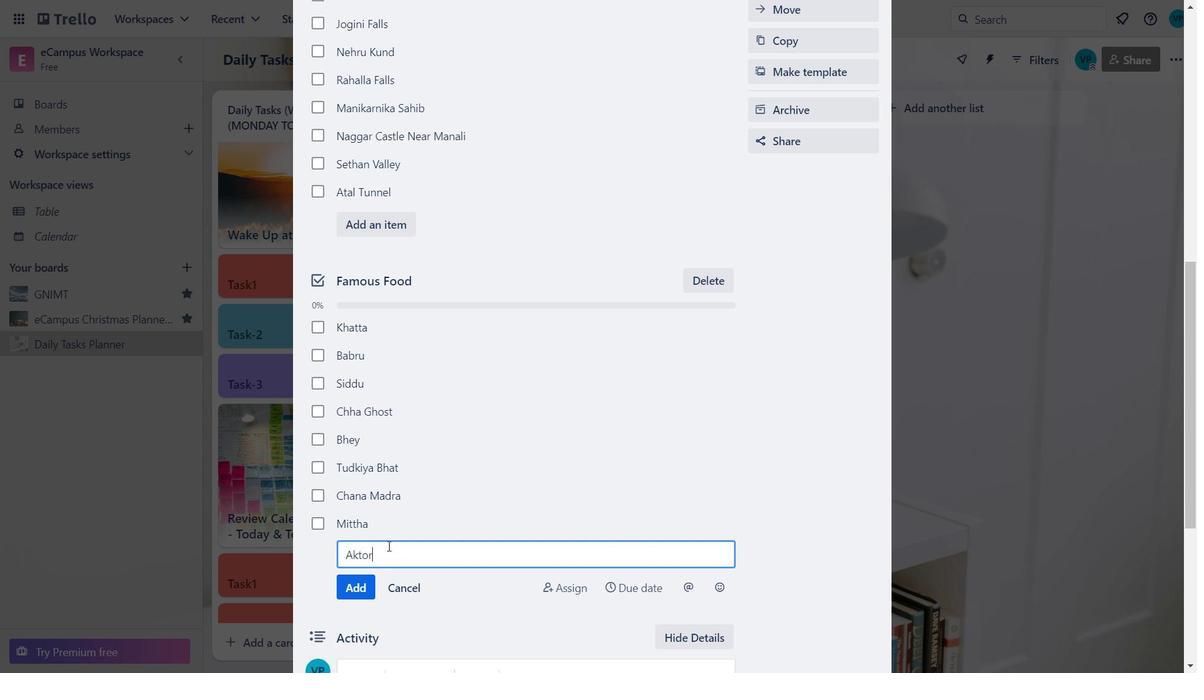 
Action: Mouse moved to (358, 592)
Screenshot: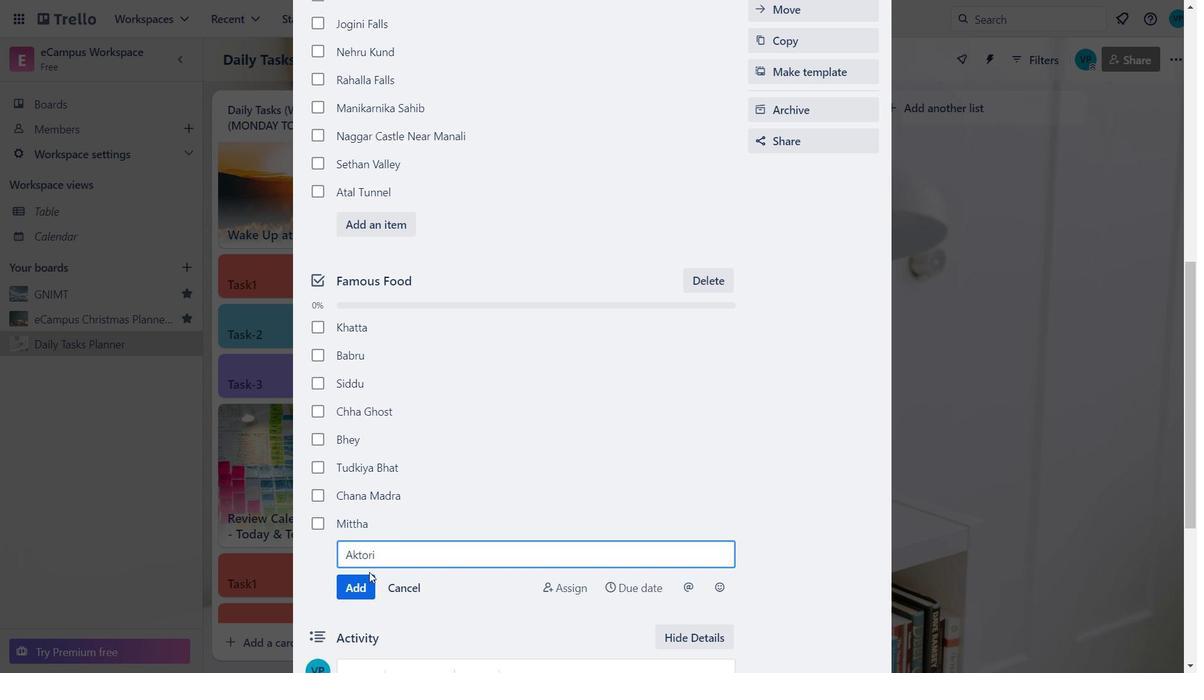 
Action: Mouse pressed left at (358, 592)
Screenshot: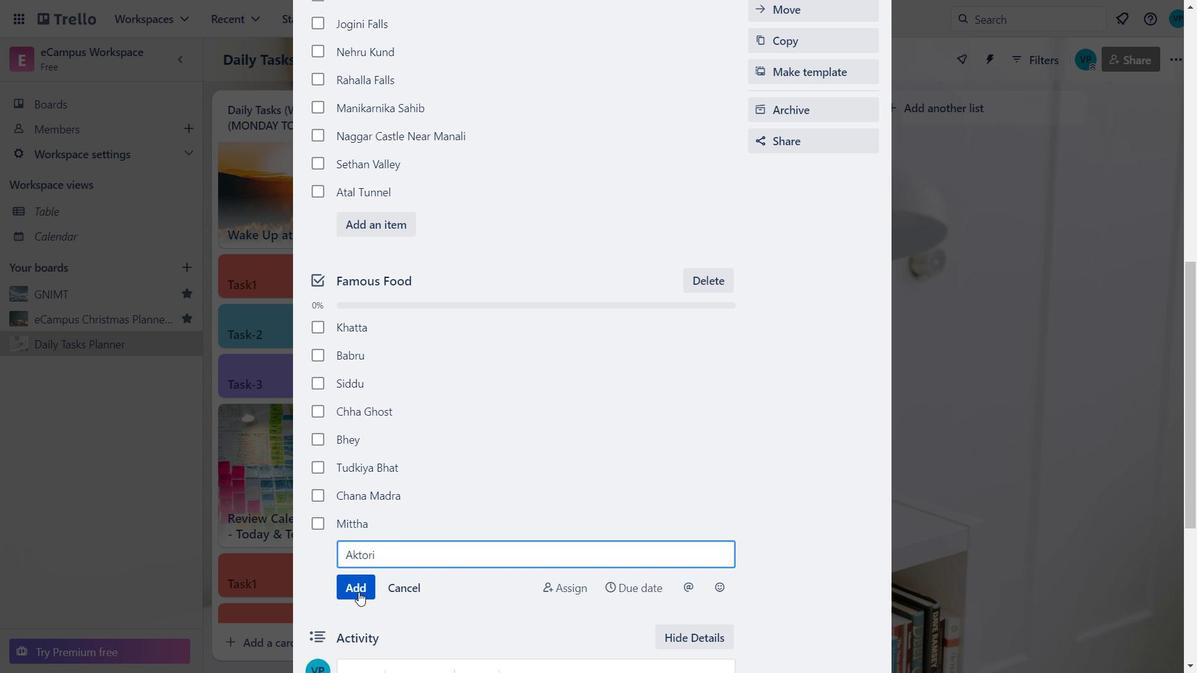 
Action: Mouse moved to (578, 437)
Screenshot: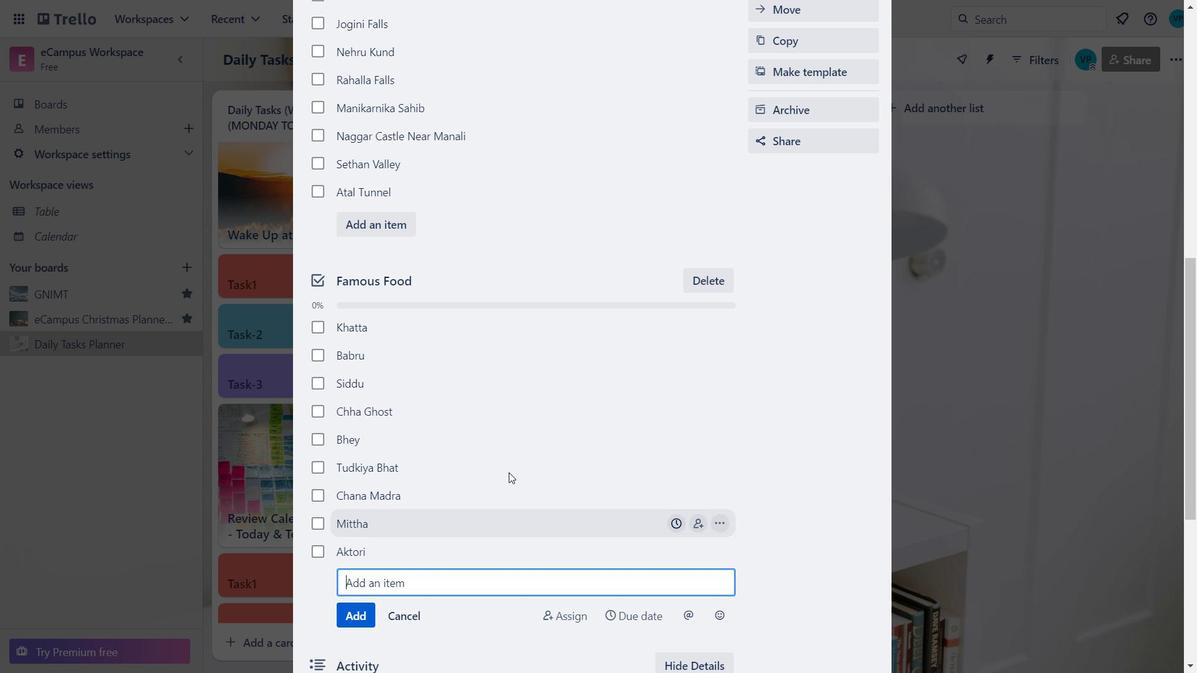 
Action: Mouse pressed left at (578, 437)
Screenshot: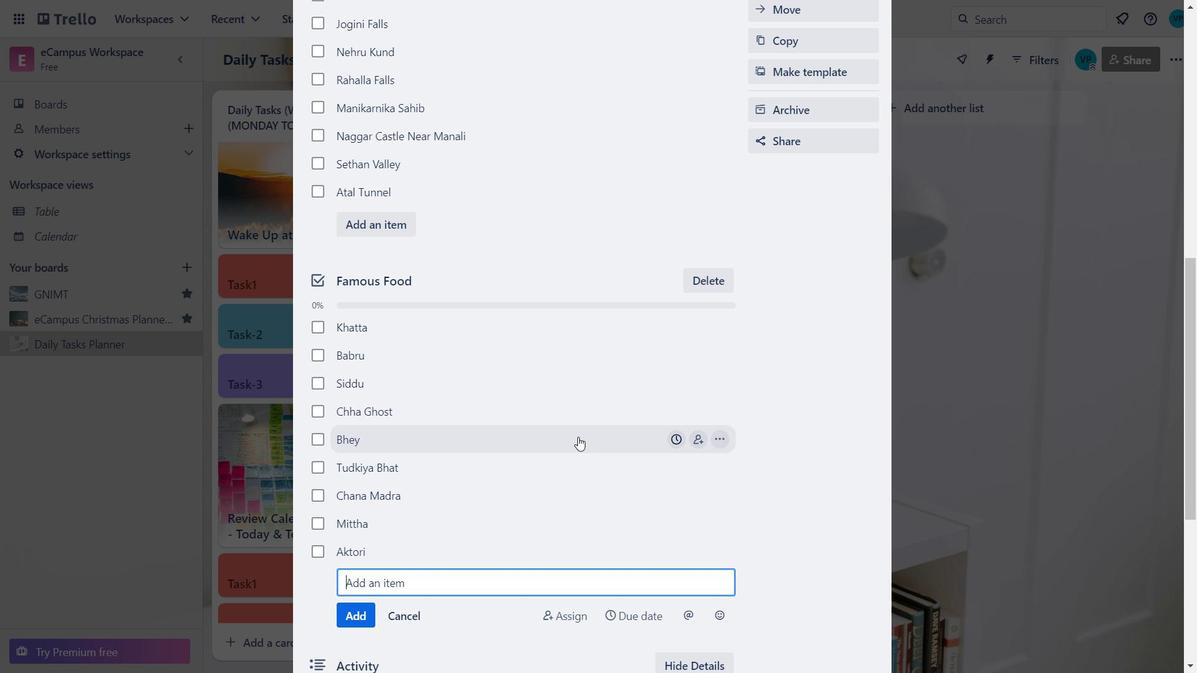
Action: Mouse moved to (578, 436)
Screenshot: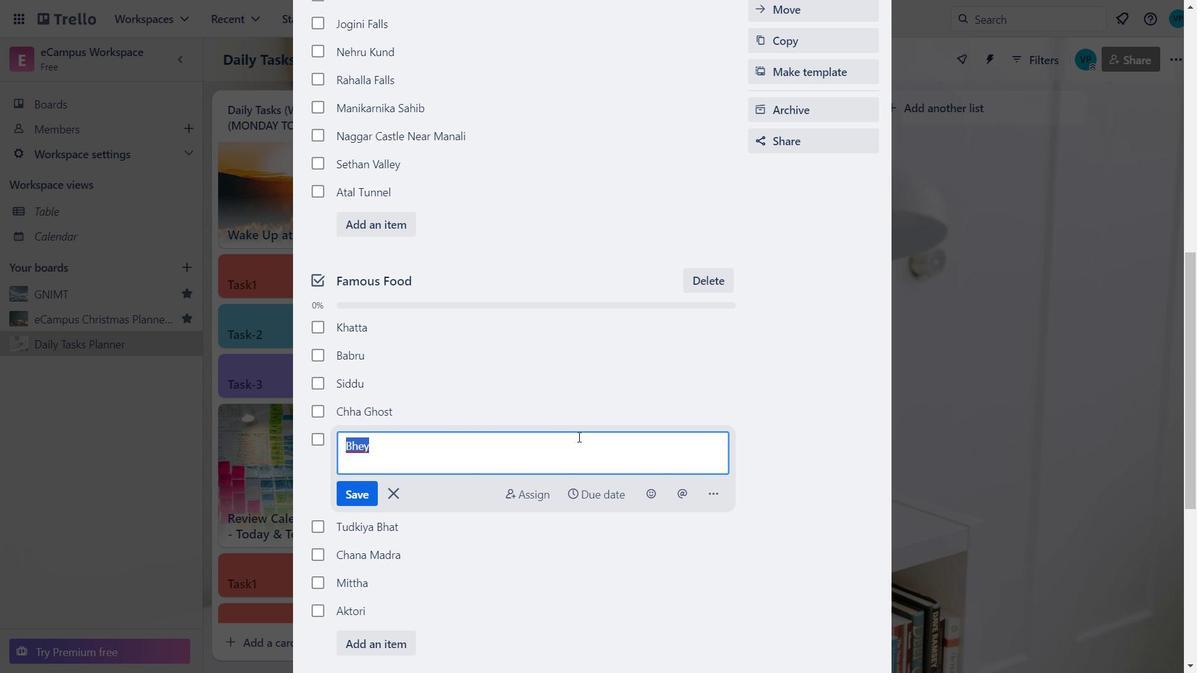 
Action: Mouse pressed left at (578, 436)
Screenshot: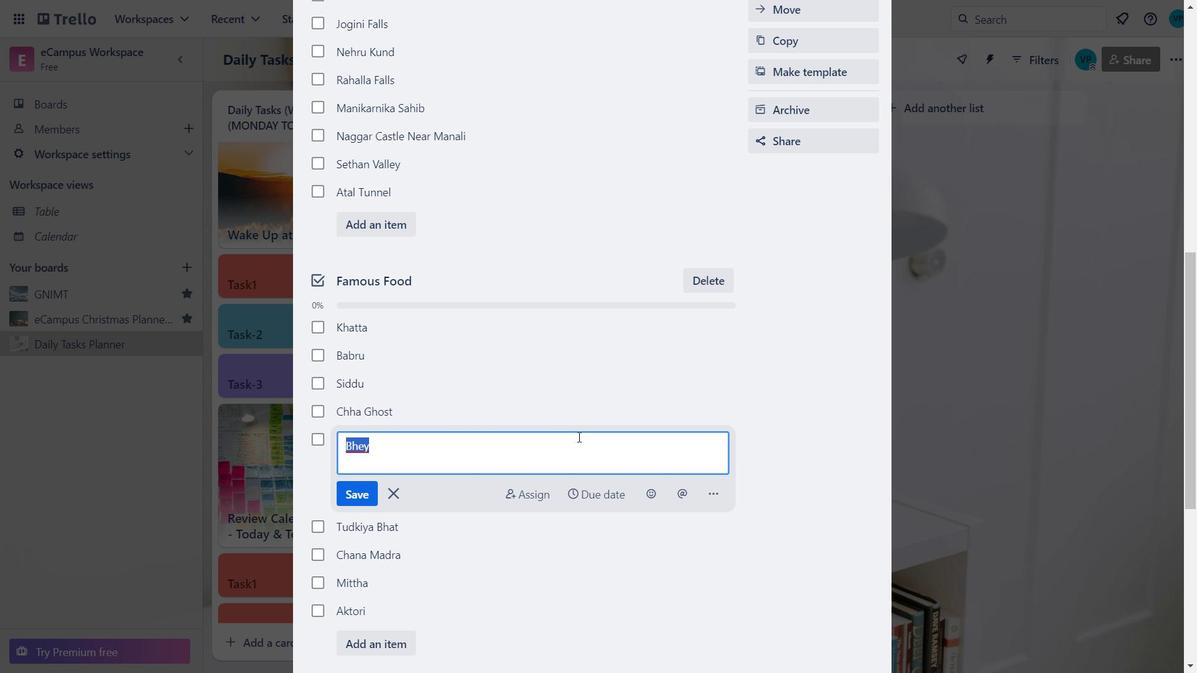 
Action: Mouse moved to (366, 489)
Screenshot: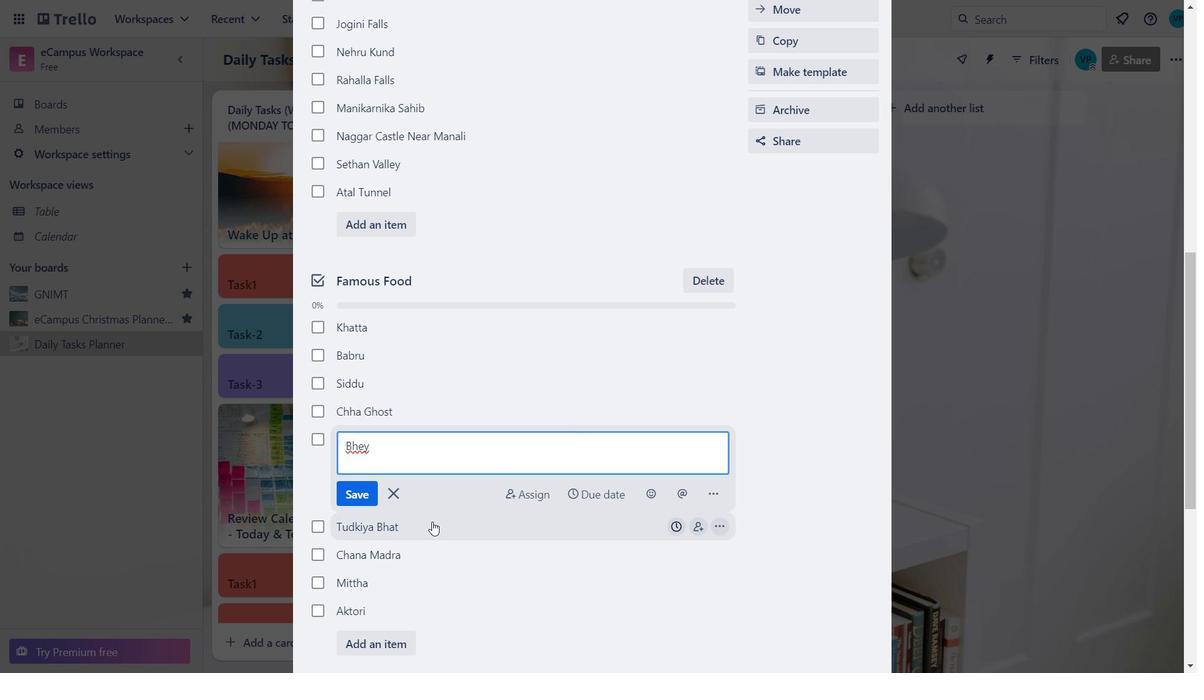 
Action: Mouse pressed left at (366, 489)
Screenshot: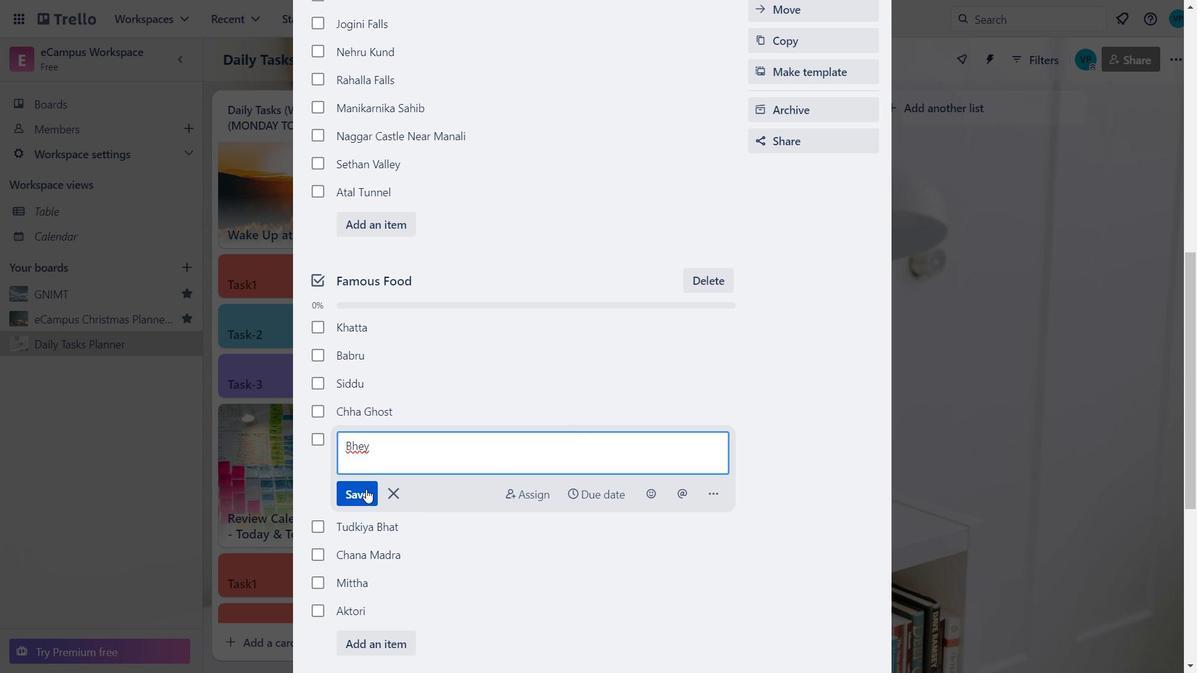 
Action: Mouse moved to (550, 436)
Screenshot: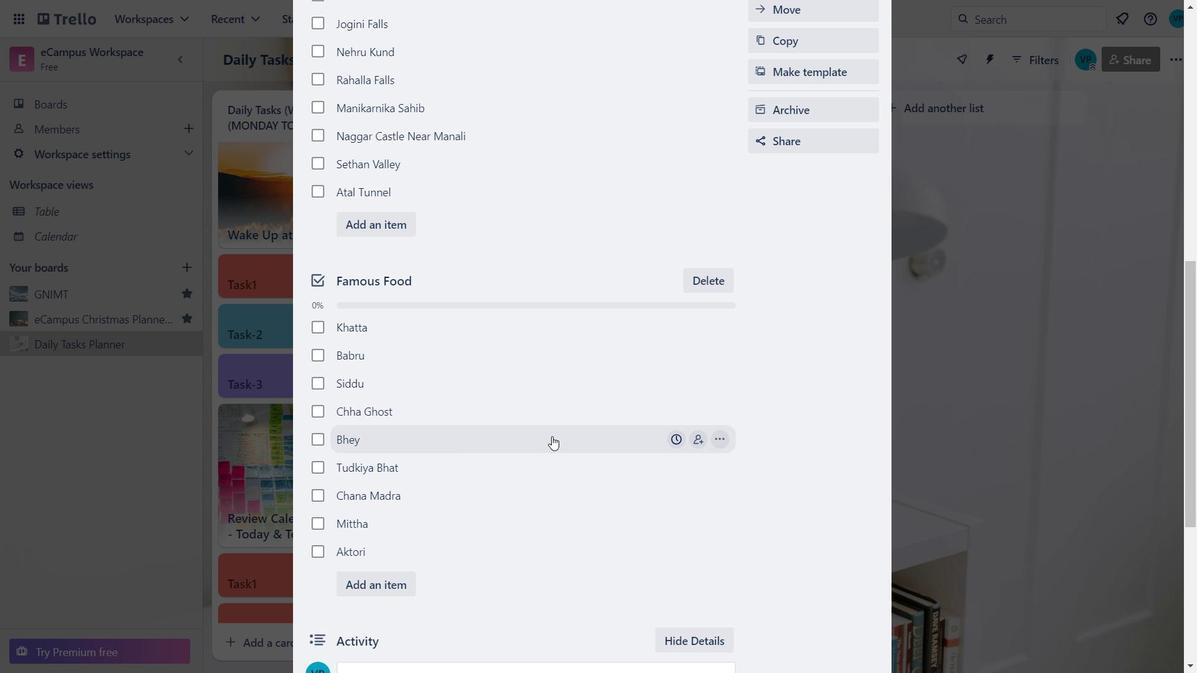 
Action: Mouse scrolled (550, 437) with delta (0, 0)
Screenshot: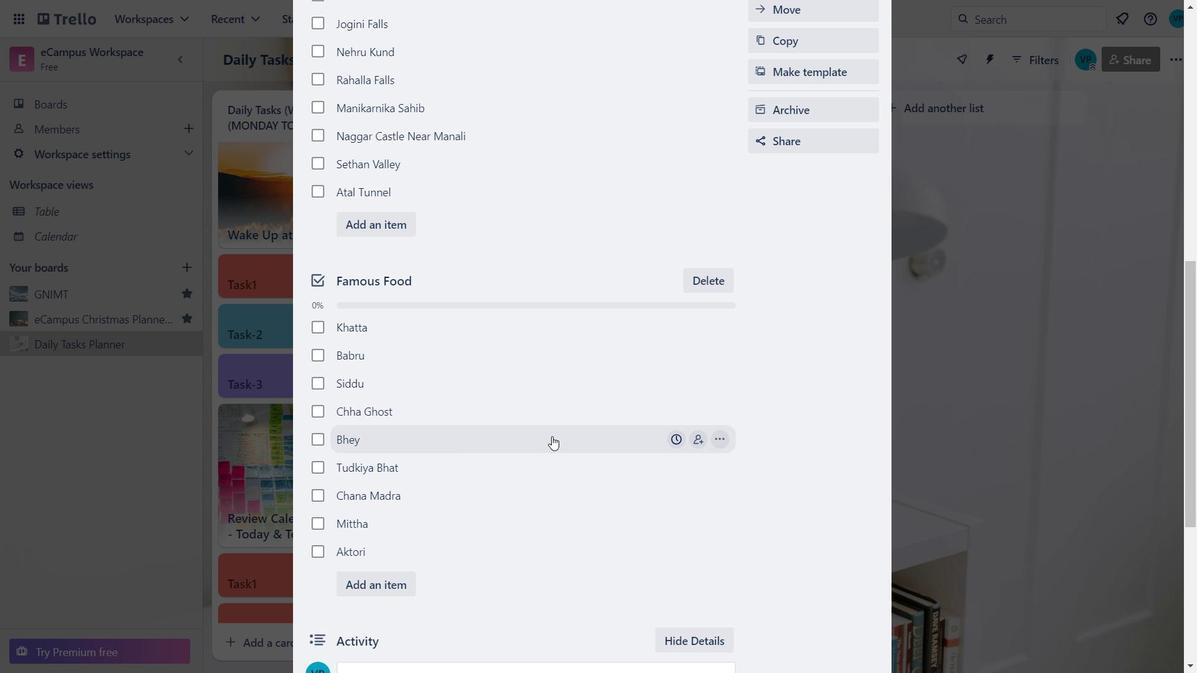 
Action: Mouse scrolled (550, 437) with delta (0, 0)
Screenshot: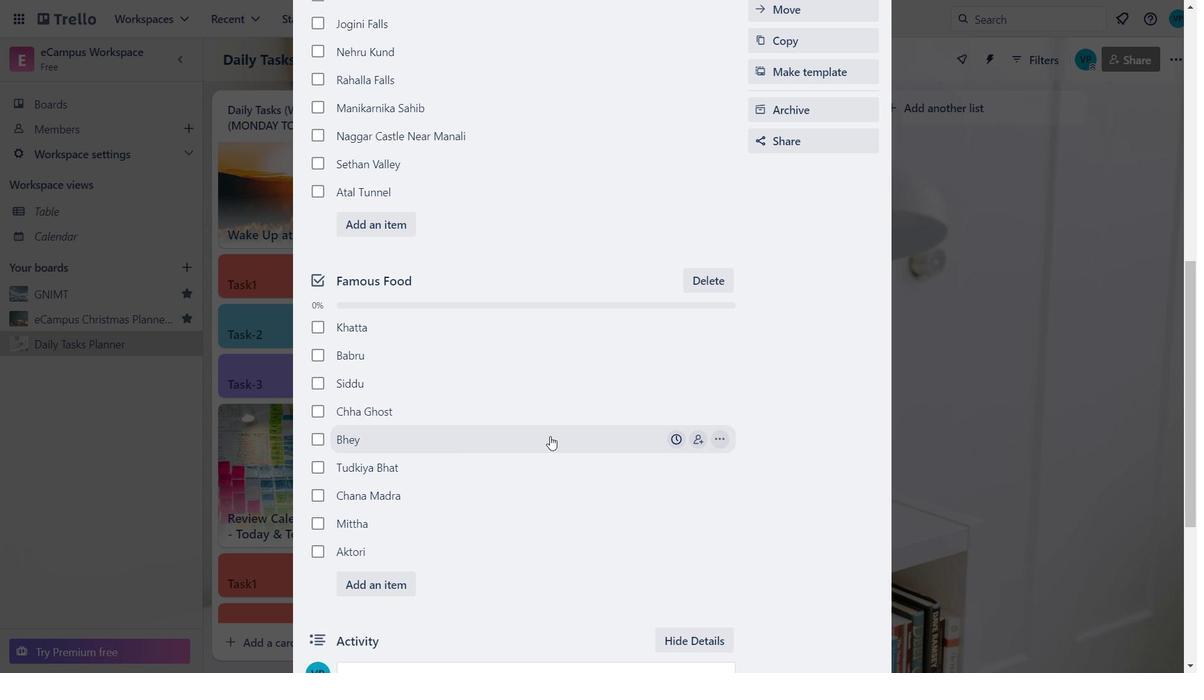 
Action: Mouse moved to (548, 436)
Screenshot: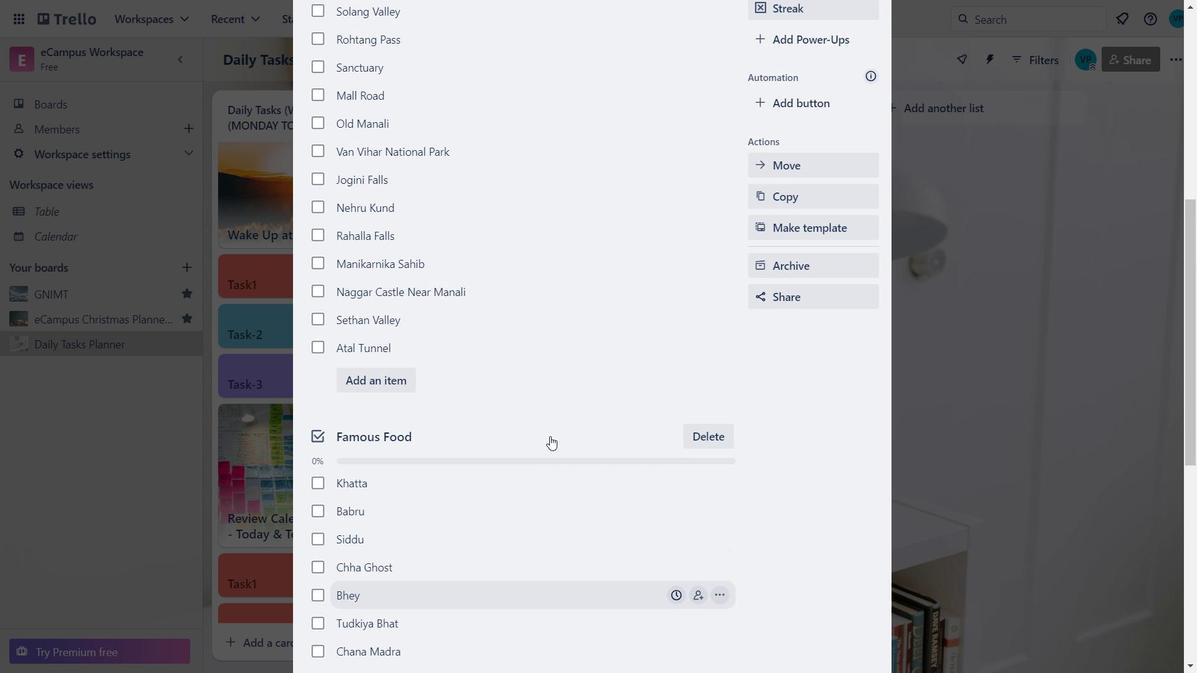 
Action: Mouse scrolled (548, 437) with delta (0, 0)
Screenshot: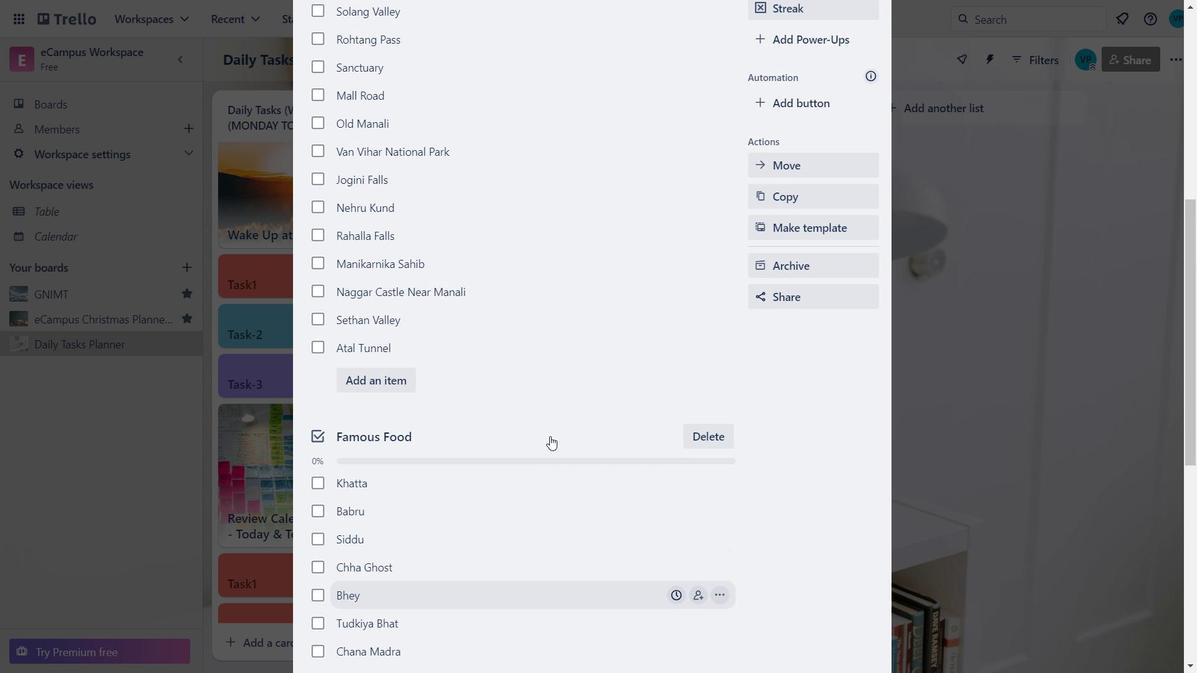 
Action: Mouse scrolled (548, 437) with delta (0, 0)
Screenshot: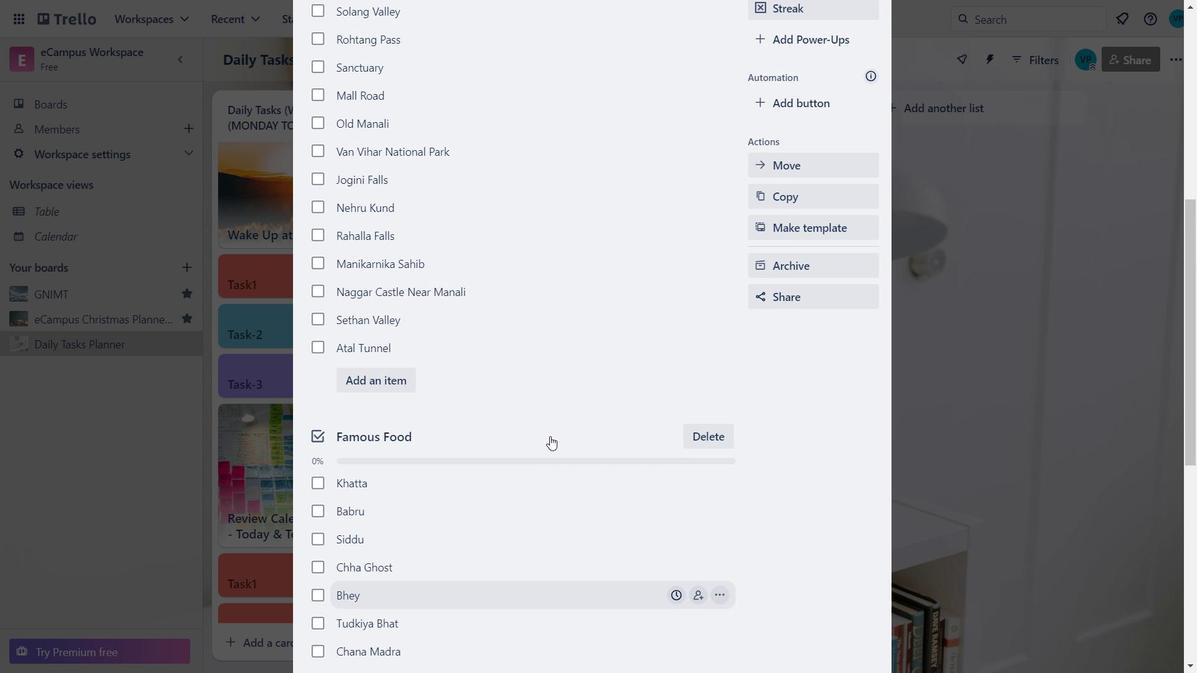 
Action: Mouse scrolled (548, 437) with delta (0, 0)
Screenshot: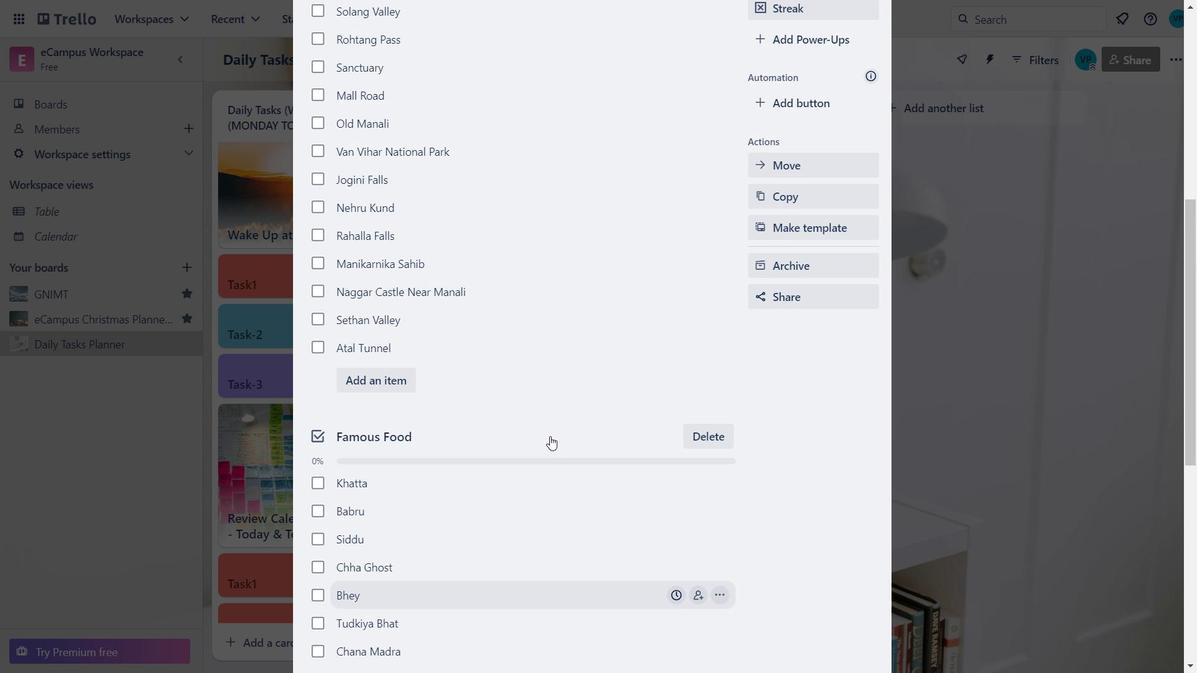 
Action: Mouse moved to (546, 434)
Screenshot: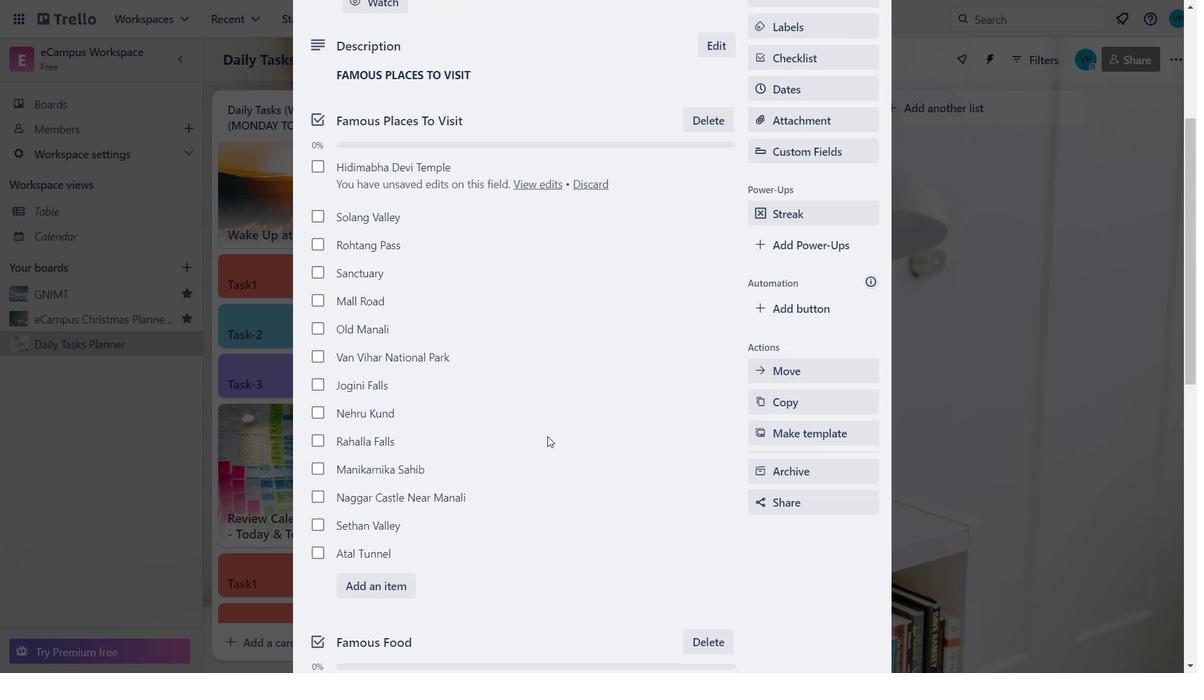 
Action: Mouse scrolled (546, 435) with delta (0, 0)
Screenshot: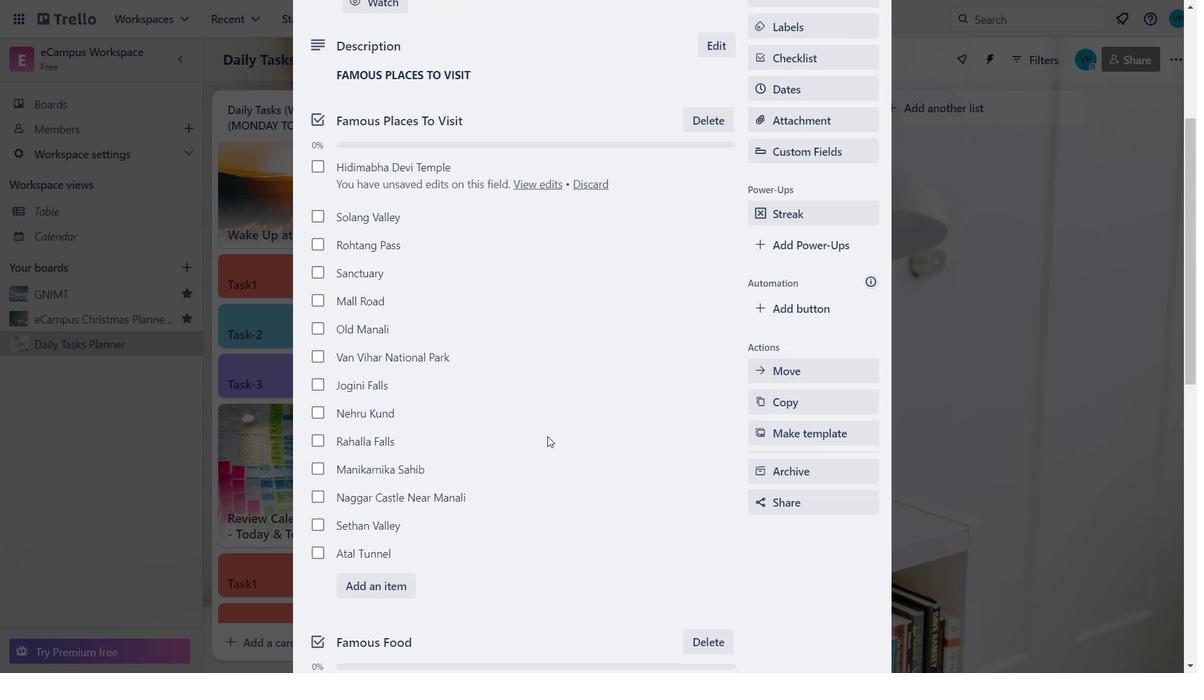 
Action: Mouse scrolled (546, 435) with delta (0, 0)
Screenshot: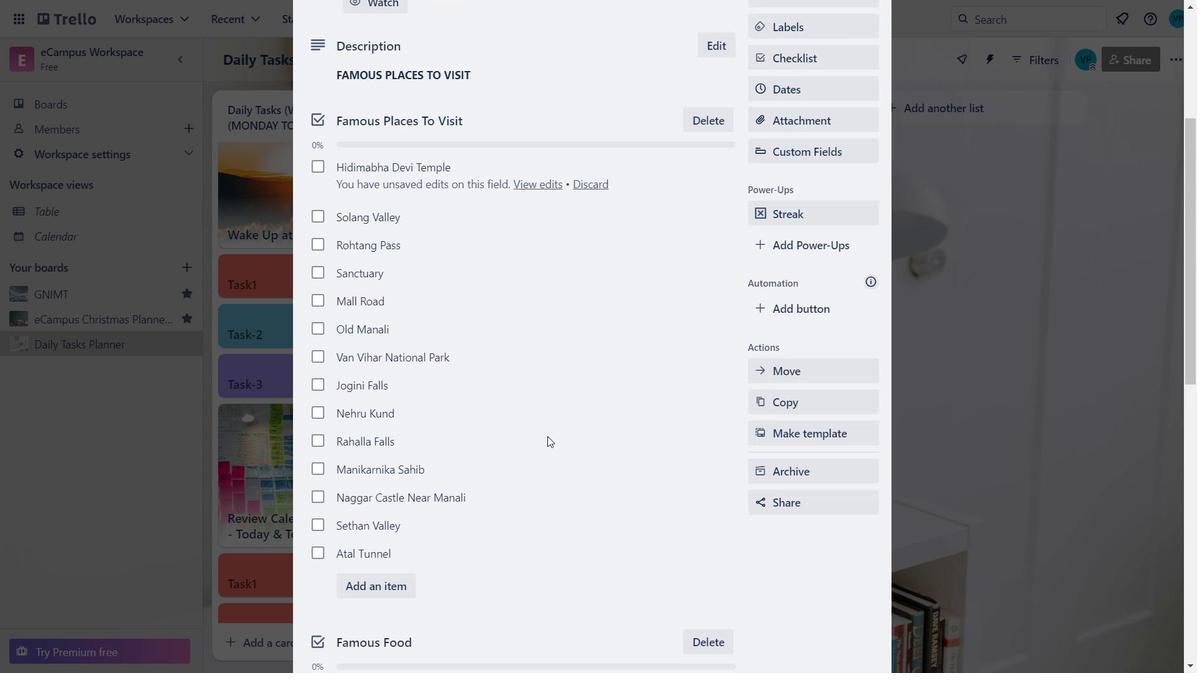
Action: Mouse scrolled (546, 435) with delta (0, 0)
Screenshot: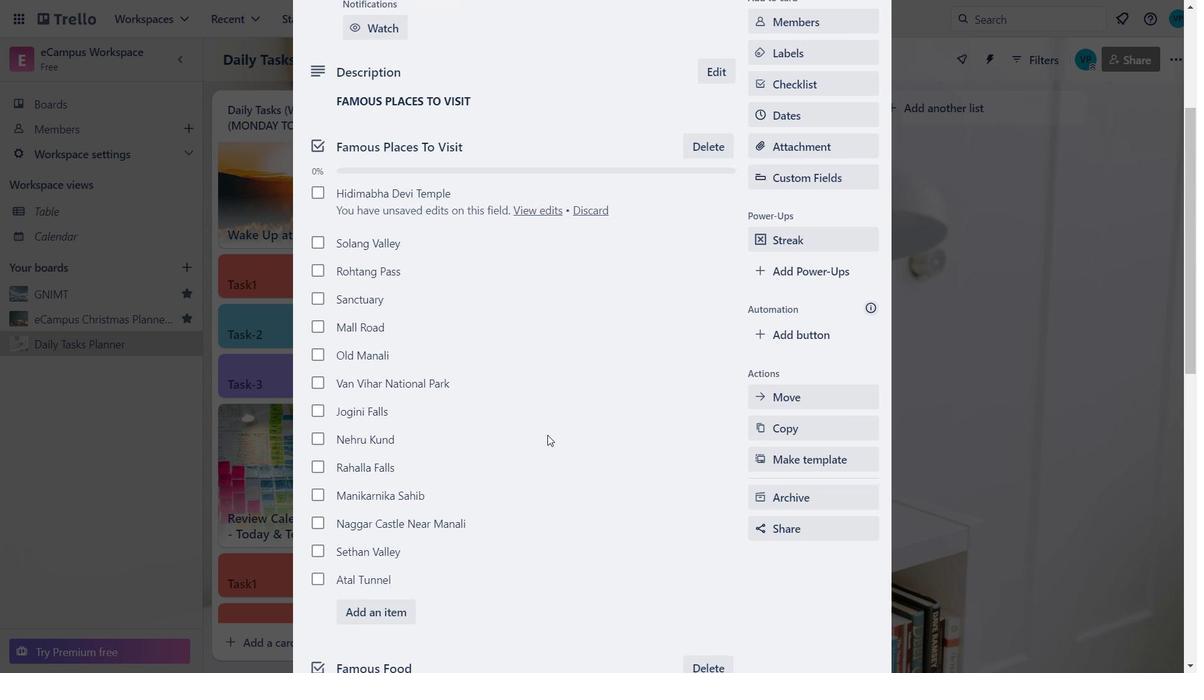
Action: Mouse moved to (556, 399)
Screenshot: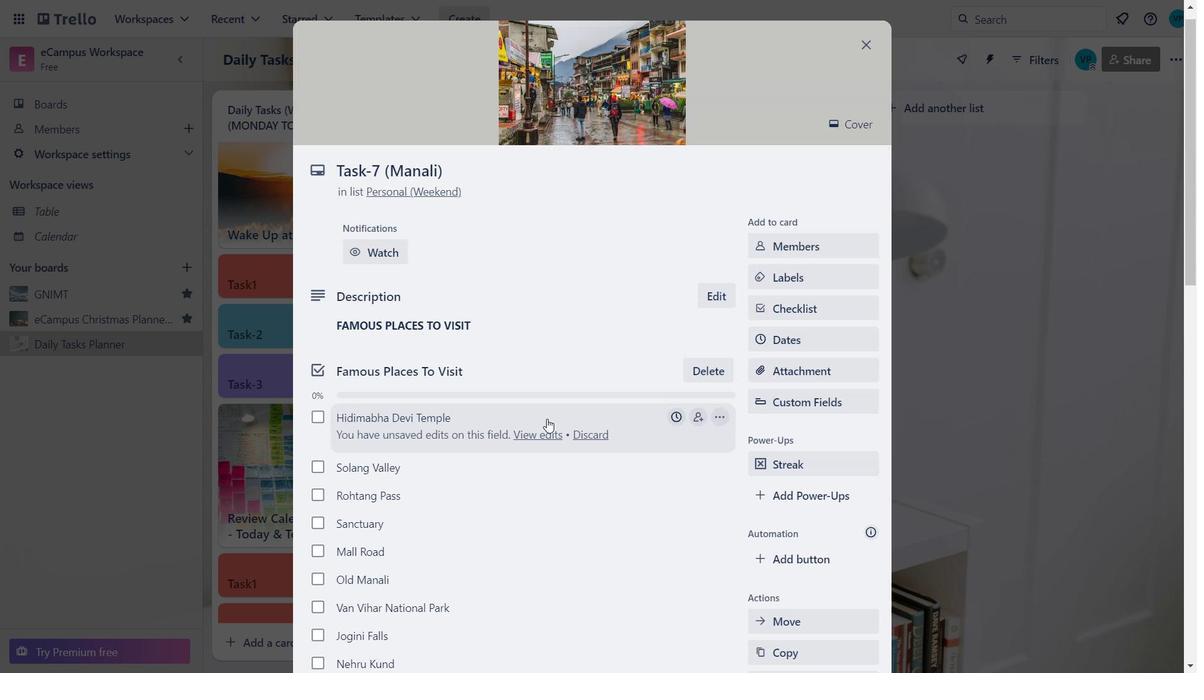 
Action: Mouse scrolled (556, 400) with delta (0, 0)
Screenshot: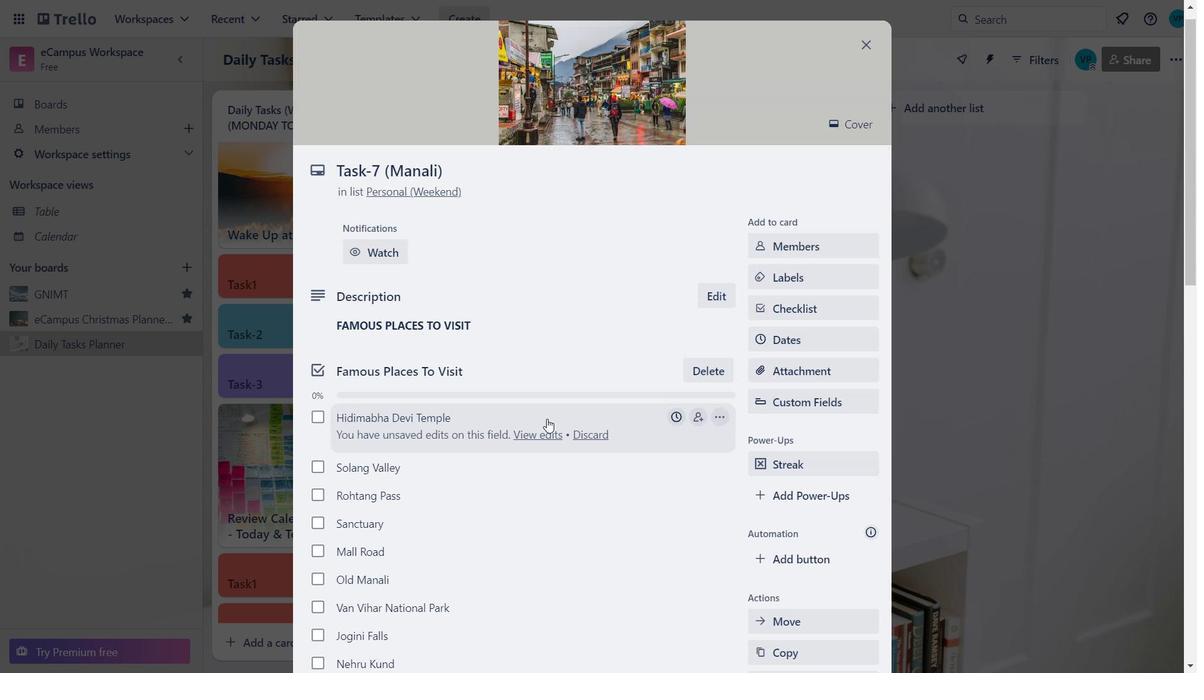 
Action: Mouse moved to (559, 394)
Screenshot: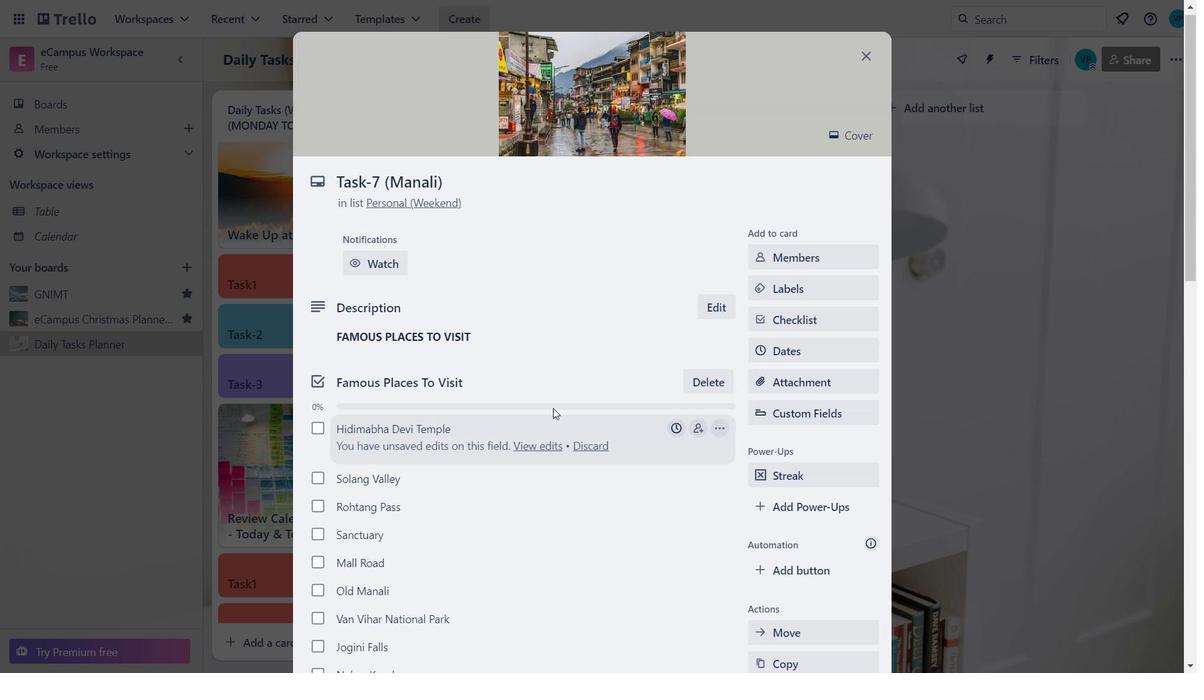 
Action: Mouse scrolled (559, 394) with delta (0, 0)
Screenshot: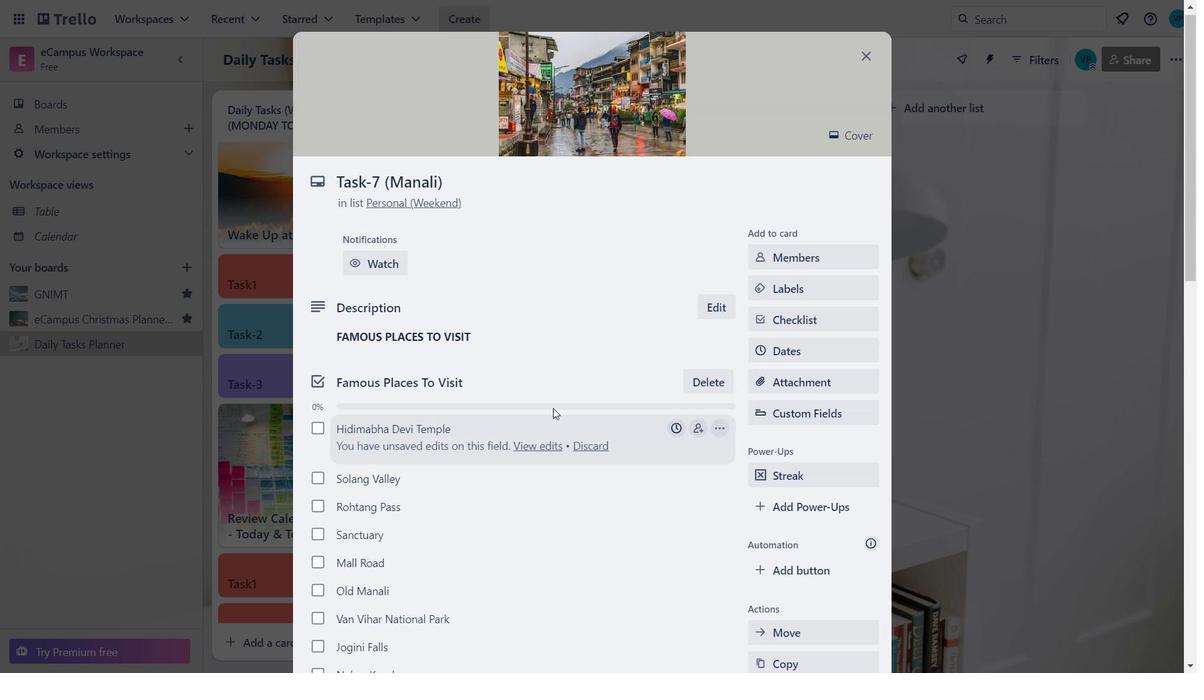 
Action: Mouse moved to (870, 60)
Screenshot: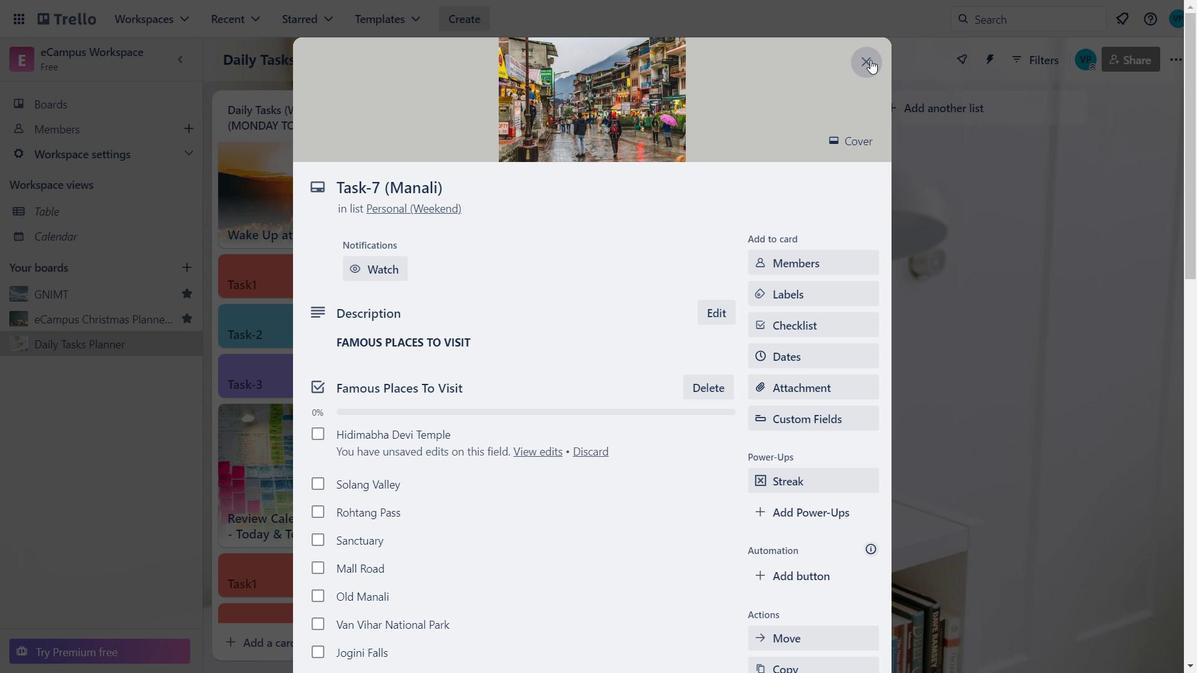 
Action: Mouse pressed left at (870, 60)
Screenshot: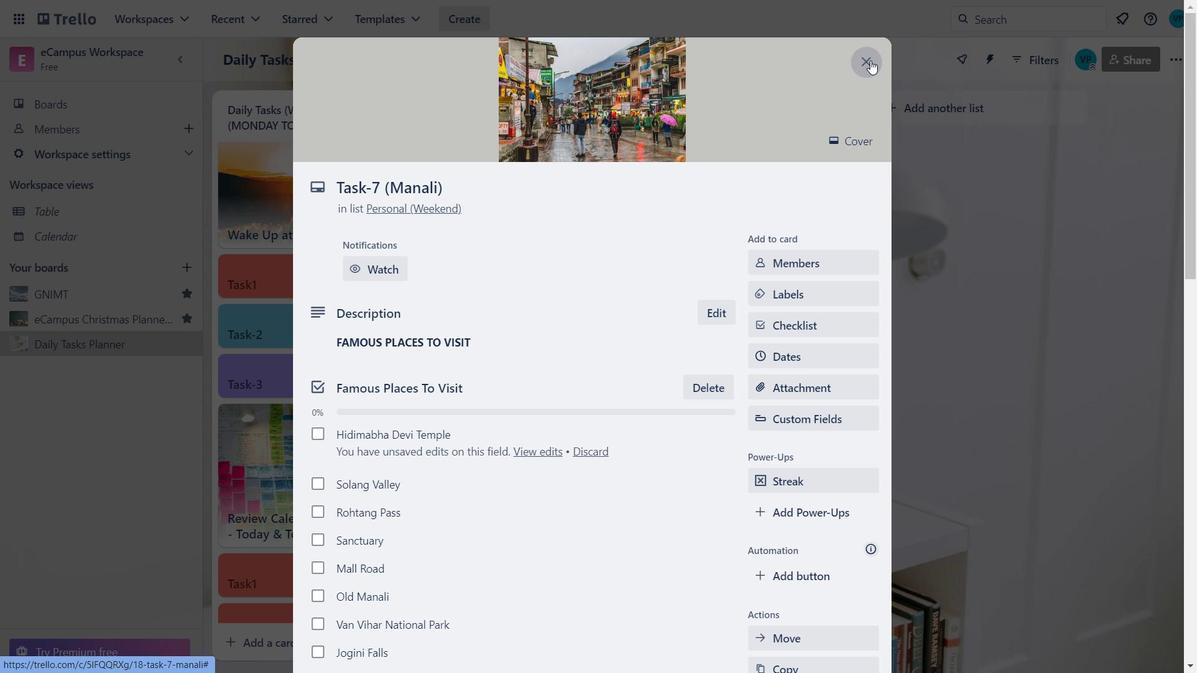 
Action: Mouse moved to (628, 515)
Screenshot: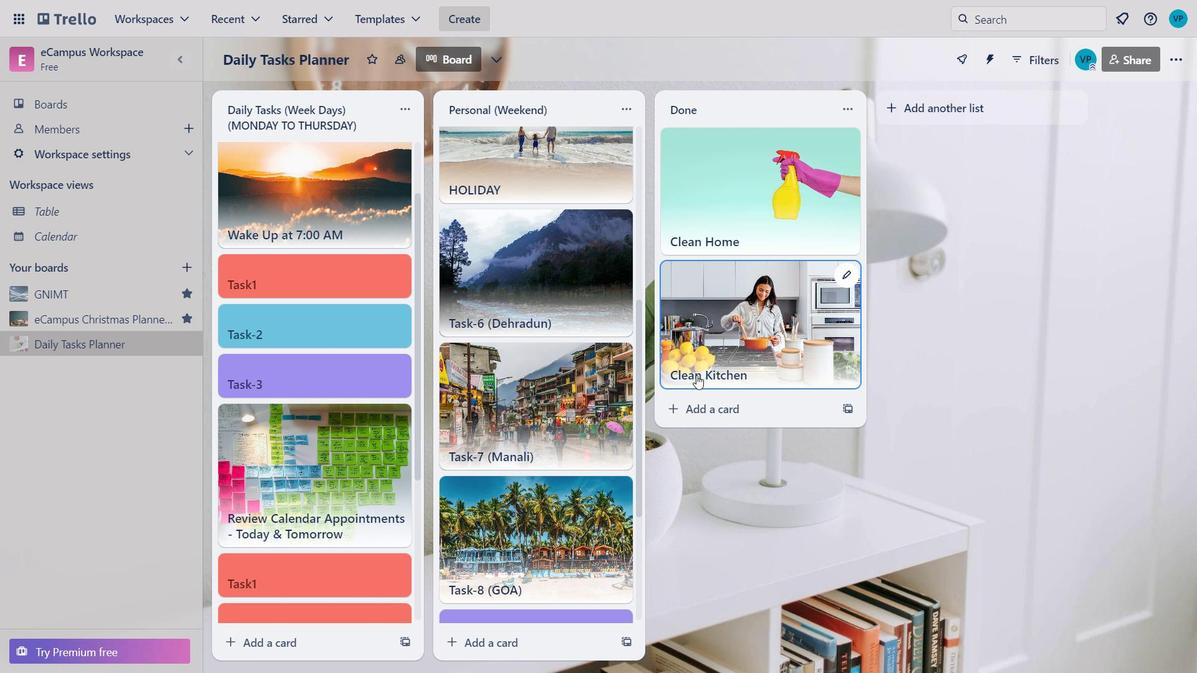 
Action: Mouse scrolled (628, 514) with delta (0, 0)
Screenshot: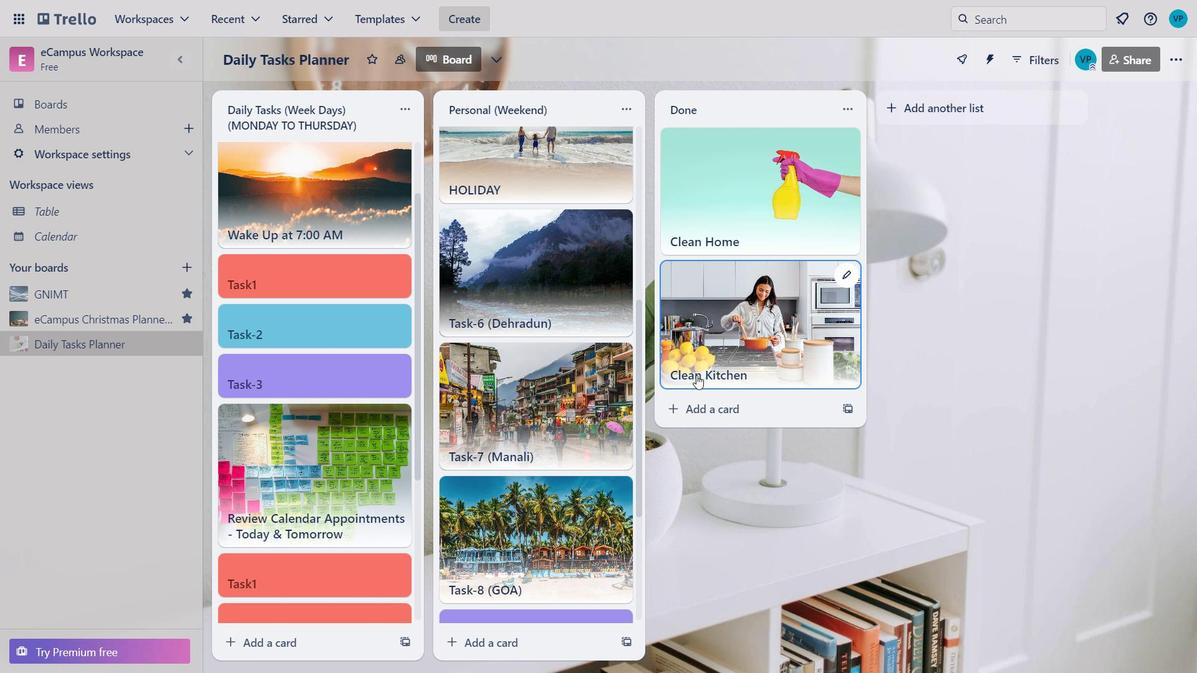 
Action: Mouse moved to (627, 515)
Screenshot: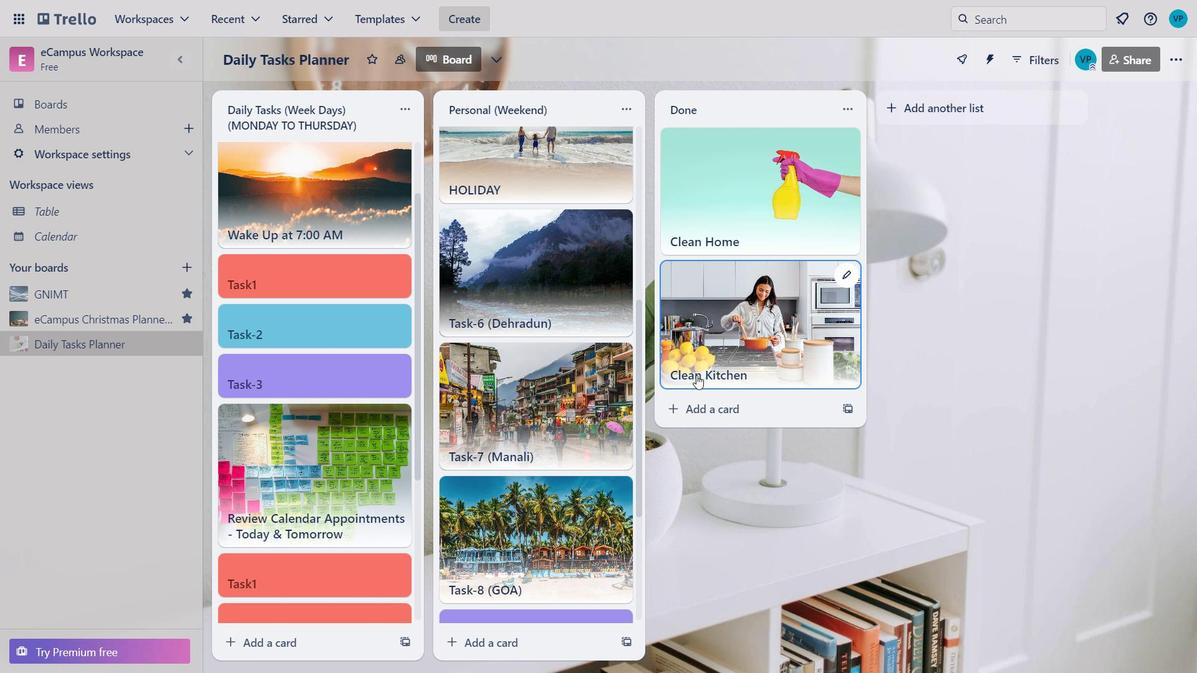 
Action: Mouse scrolled (627, 515) with delta (0, 0)
Screenshot: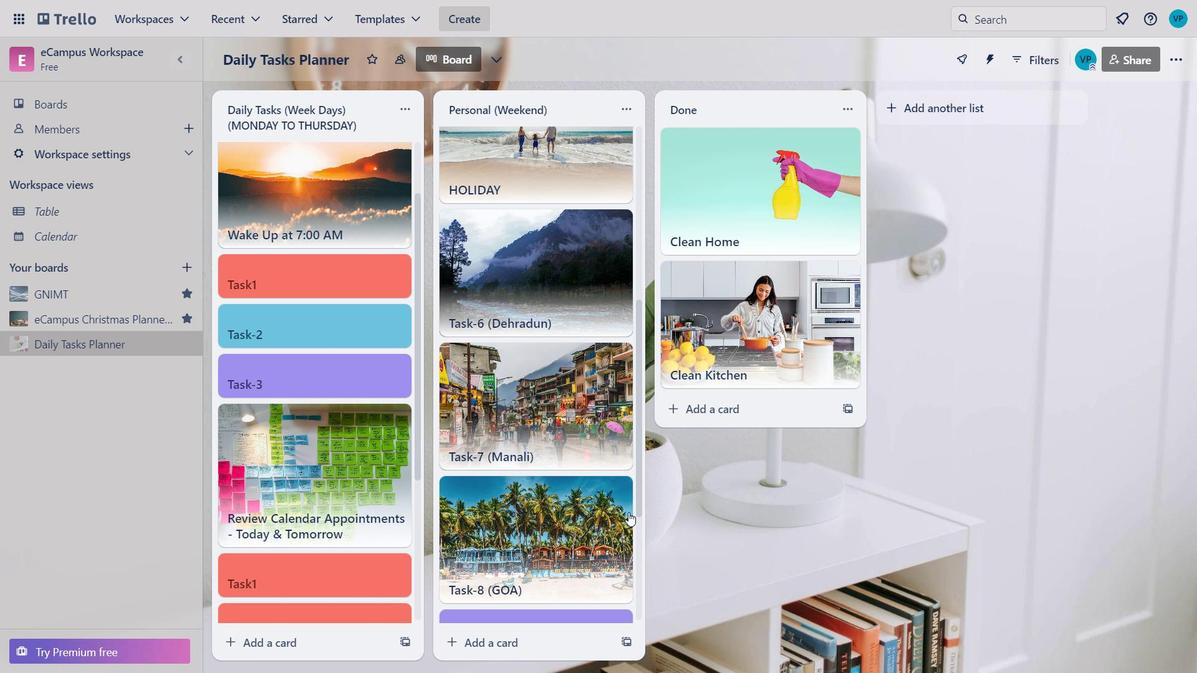 
Action: Mouse moved to (628, 513)
Screenshot: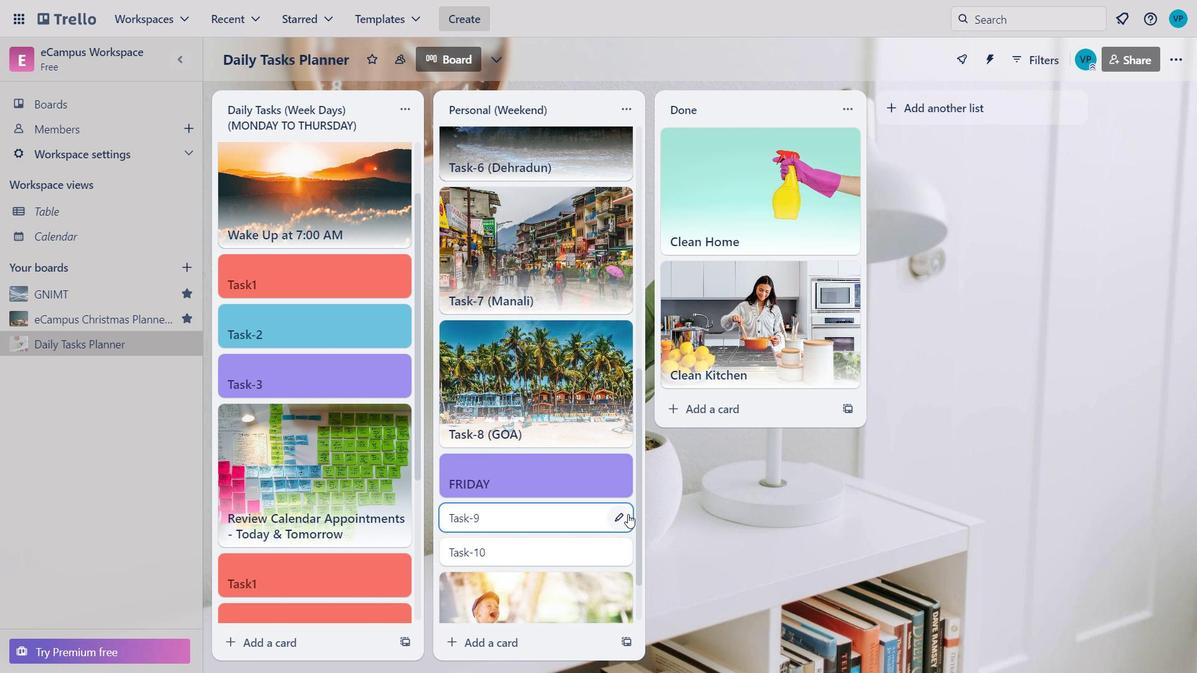 
Action: Key pressed <Key.f11>
Screenshot: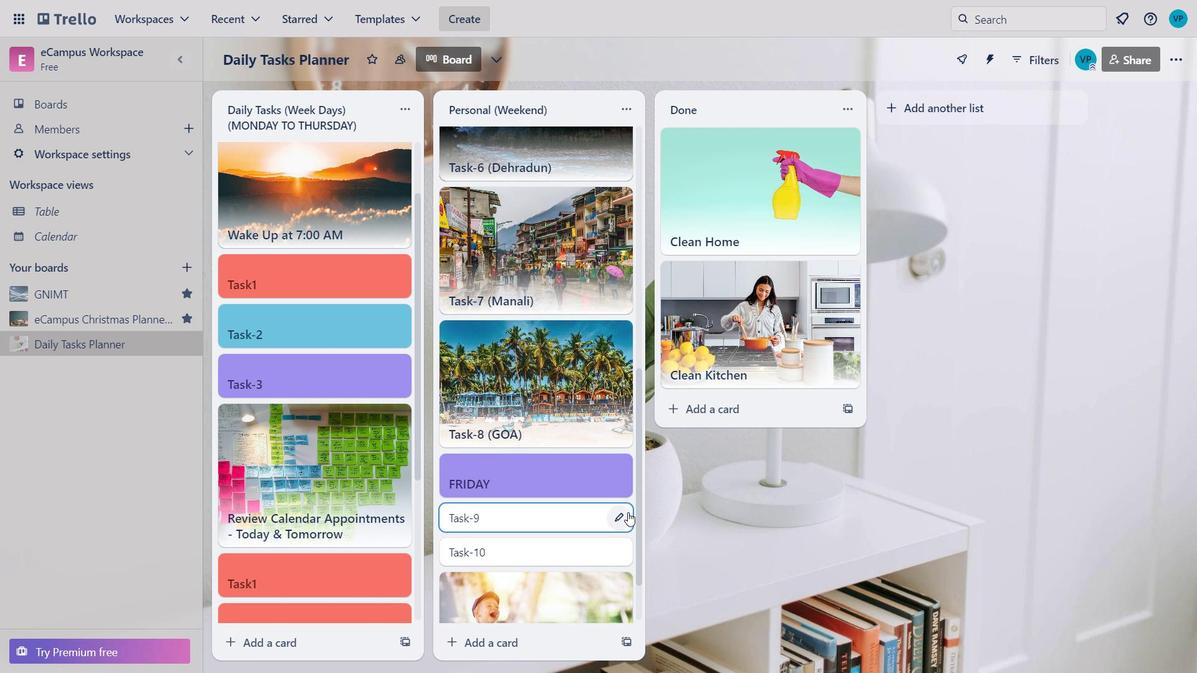 
